 Task: Play online Dominion games in very easy mode.
Action: Mouse moved to (660, 779)
Screenshot: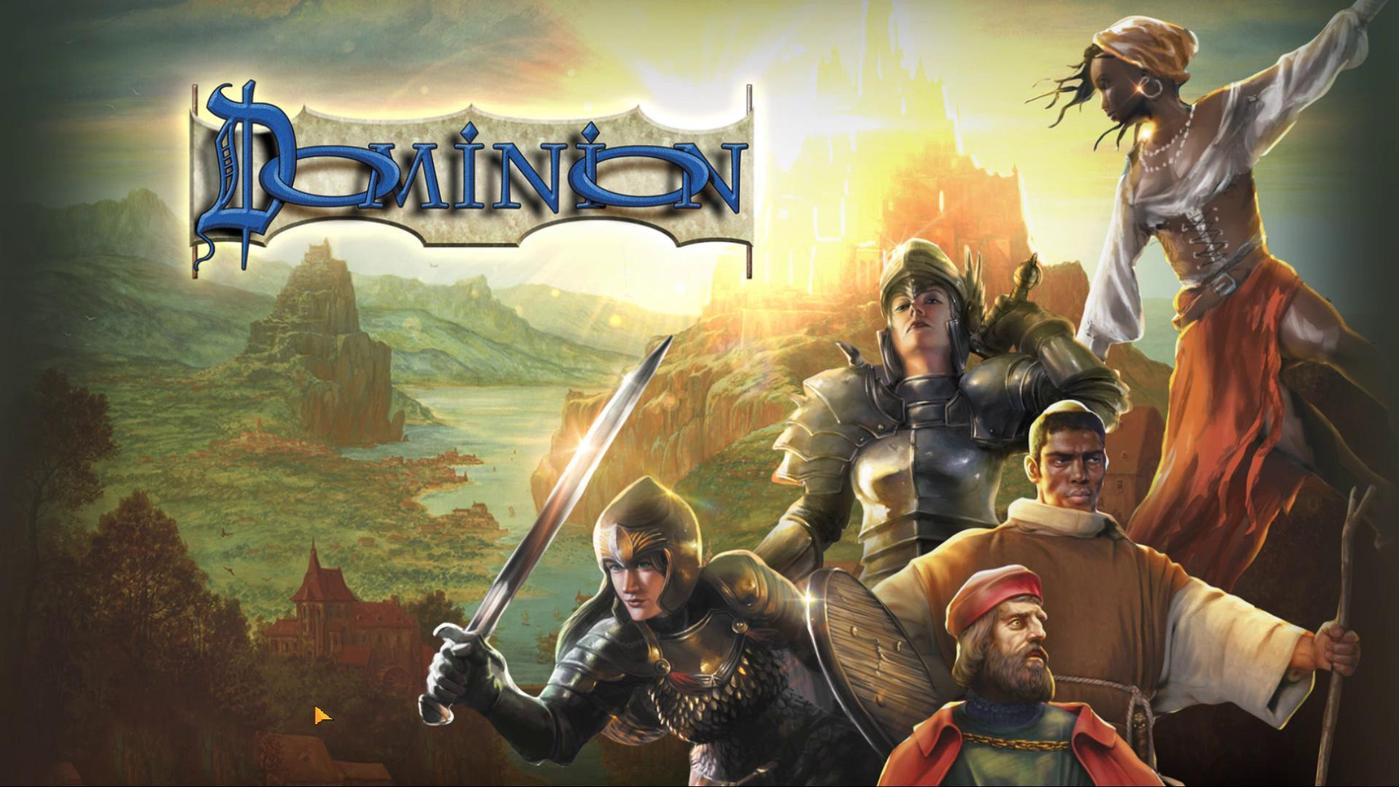 
Action: Mouse pressed left at (660, 779)
Screenshot: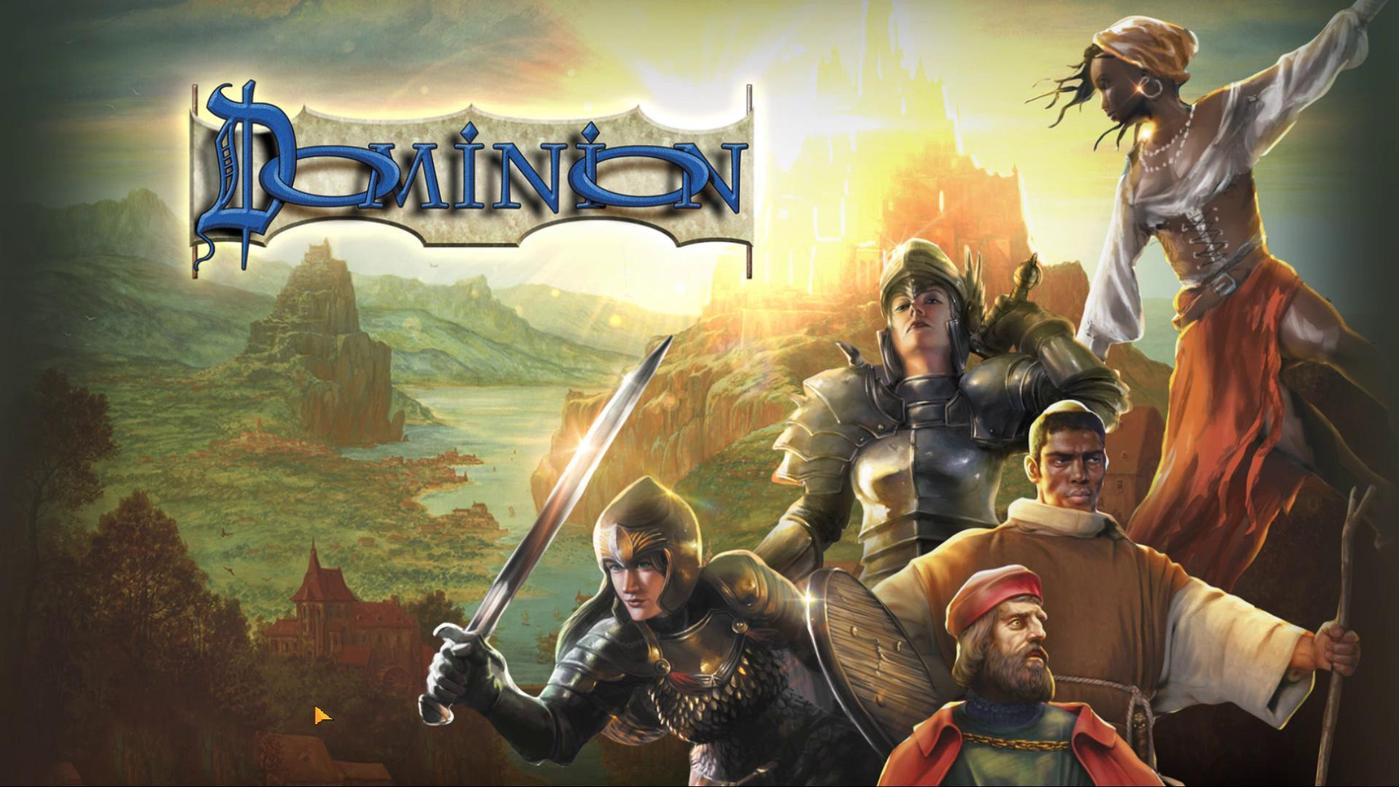 
Action: Mouse moved to (894, 614)
Screenshot: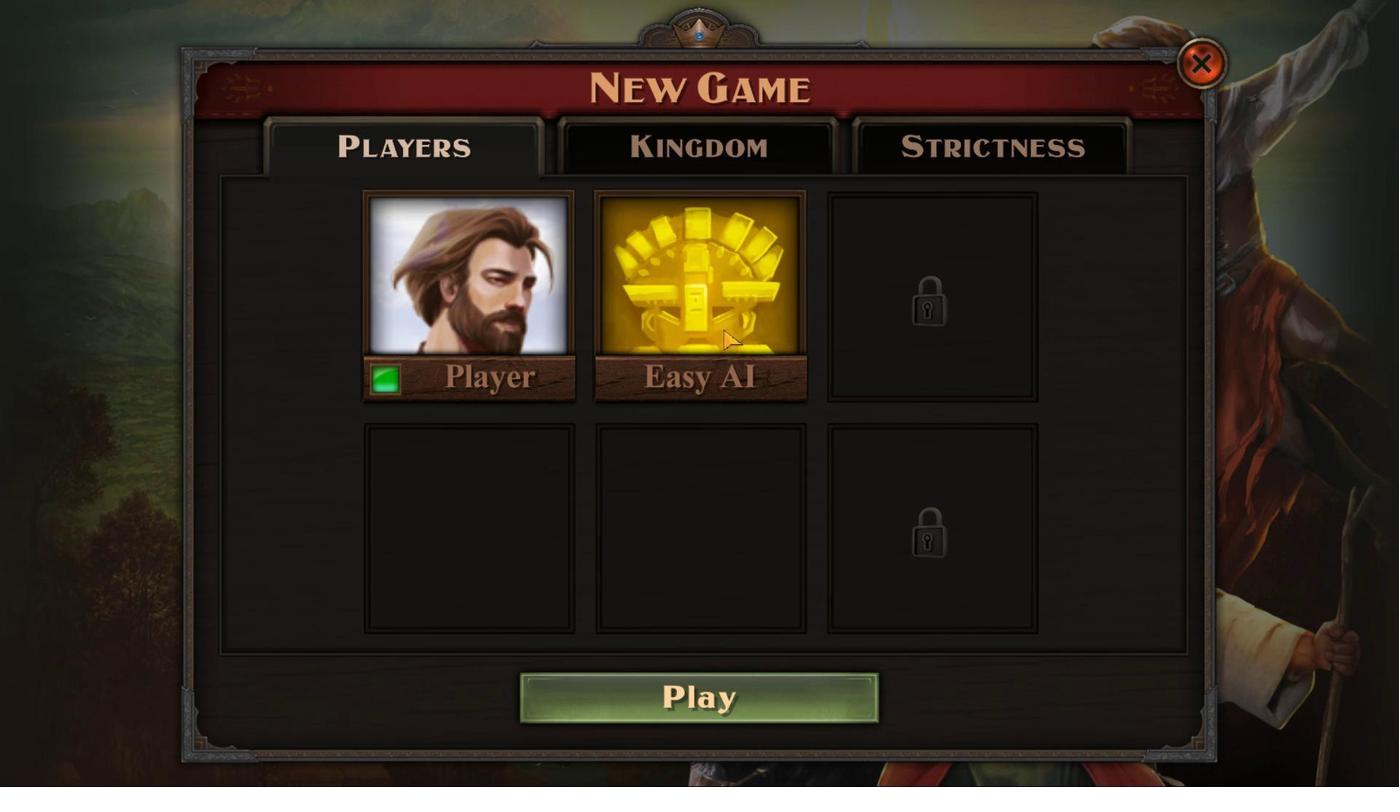 
Action: Mouse pressed left at (894, 614)
Screenshot: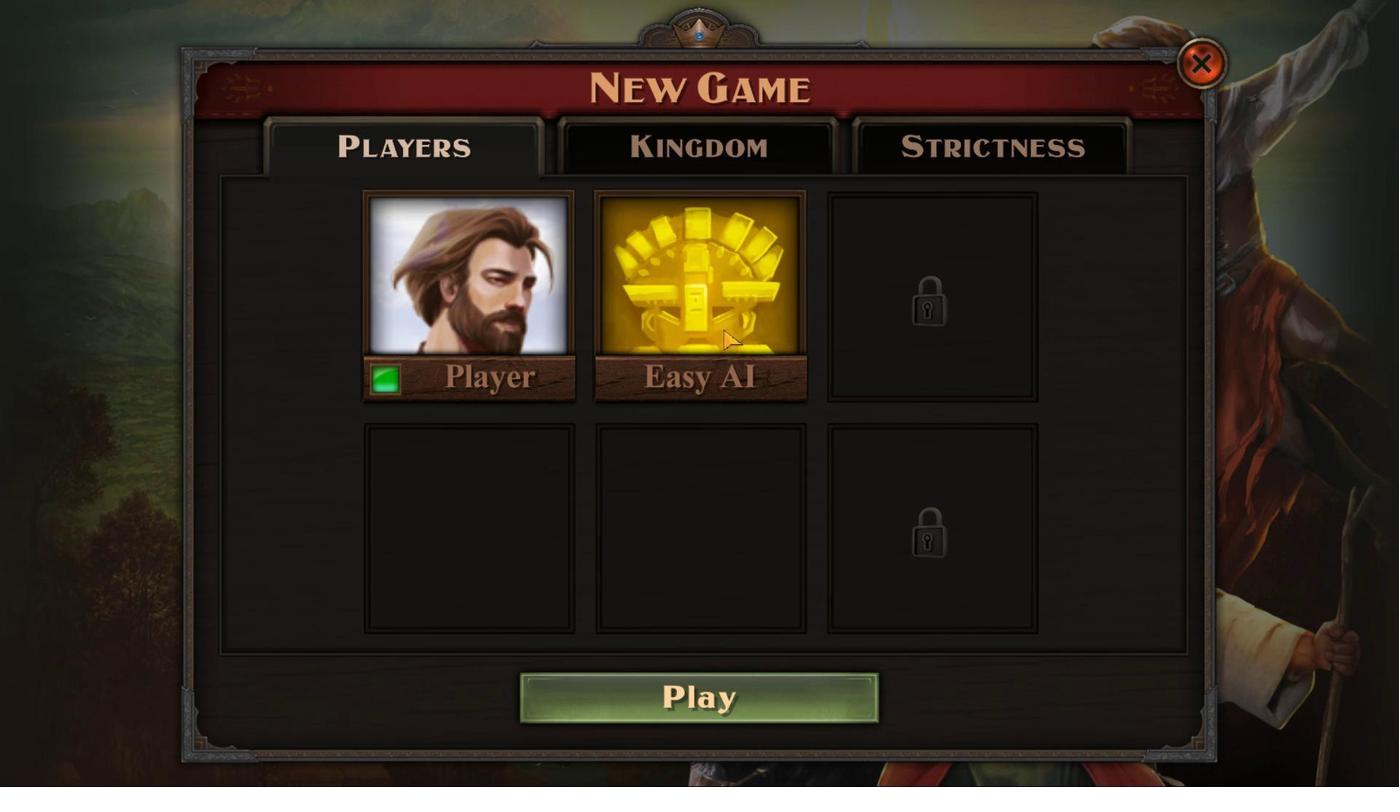 
Action: Mouse moved to (724, 618)
Screenshot: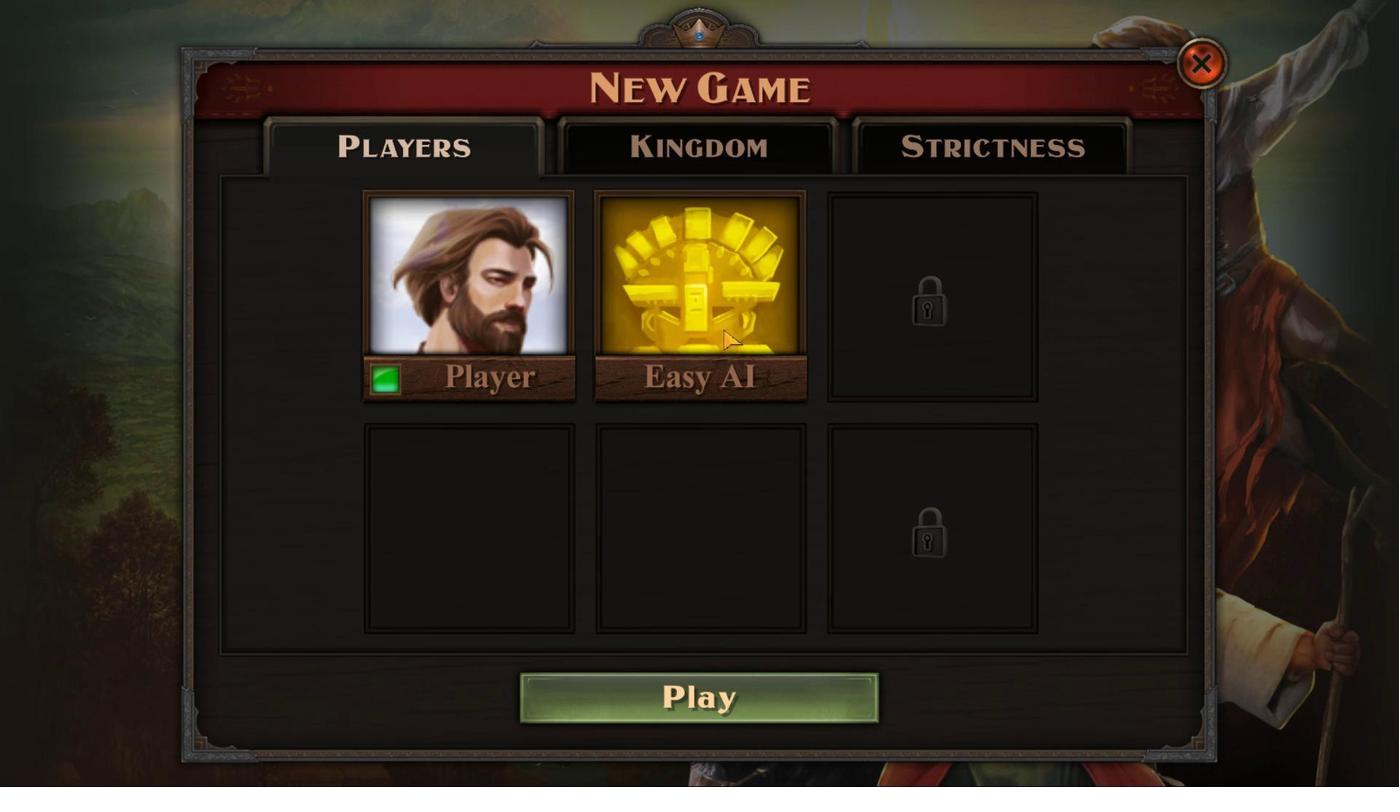 
Action: Mouse pressed left at (724, 618)
Screenshot: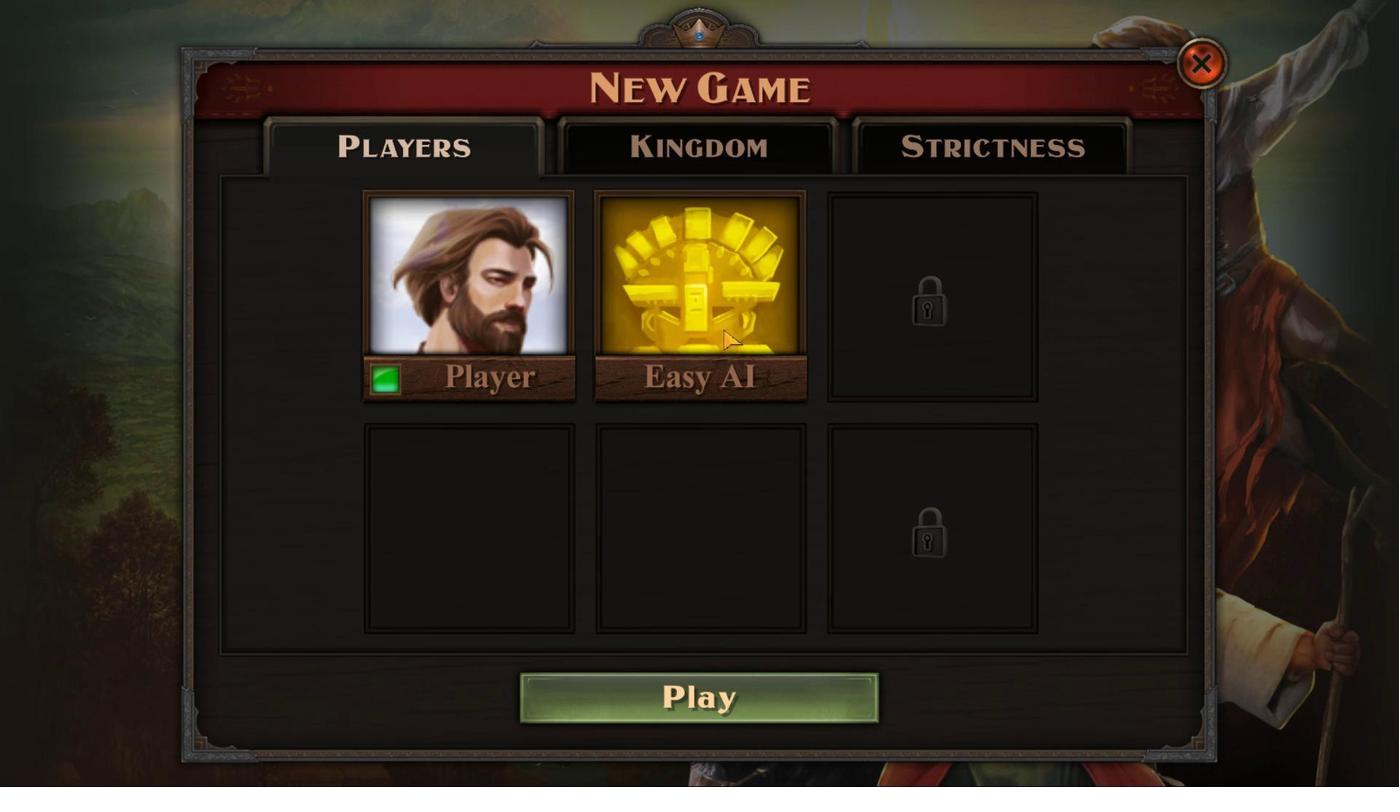 
Action: Mouse moved to (886, 786)
Screenshot: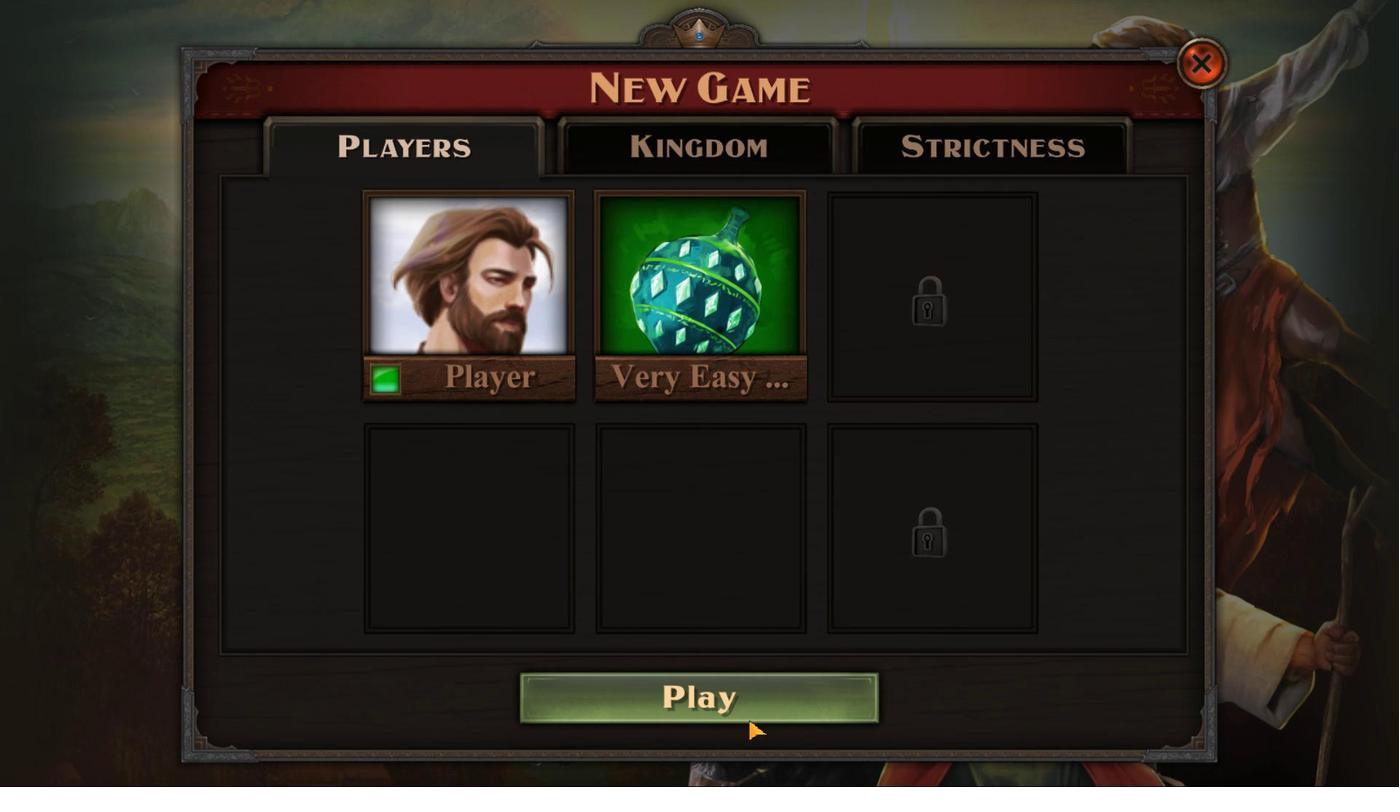 
Action: Mouse pressed left at (886, 786)
Screenshot: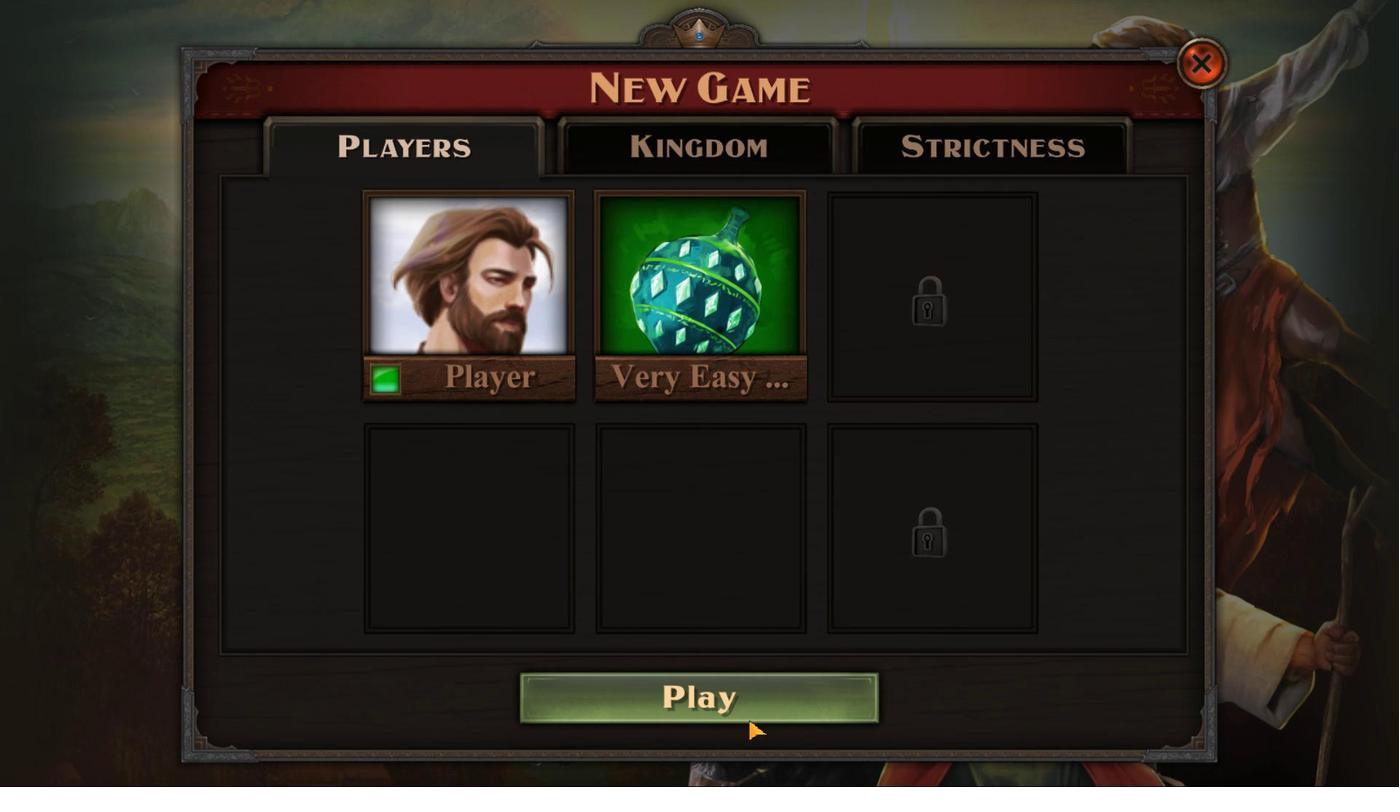 
Action: Mouse moved to (935, 779)
Screenshot: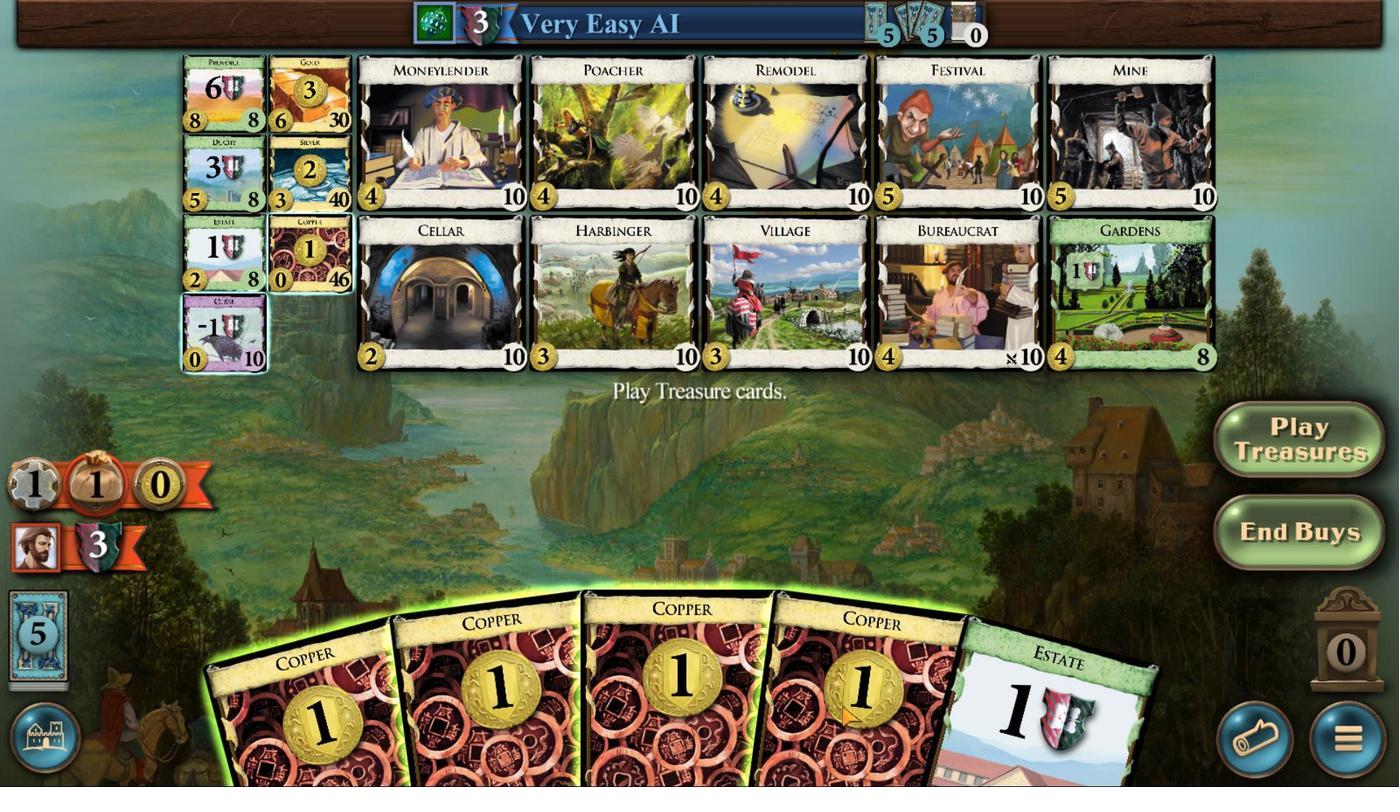 
Action: Mouse scrolled (935, 779) with delta (0, 0)
Screenshot: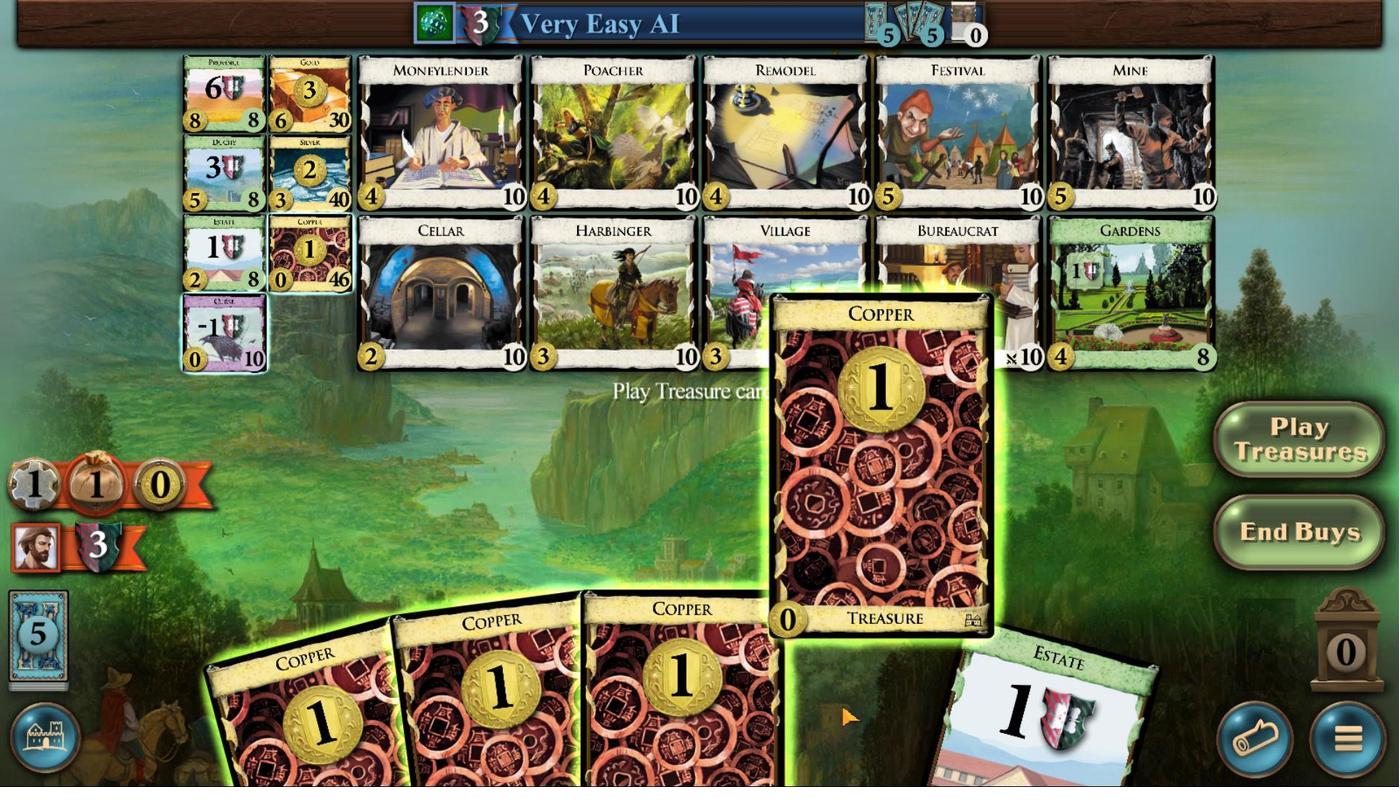 
Action: Mouse scrolled (935, 779) with delta (0, 0)
Screenshot: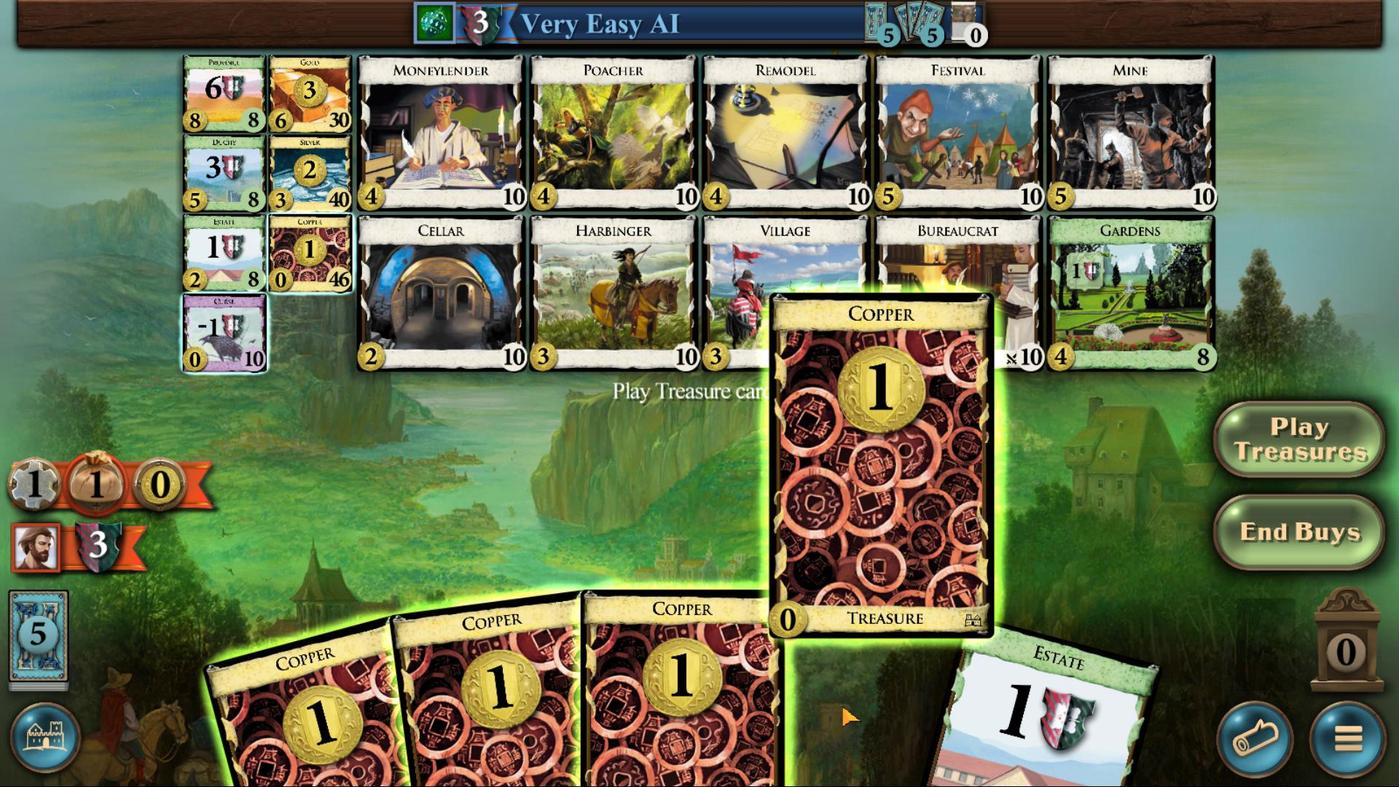 
Action: Mouse scrolled (935, 779) with delta (0, 0)
Screenshot: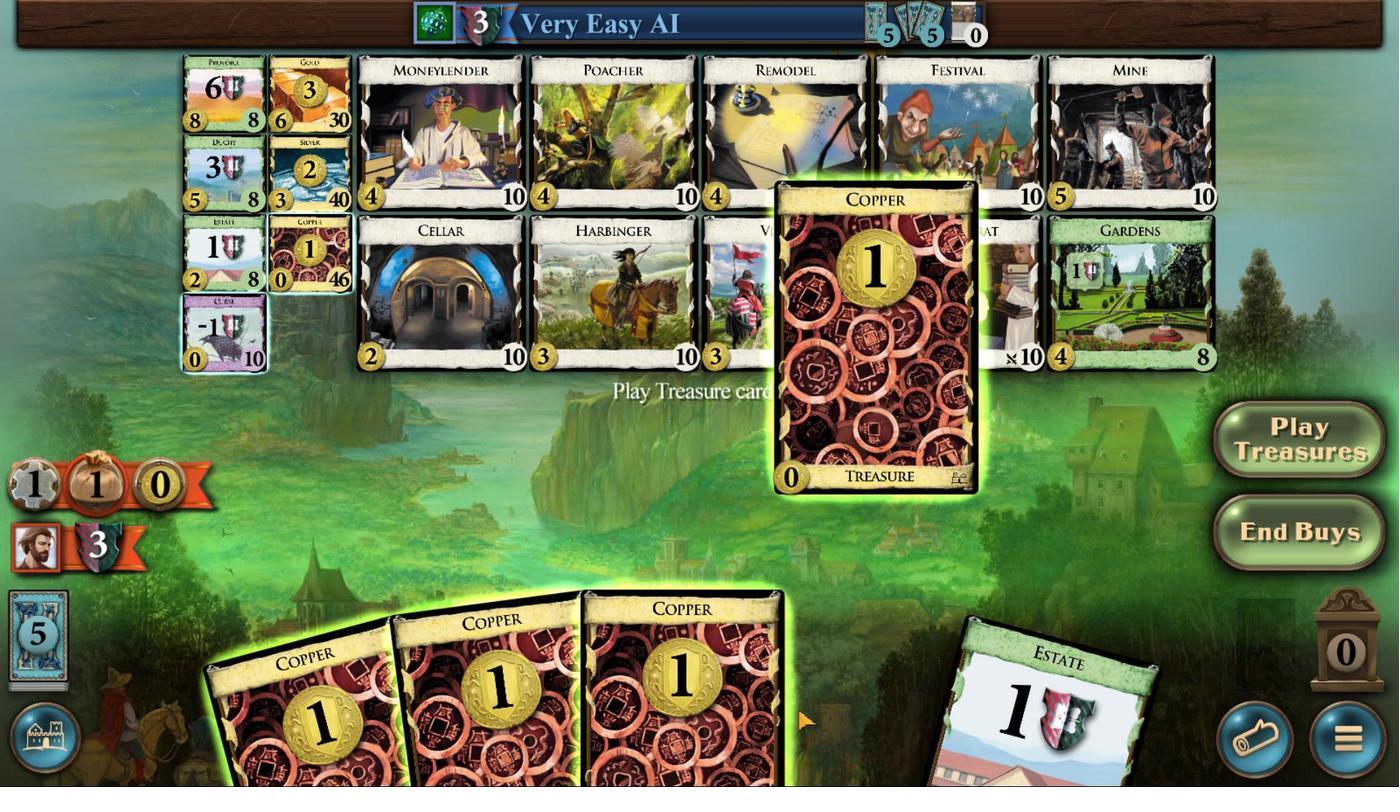 
Action: Mouse moved to (872, 785)
Screenshot: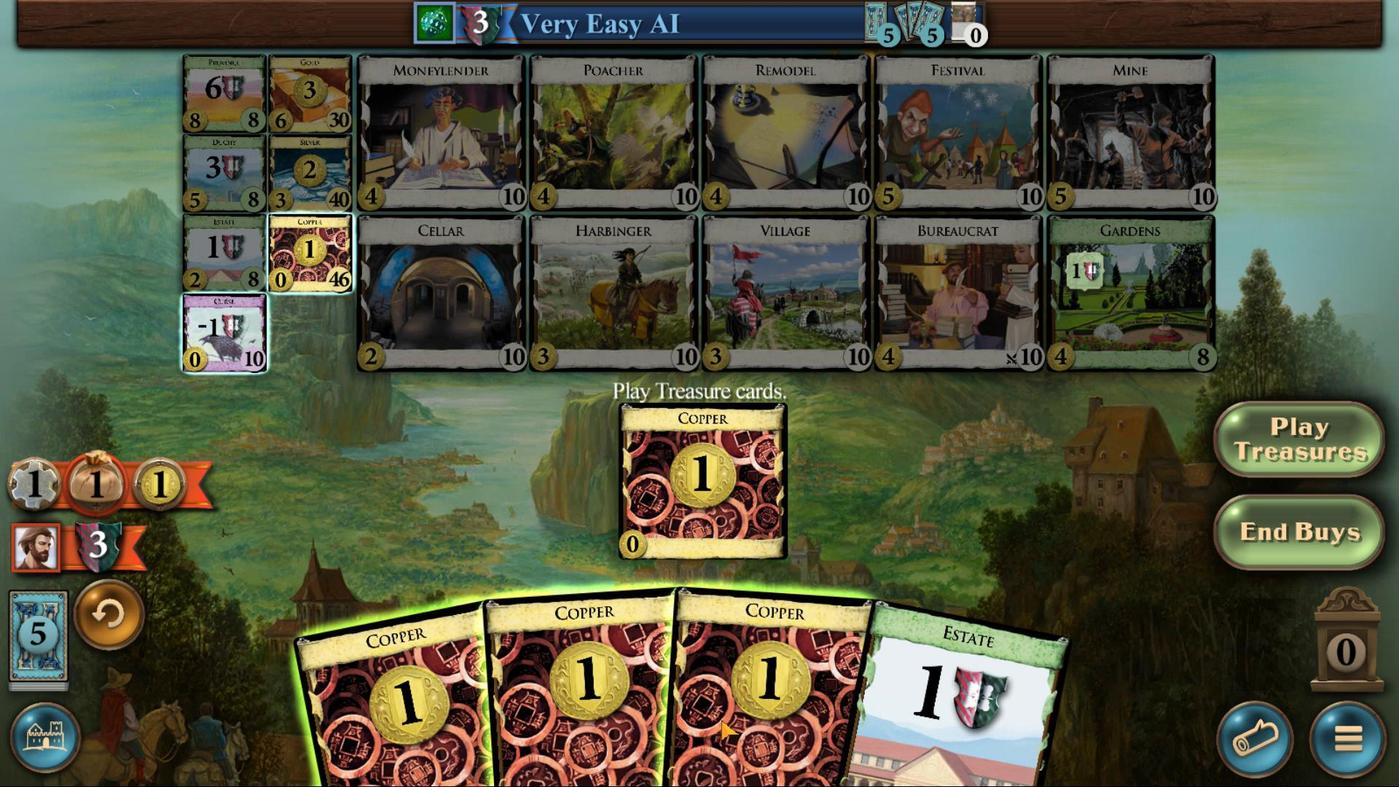 
Action: Mouse scrolled (872, 784) with delta (0, 0)
Screenshot: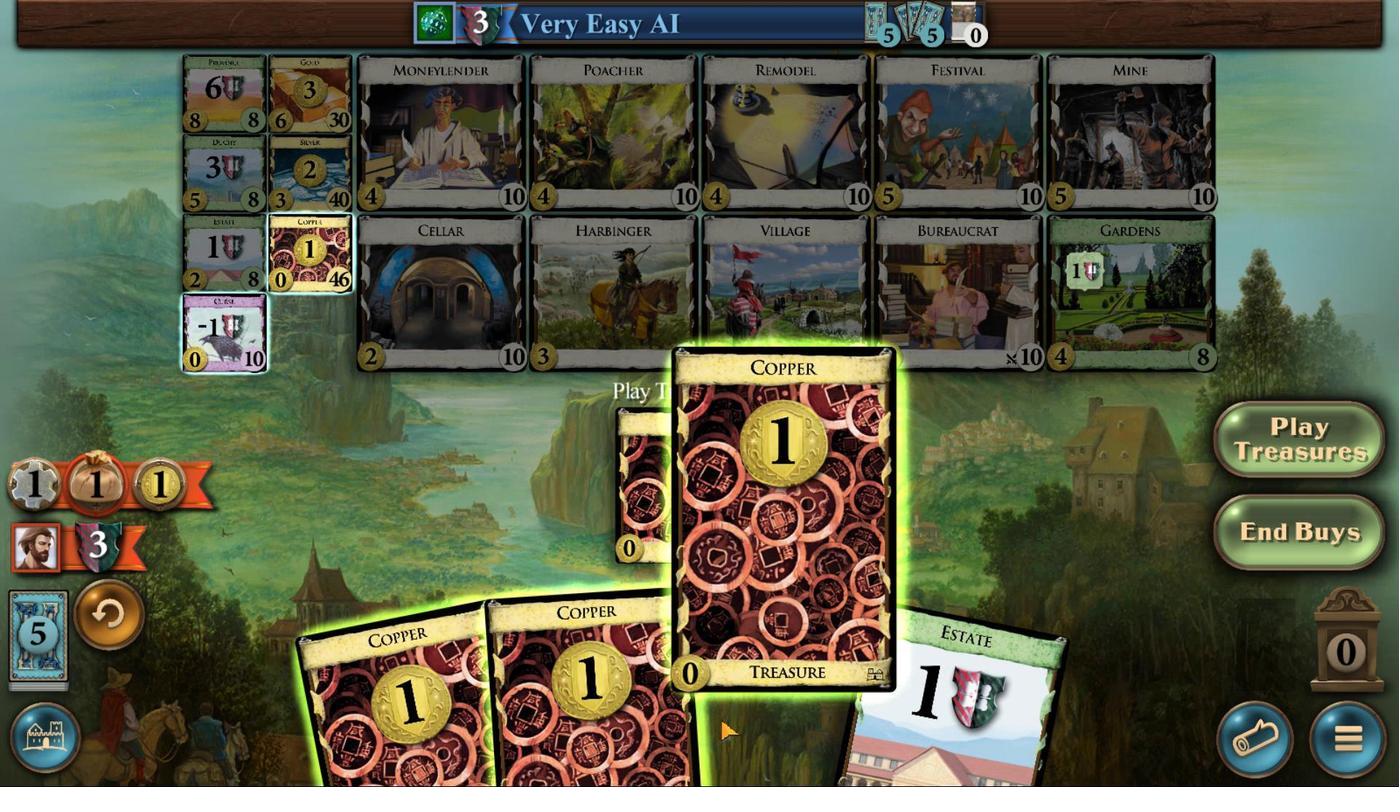 
Action: Mouse scrolled (872, 784) with delta (0, 0)
Screenshot: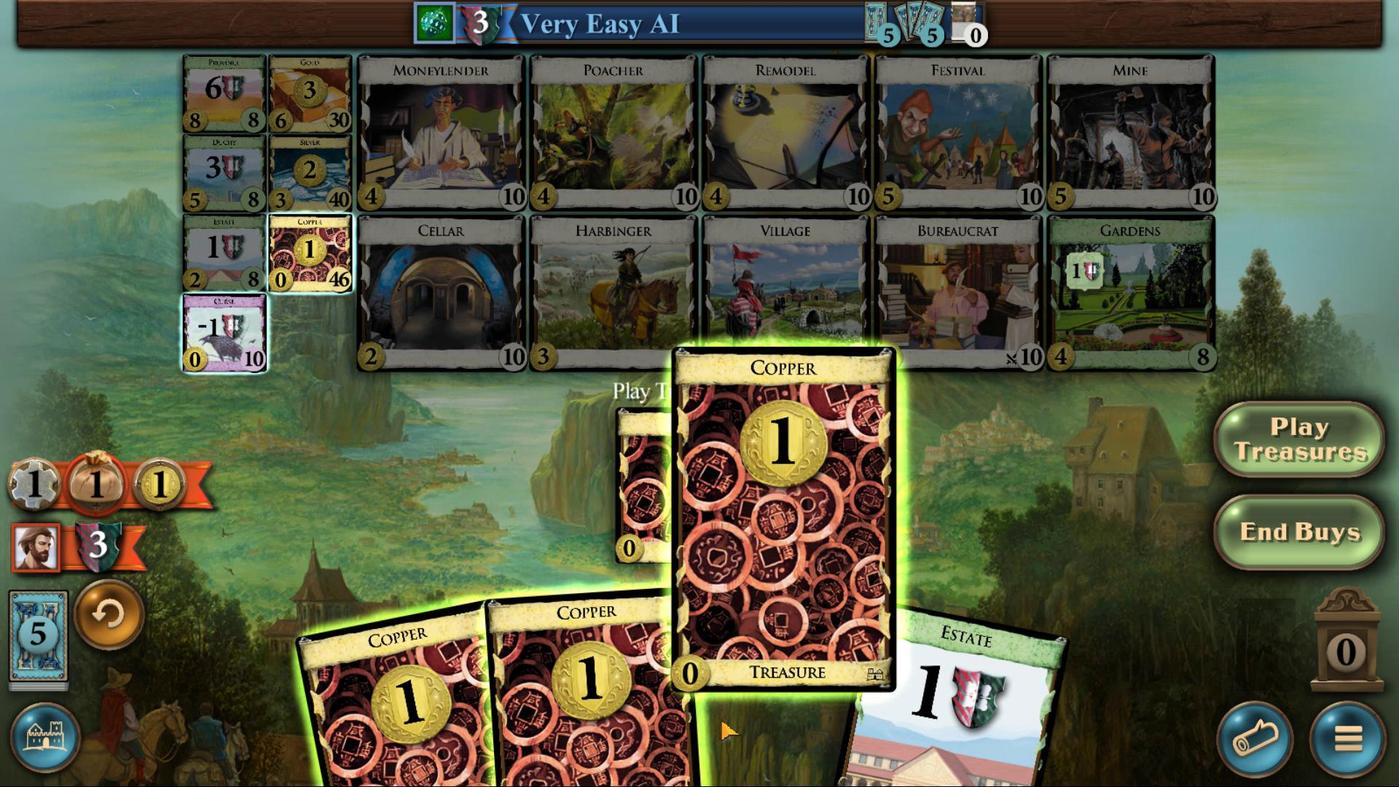 
Action: Mouse scrolled (872, 784) with delta (0, 0)
Screenshot: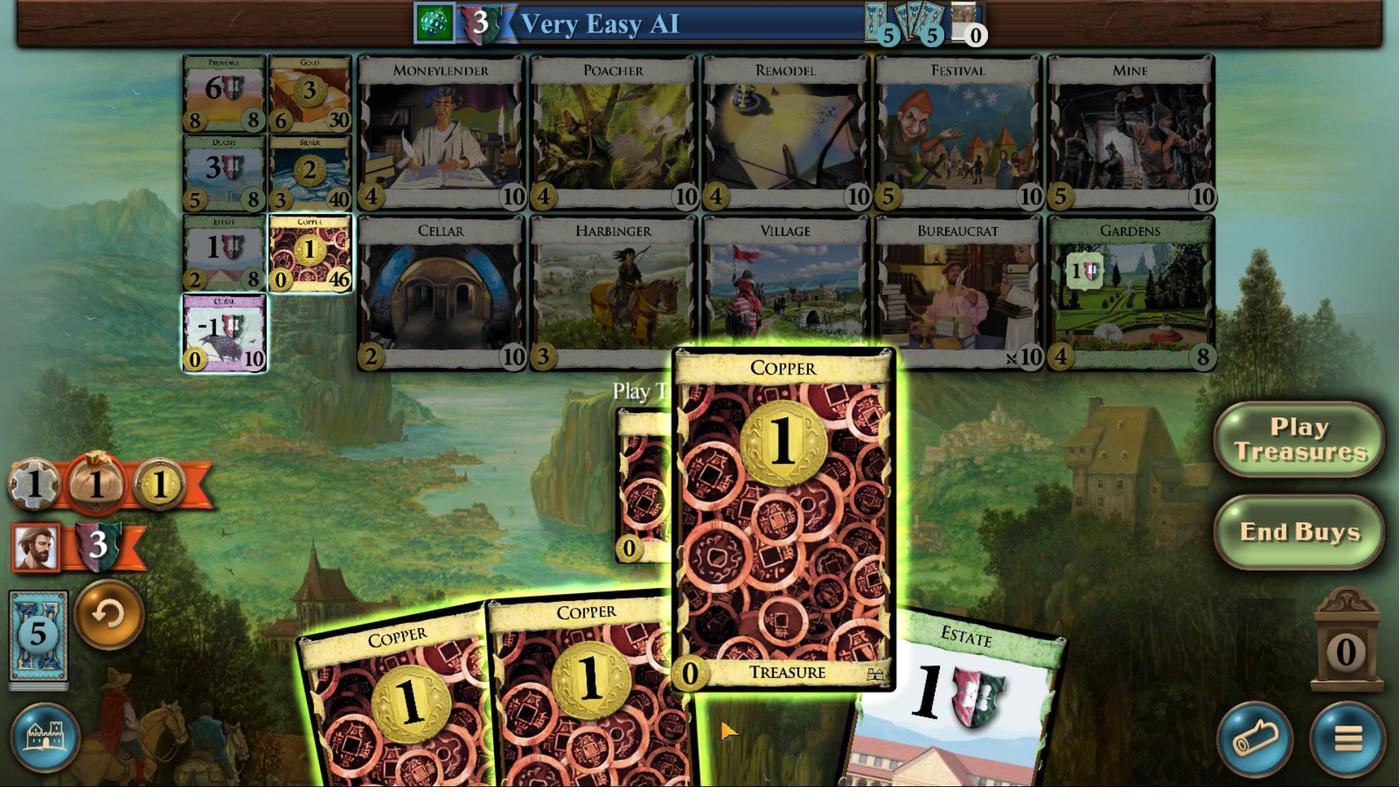 
Action: Mouse moved to (829, 786)
Screenshot: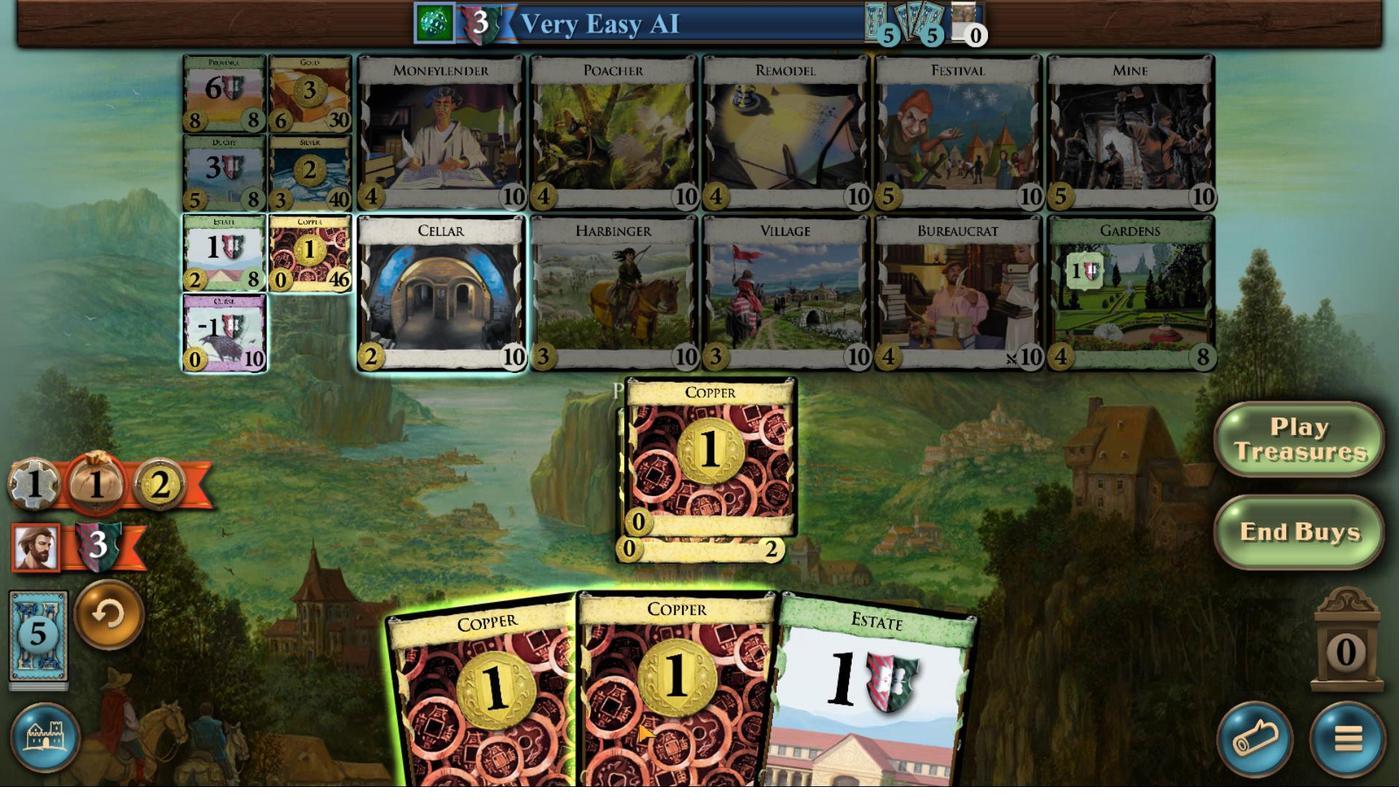 
Action: Mouse scrolled (829, 786) with delta (0, 0)
Screenshot: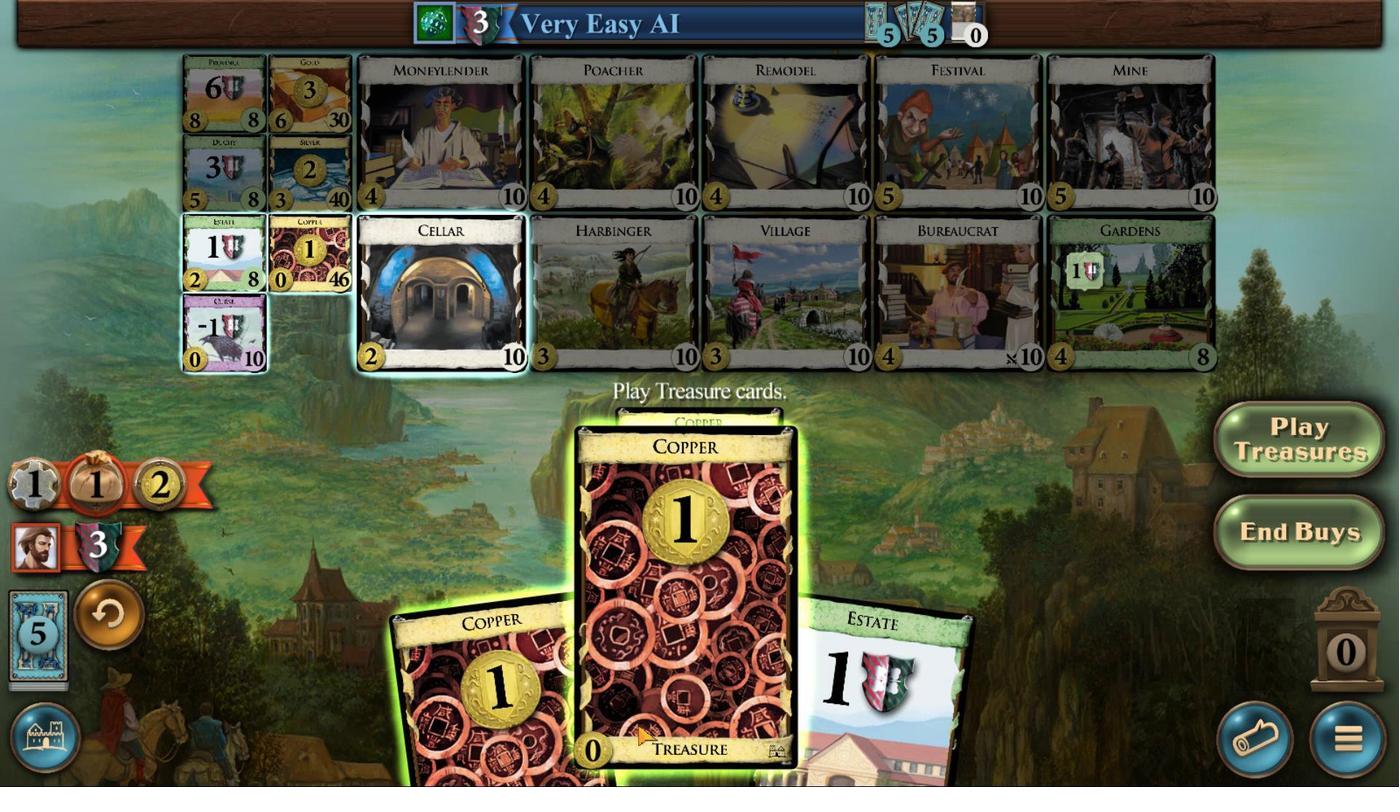 
Action: Mouse moved to (829, 786)
Screenshot: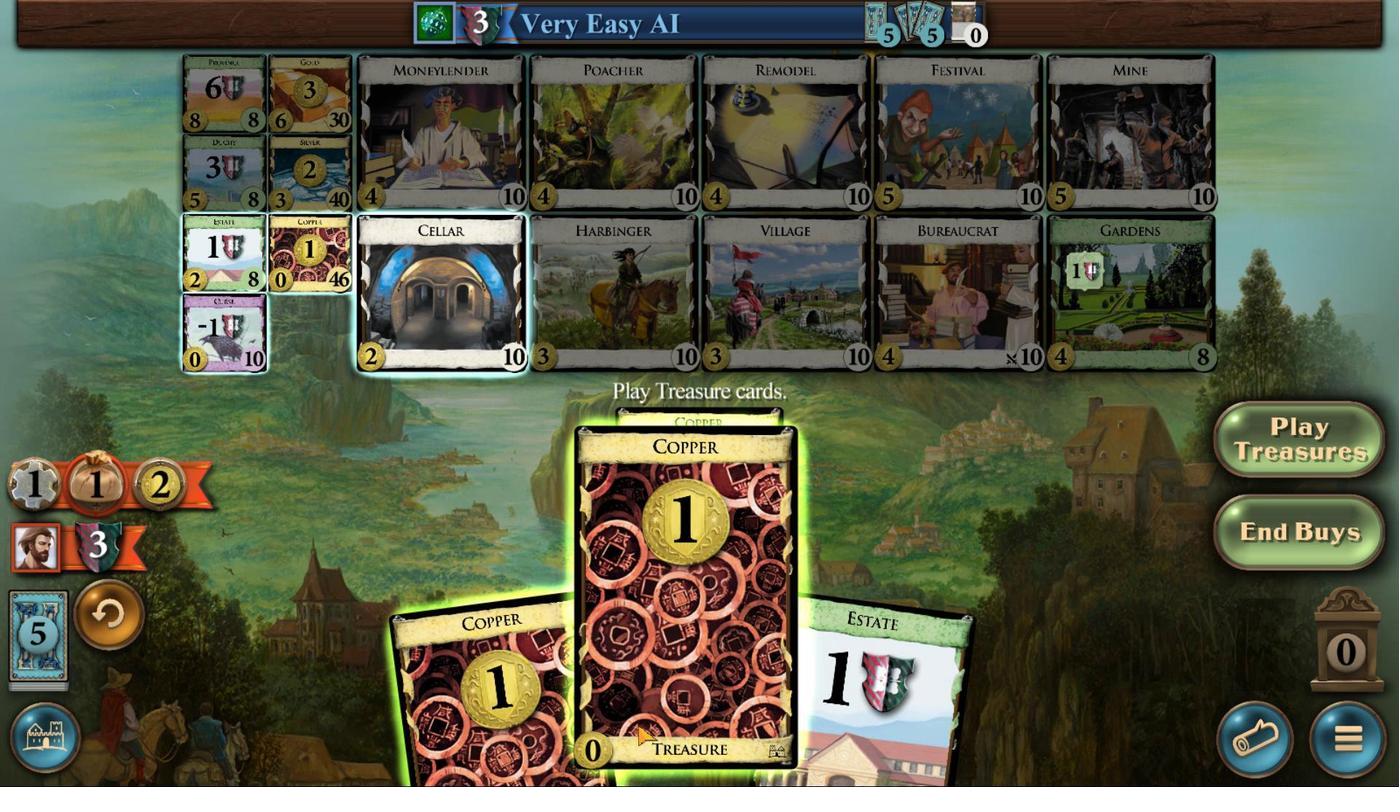 
Action: Mouse scrolled (829, 786) with delta (0, 0)
Screenshot: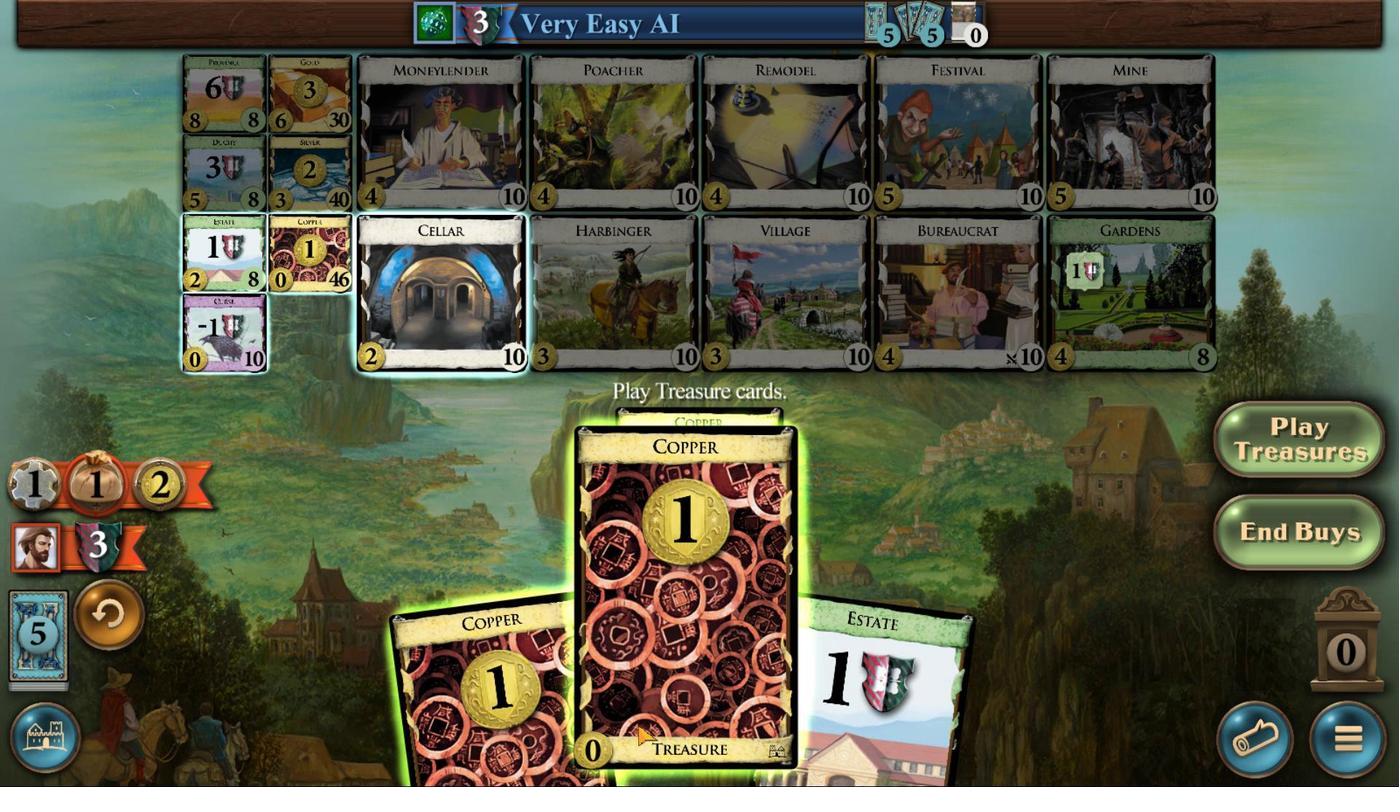 
Action: Mouse moved to (829, 787)
Screenshot: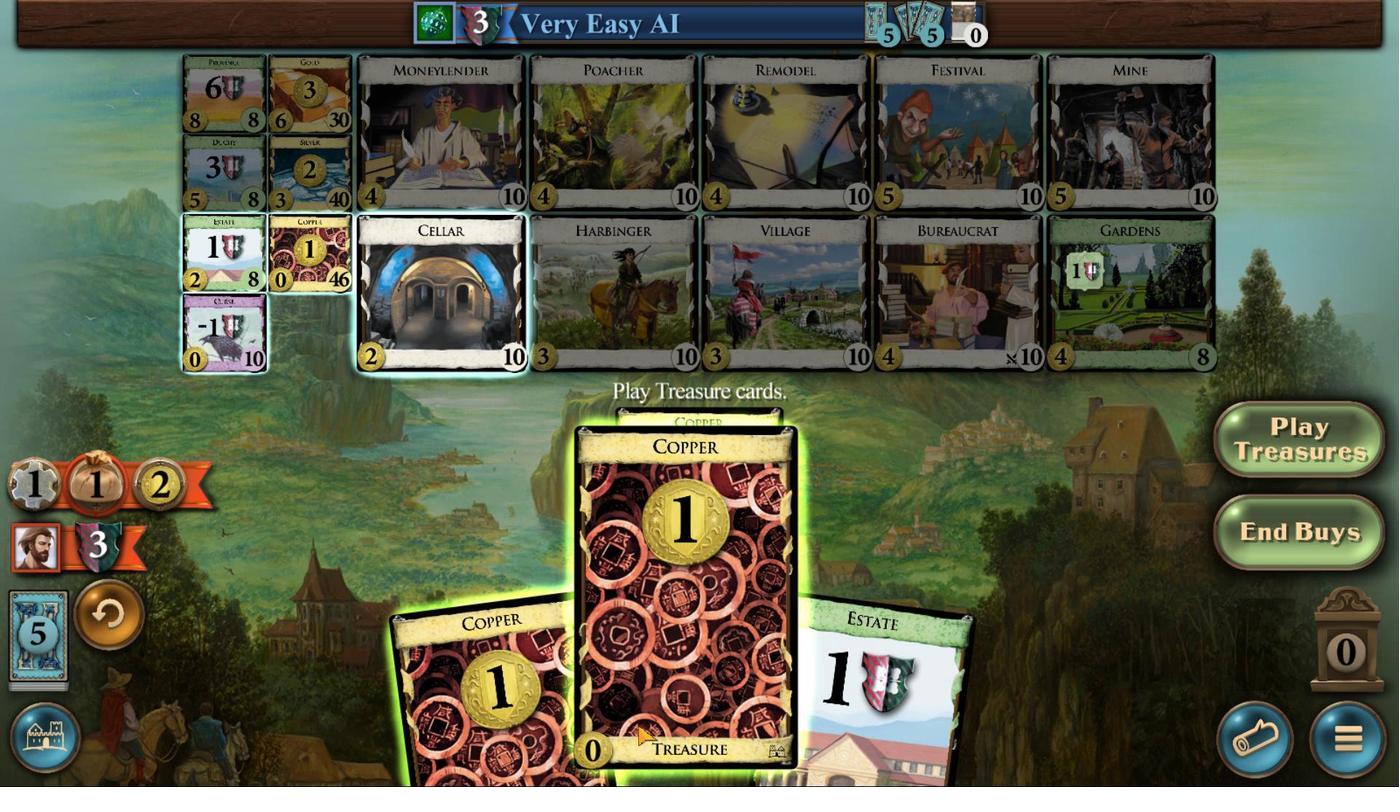 
Action: Mouse scrolled (829, 787) with delta (0, 0)
Screenshot: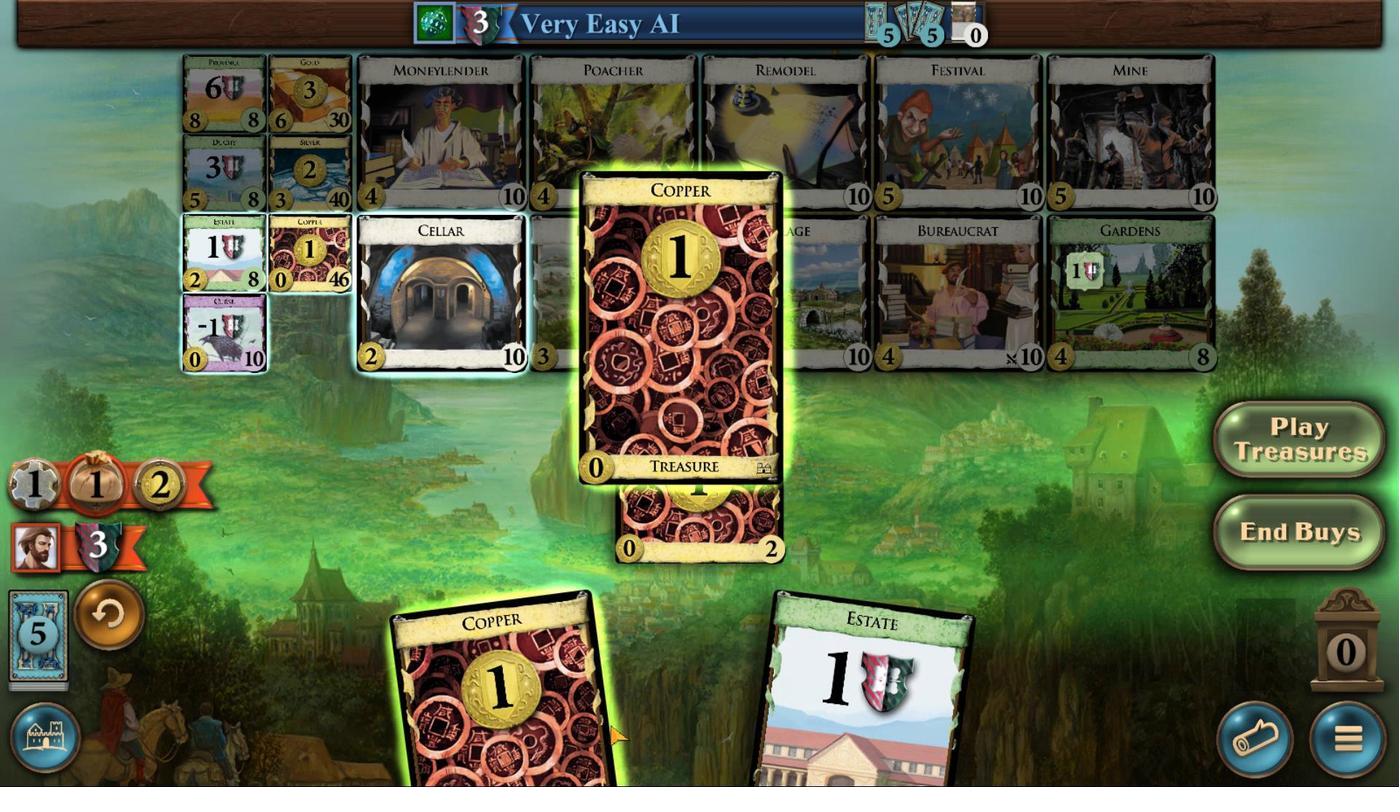 
Action: Mouse moved to (806, 604)
Screenshot: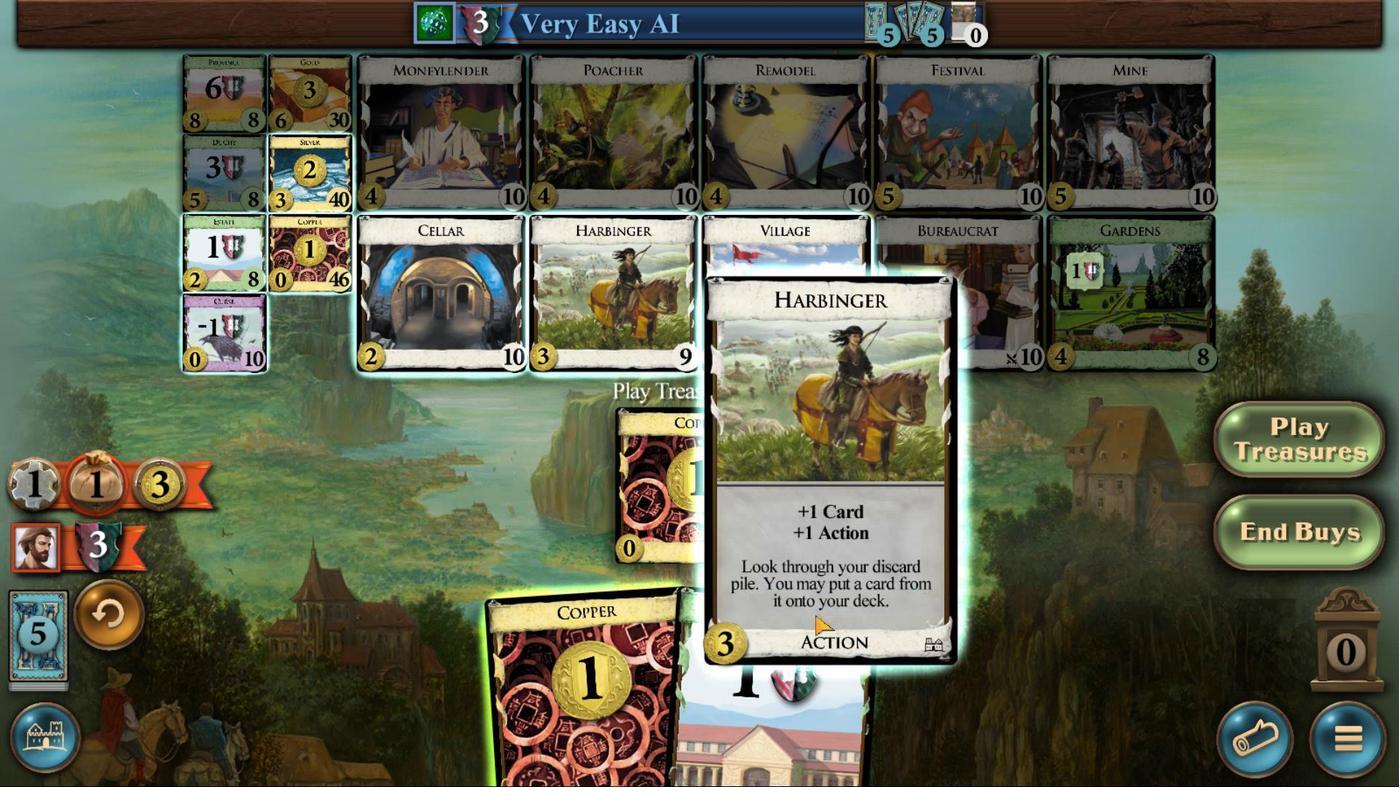 
Action: Mouse pressed left at (806, 604)
Screenshot: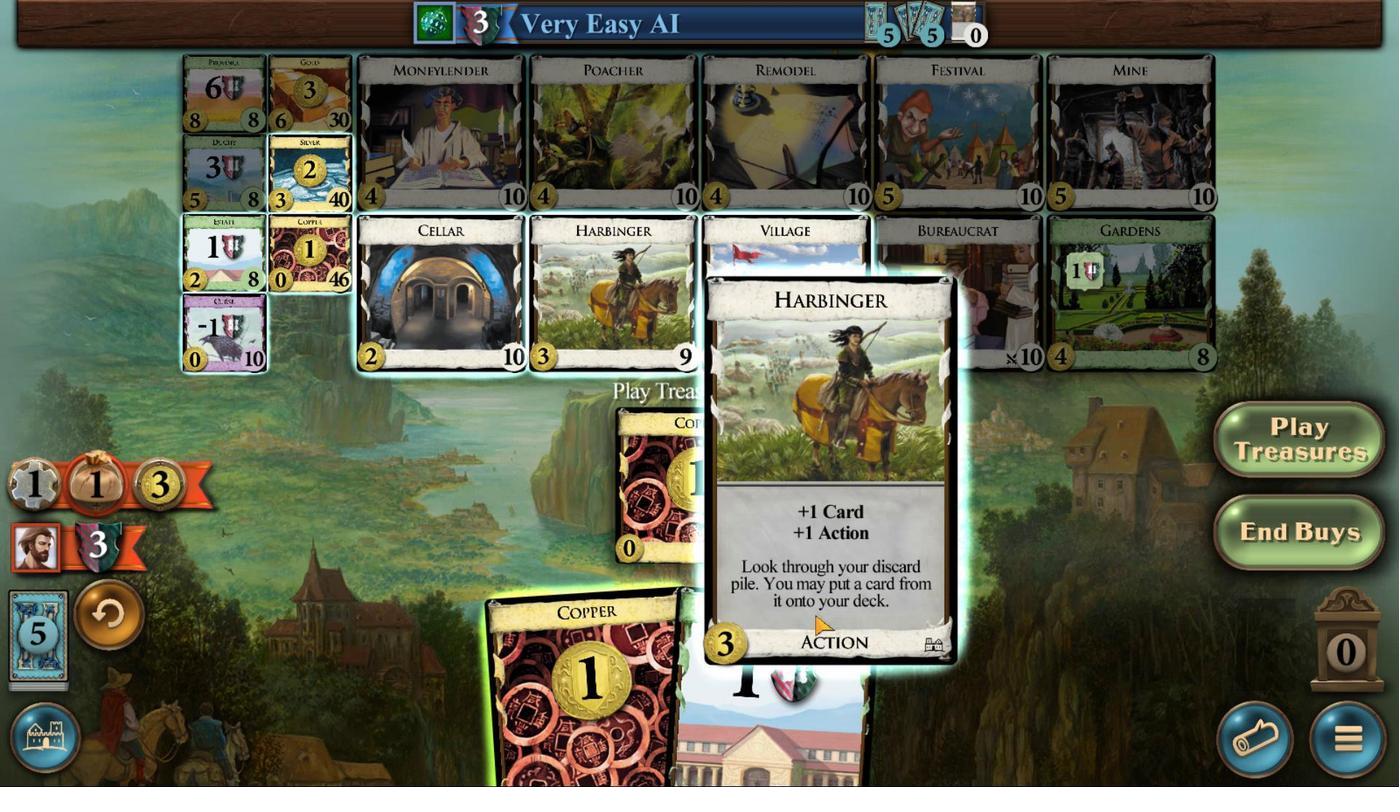 
Action: Mouse moved to (835, 799)
Screenshot: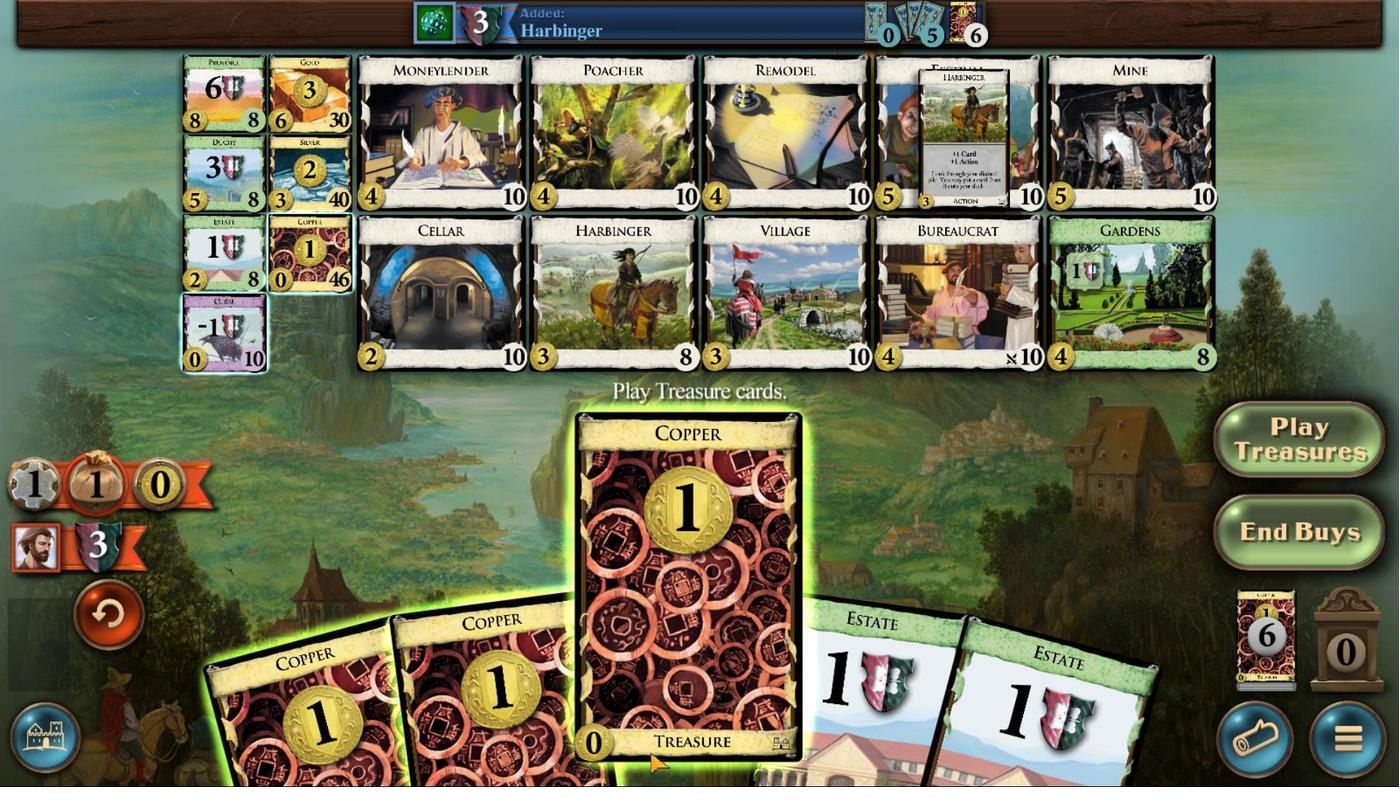 
Action: Mouse scrolled (835, 798) with delta (0, 0)
Screenshot: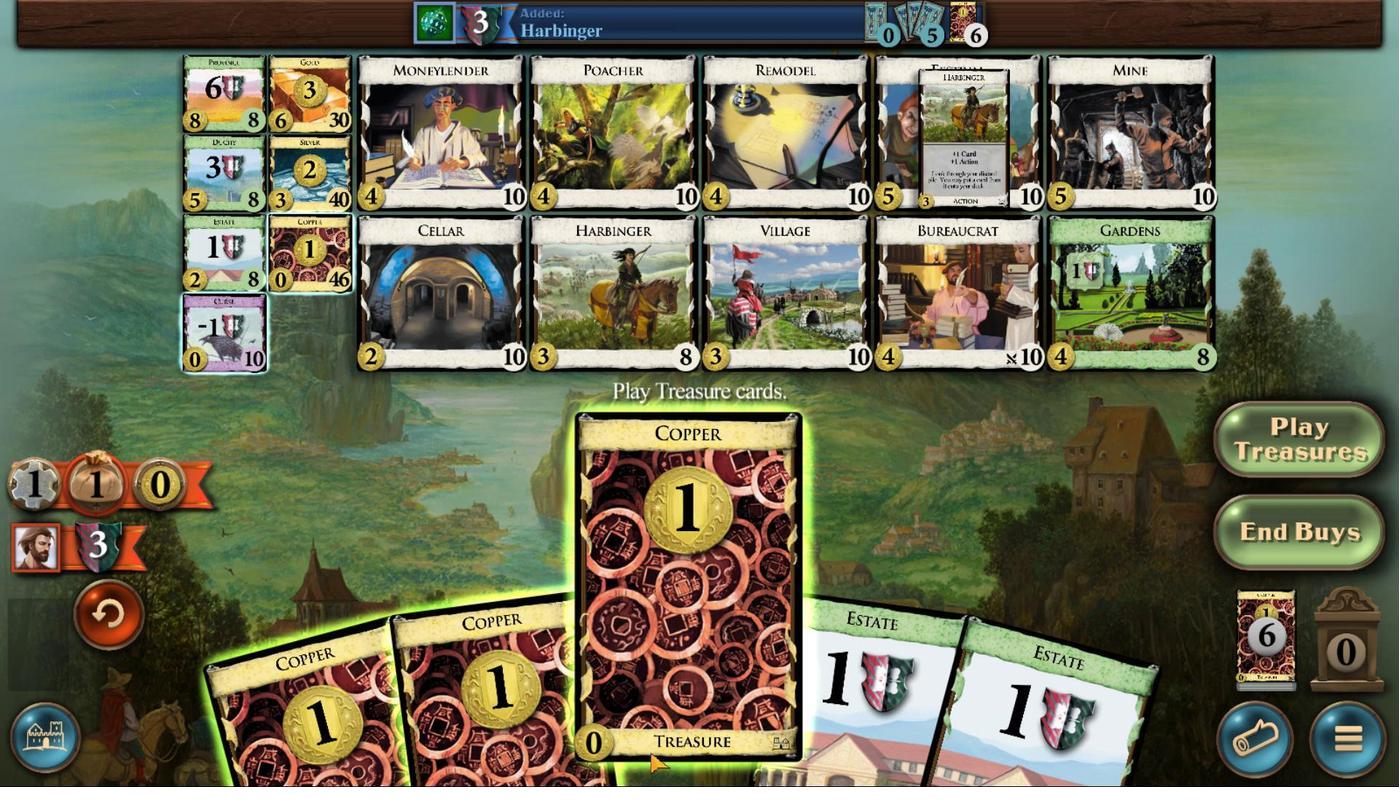 
Action: Mouse scrolled (835, 798) with delta (0, 0)
Screenshot: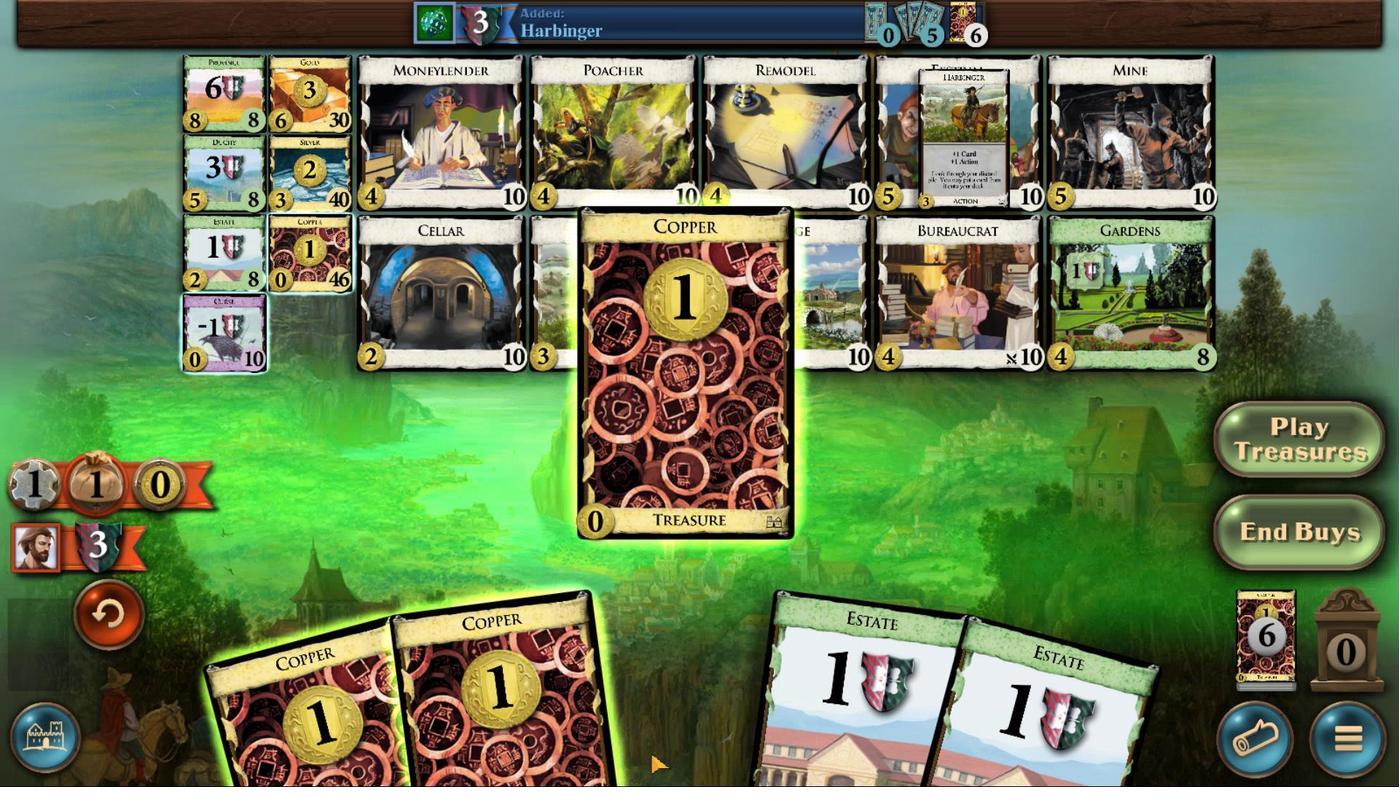 
Action: Mouse moved to (755, 791)
Screenshot: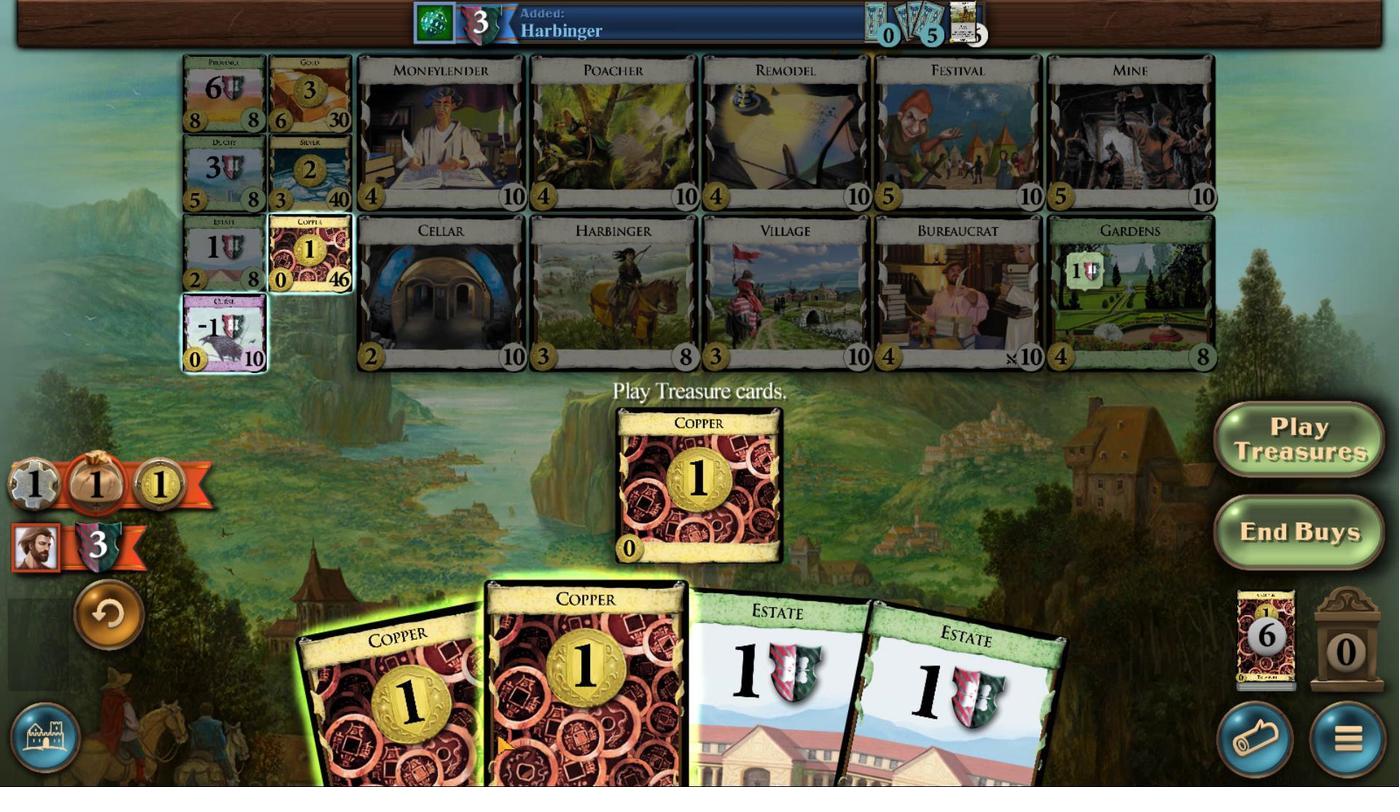 
Action: Mouse scrolled (755, 791) with delta (0, 0)
Screenshot: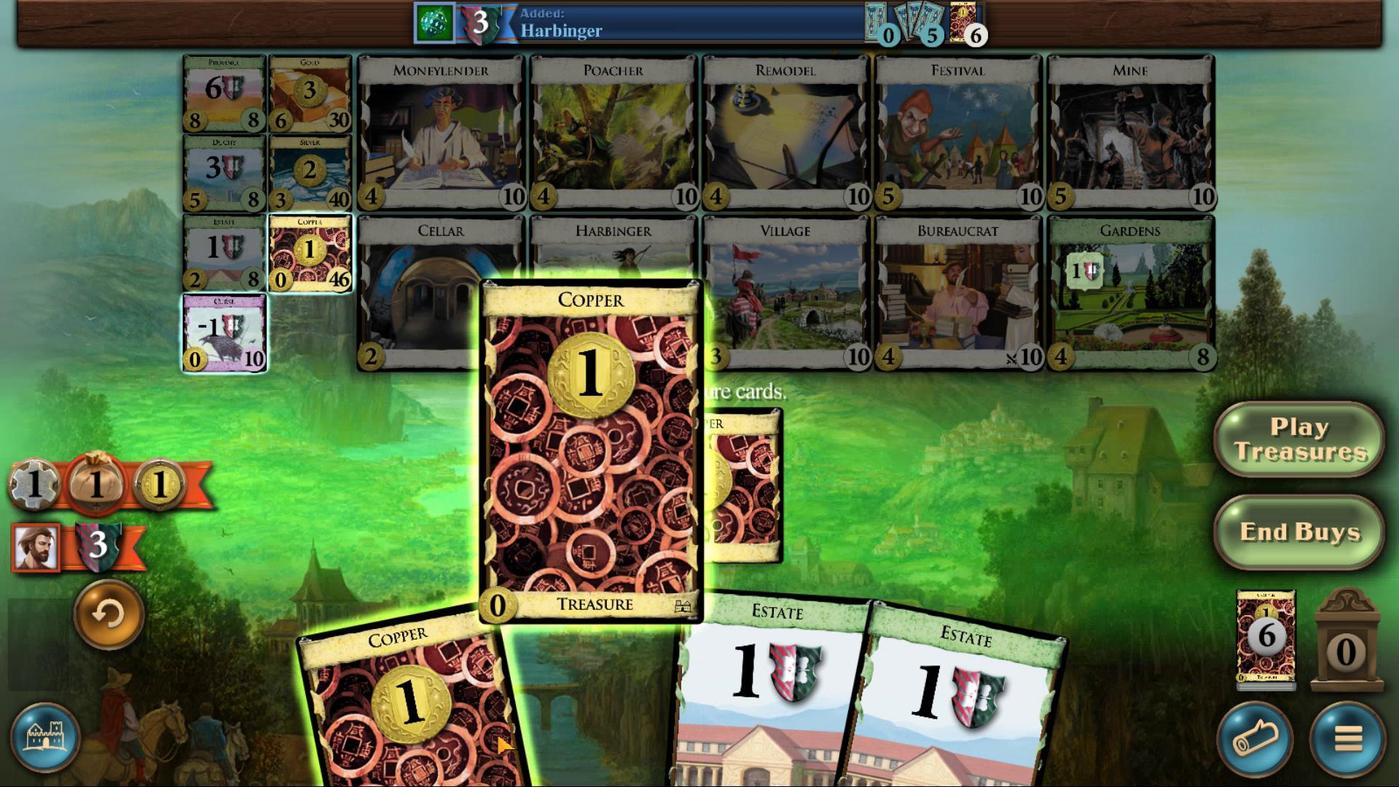 
Action: Mouse scrolled (755, 791) with delta (0, 0)
Screenshot: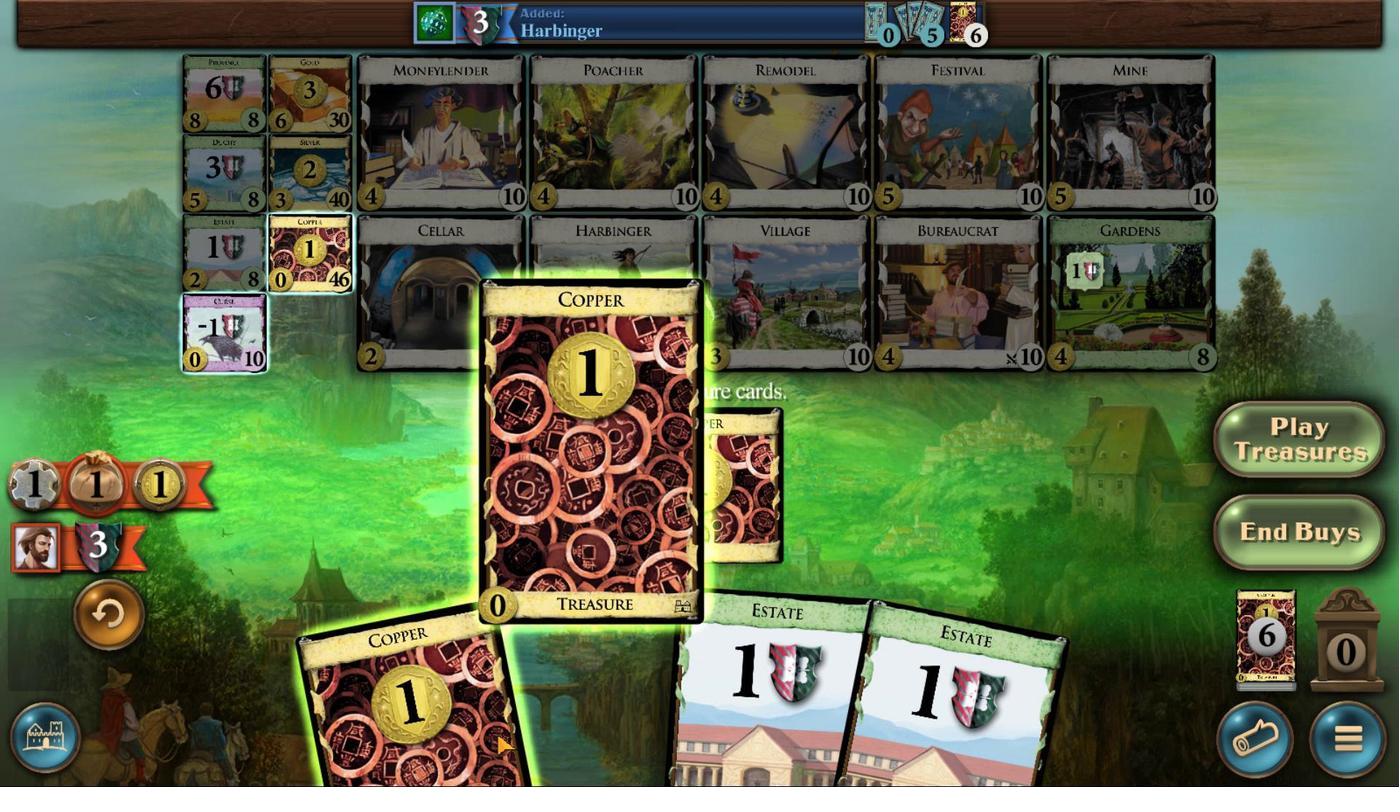 
Action: Mouse moved to (726, 794)
Screenshot: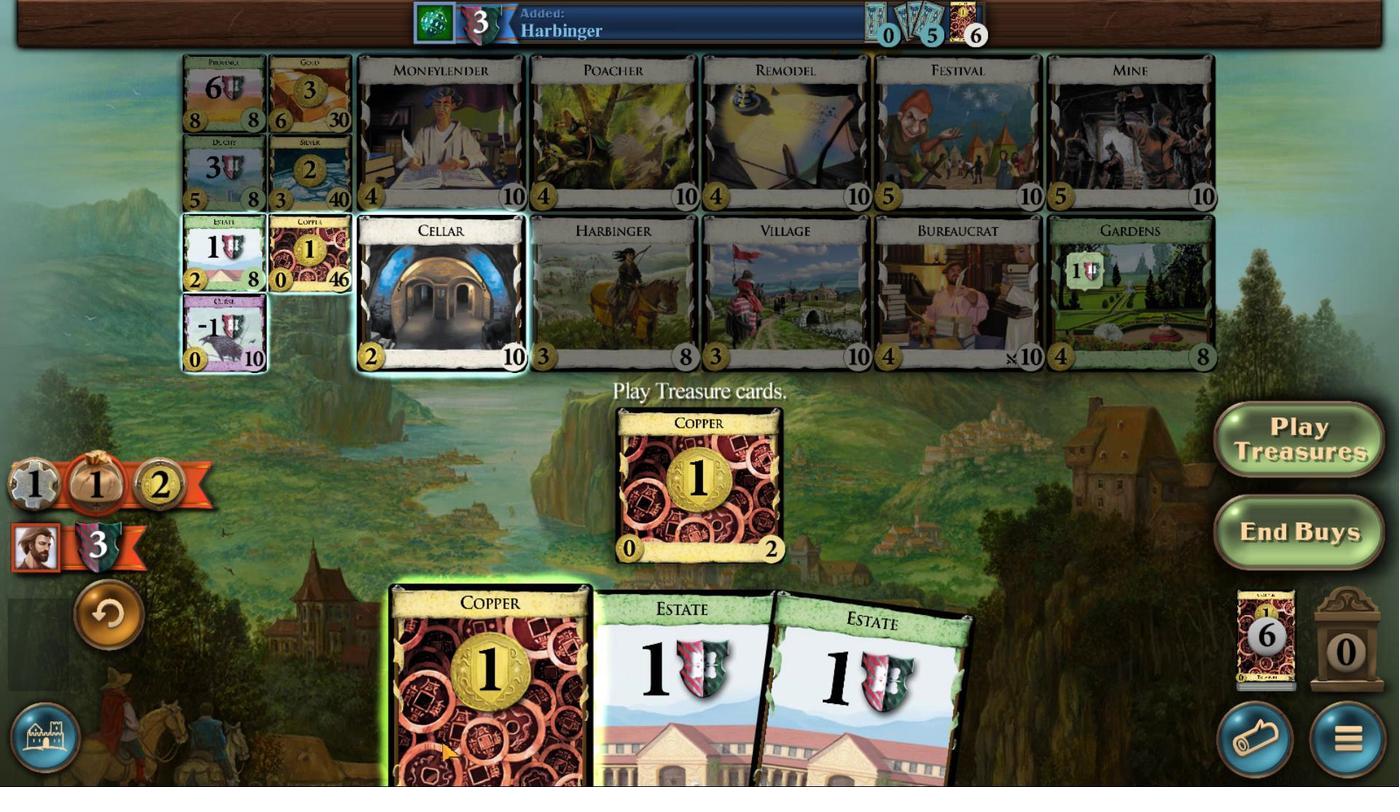 
Action: Mouse scrolled (726, 794) with delta (0, 0)
Screenshot: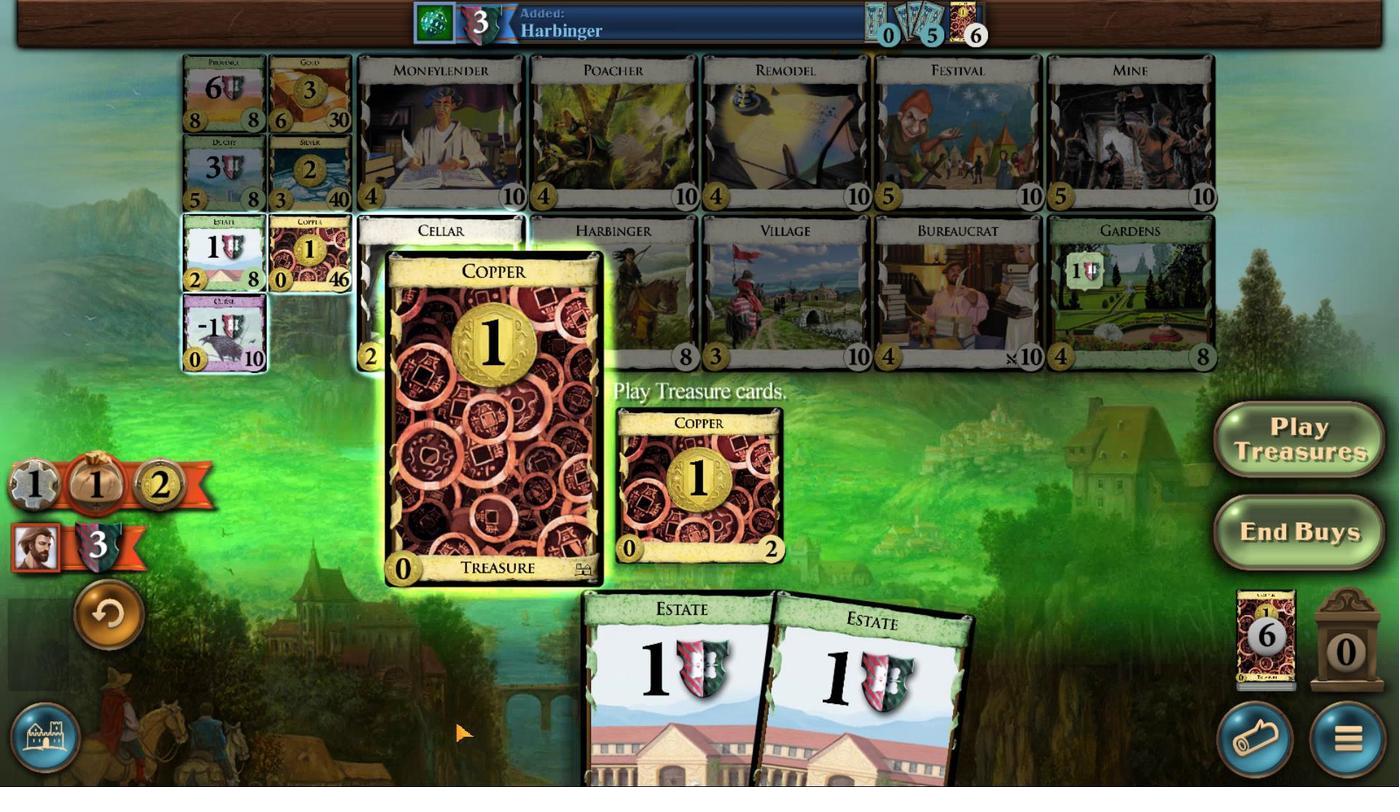 
Action: Mouse scrolled (726, 794) with delta (0, 0)
Screenshot: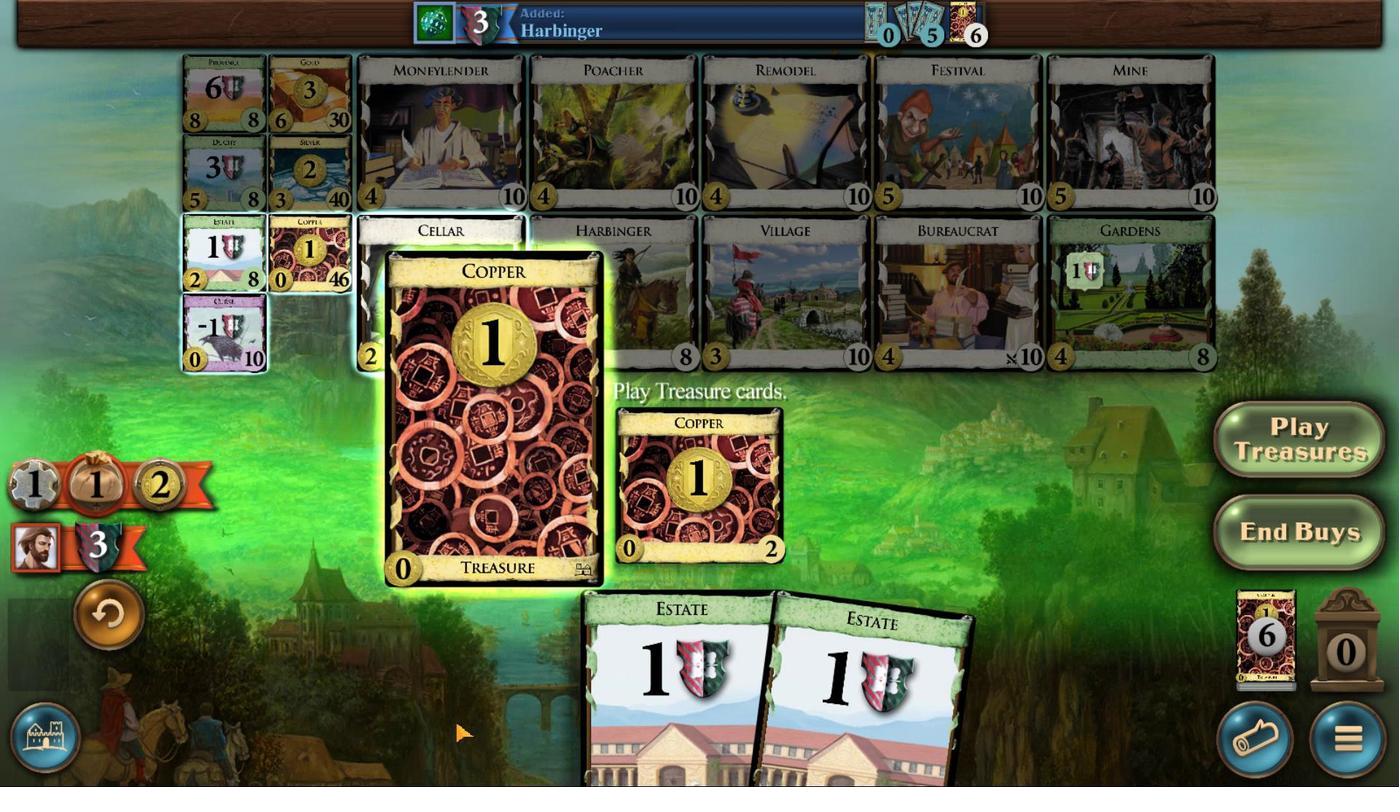 
Action: Mouse moved to (916, 619)
Screenshot: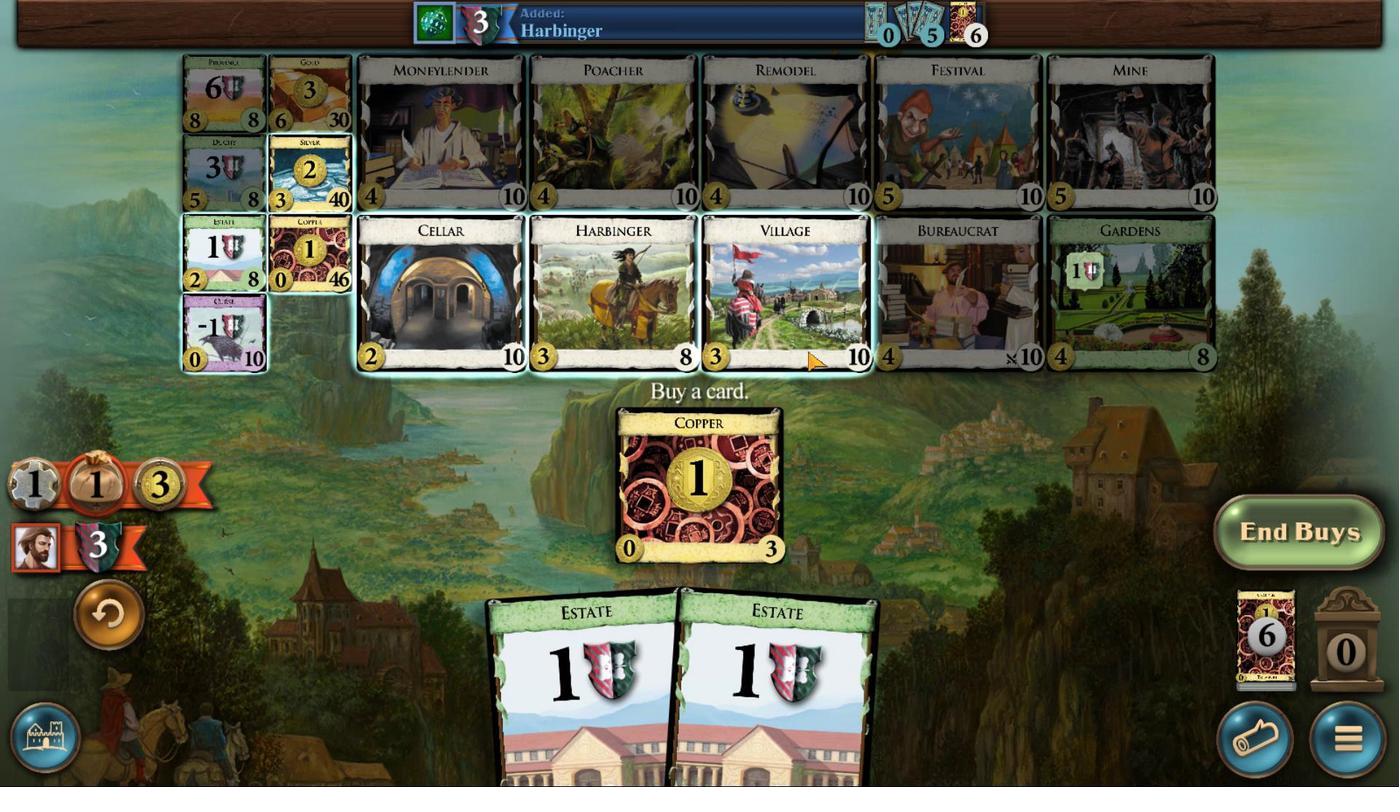 
Action: Mouse pressed left at (916, 619)
Screenshot: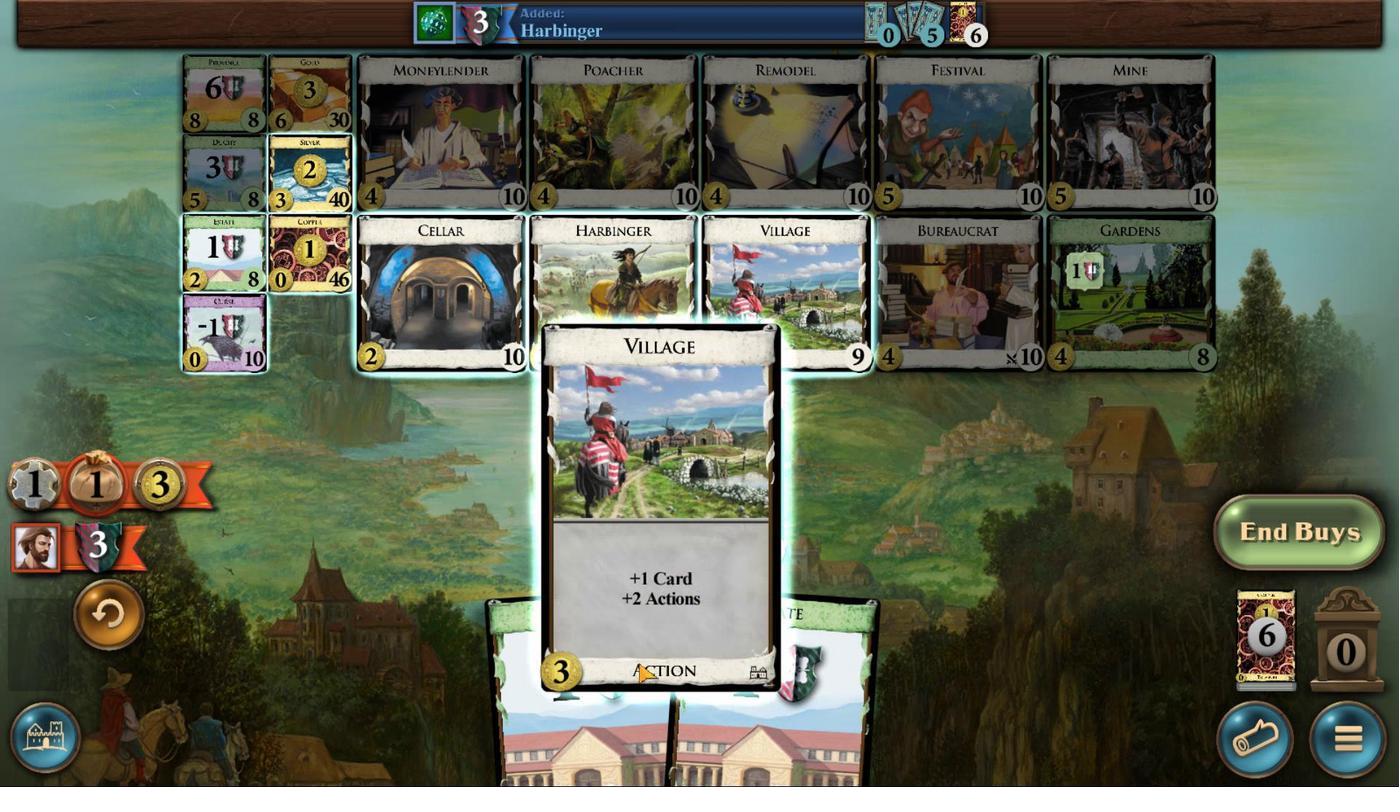 
Action: Mouse moved to (647, 795)
Screenshot: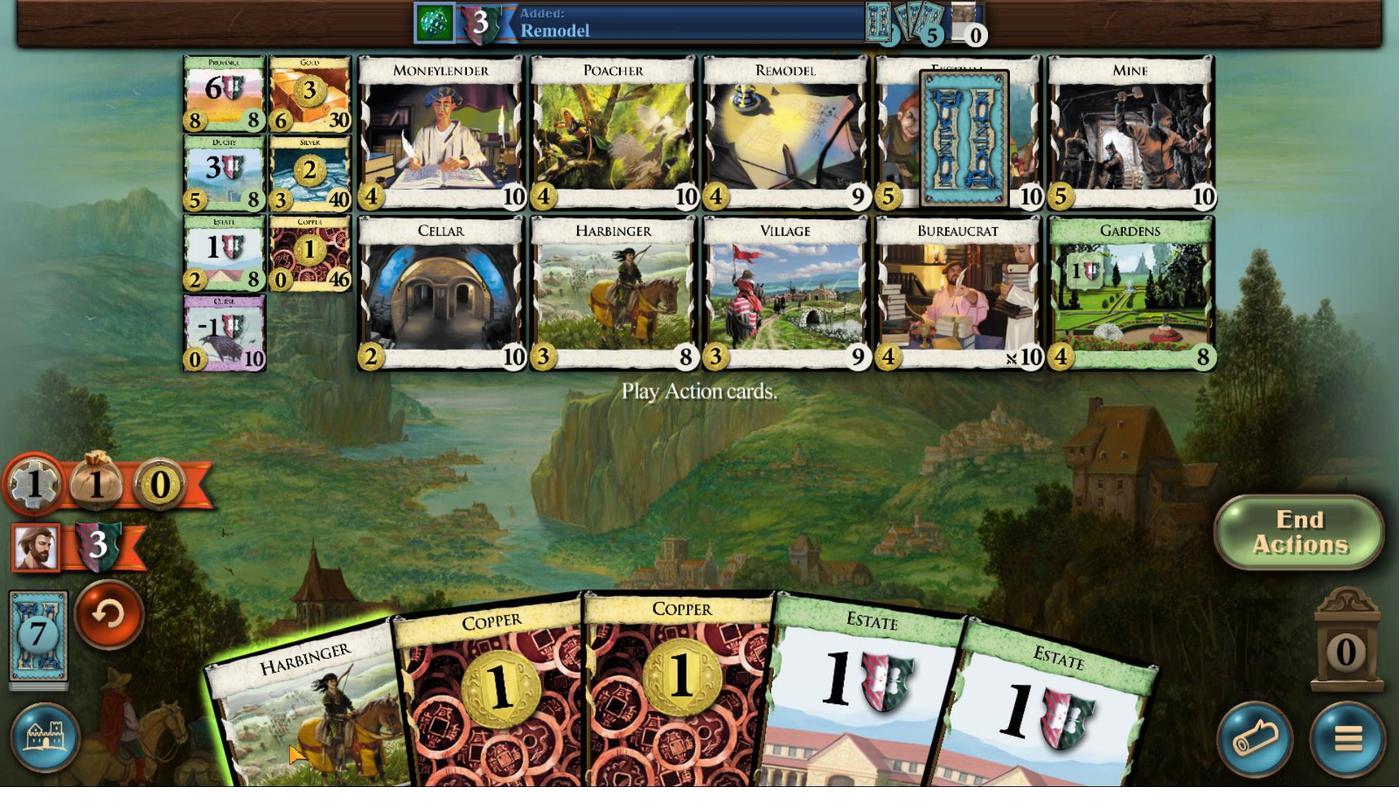 
Action: Mouse scrolled (647, 795) with delta (0, 0)
Screenshot: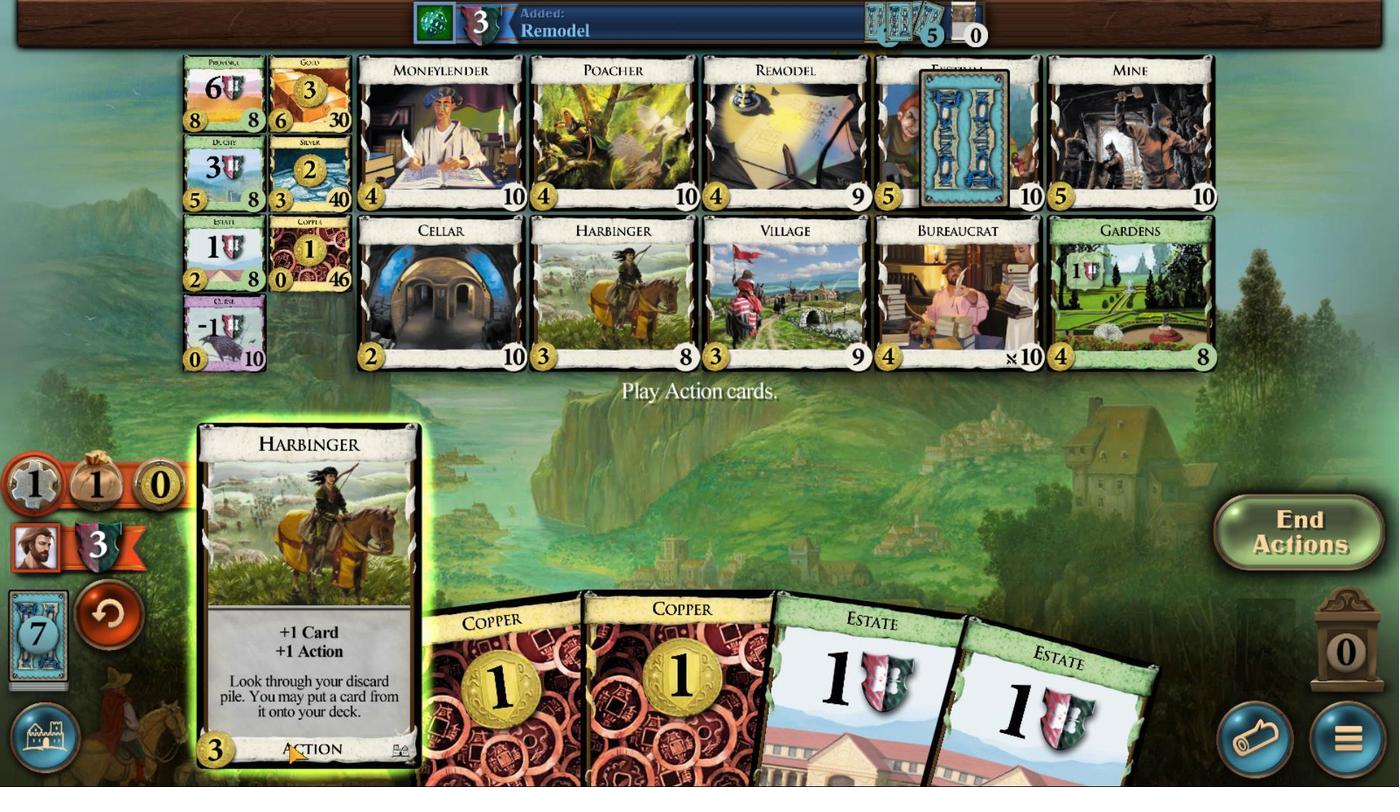 
Action: Mouse scrolled (647, 795) with delta (0, 0)
Screenshot: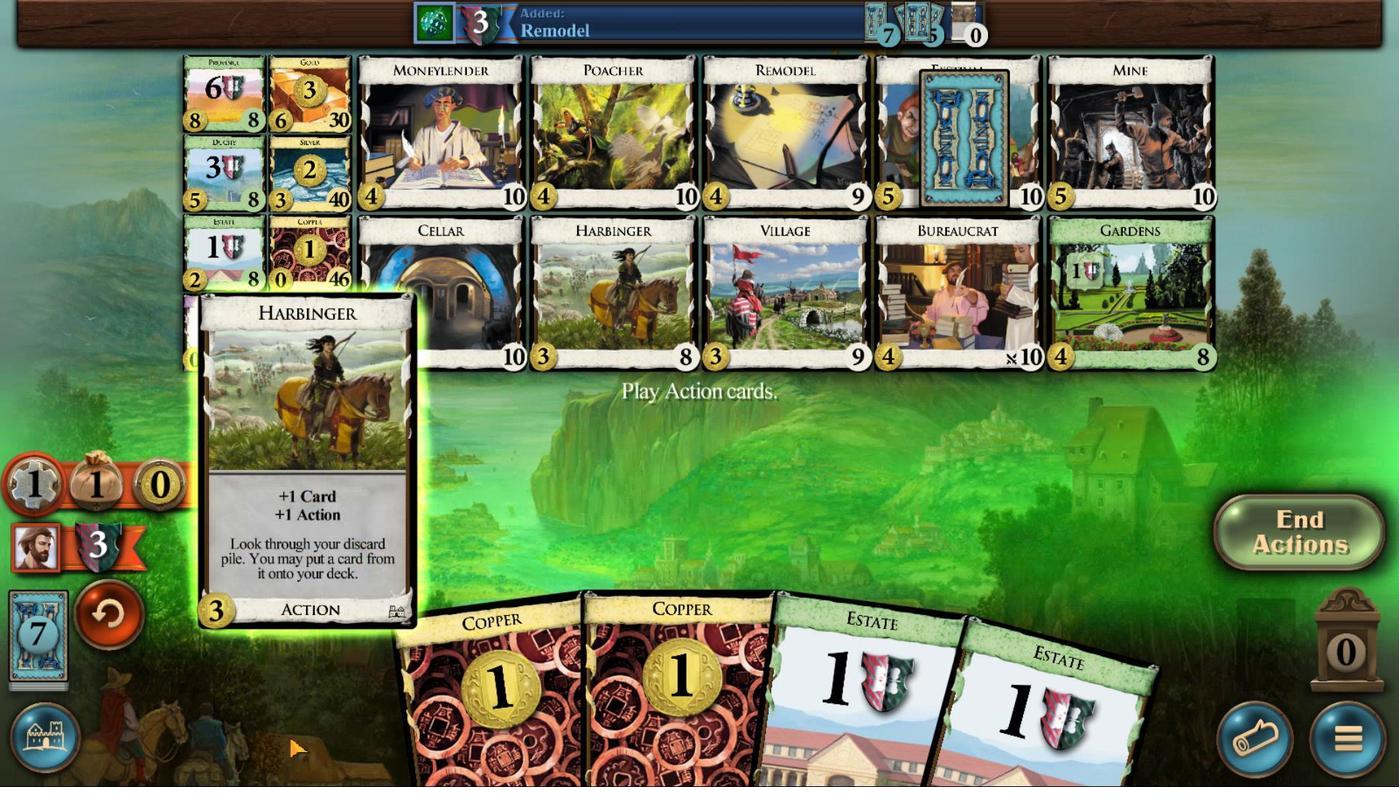 
Action: Mouse moved to (836, 782)
Screenshot: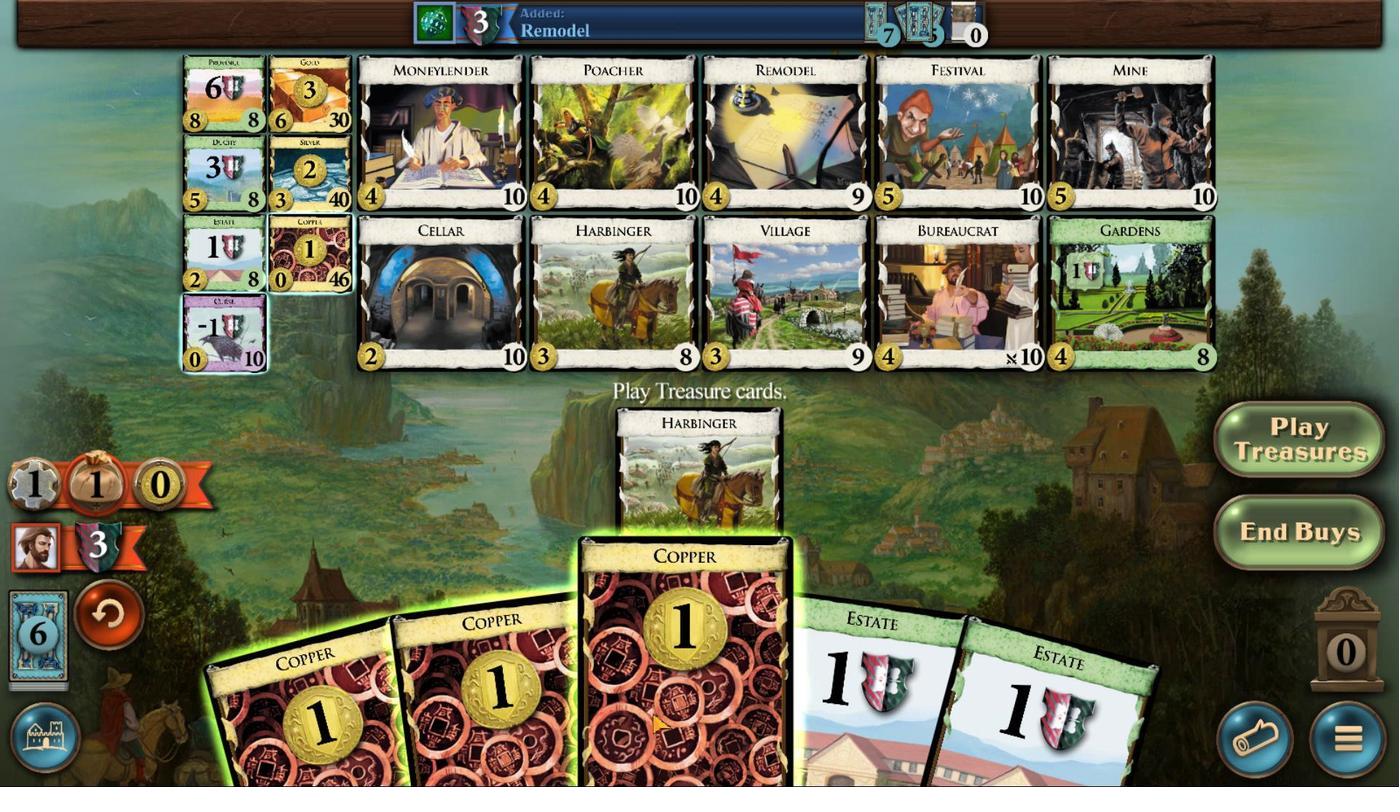 
Action: Mouse scrolled (836, 782) with delta (0, 0)
Screenshot: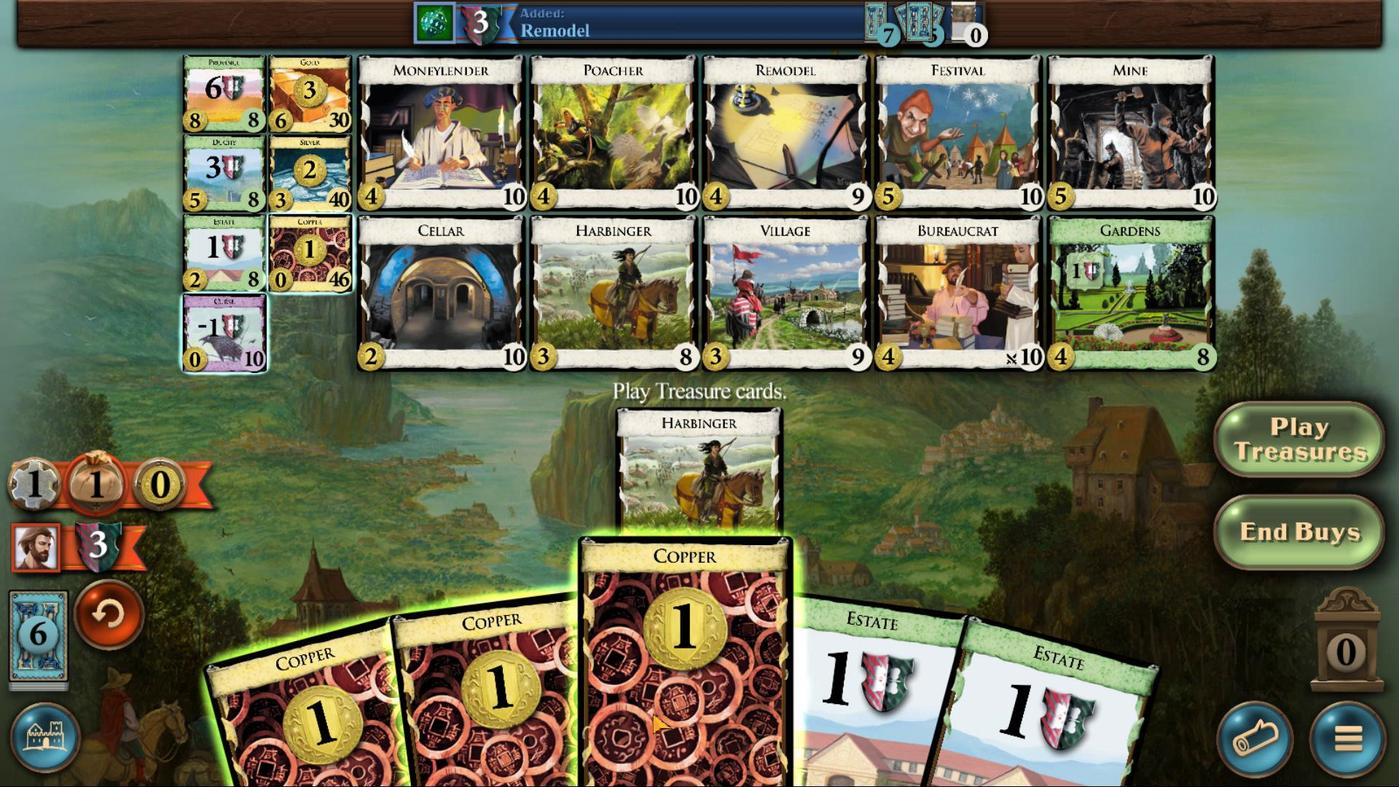 
Action: Mouse scrolled (836, 782) with delta (0, 0)
Screenshot: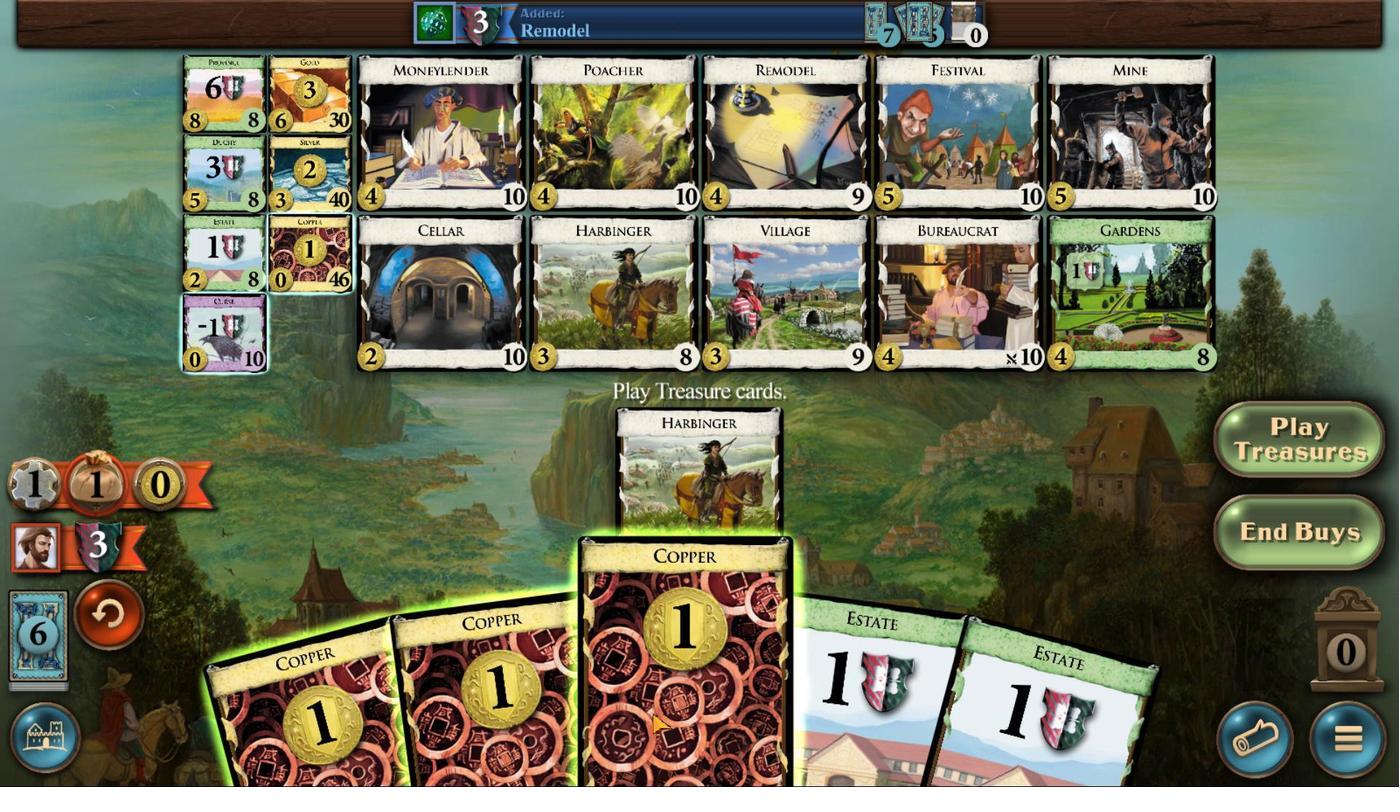 
Action: Mouse scrolled (836, 782) with delta (0, 0)
Screenshot: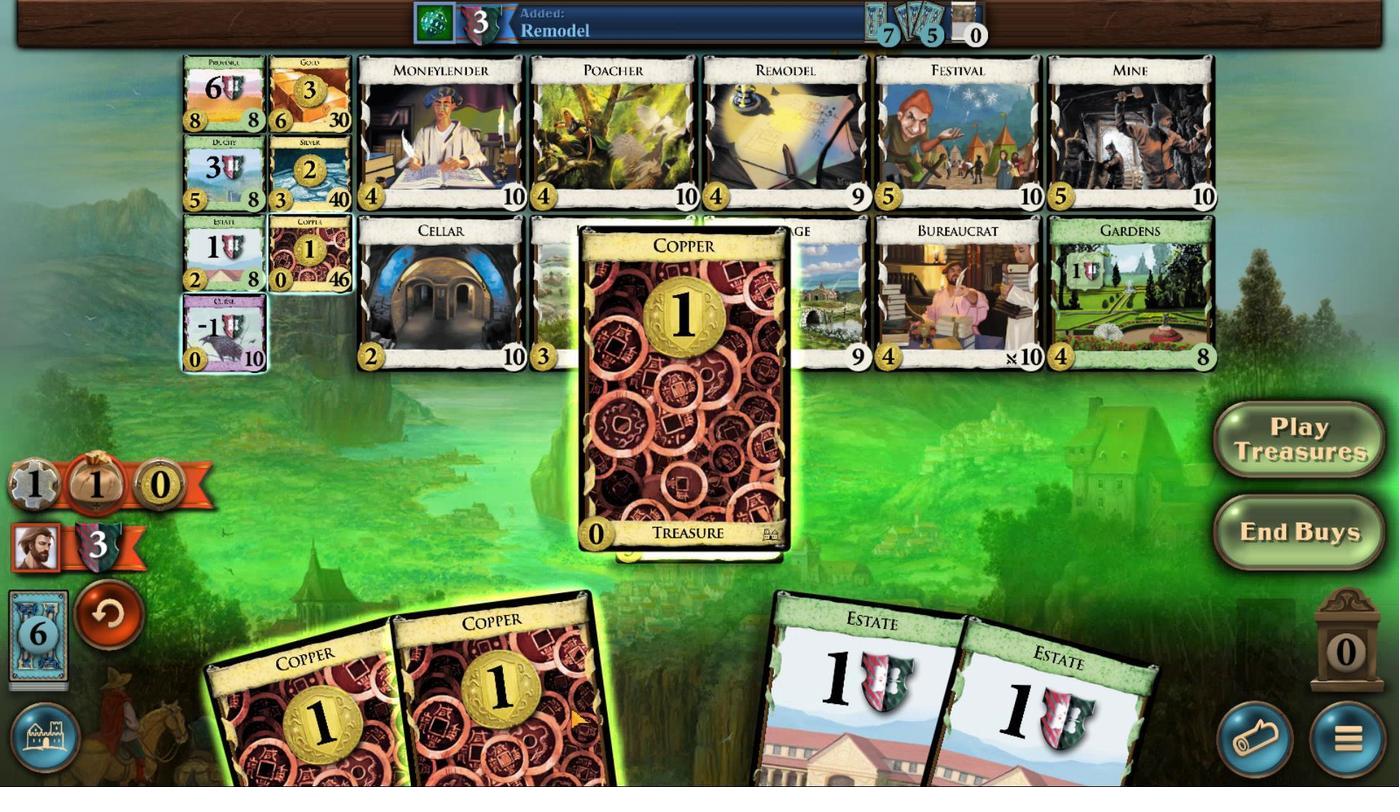 
Action: Mouse scrolled (836, 782) with delta (0, 0)
Screenshot: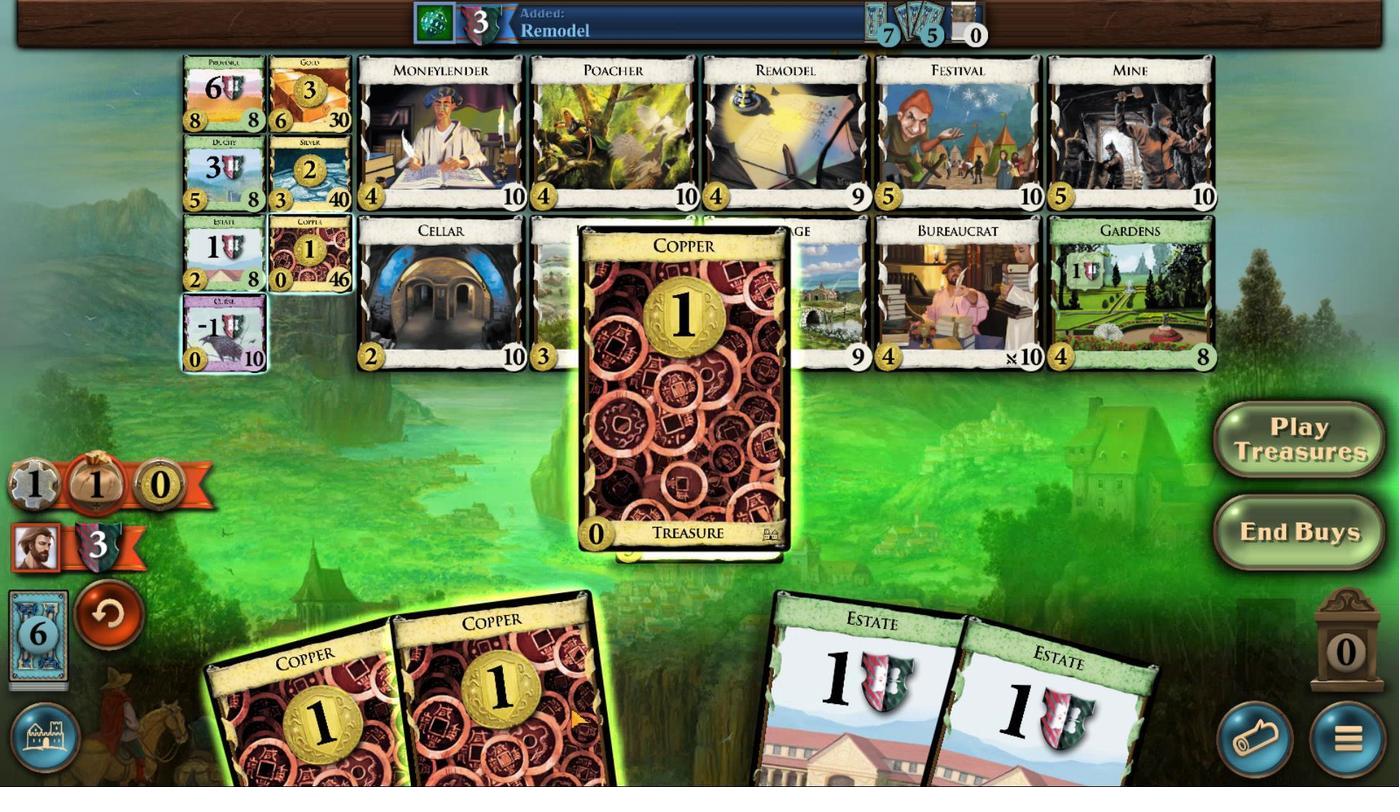 
Action: Mouse scrolled (836, 782) with delta (0, 0)
Screenshot: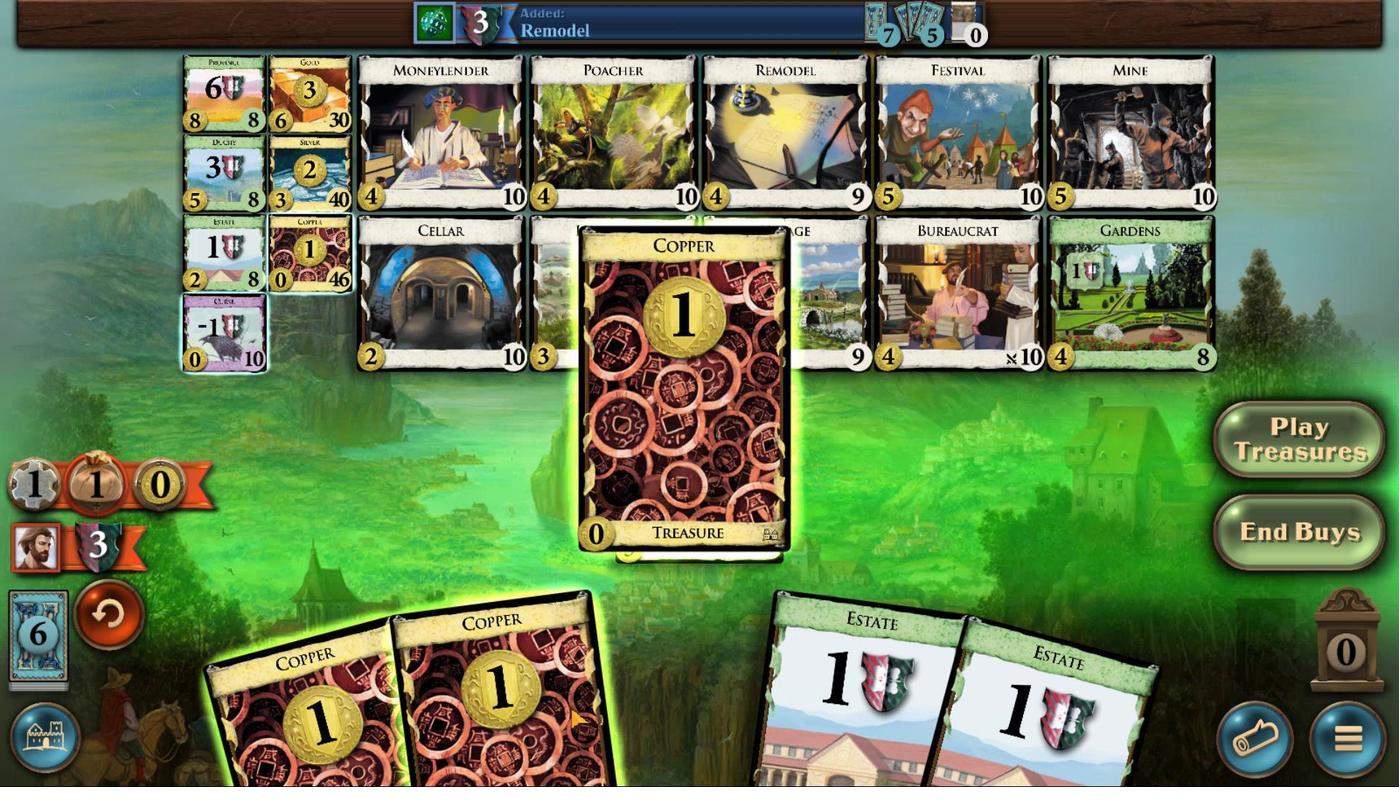 
Action: Mouse moved to (836, 782)
Screenshot: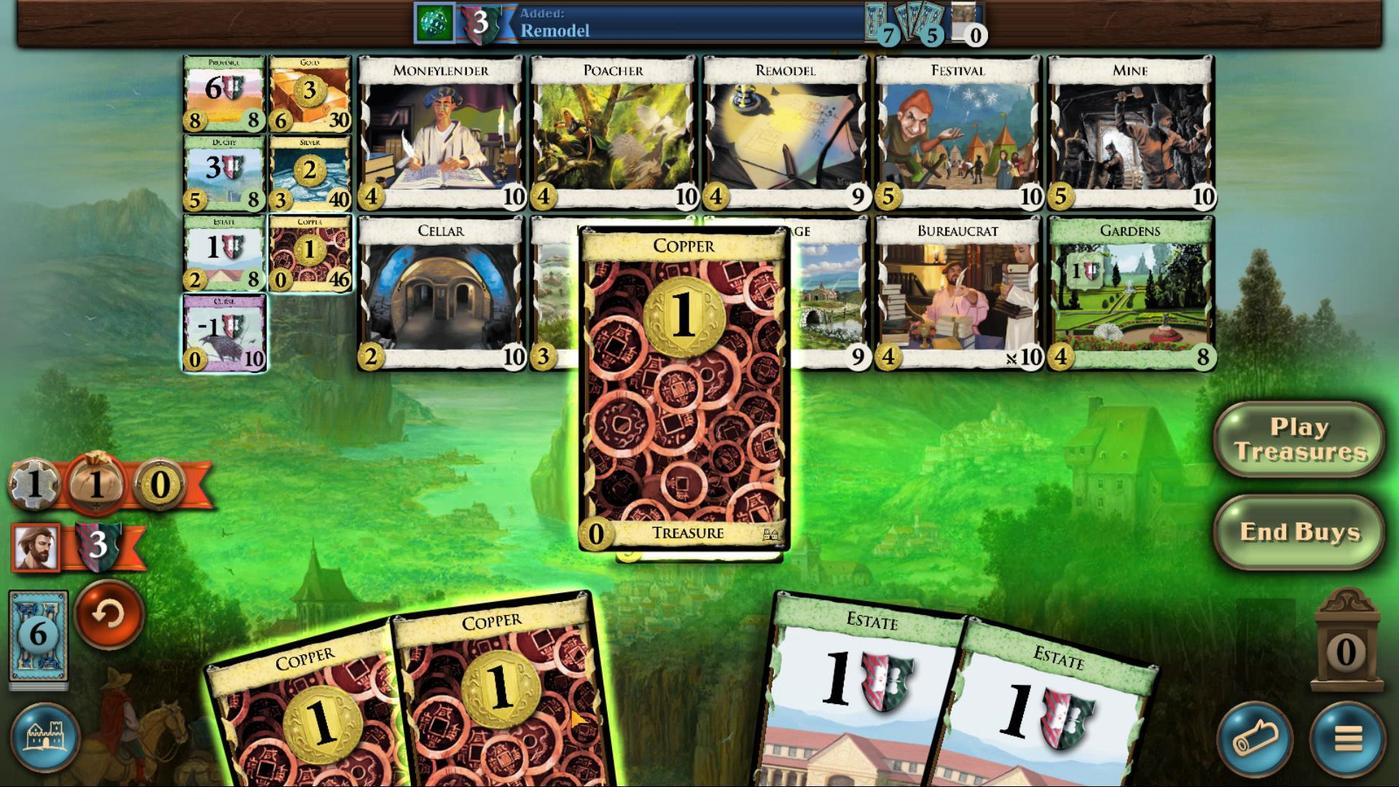 
Action: Mouse scrolled (836, 782) with delta (0, 0)
Screenshot: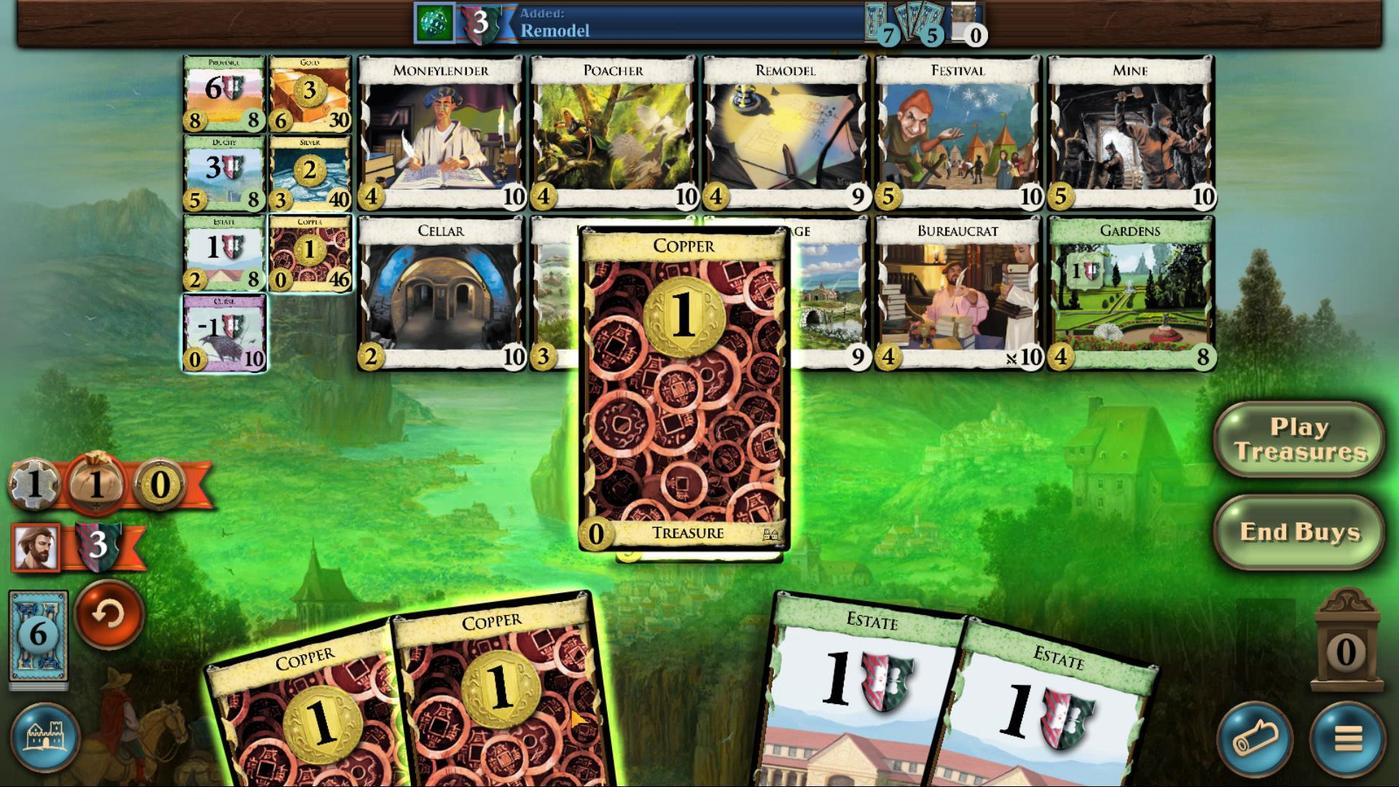 
Action: Mouse moved to (803, 780)
Screenshot: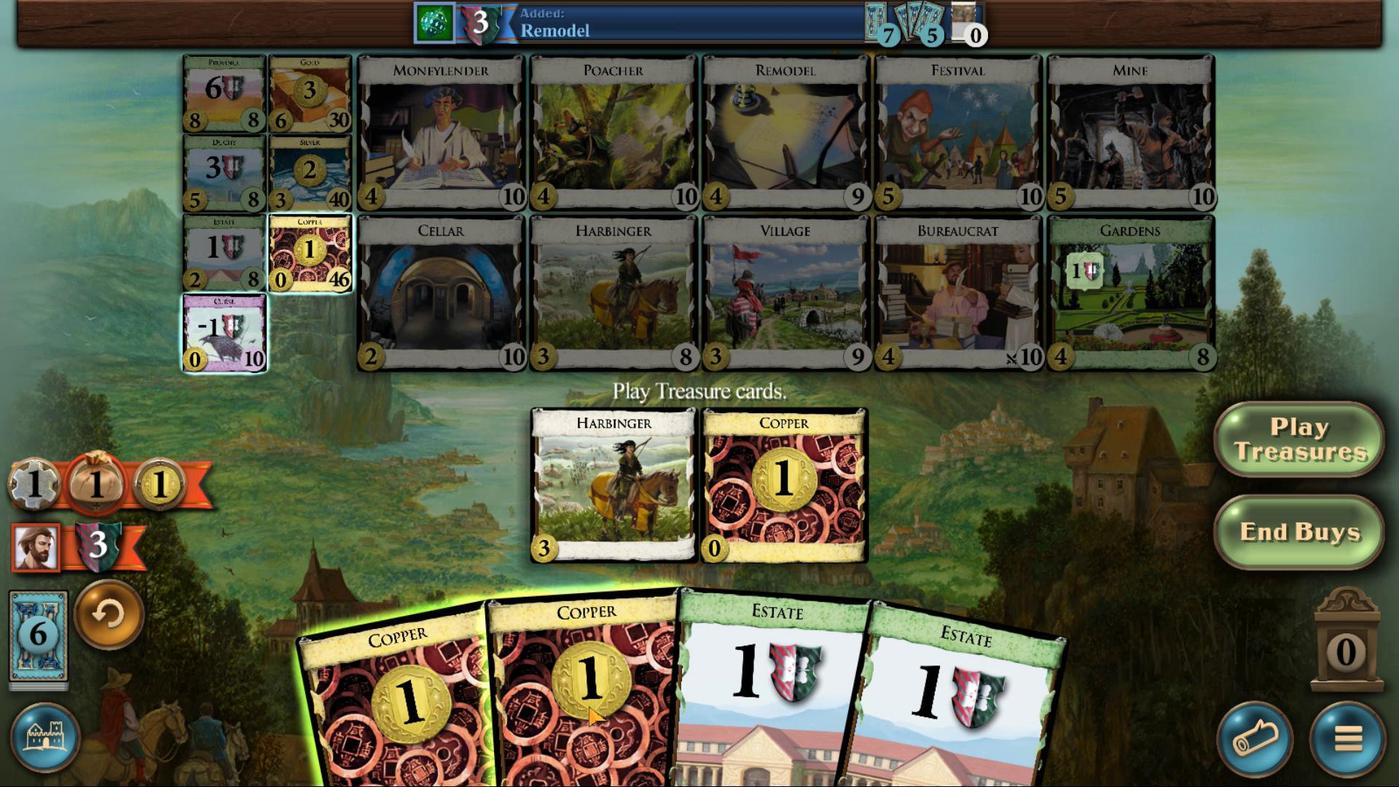 
Action: Mouse scrolled (803, 779) with delta (0, 0)
Screenshot: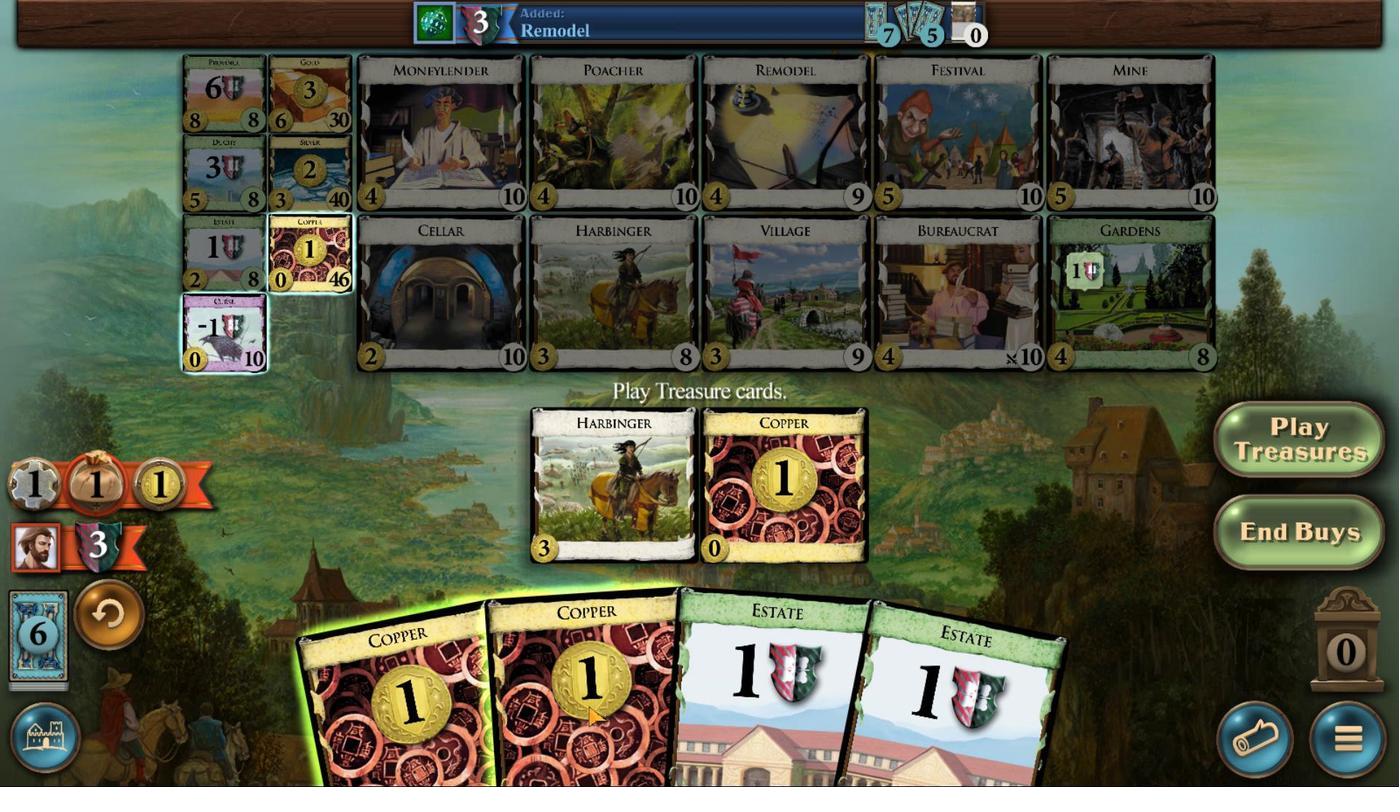 
Action: Mouse scrolled (803, 779) with delta (0, 0)
Screenshot: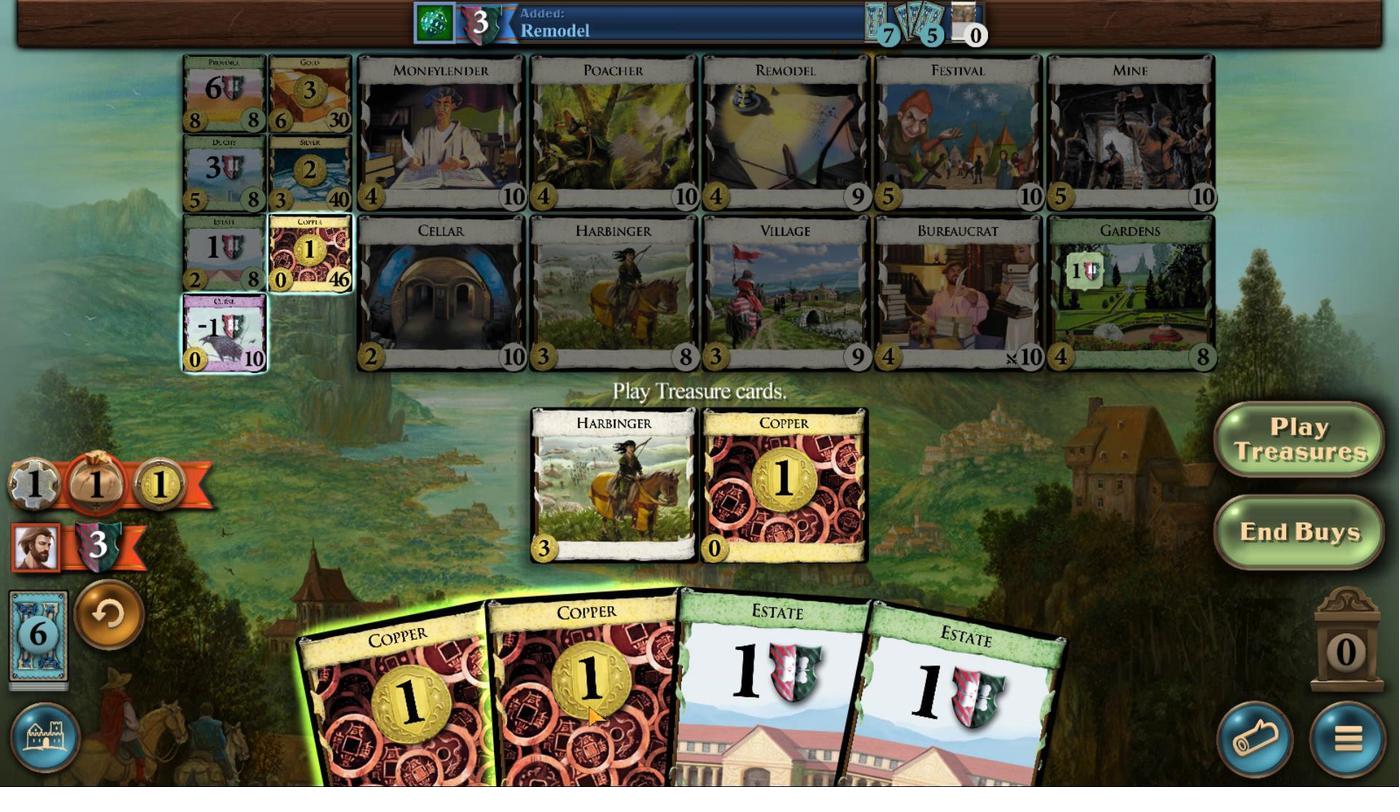 
Action: Mouse scrolled (803, 779) with delta (0, 0)
Screenshot: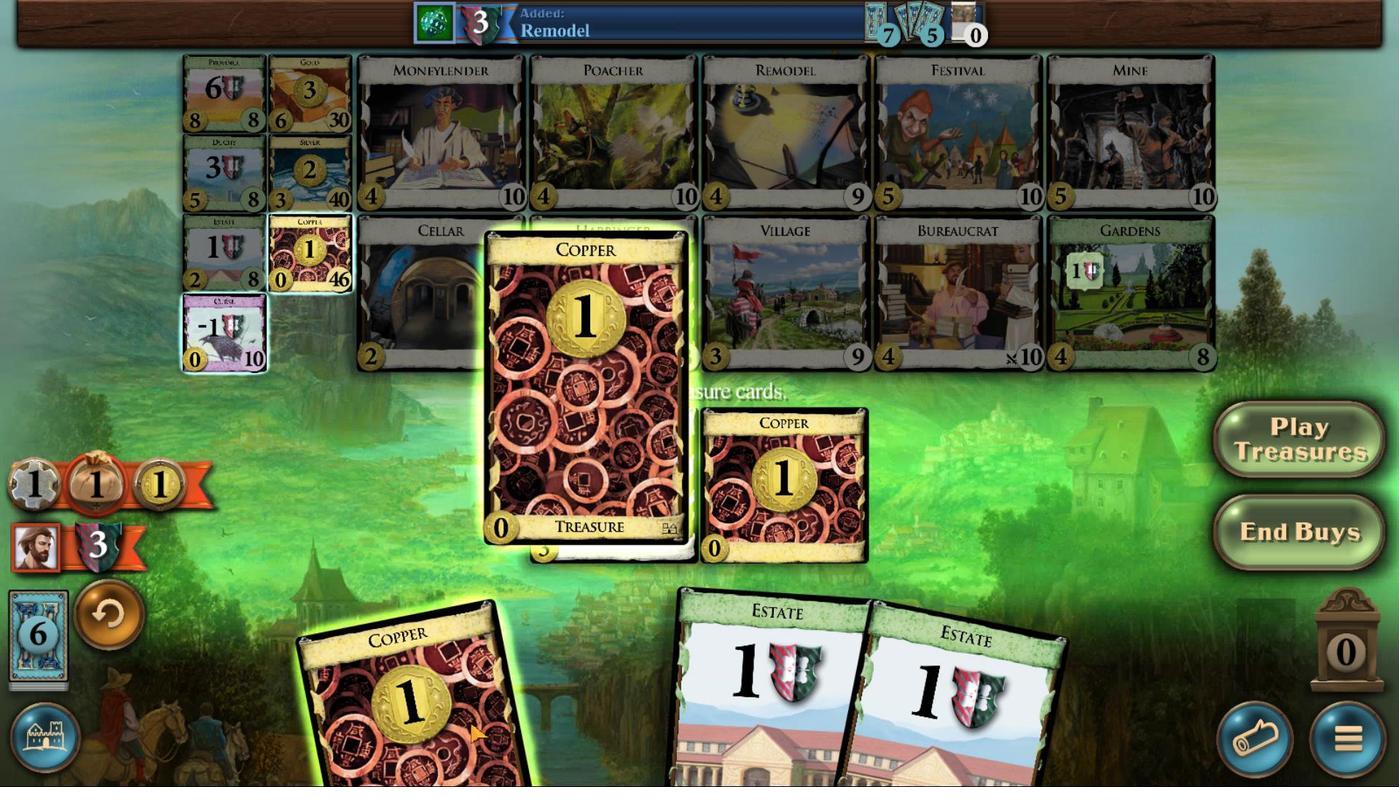 
Action: Mouse moved to (803, 780)
Screenshot: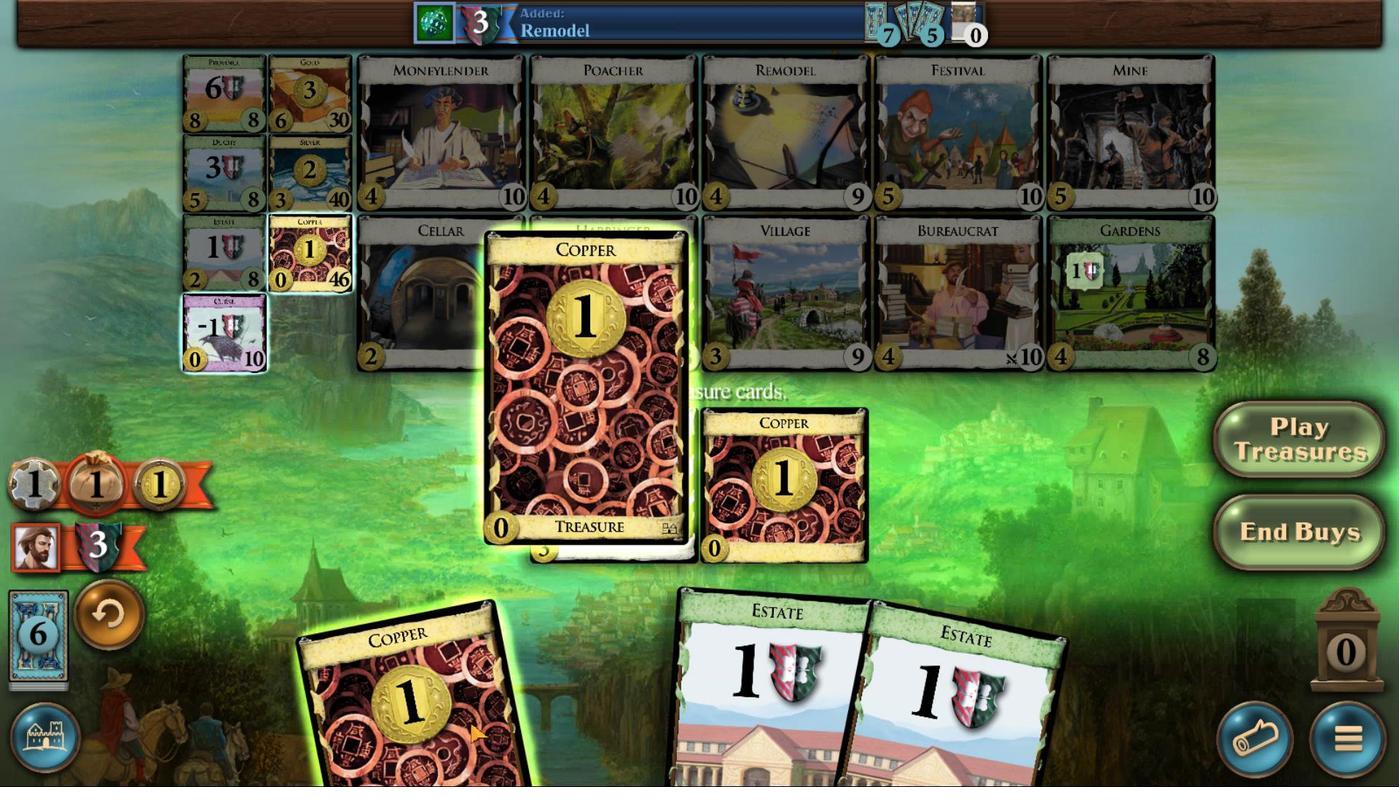 
Action: Mouse scrolled (803, 779) with delta (0, 0)
Screenshot: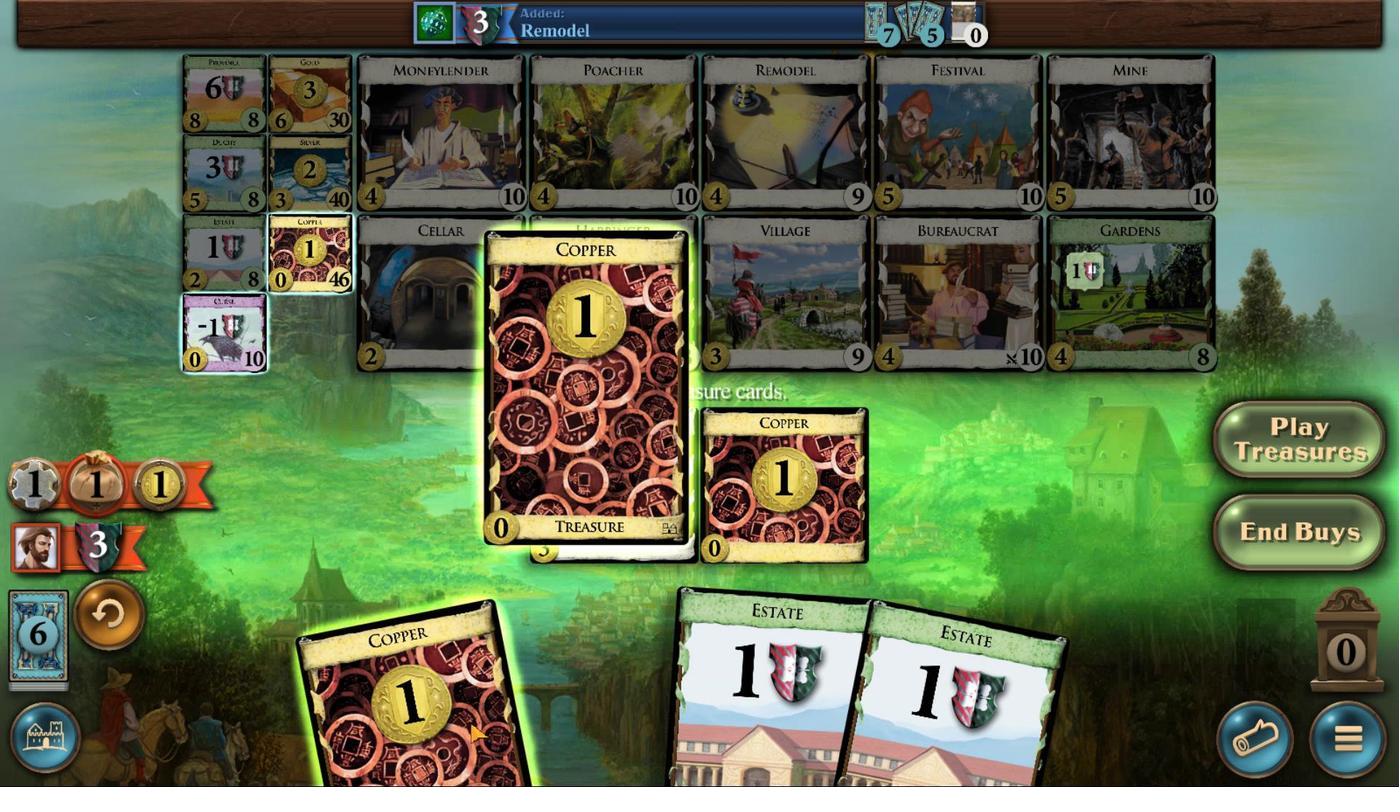 
Action: Mouse moved to (803, 779)
Screenshot: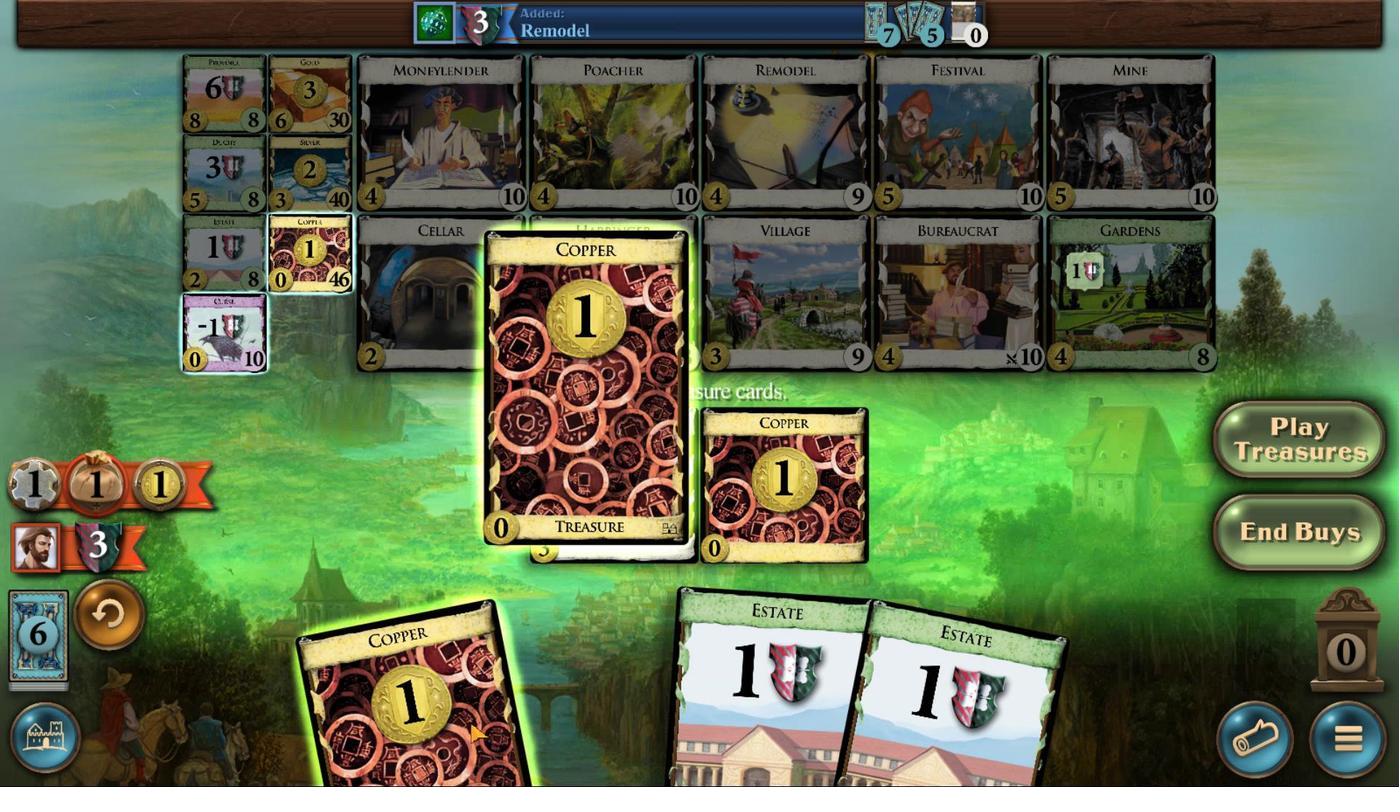 
Action: Mouse scrolled (803, 779) with delta (0, 0)
Screenshot: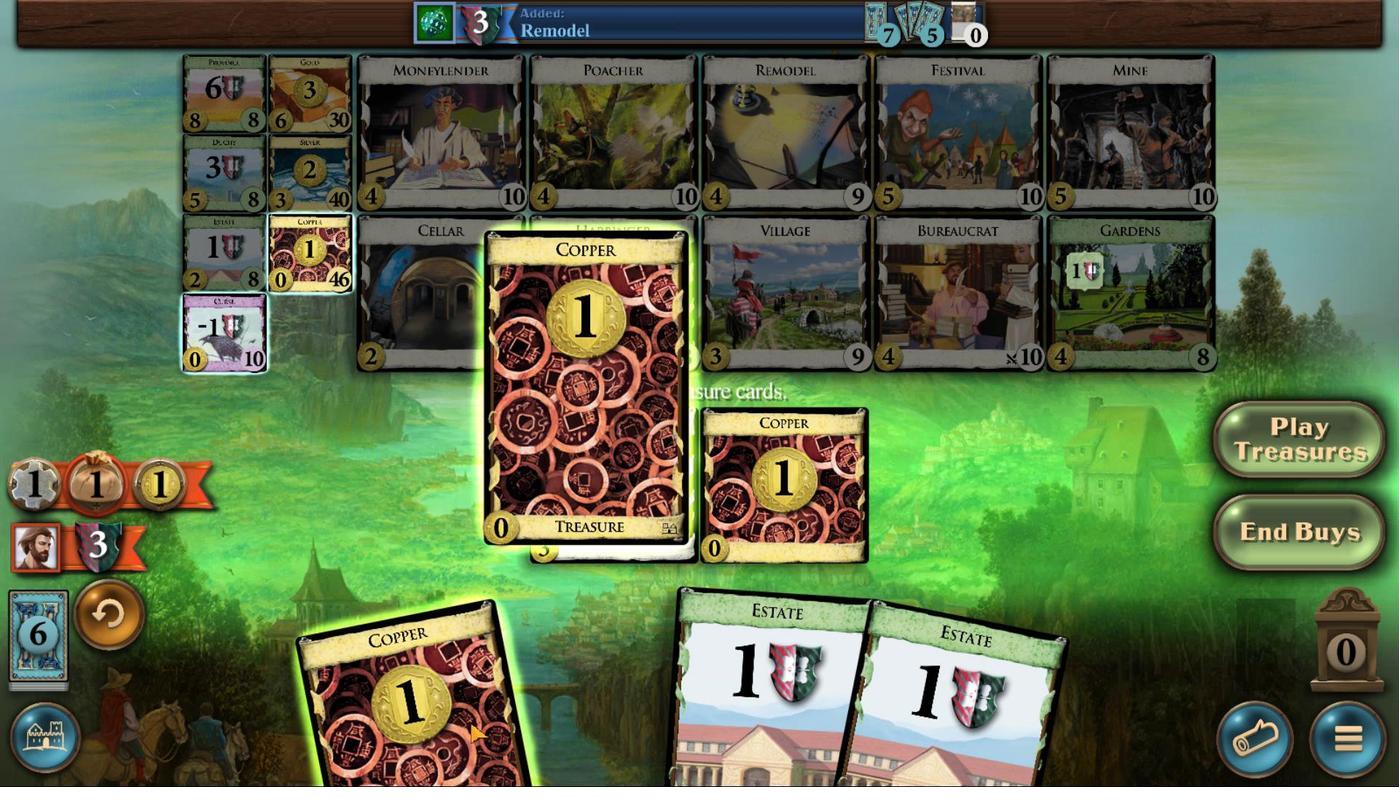 
Action: Mouse moved to (739, 791)
Screenshot: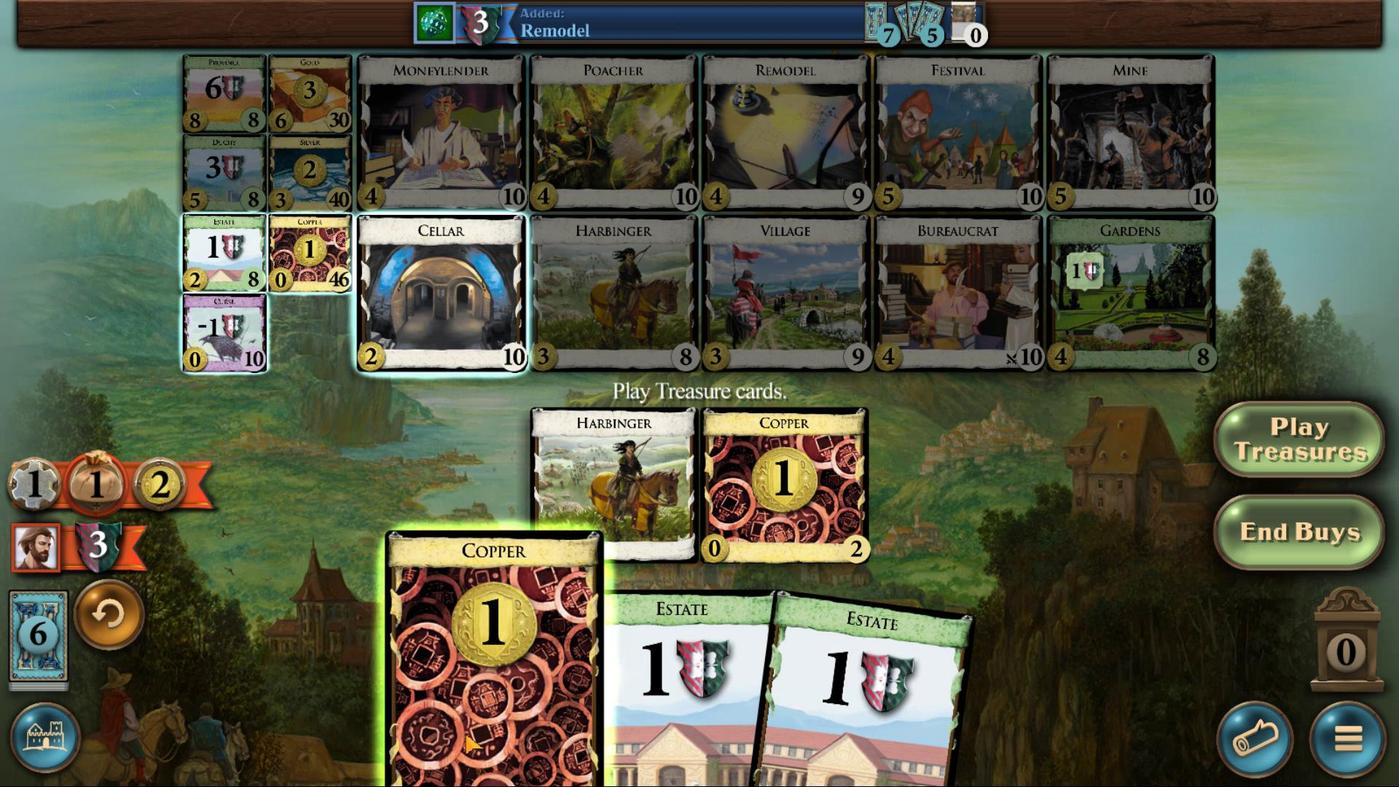 
Action: Mouse scrolled (739, 790) with delta (0, 0)
Screenshot: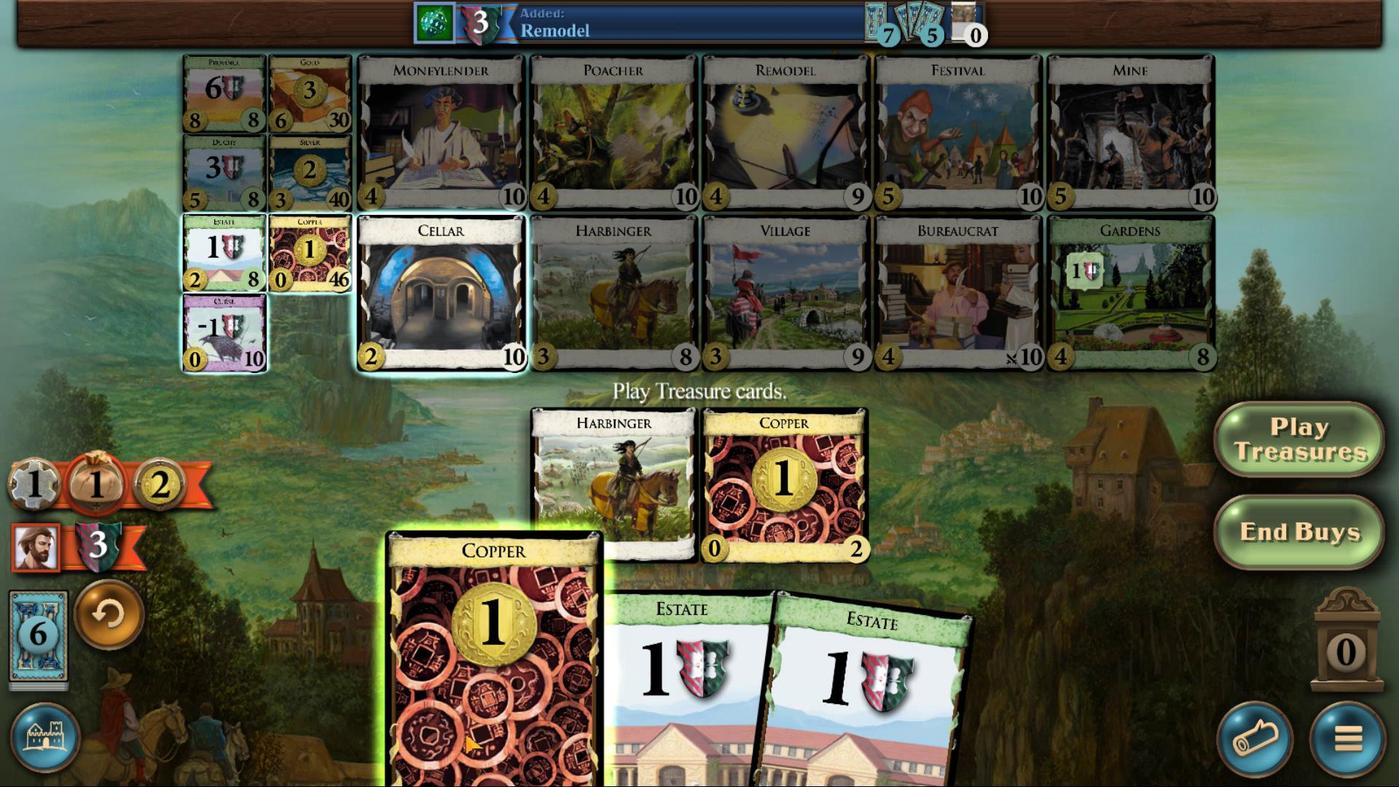 
Action: Mouse scrolled (739, 790) with delta (0, 0)
Screenshot: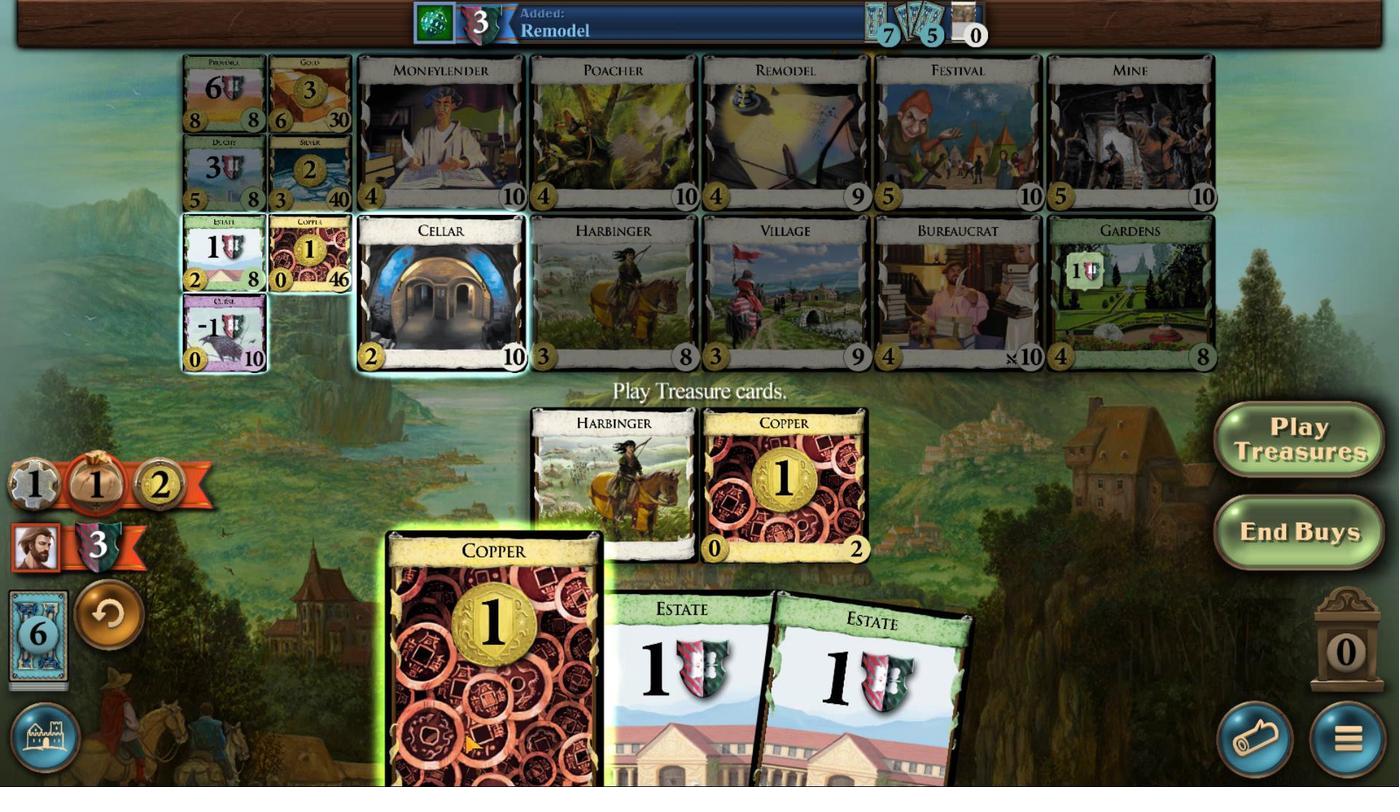 
Action: Mouse scrolled (739, 790) with delta (0, 0)
Screenshot: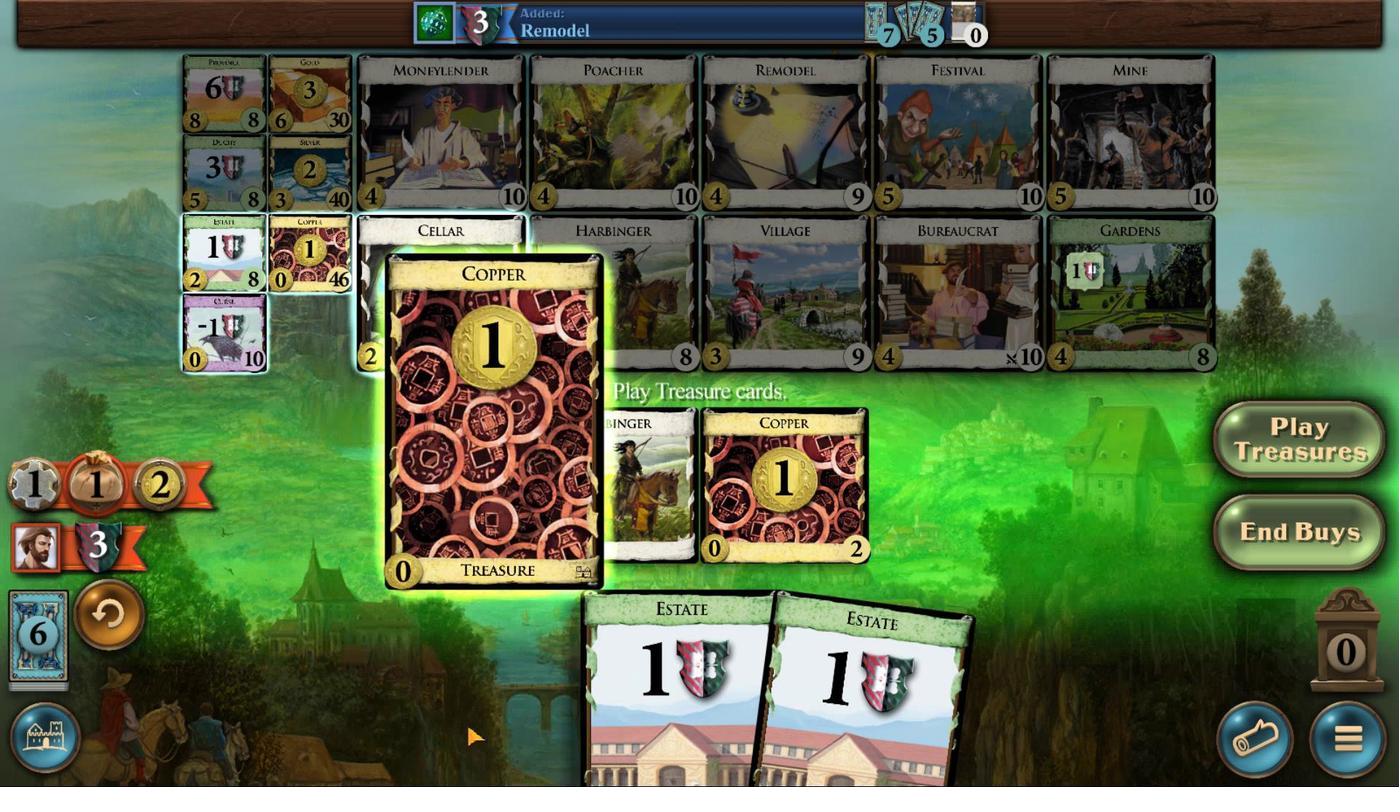 
Action: Mouse scrolled (739, 790) with delta (0, 0)
Screenshot: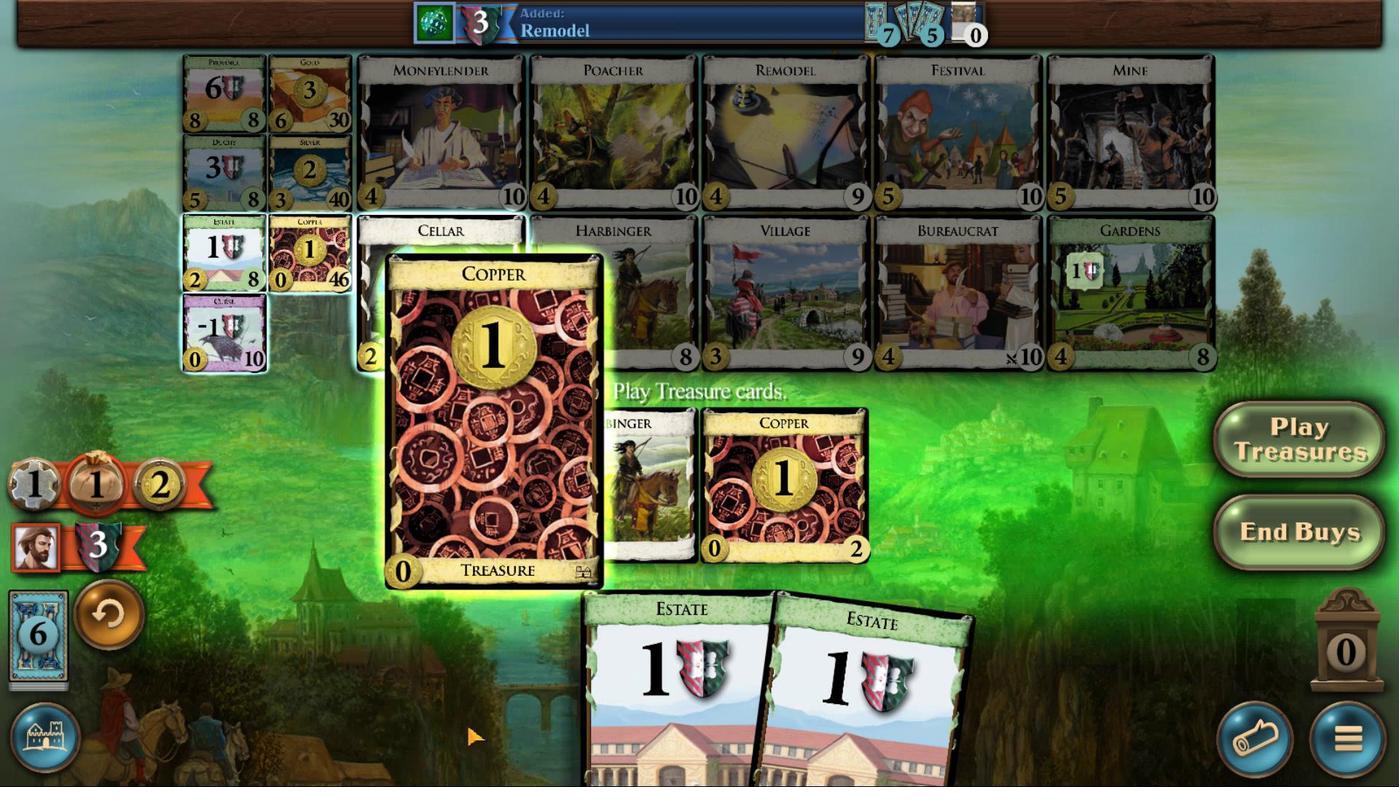 
Action: Mouse moved to (915, 601)
Screenshot: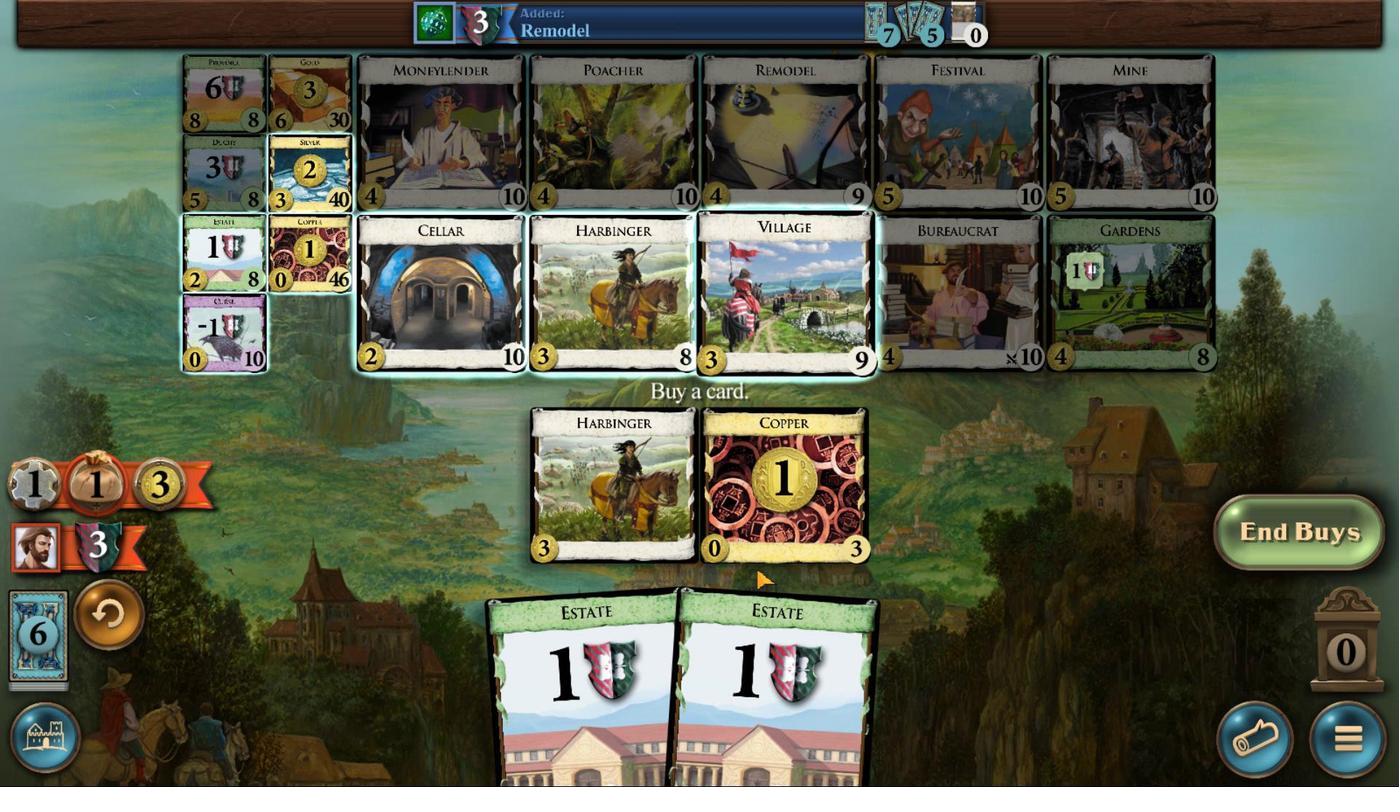 
Action: Mouse pressed left at (915, 601)
Screenshot: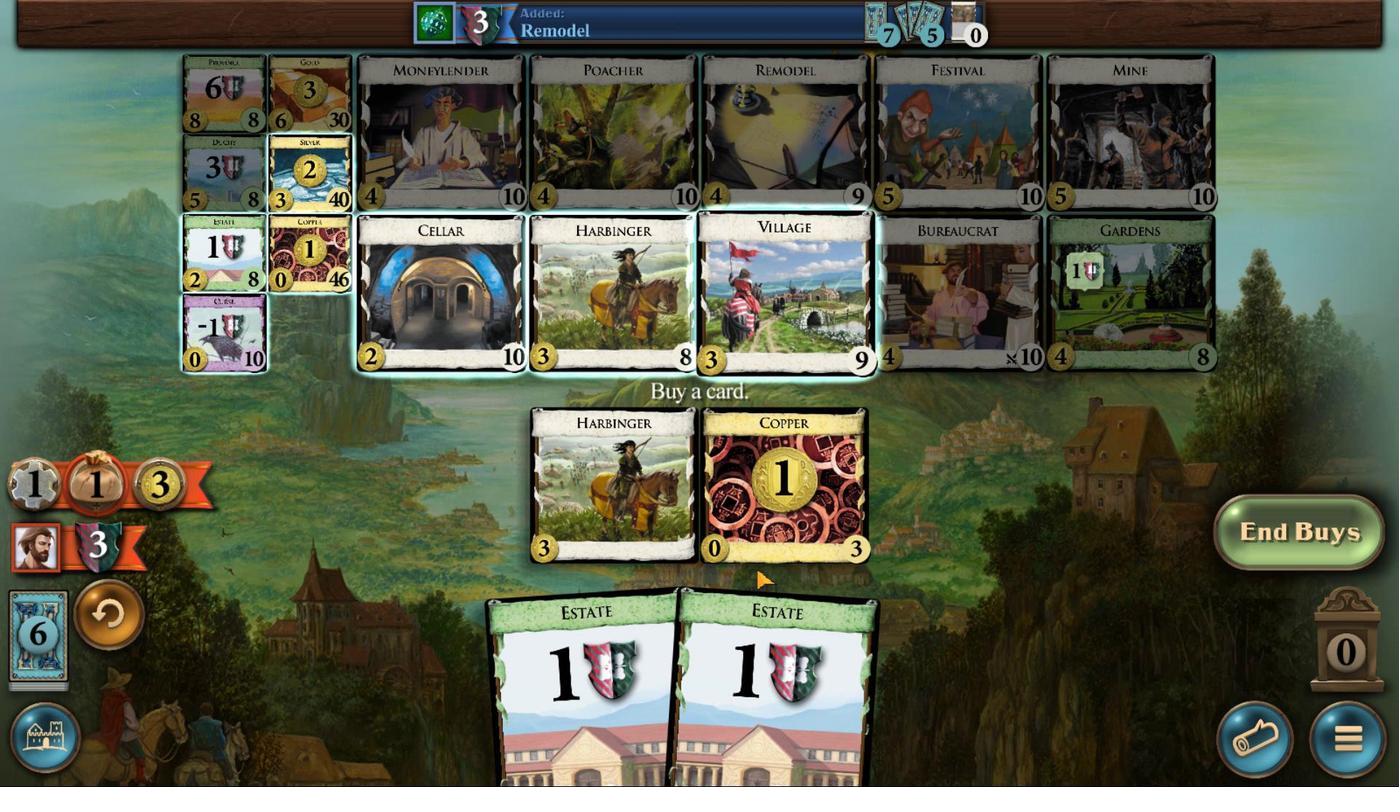 
Action: Mouse moved to (664, 781)
Screenshot: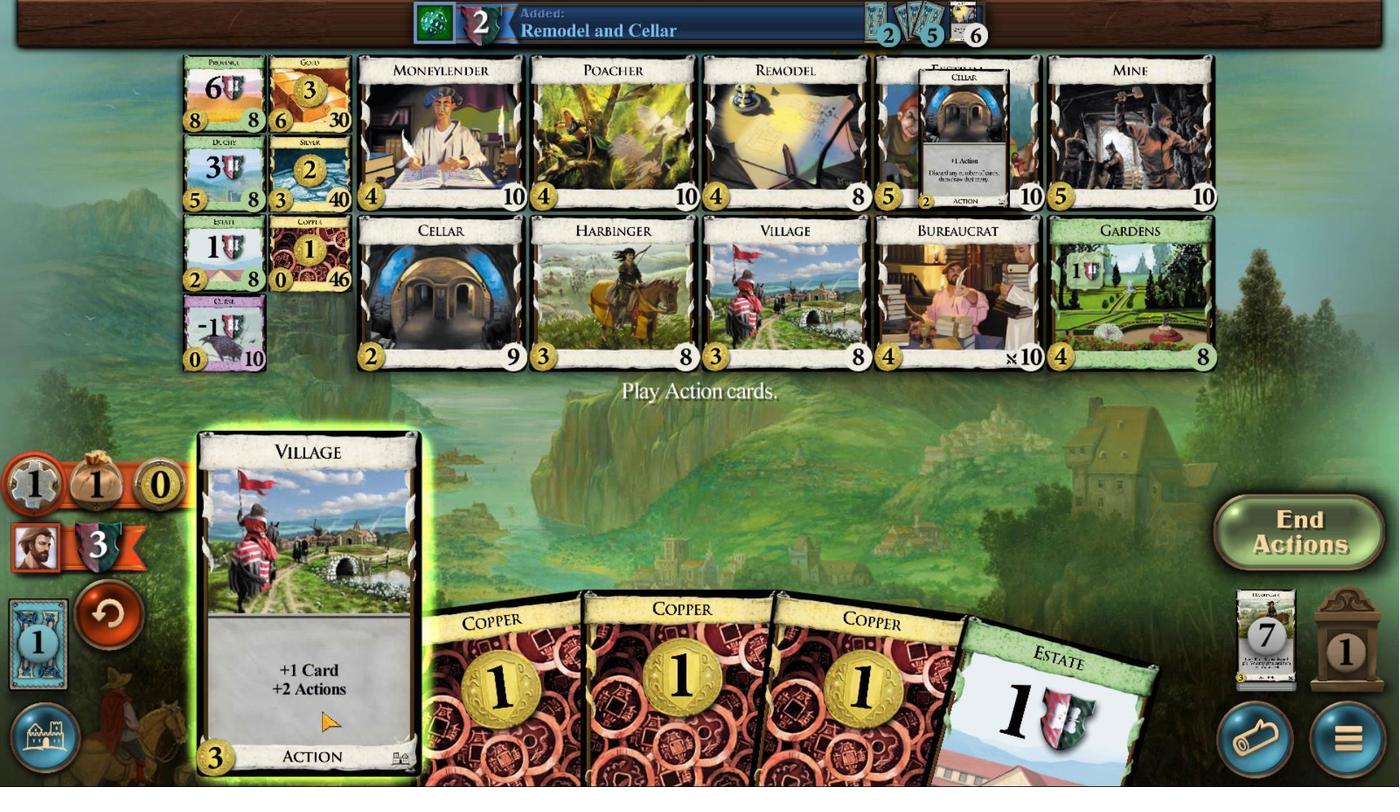 
Action: Mouse scrolled (664, 781) with delta (0, 0)
Screenshot: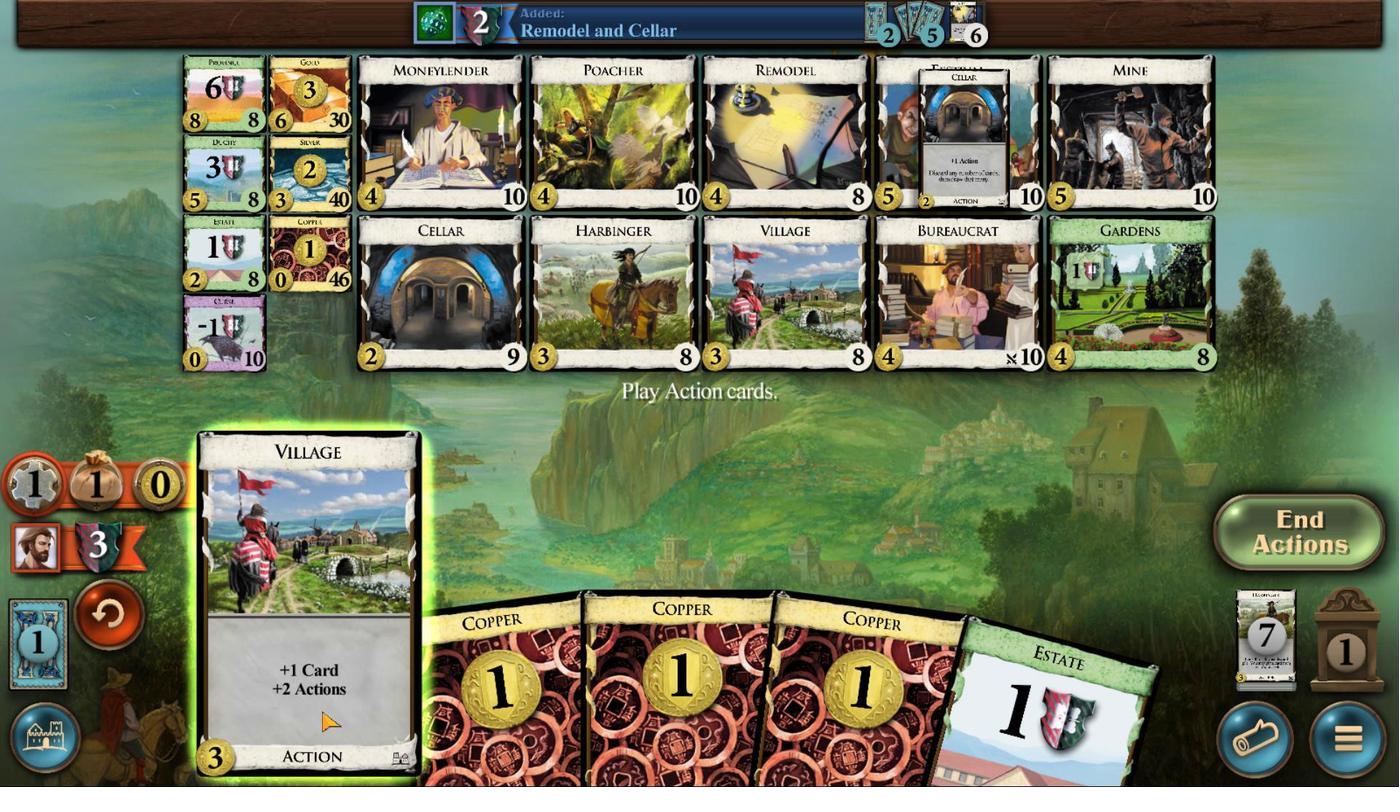 
Action: Mouse scrolled (664, 781) with delta (0, 0)
Screenshot: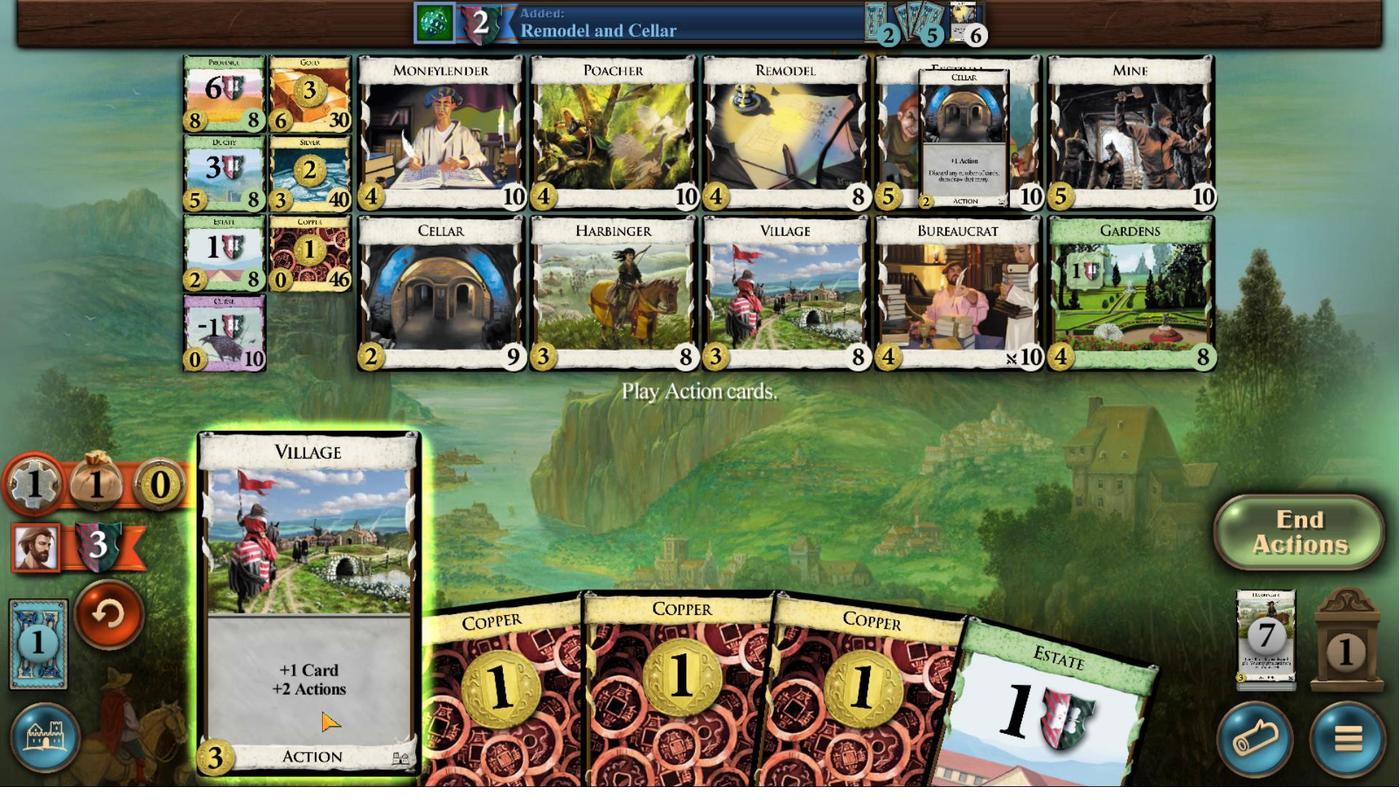 
Action: Mouse scrolled (664, 781) with delta (0, 0)
Screenshot: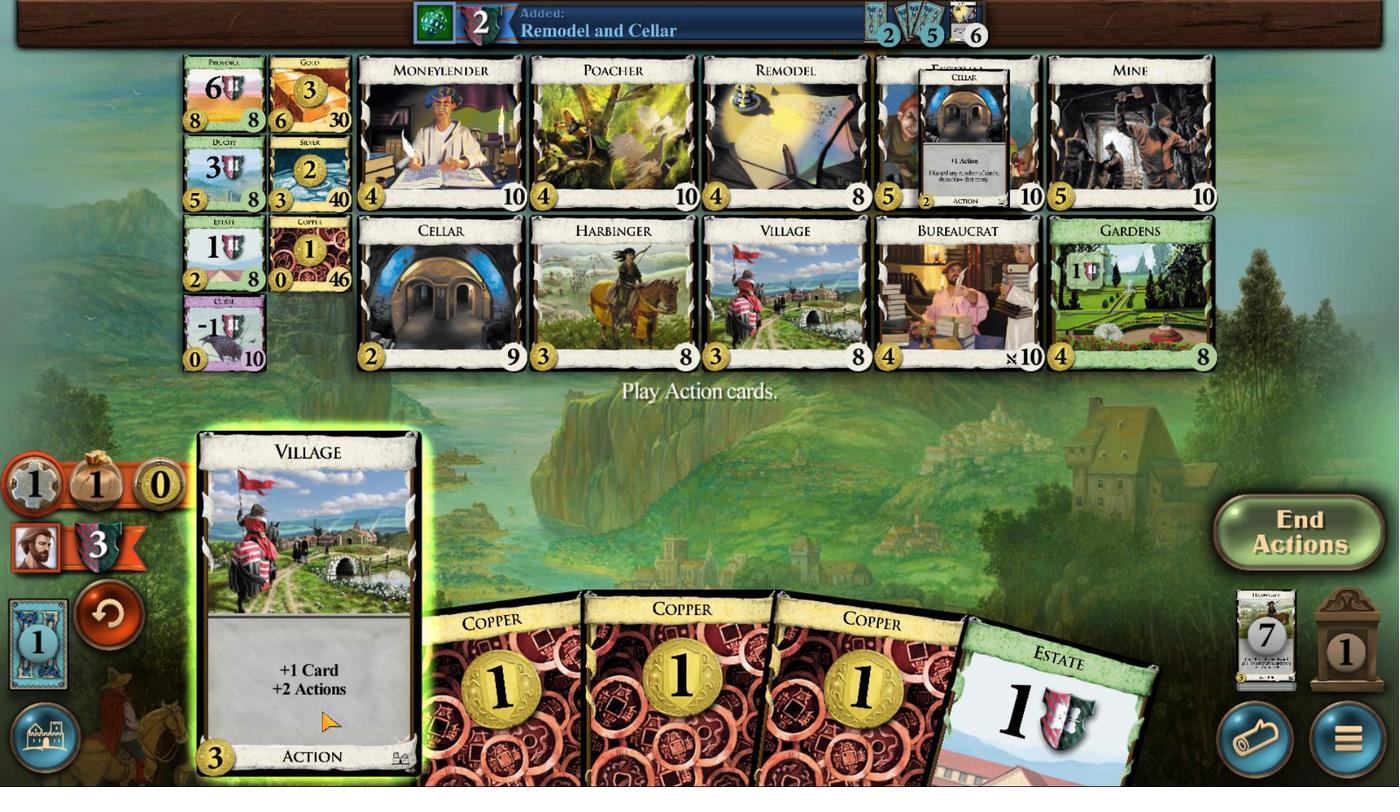 
Action: Mouse scrolled (664, 781) with delta (0, 0)
Screenshot: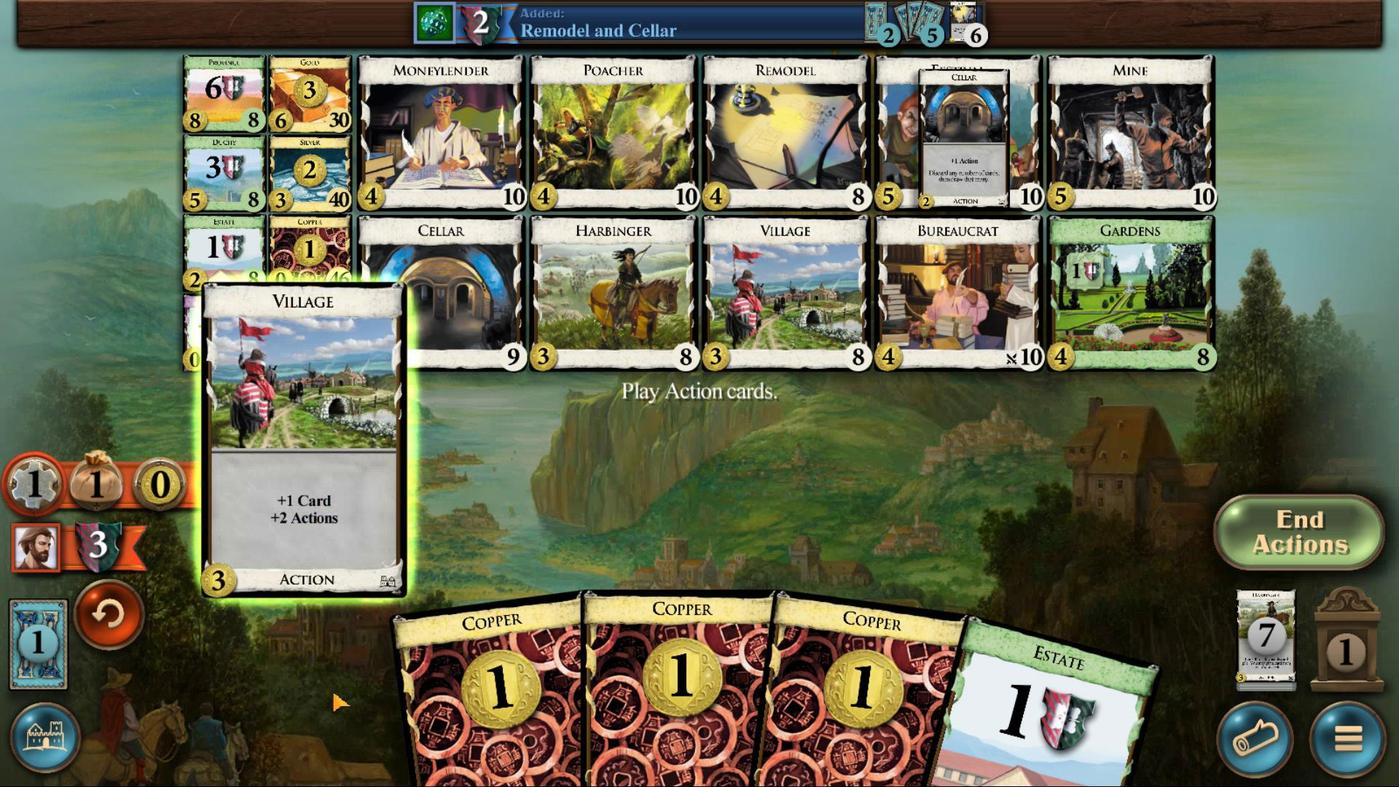 
Action: Mouse moved to (924, 778)
Screenshot: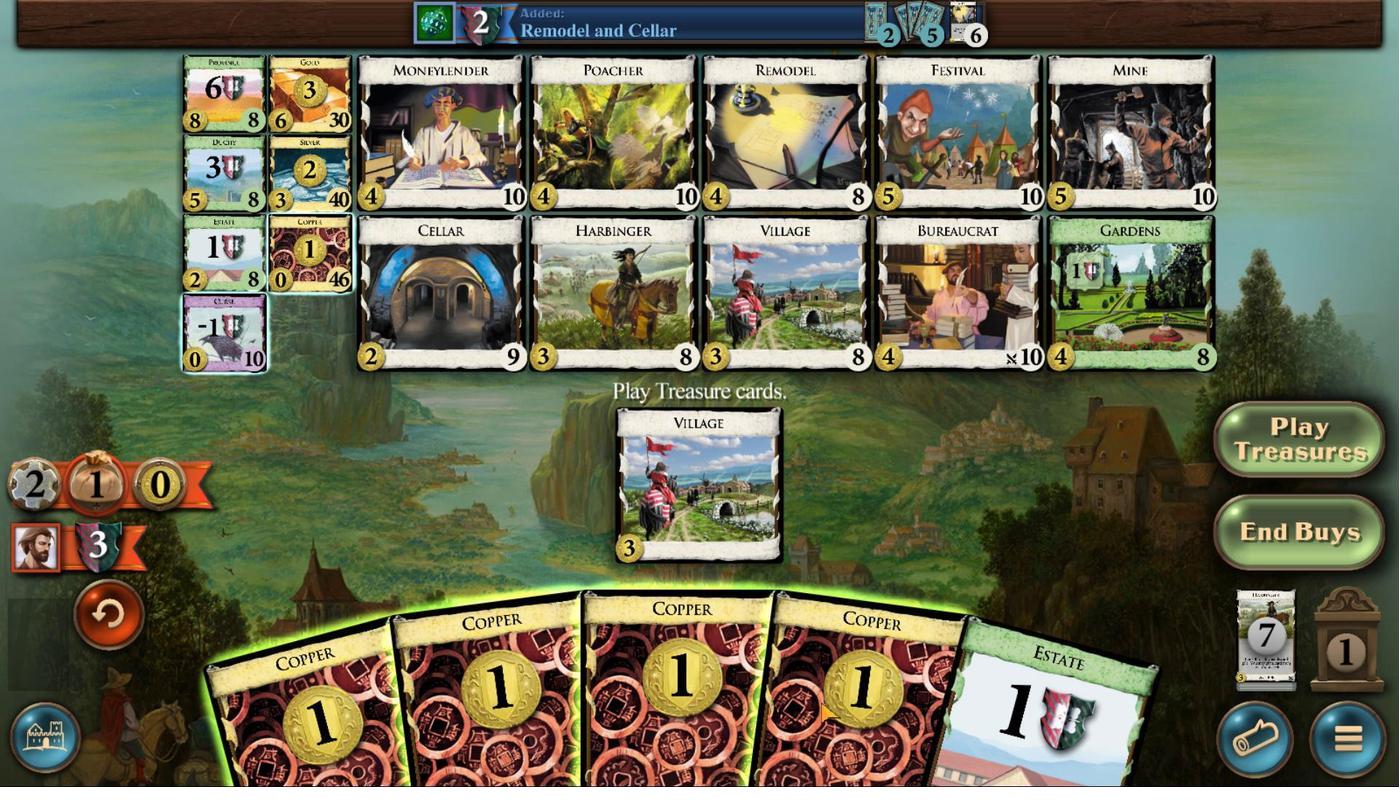 
Action: Mouse scrolled (924, 777) with delta (0, 0)
Screenshot: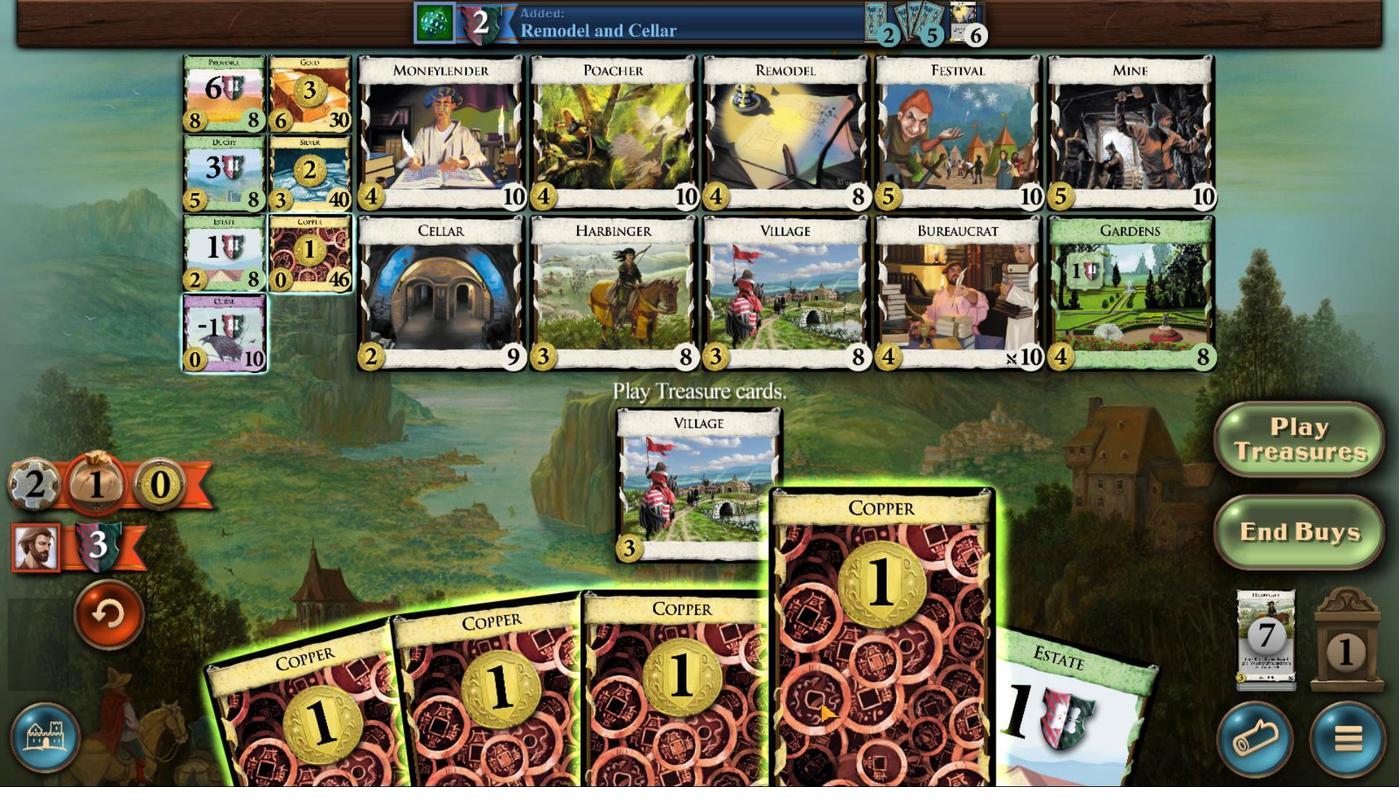 
Action: Mouse moved to (924, 778)
Screenshot: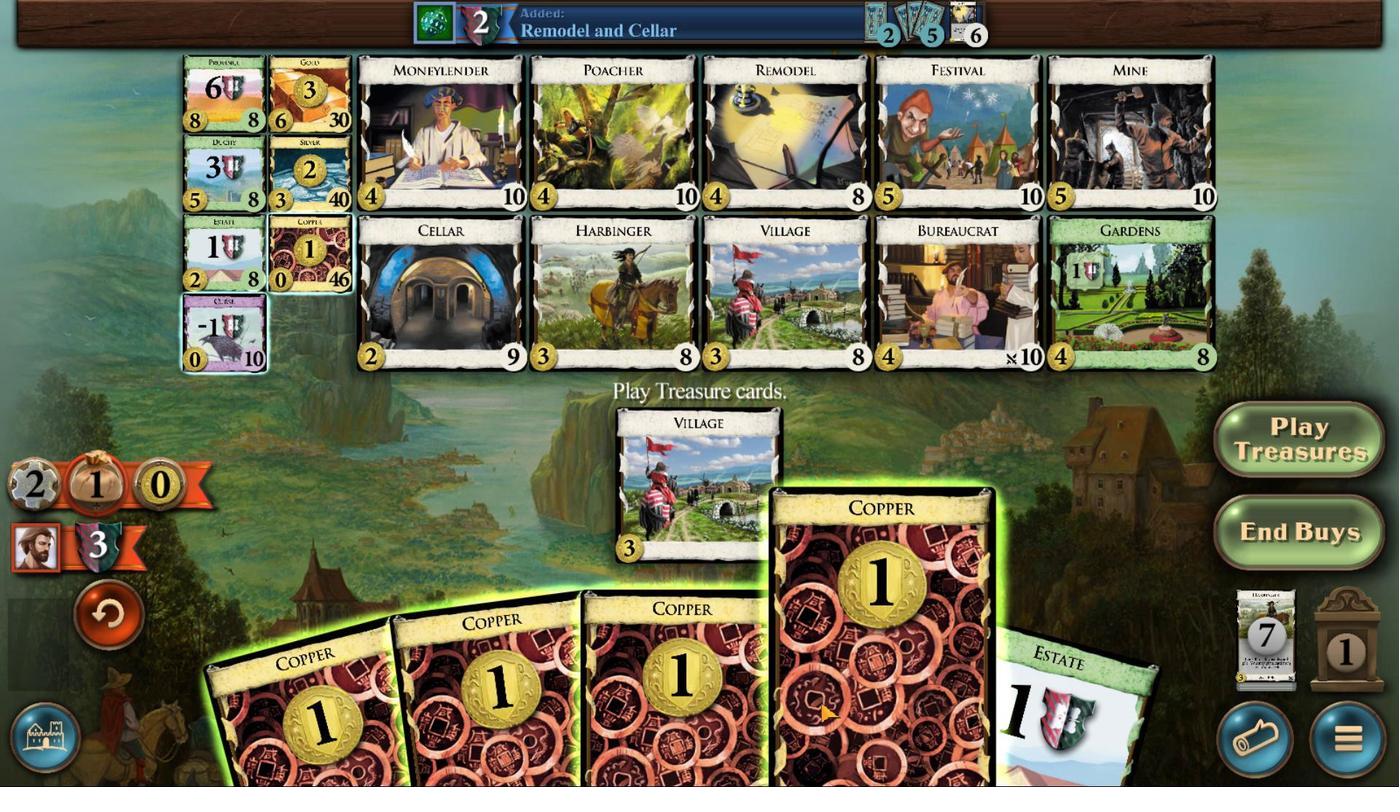 
Action: Mouse scrolled (924, 777) with delta (0, 0)
Screenshot: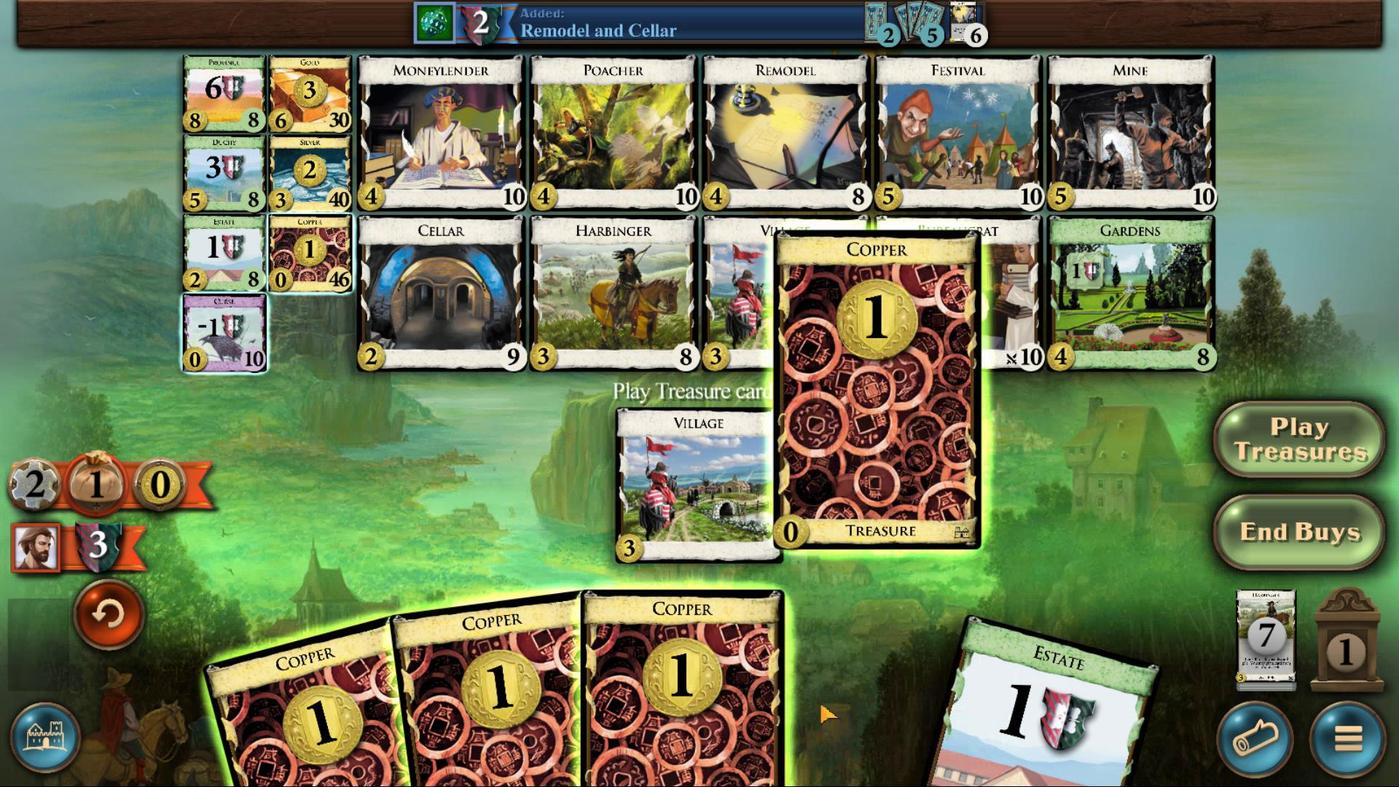 
Action: Mouse moved to (924, 778)
Screenshot: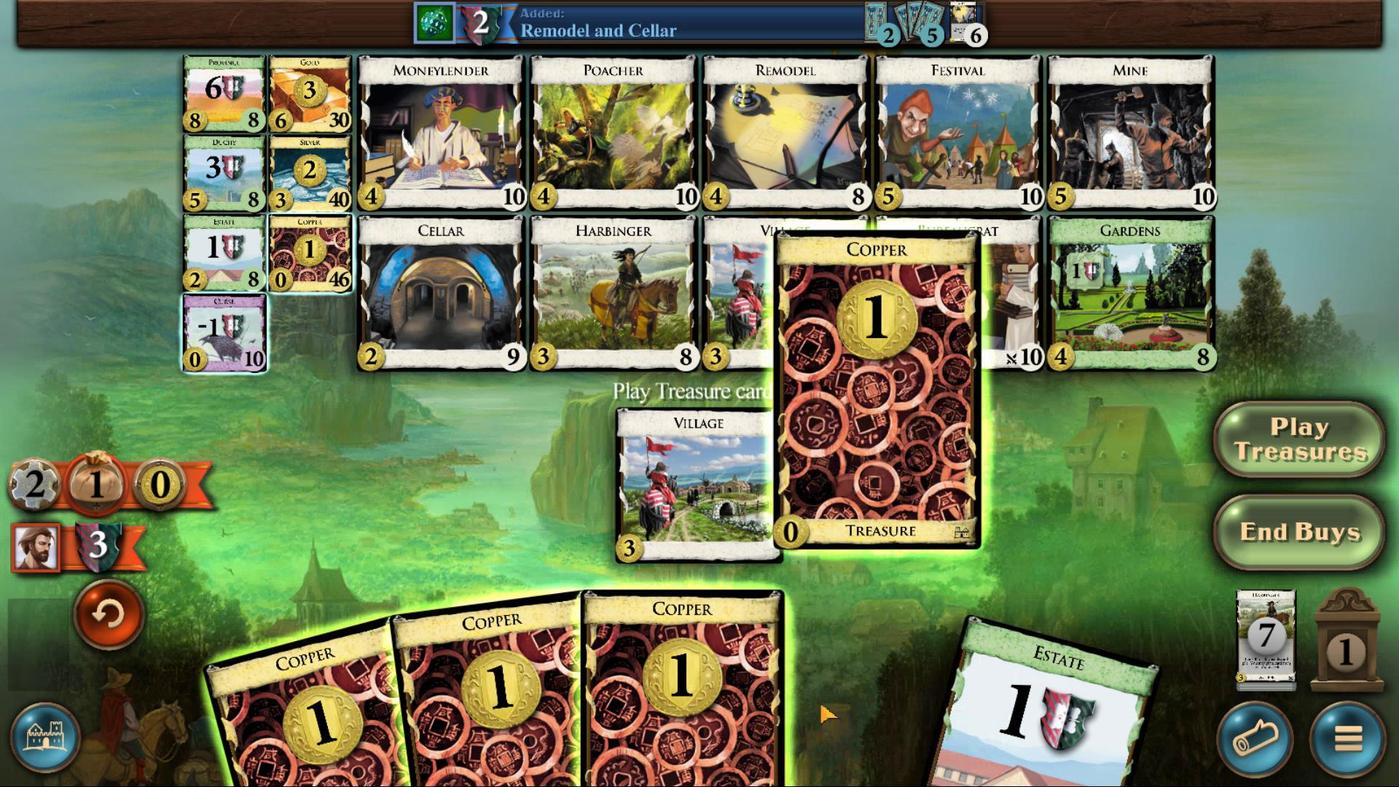 
Action: Mouse scrolled (924, 777) with delta (0, 0)
Screenshot: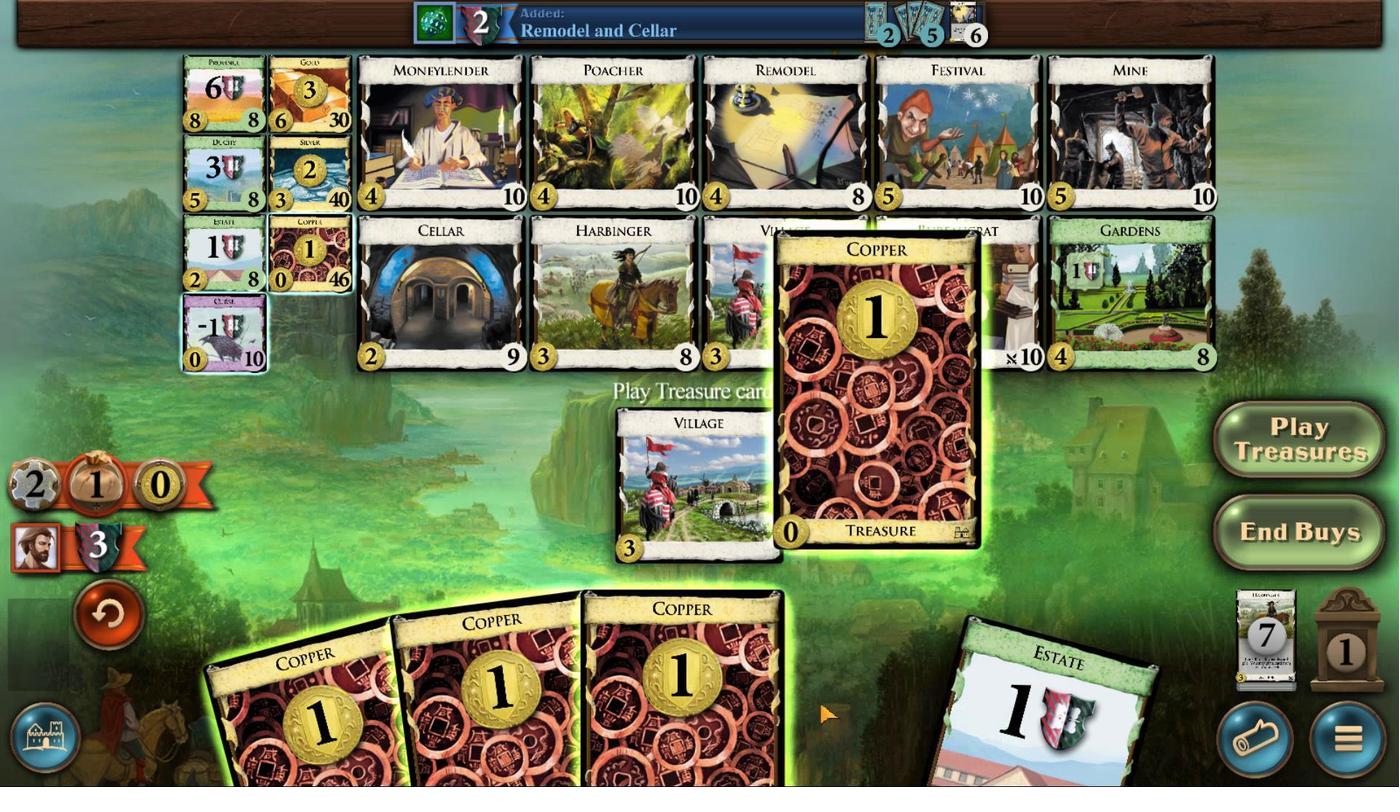 
Action: Mouse moved to (876, 786)
Screenshot: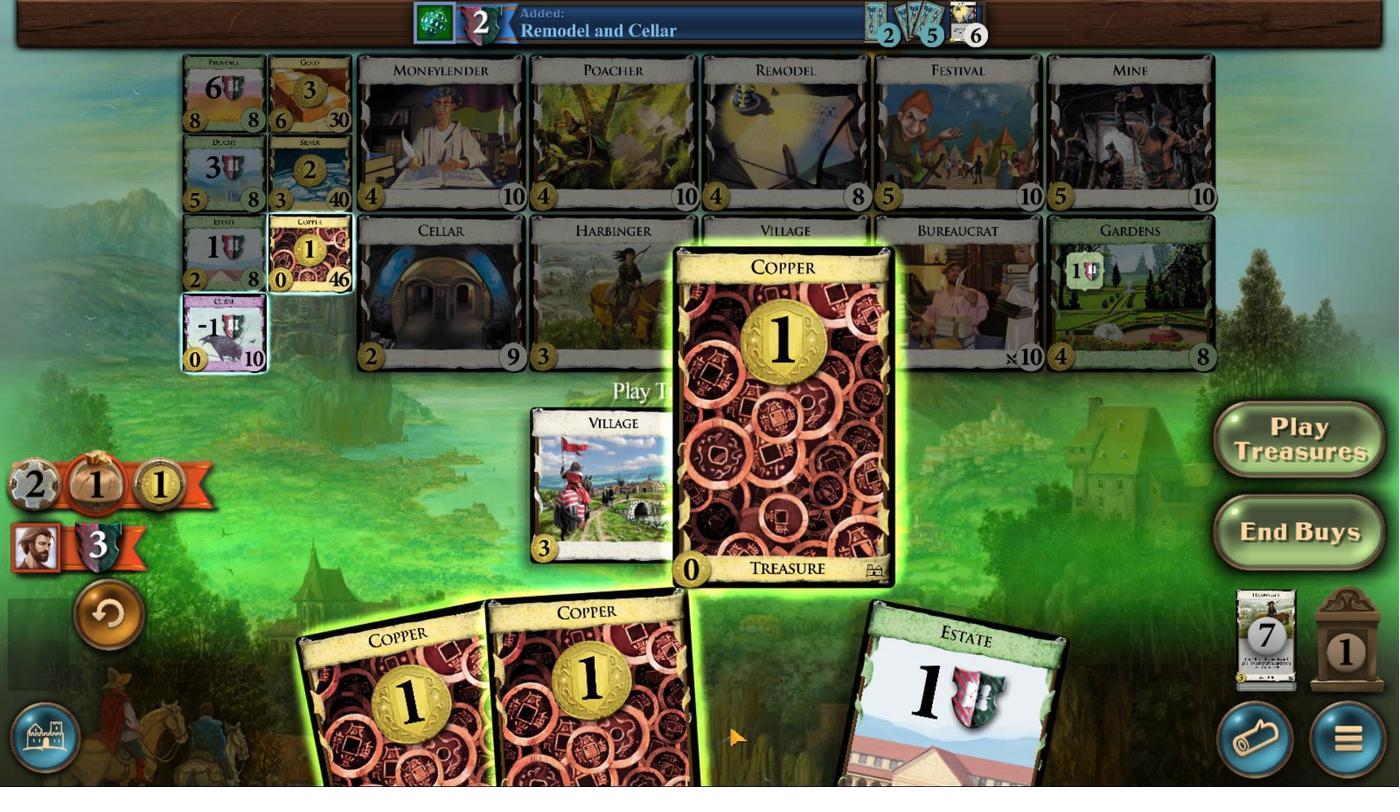 
Action: Mouse scrolled (876, 786) with delta (0, 0)
Screenshot: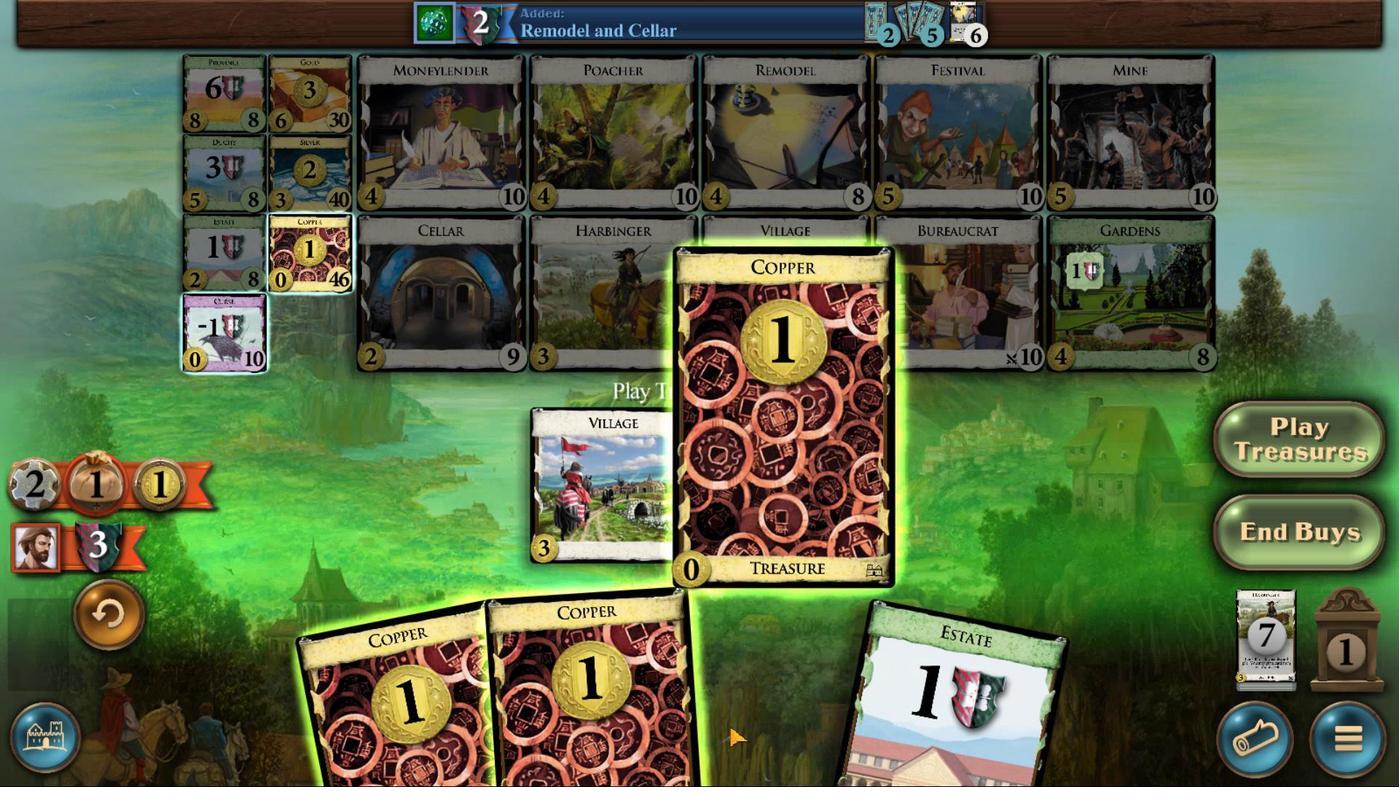 
Action: Mouse moved to (876, 787)
Screenshot: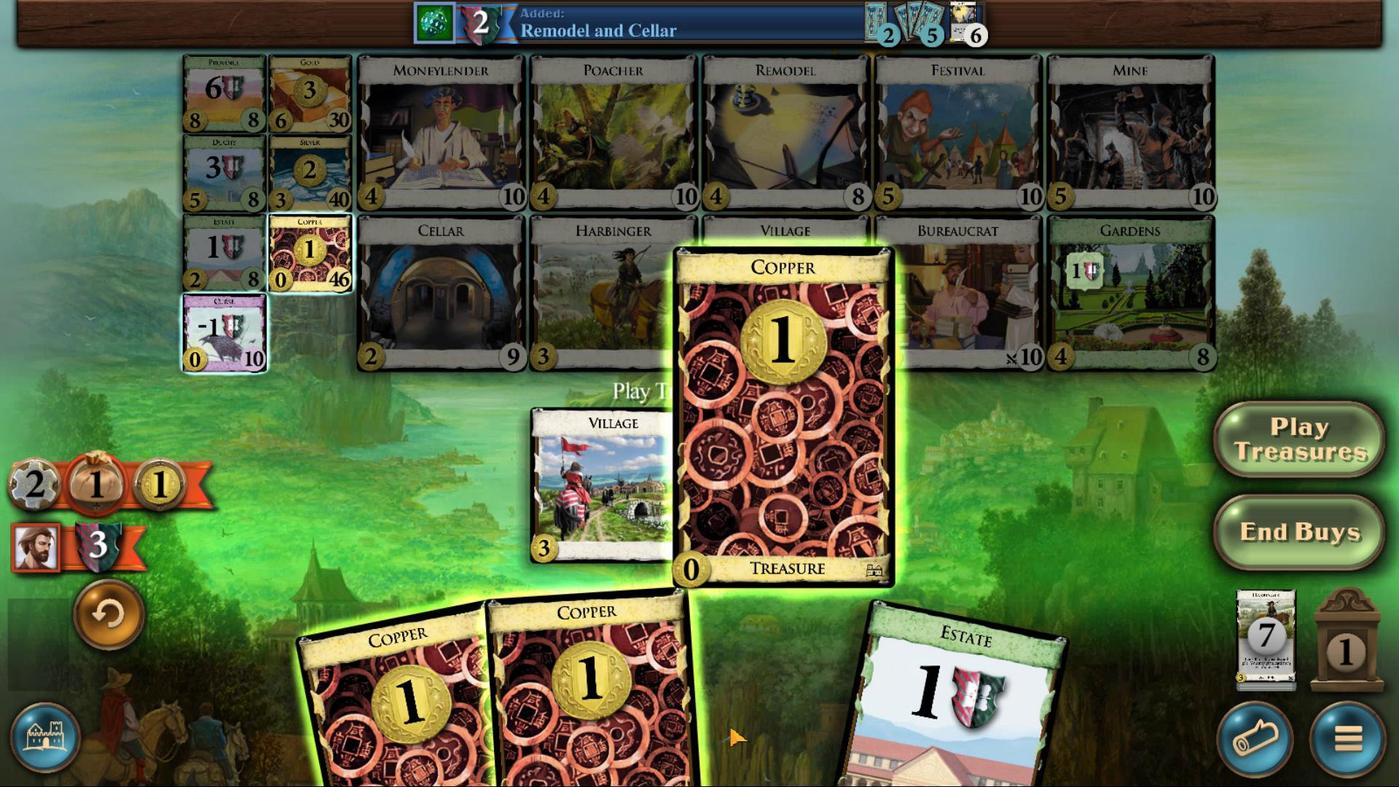 
Action: Mouse scrolled (876, 787) with delta (0, 0)
Screenshot: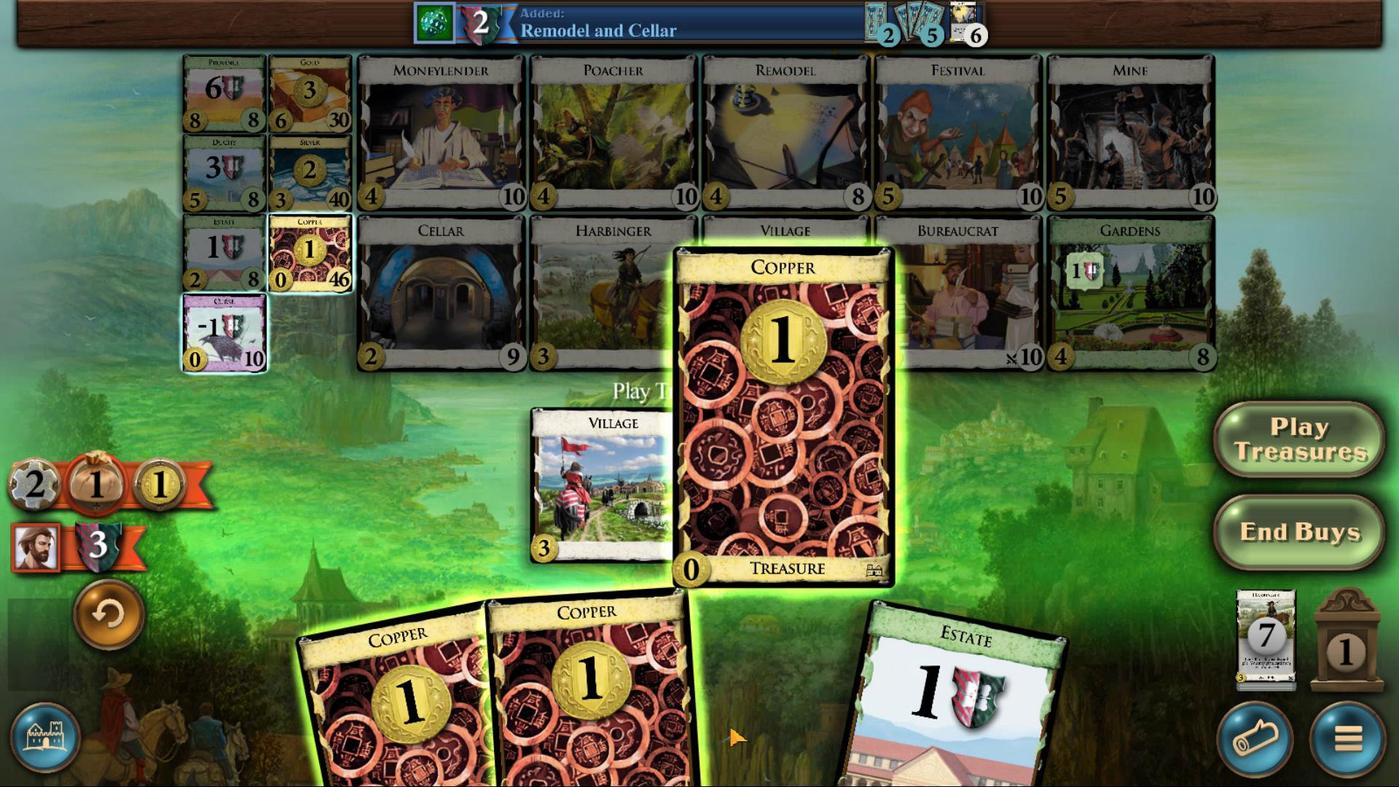 
Action: Mouse moved to (876, 787)
Screenshot: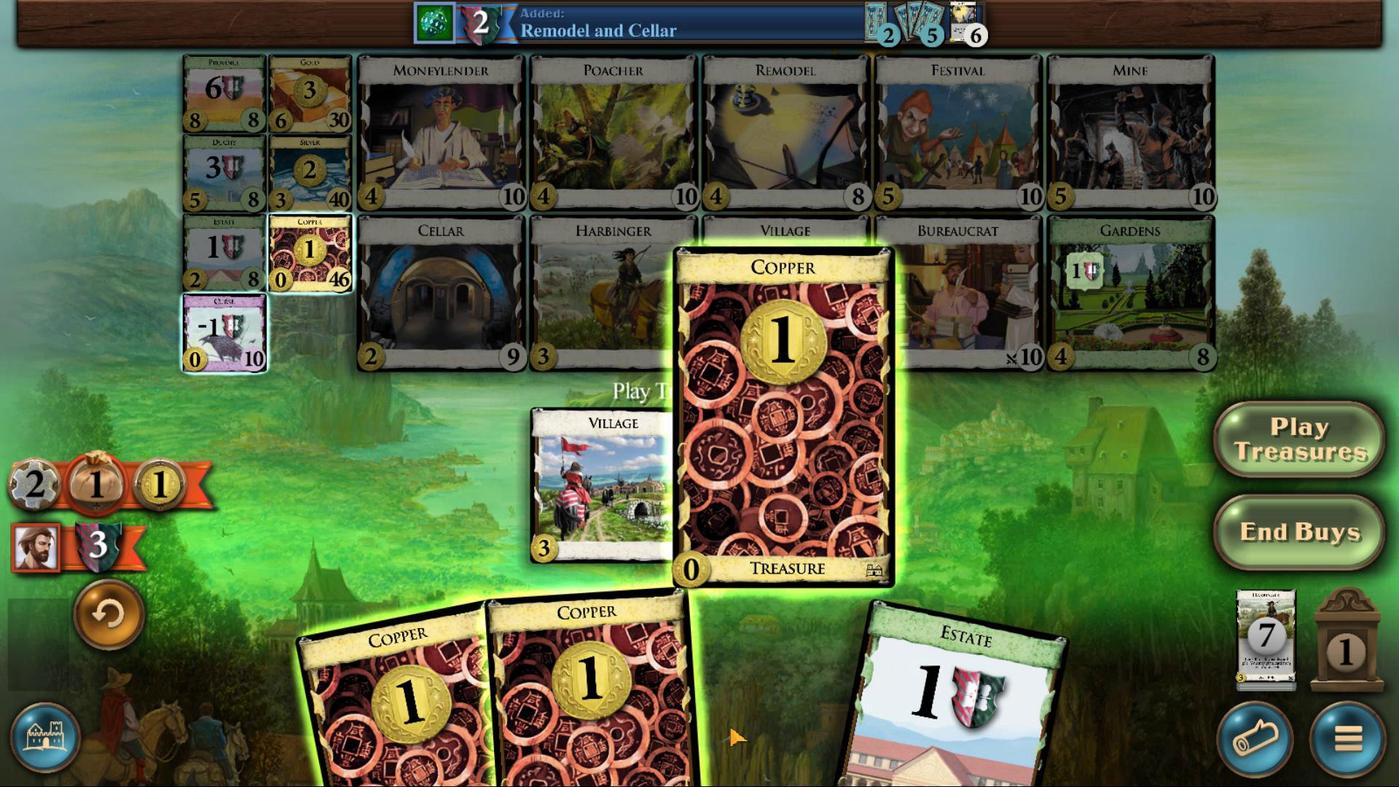 
Action: Mouse scrolled (876, 787) with delta (0, 0)
Screenshot: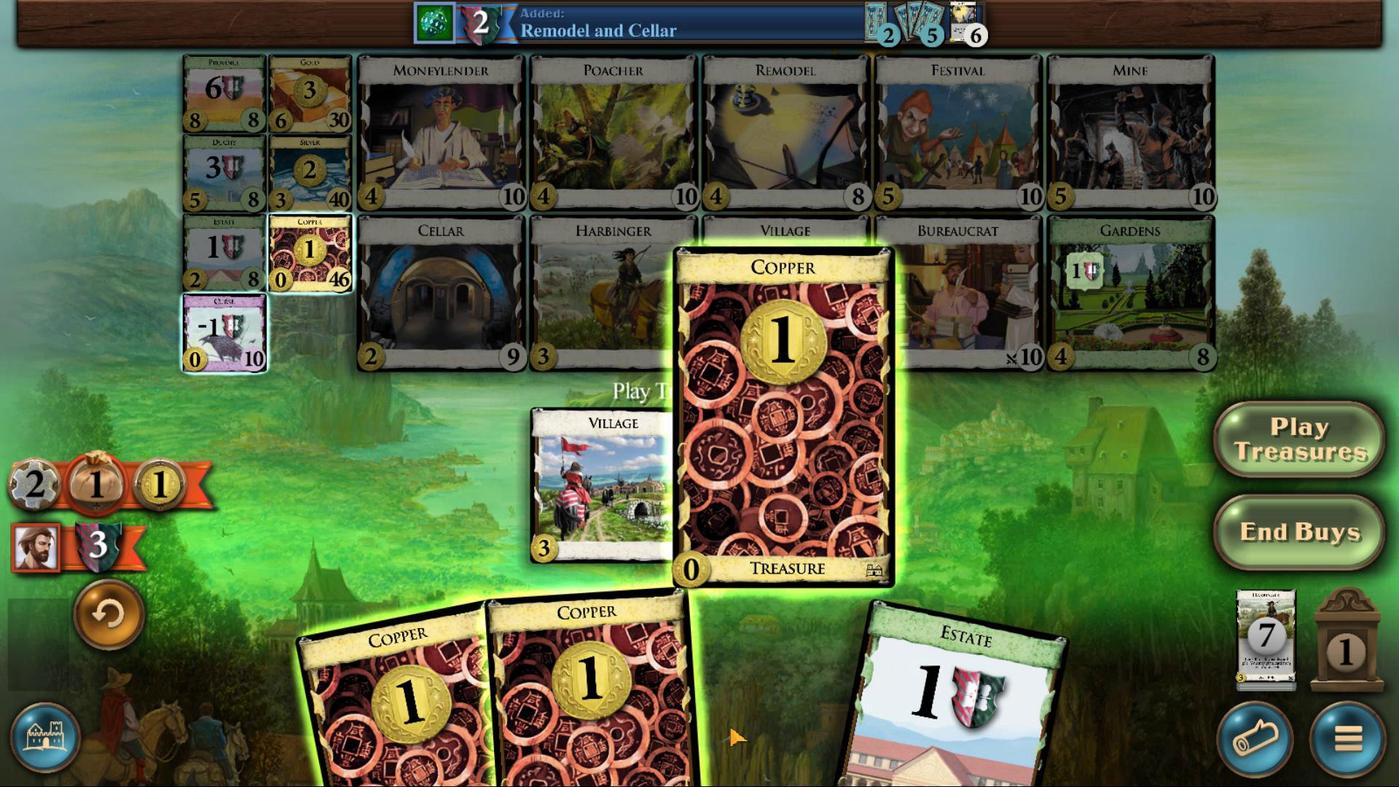 
Action: Mouse moved to (822, 778)
Screenshot: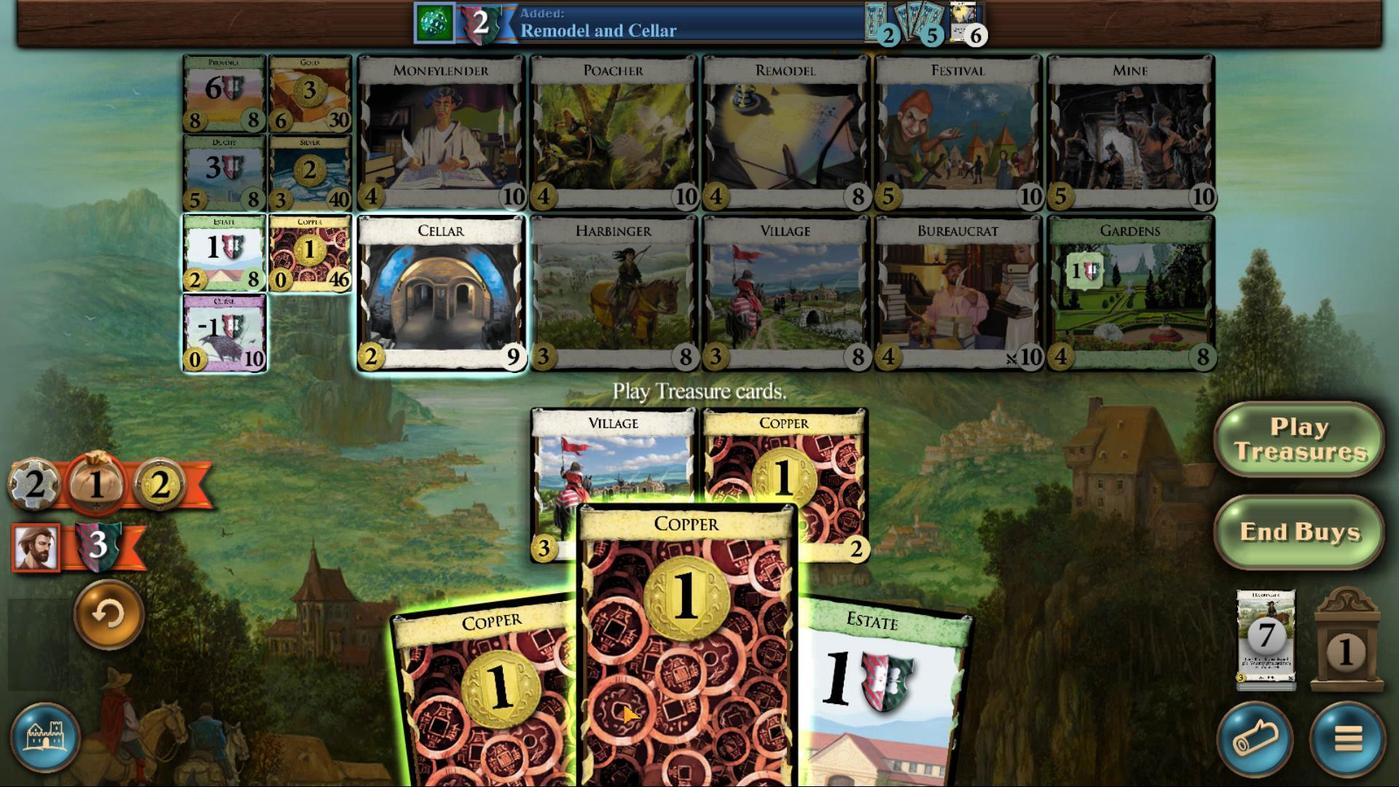 
Action: Mouse scrolled (822, 778) with delta (0, 0)
Screenshot: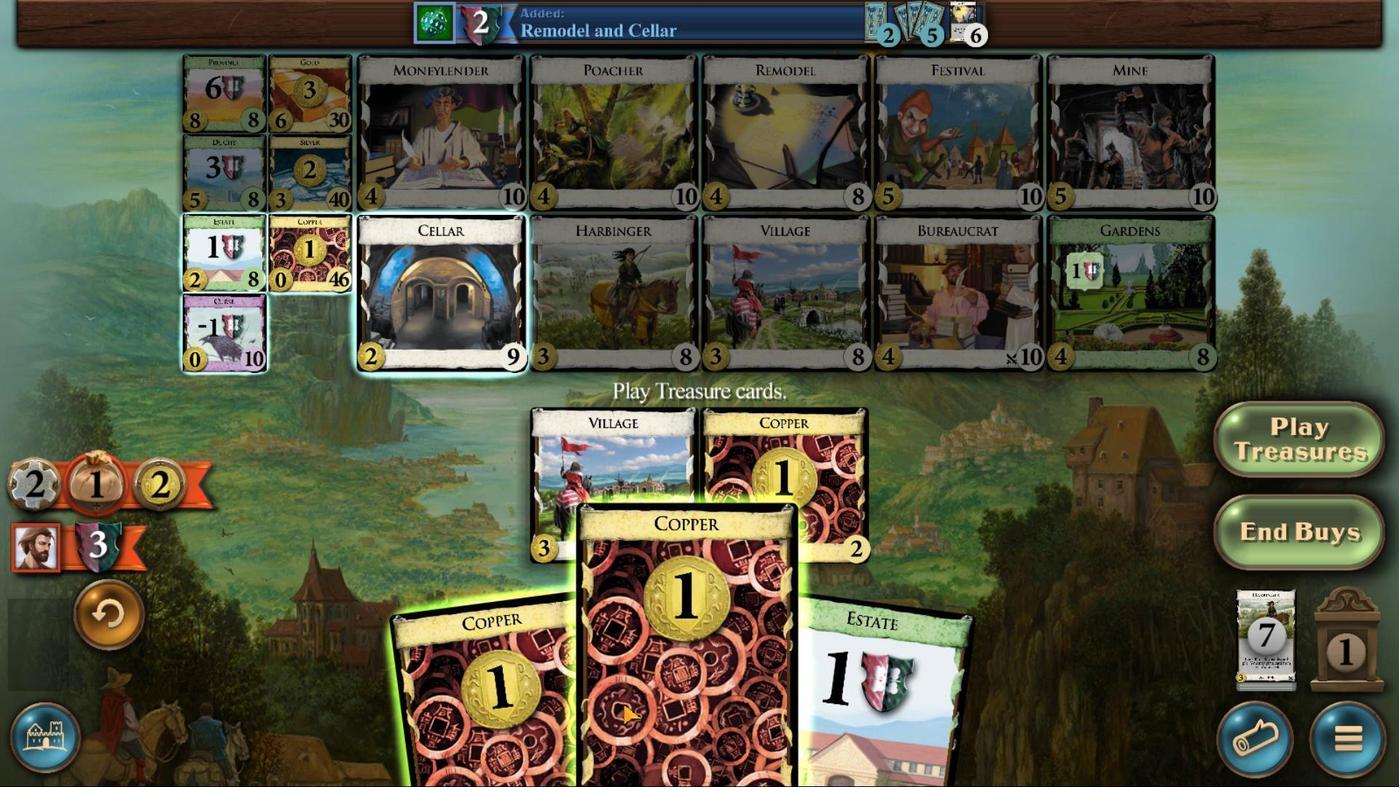 
Action: Mouse moved to (821, 778)
Screenshot: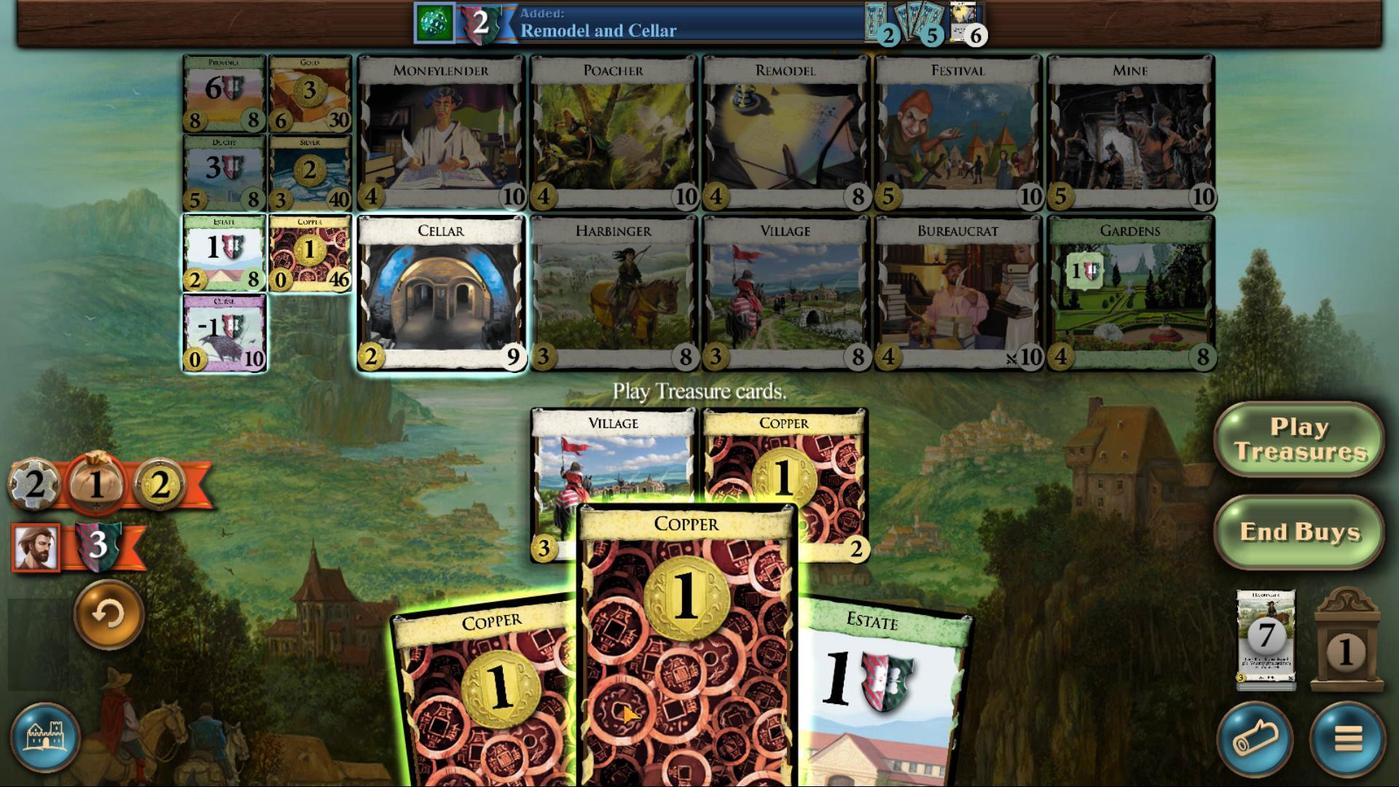 
Action: Mouse scrolled (821, 778) with delta (0, 0)
Screenshot: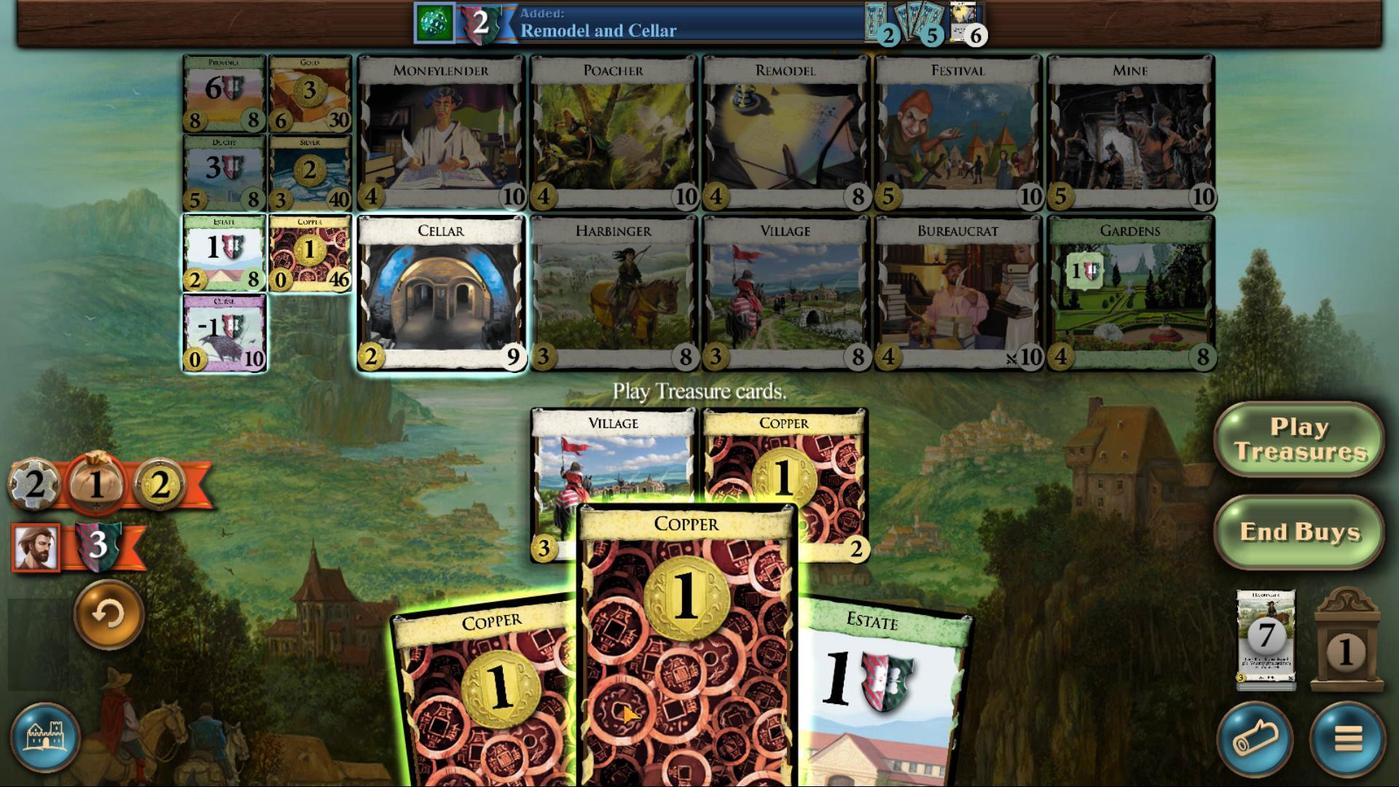 
Action: Mouse moved to (821, 778)
Screenshot: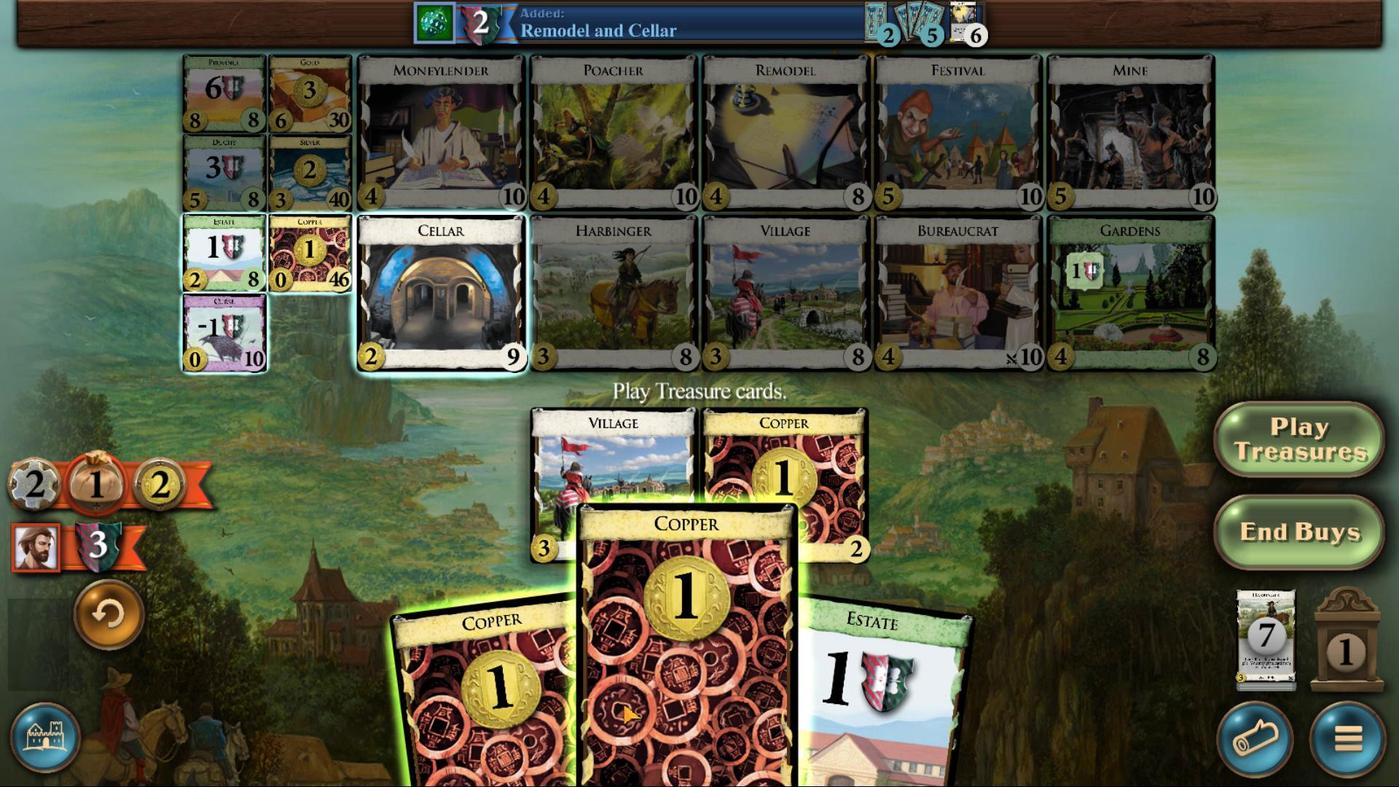 
Action: Mouse scrolled (821, 778) with delta (0, 0)
Screenshot: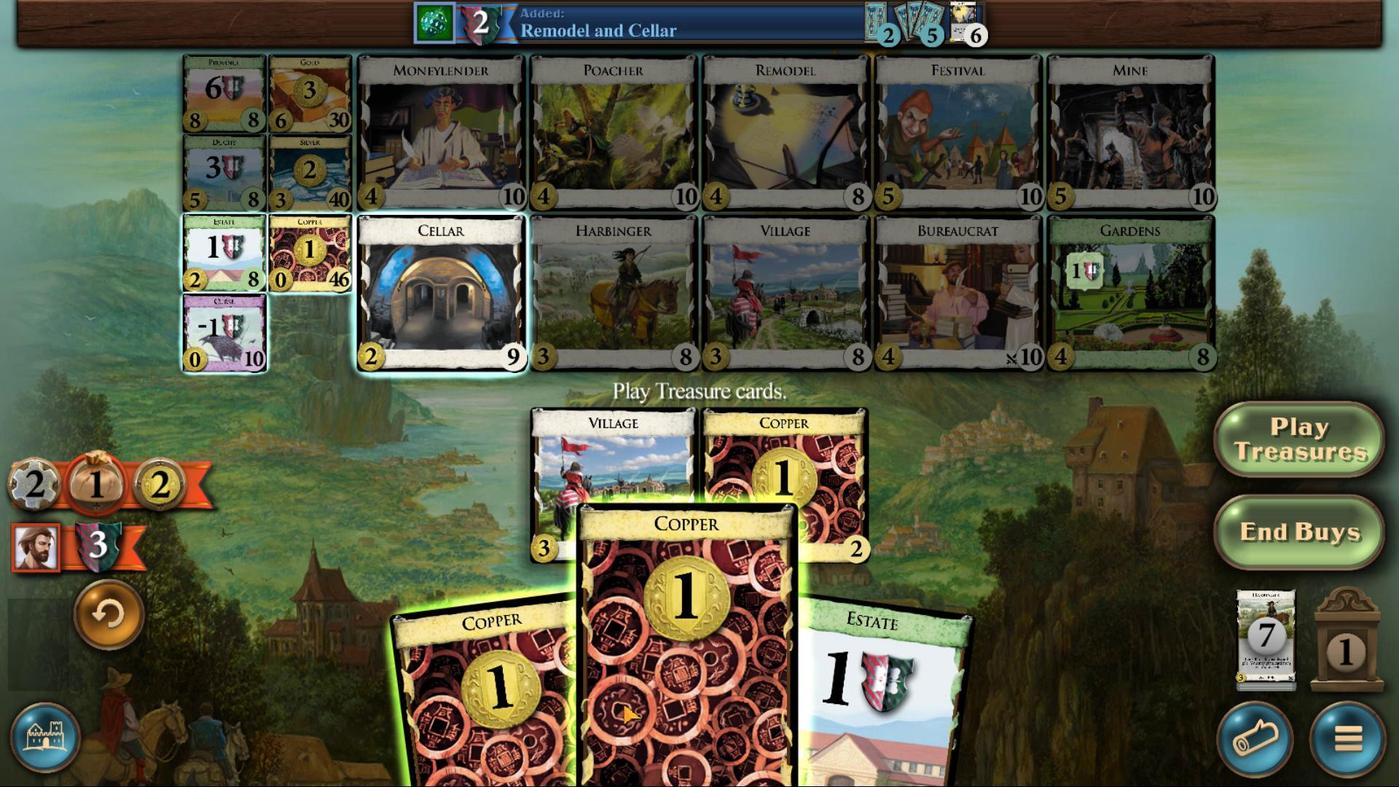 
Action: Mouse scrolled (821, 778) with delta (0, 0)
Screenshot: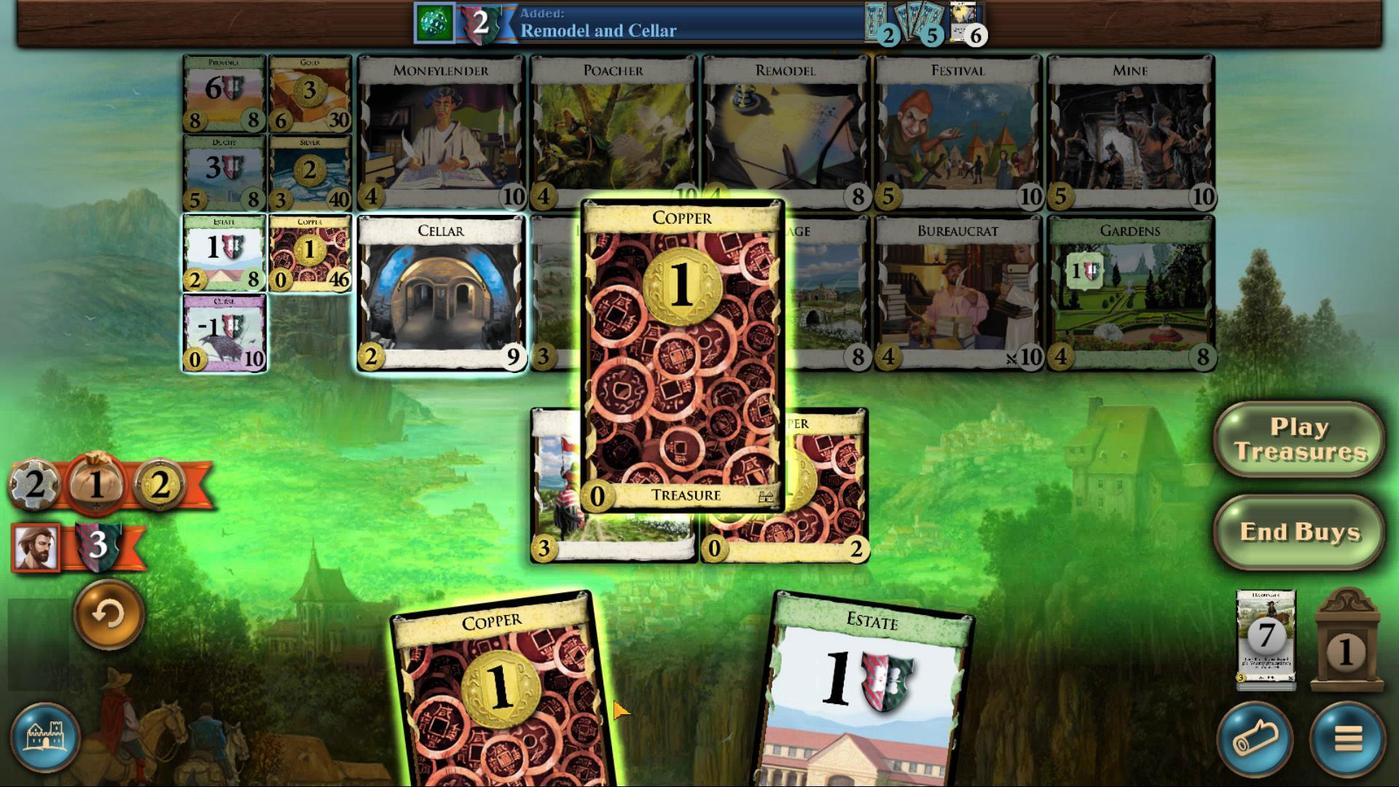
Action: Mouse moved to (661, 554)
Screenshot: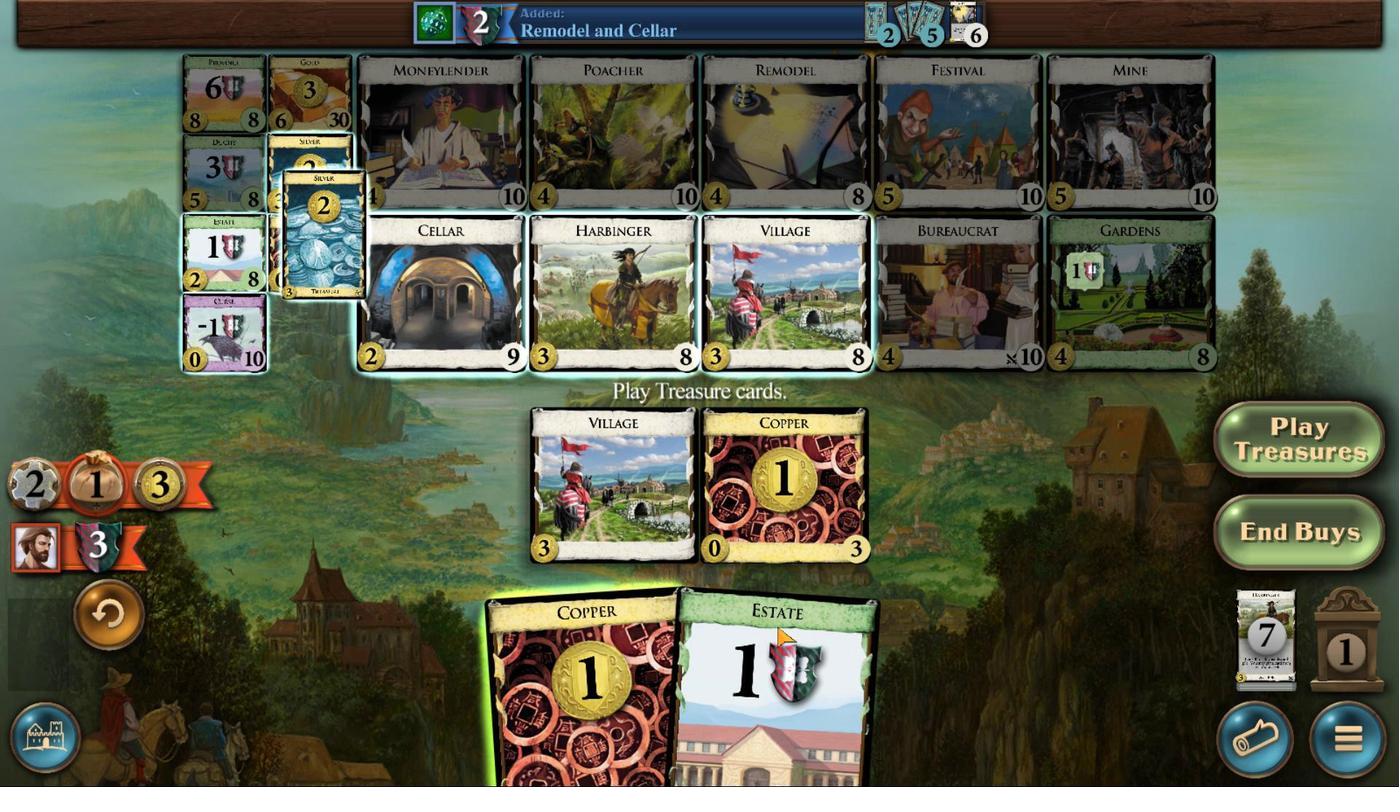 
Action: Mouse pressed left at (661, 554)
Screenshot: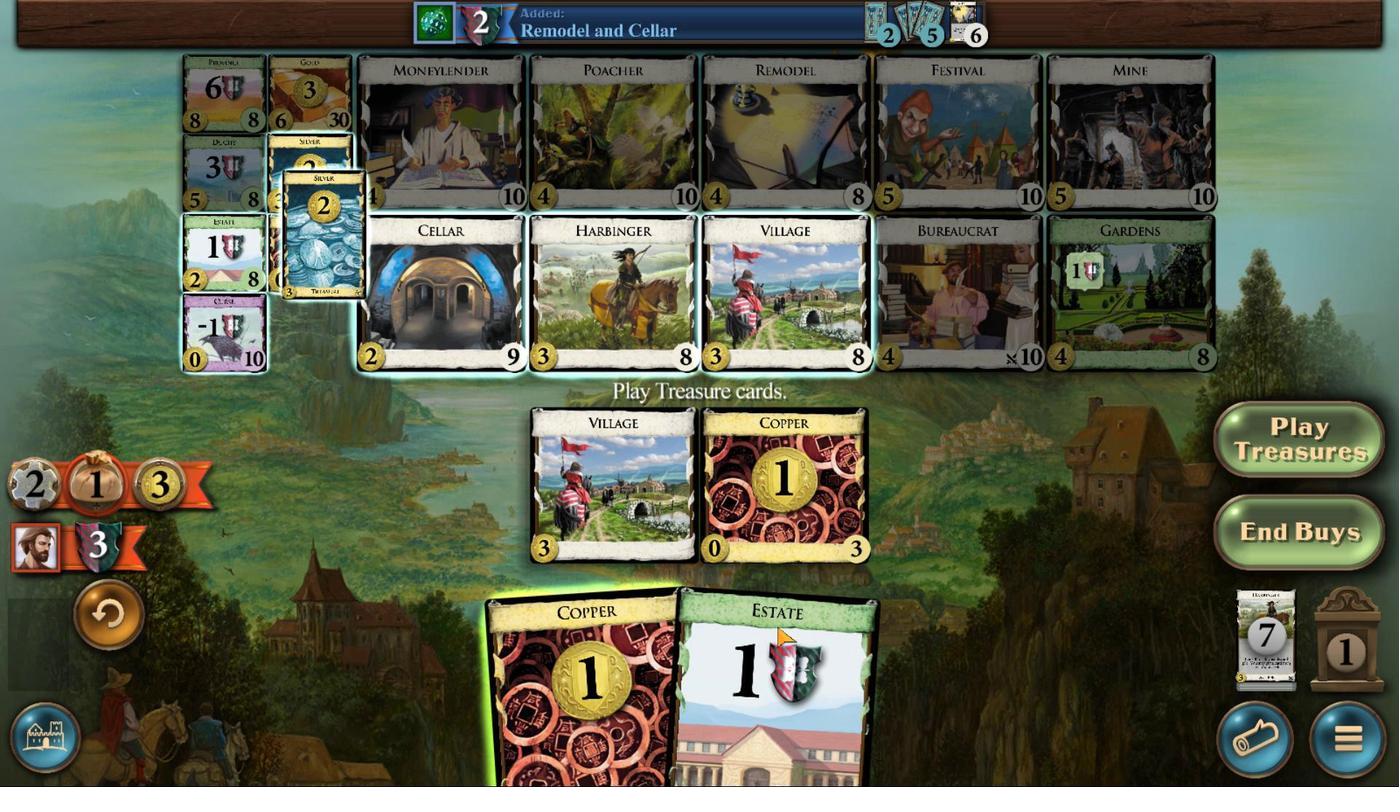 
Action: Mouse moved to (675, 790)
Screenshot: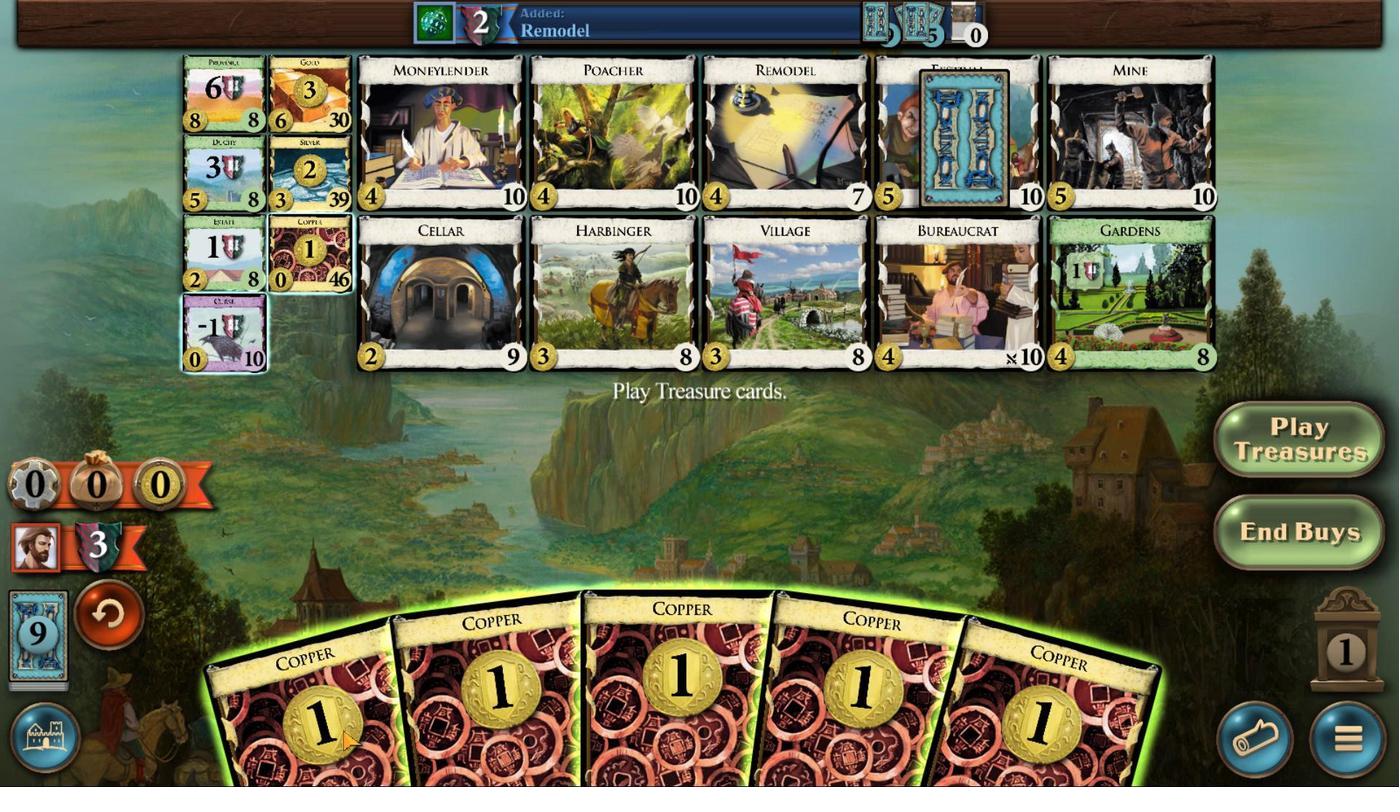 
Action: Mouse scrolled (675, 789) with delta (0, 0)
Screenshot: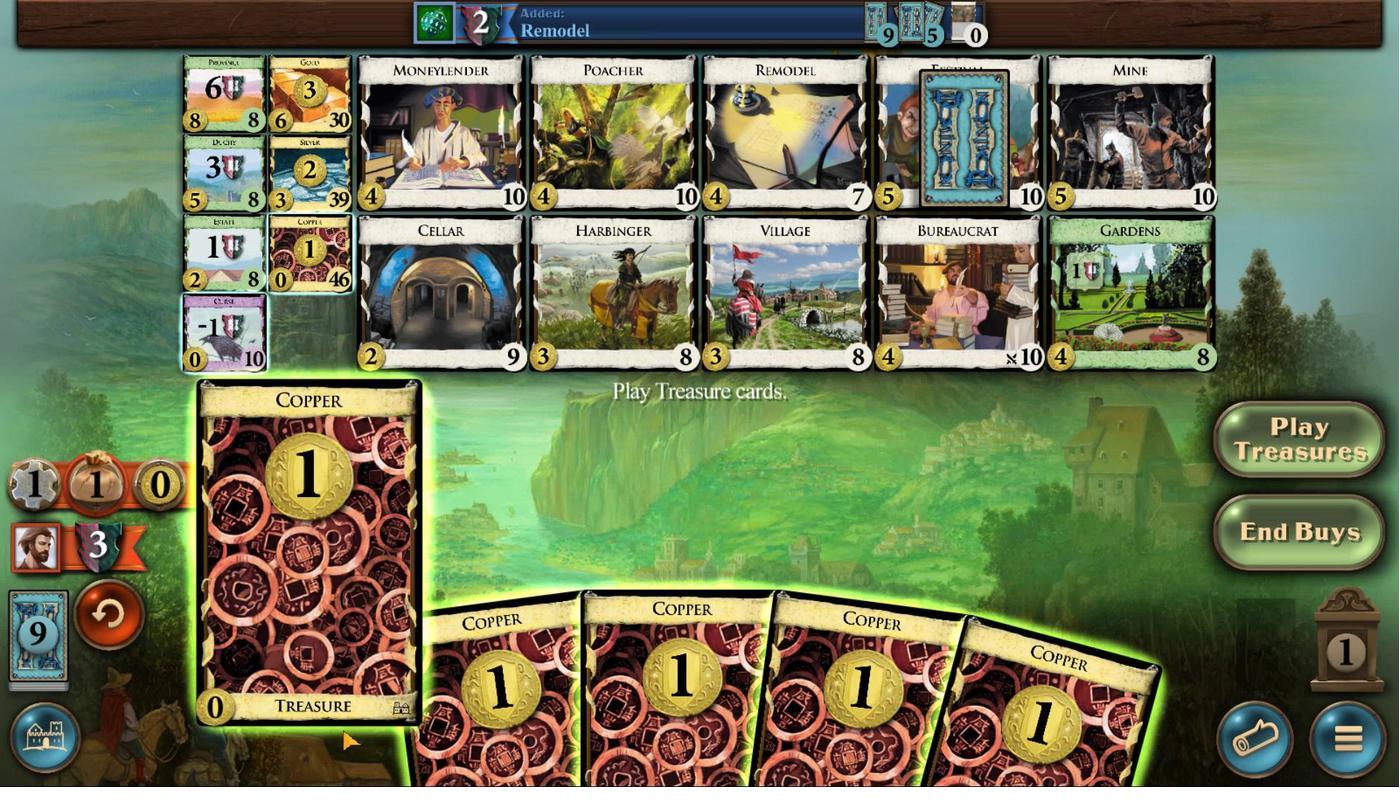 
Action: Mouse scrolled (675, 789) with delta (0, 0)
Screenshot: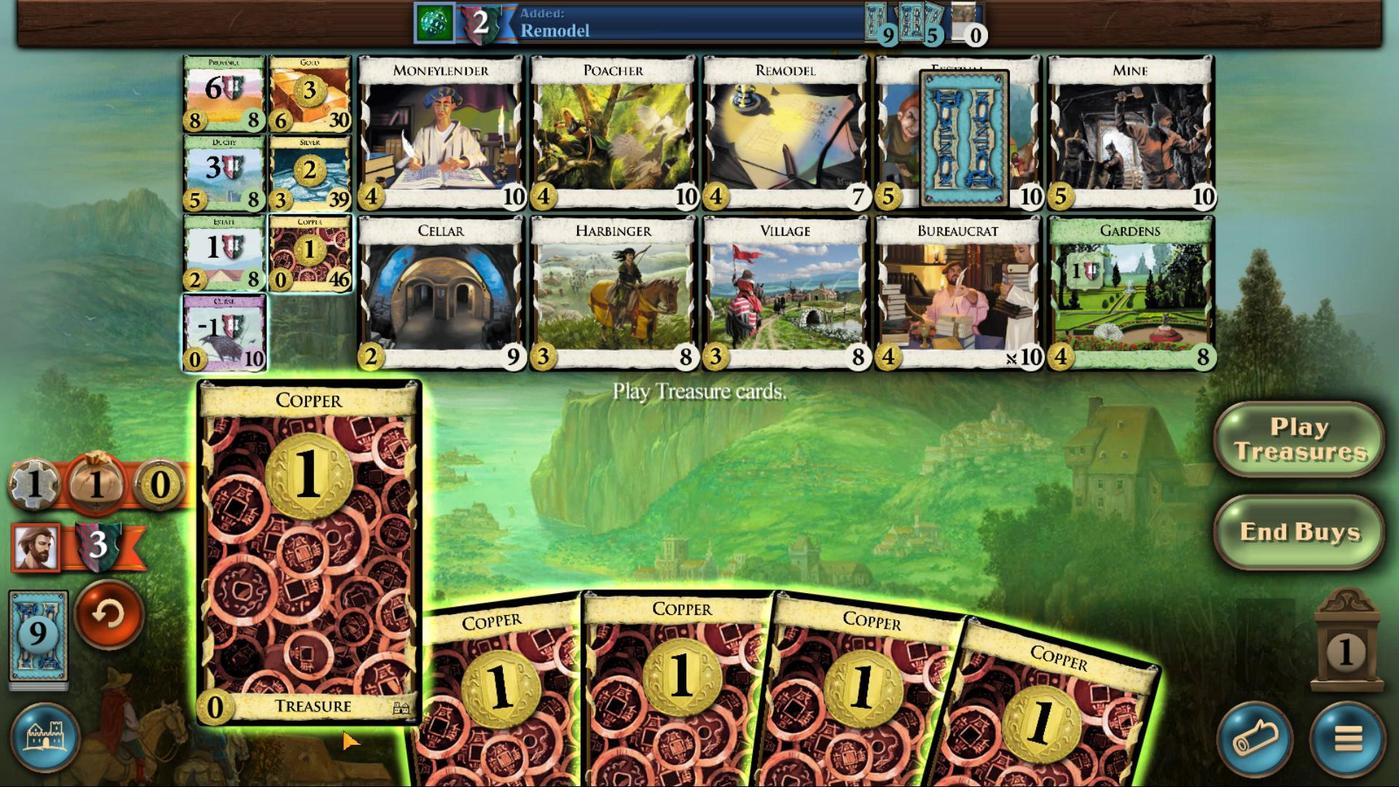 
Action: Mouse moved to (724, 790)
Screenshot: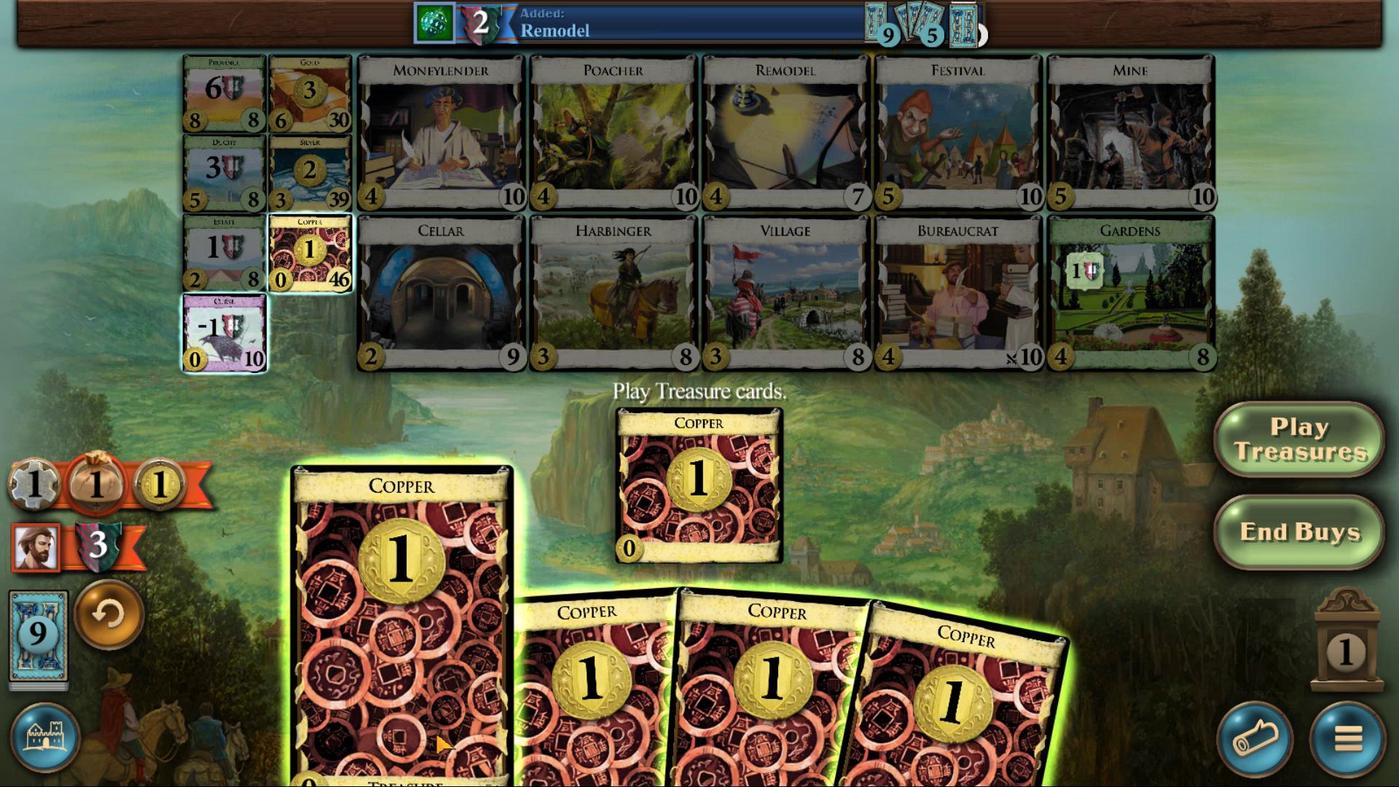 
Action: Mouse scrolled (724, 790) with delta (0, 0)
Screenshot: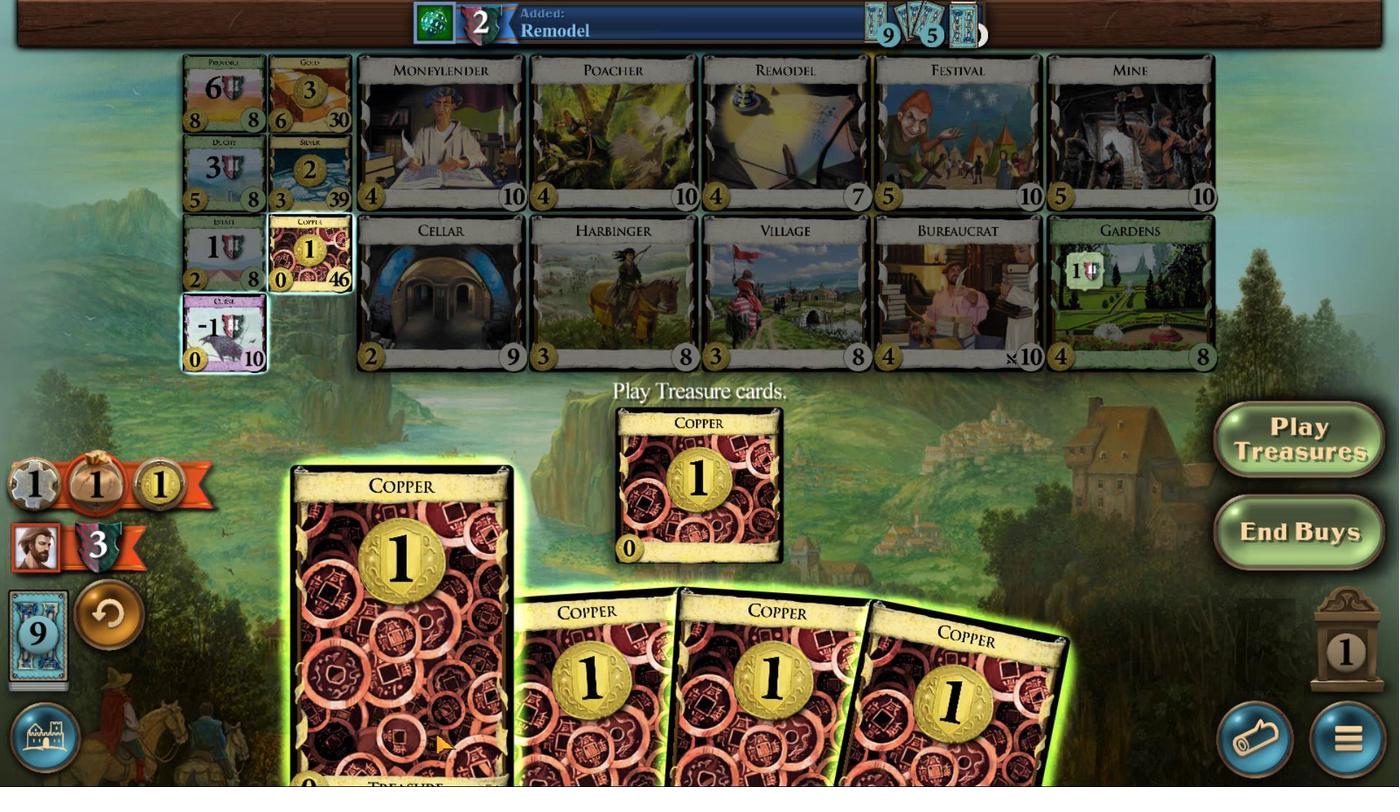 
Action: Mouse moved to (724, 791)
Screenshot: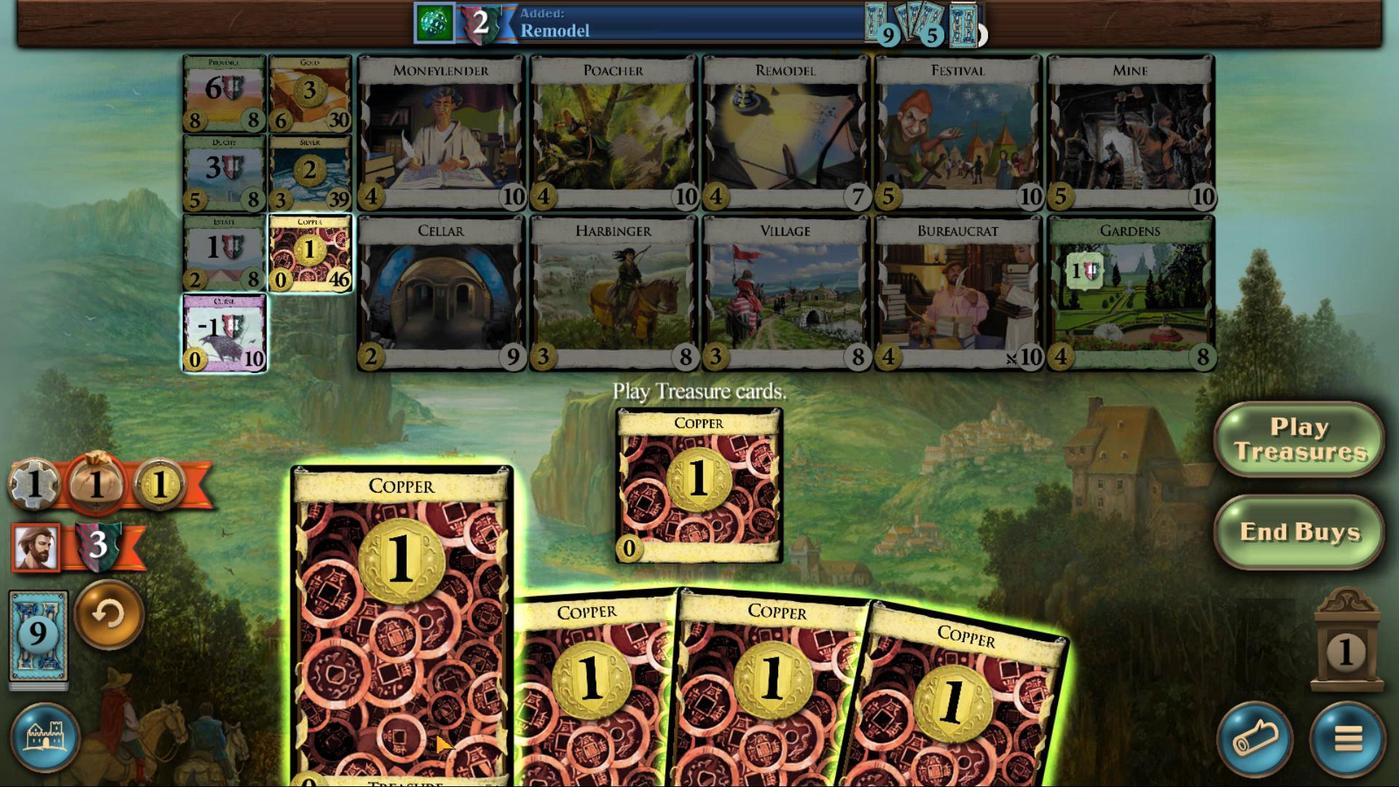 
Action: Mouse scrolled (724, 790) with delta (0, 0)
Screenshot: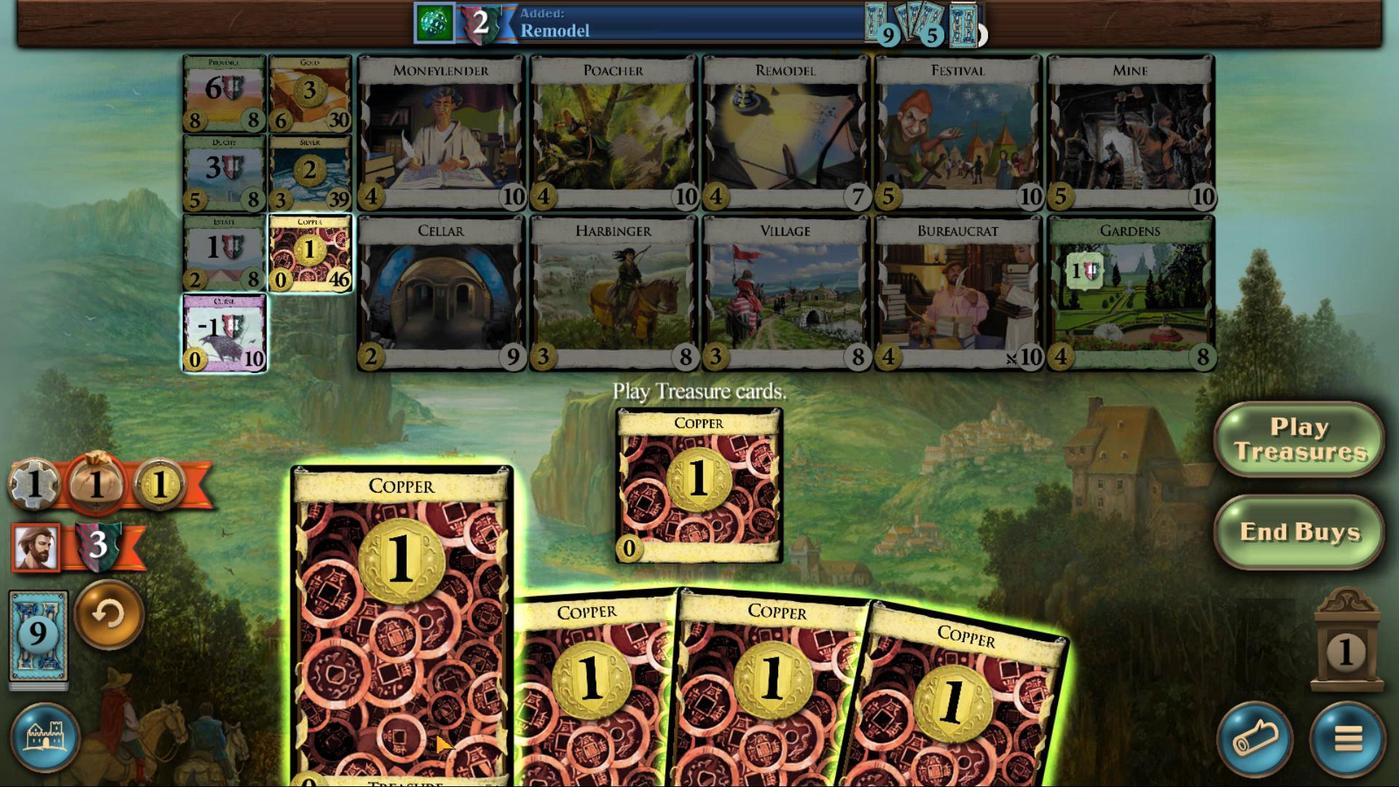 
Action: Mouse scrolled (724, 790) with delta (0, 0)
Screenshot: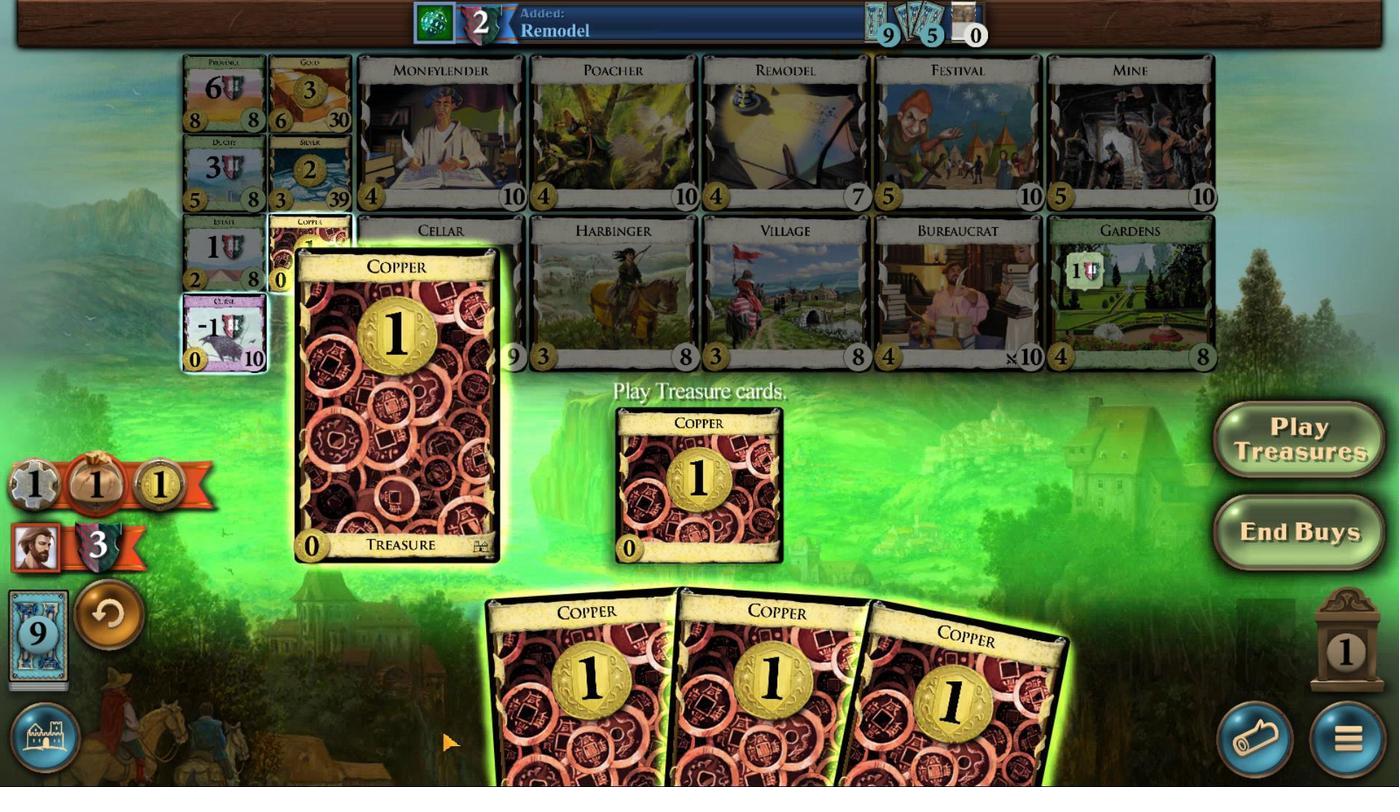 
Action: Mouse moved to (744, 773)
Screenshot: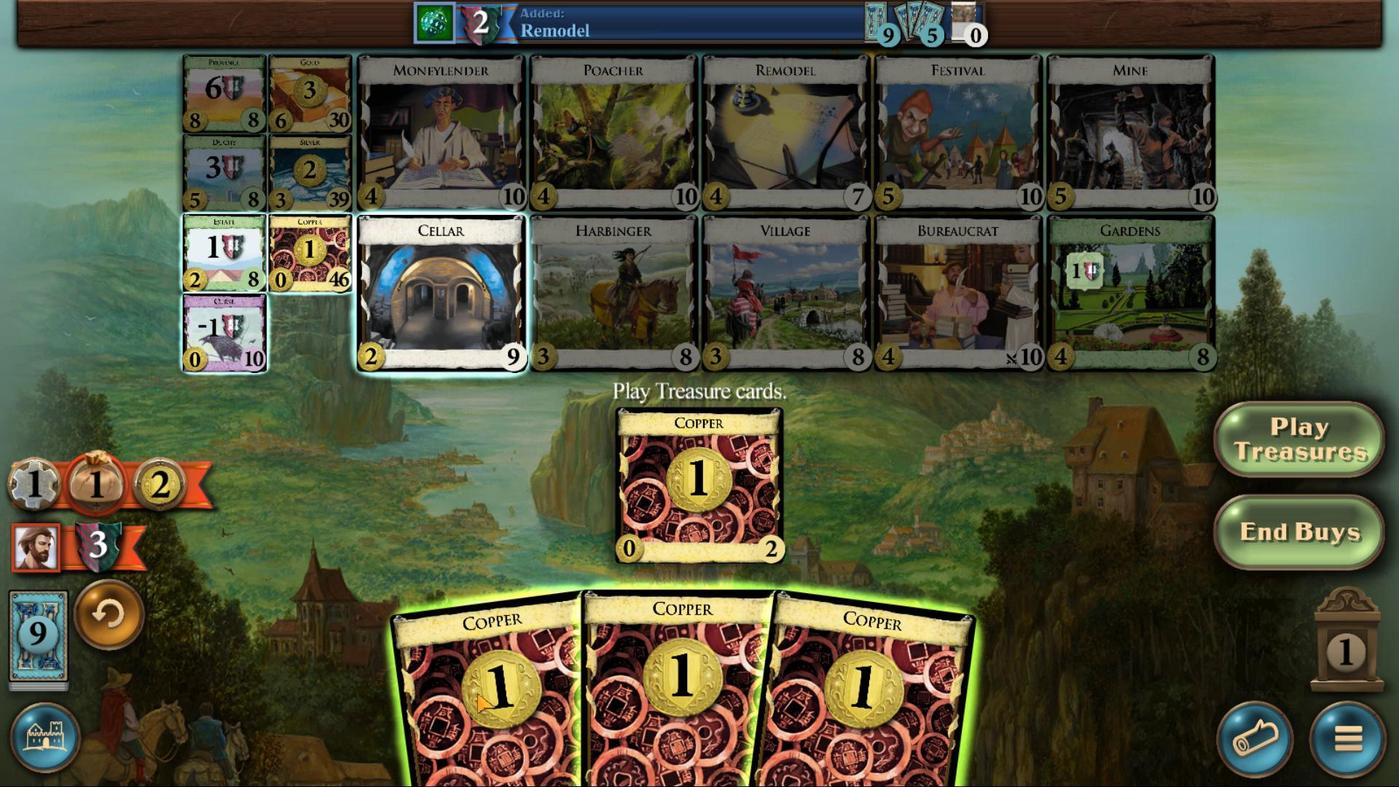 
Action: Mouse scrolled (744, 772) with delta (0, 0)
Screenshot: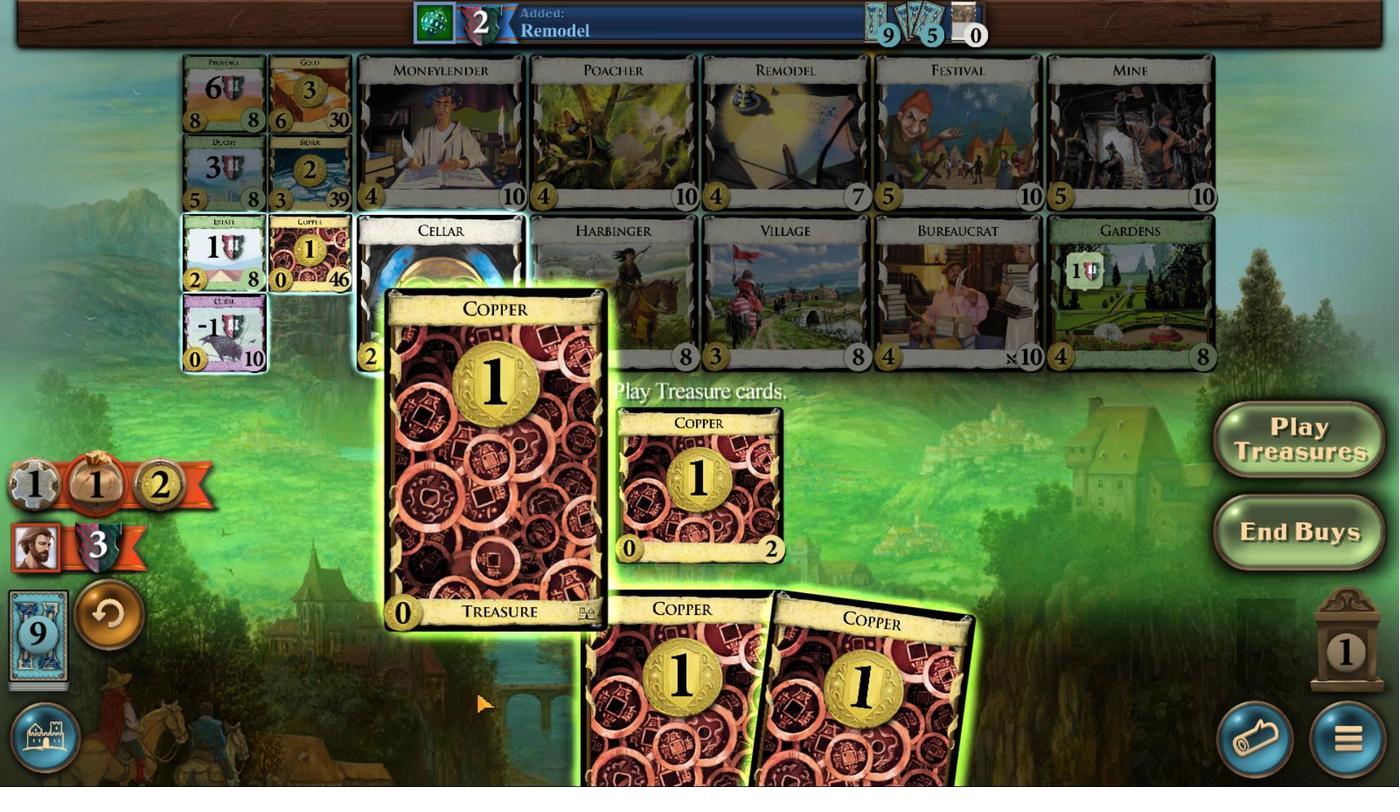 
Action: Mouse moved to (744, 773)
Screenshot: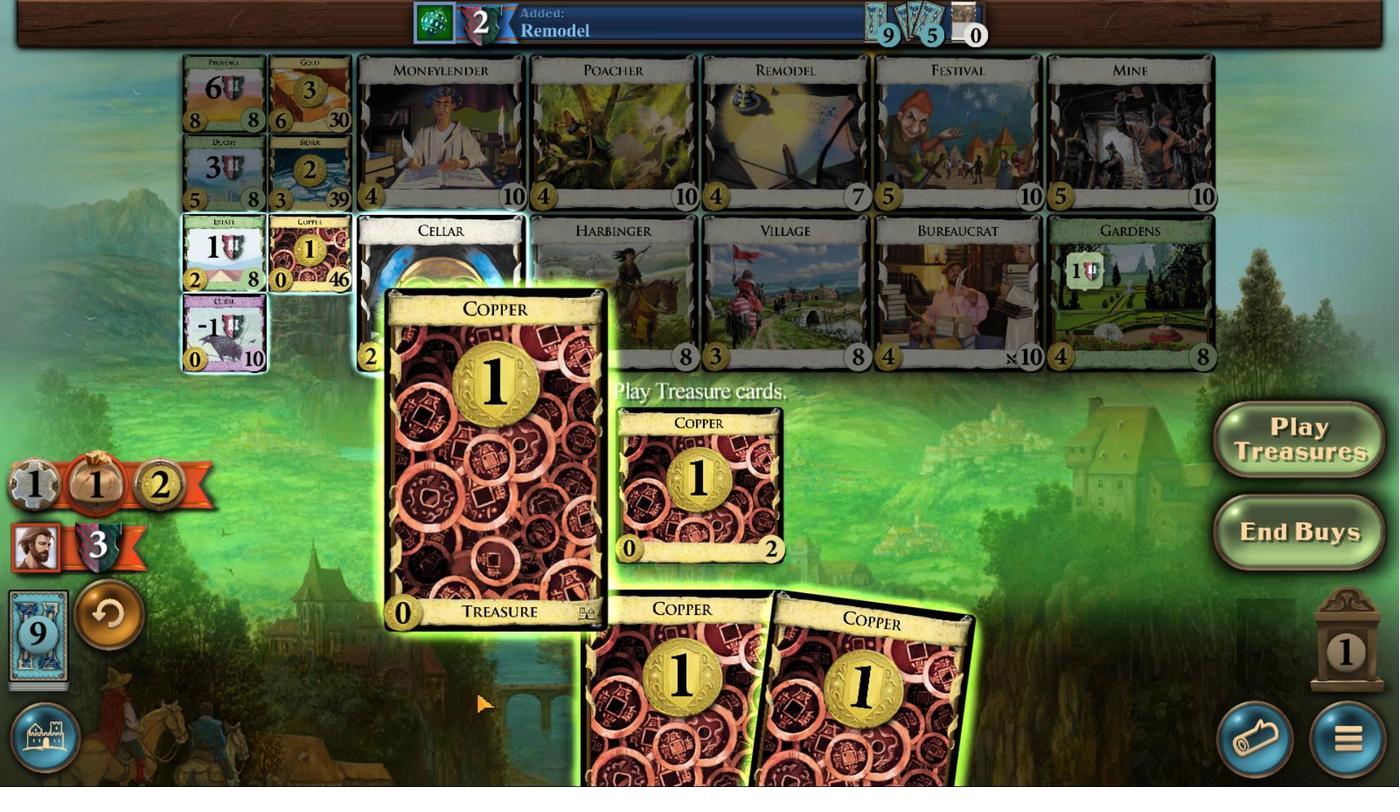 
Action: Mouse scrolled (744, 773) with delta (0, 0)
Screenshot: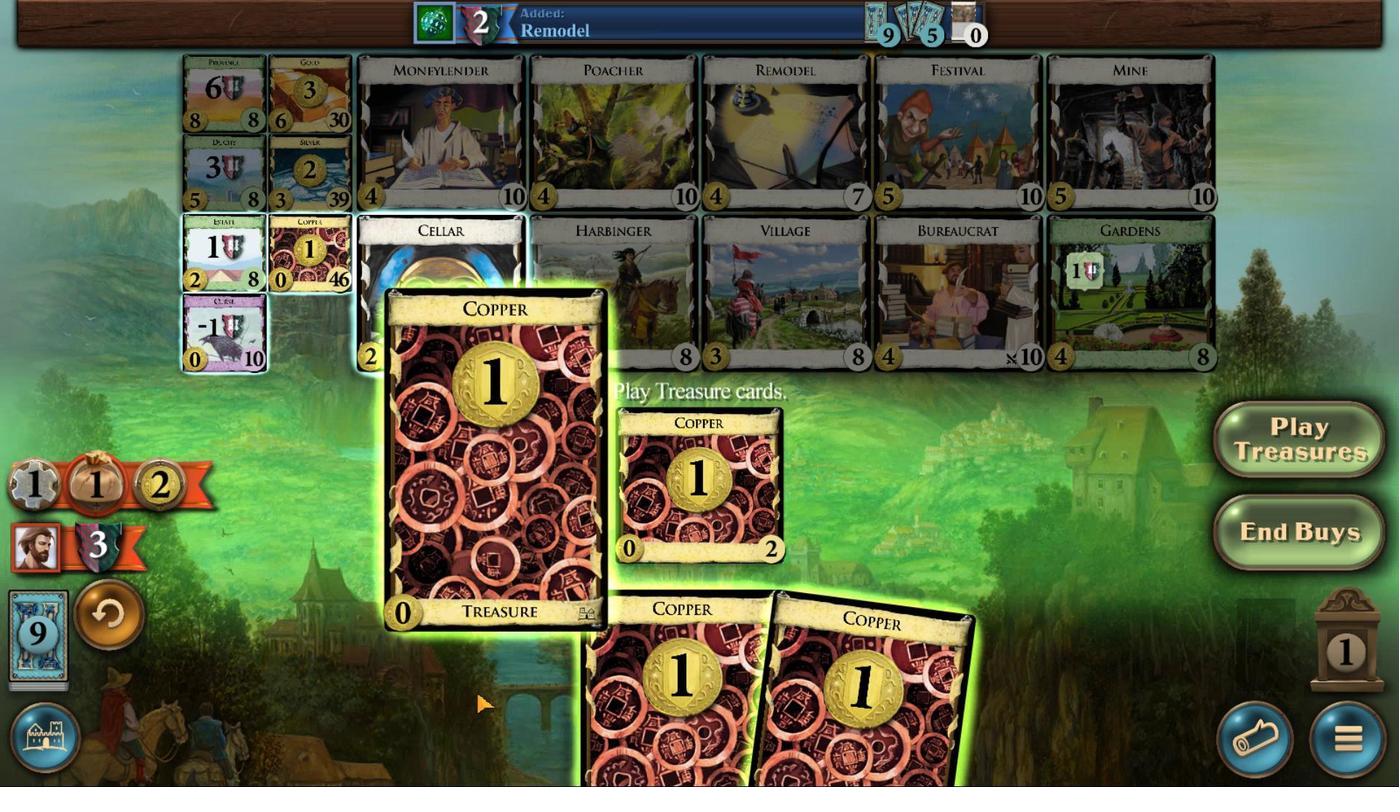 
Action: Mouse moved to (744, 773)
Screenshot: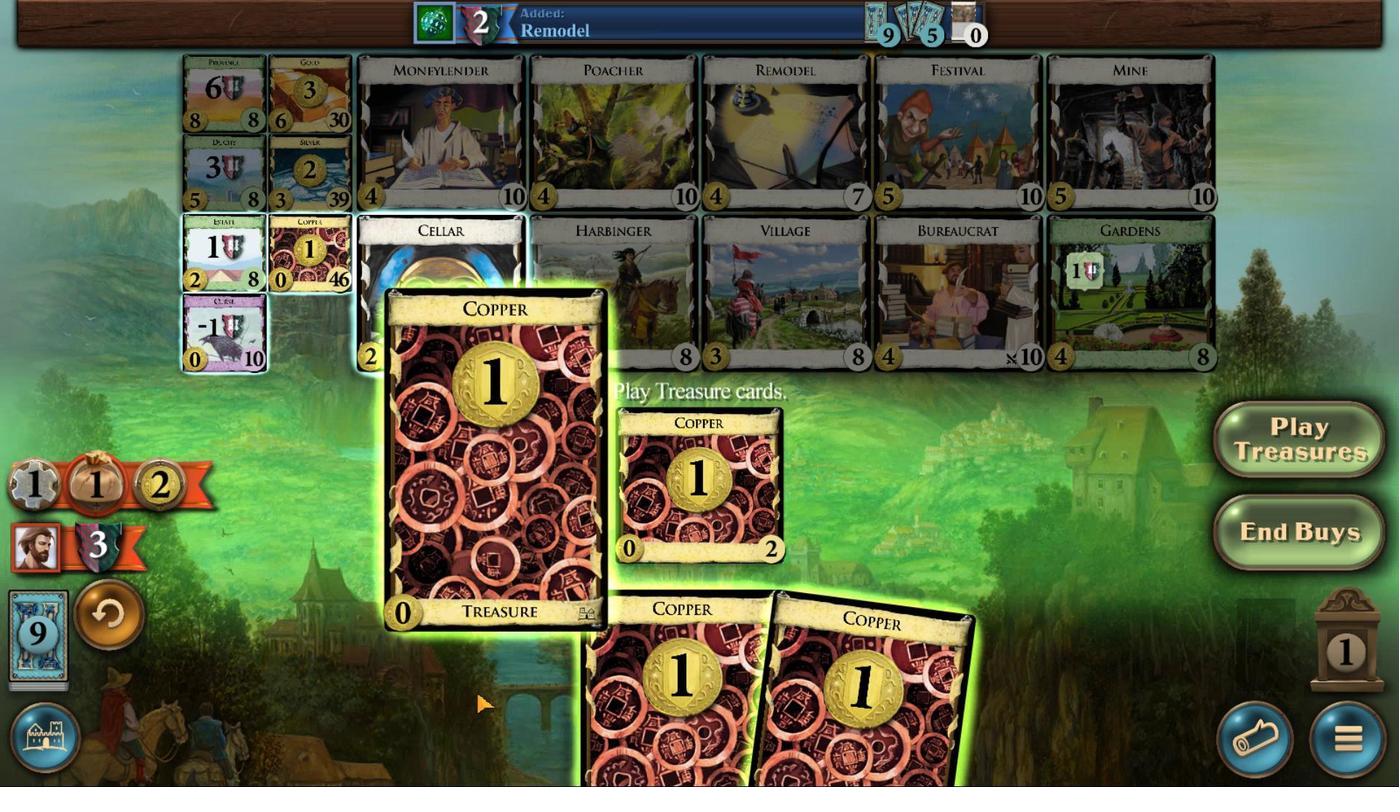 
Action: Mouse scrolled (744, 773) with delta (0, 0)
Screenshot: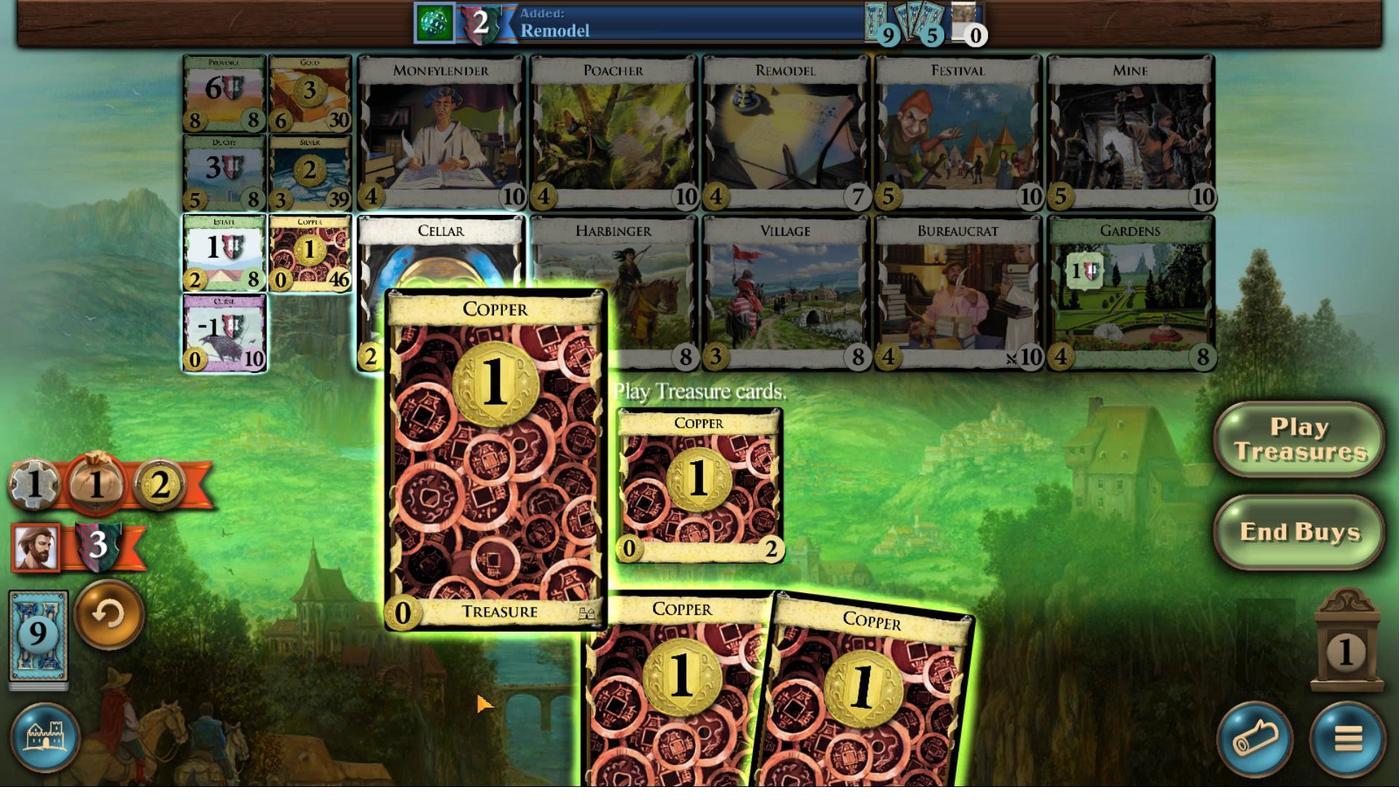 
Action: Mouse moved to (744, 773)
Screenshot: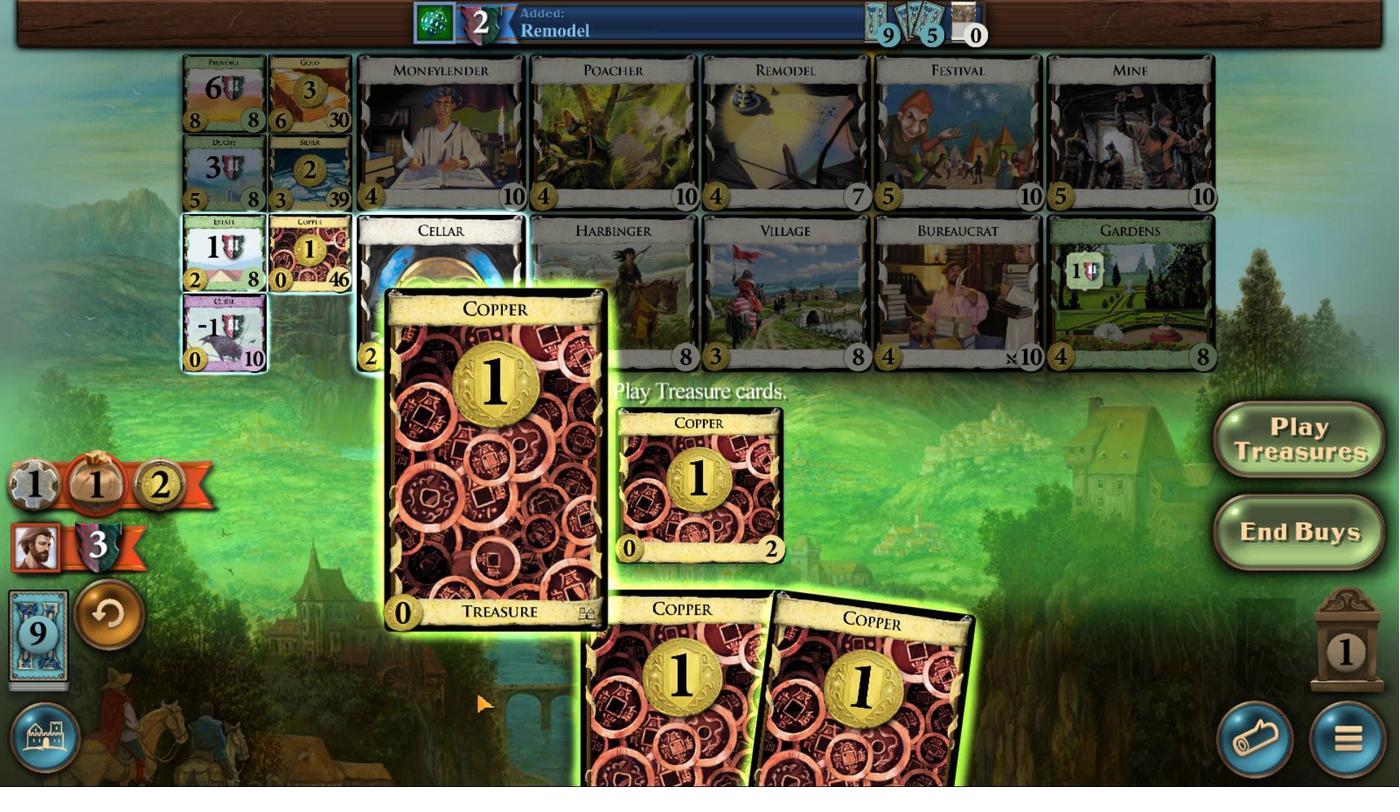 
Action: Mouse scrolled (744, 773) with delta (0, 0)
Screenshot: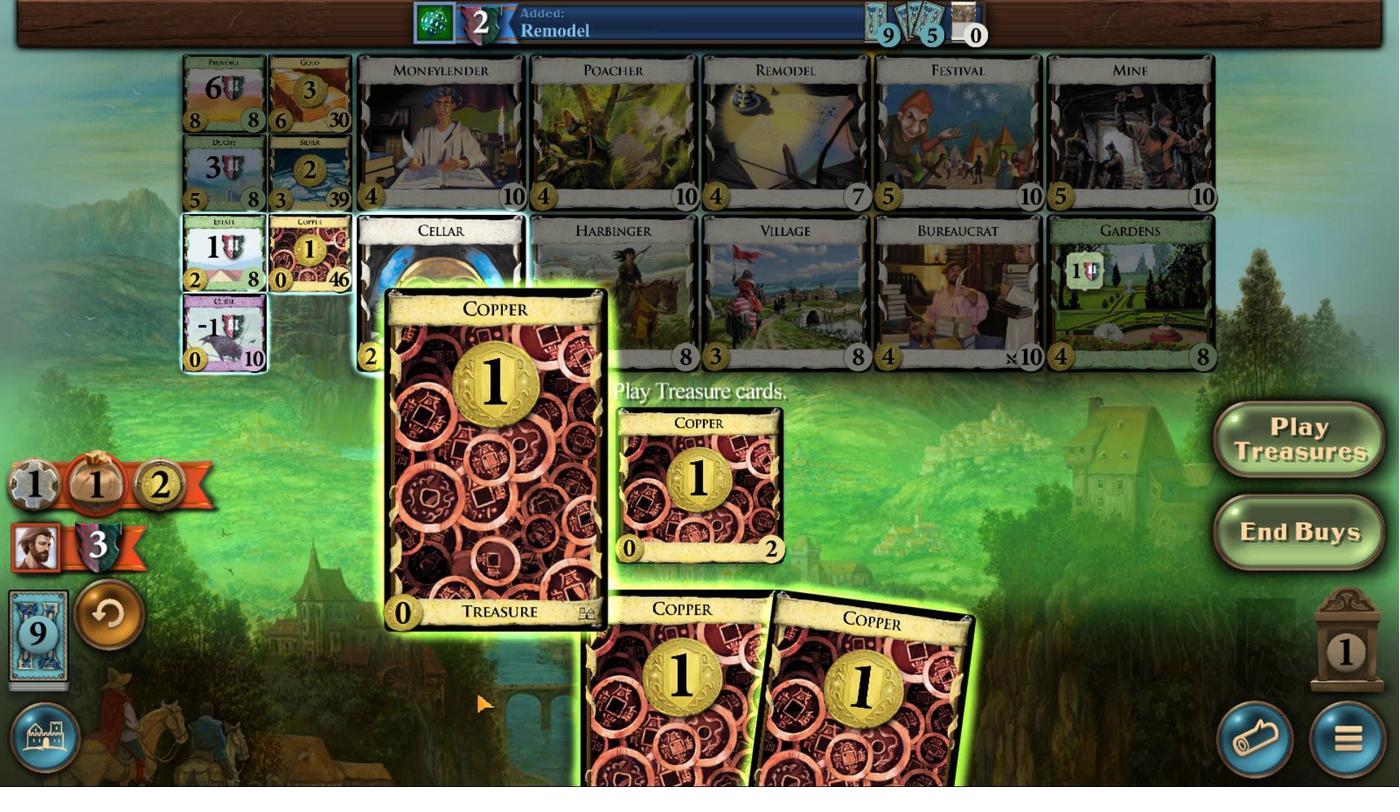 
Action: Mouse moved to (792, 772)
Screenshot: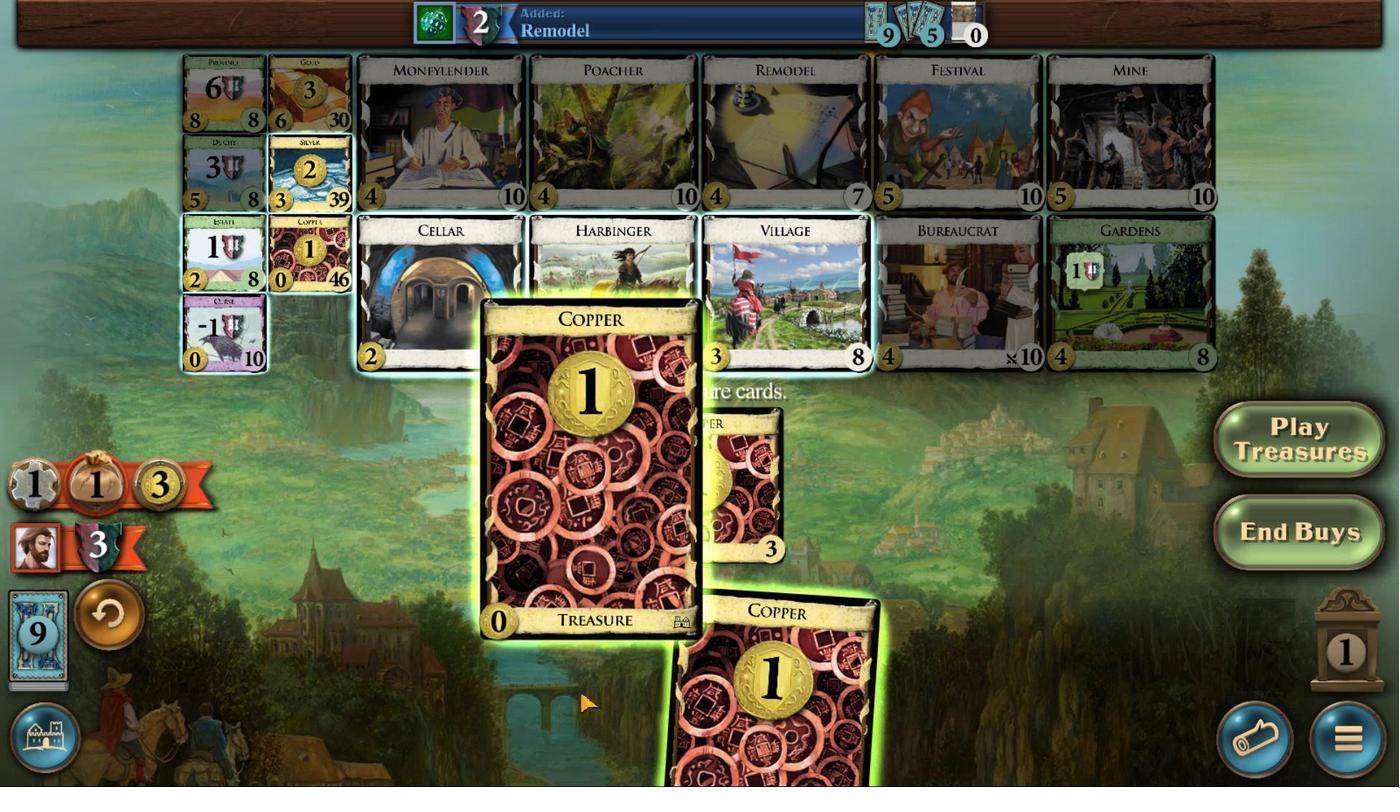
Action: Mouse scrolled (792, 772) with delta (0, 0)
Screenshot: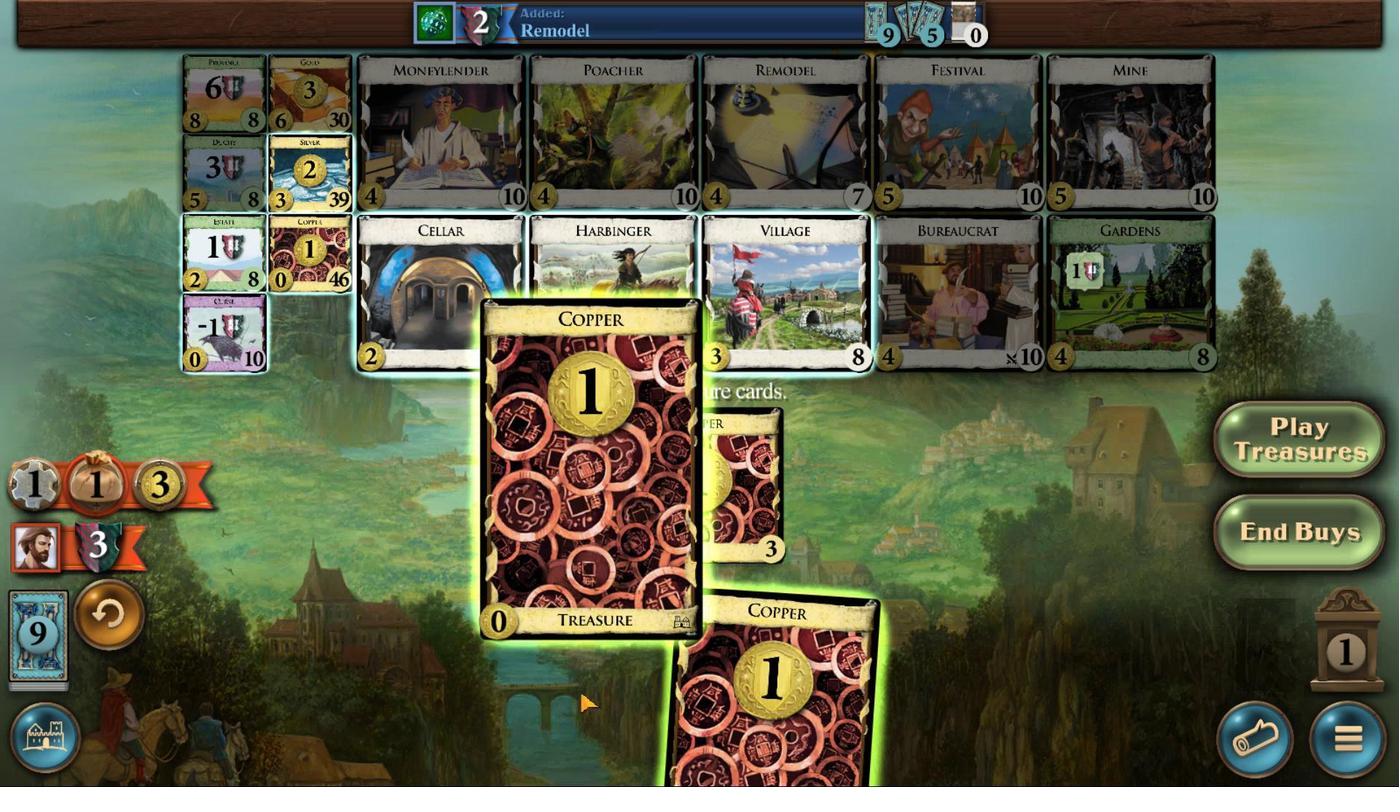 
Action: Mouse moved to (792, 772)
Screenshot: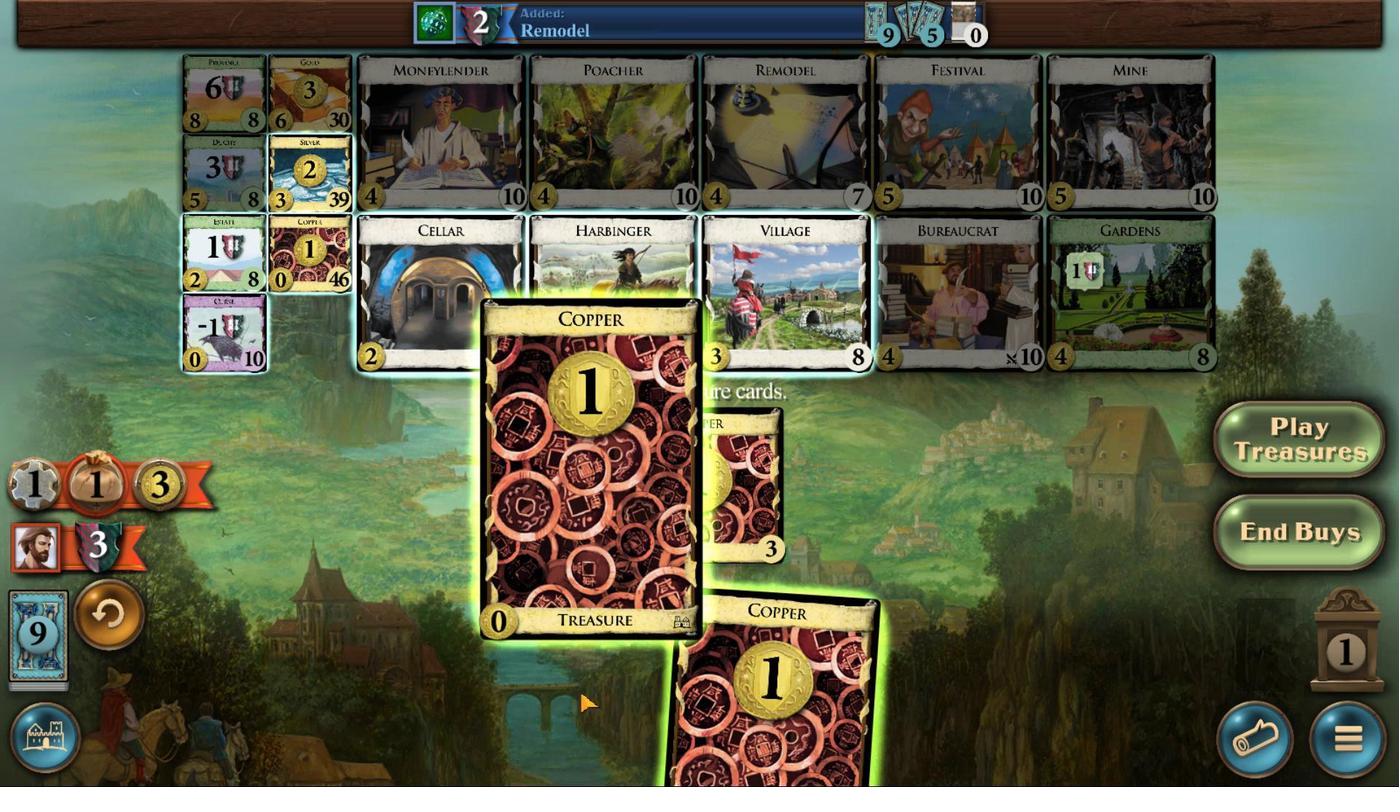 
Action: Mouse scrolled (792, 772) with delta (0, 0)
Screenshot: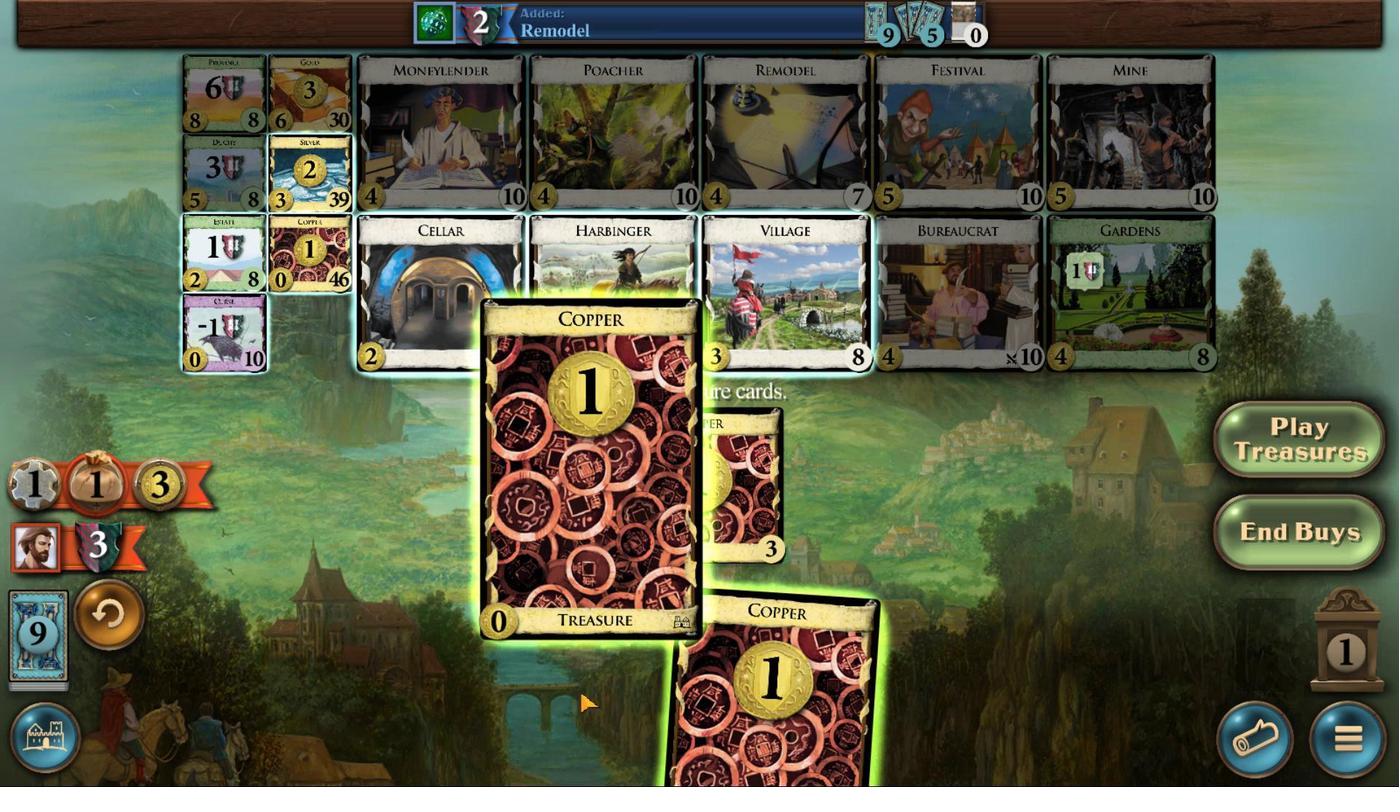
Action: Mouse scrolled (792, 772) with delta (0, 0)
Screenshot: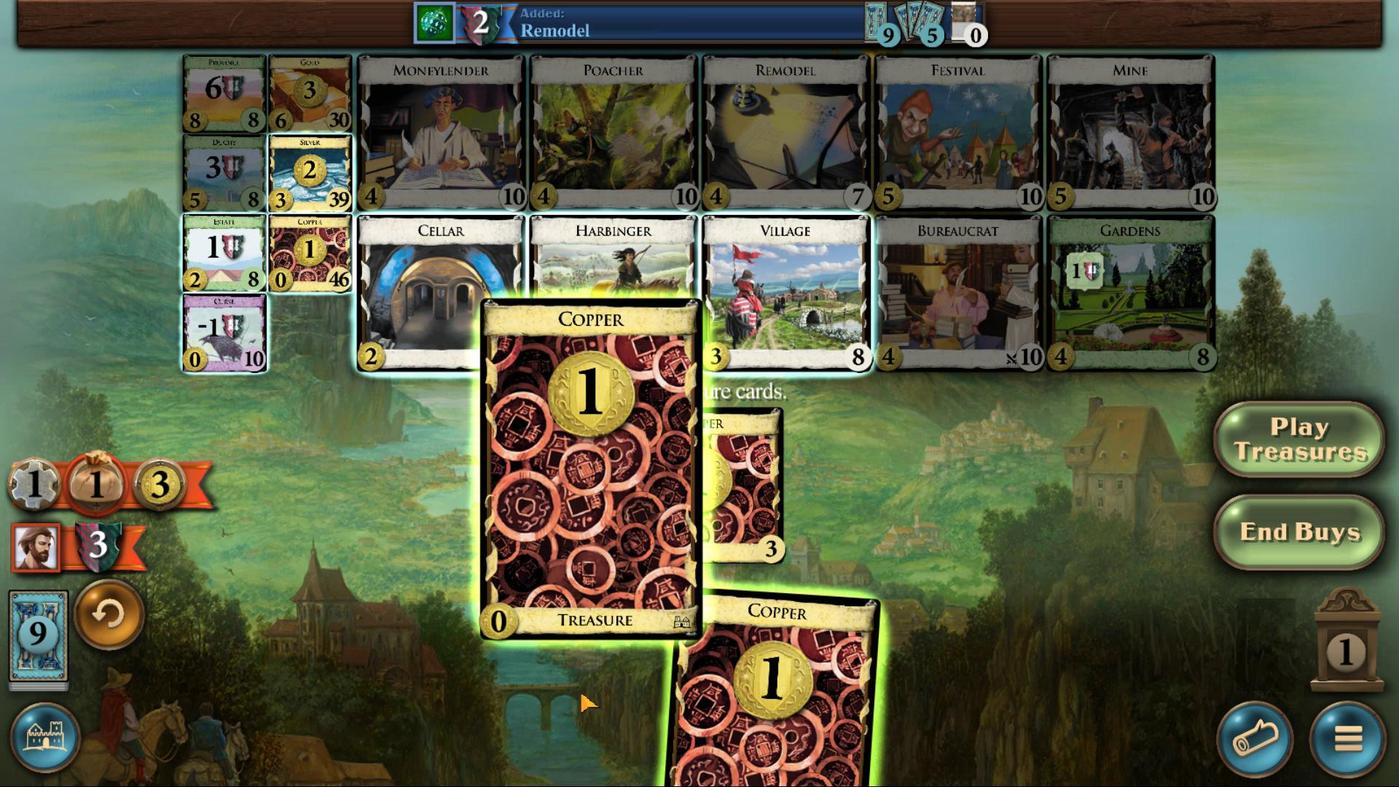 
Action: Mouse scrolled (792, 772) with delta (0, 0)
Screenshot: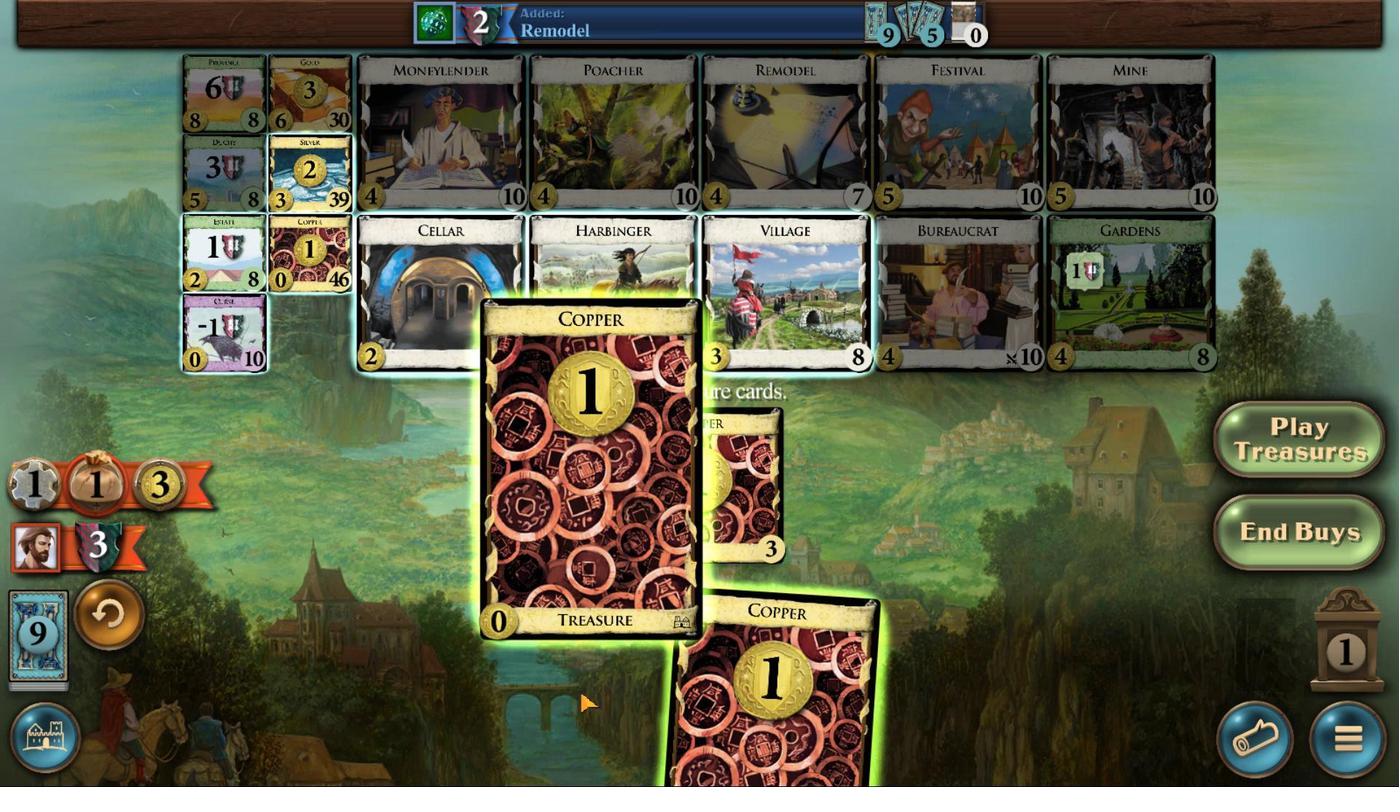 
Action: Mouse moved to (860, 777)
Screenshot: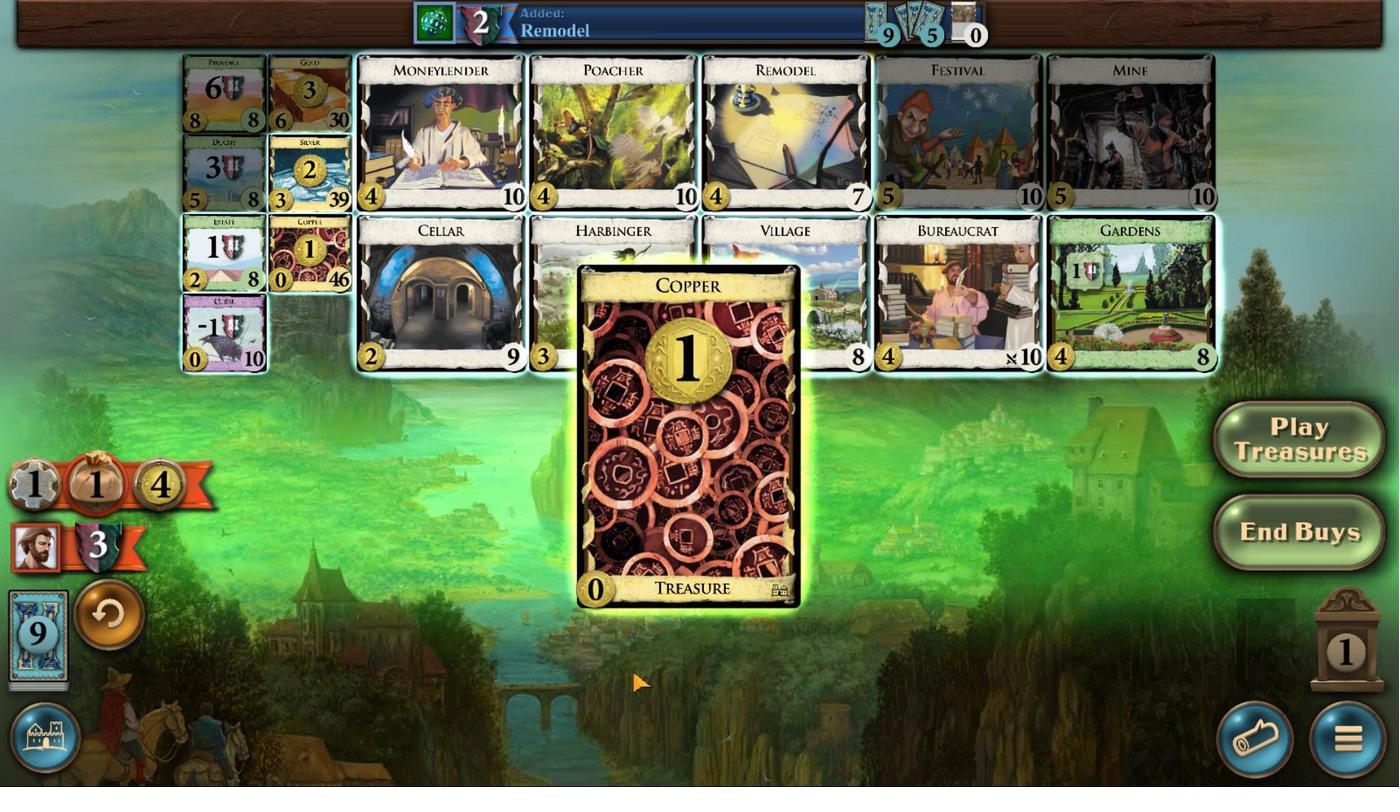 
Action: Mouse scrolled (860, 777) with delta (0, 0)
Screenshot: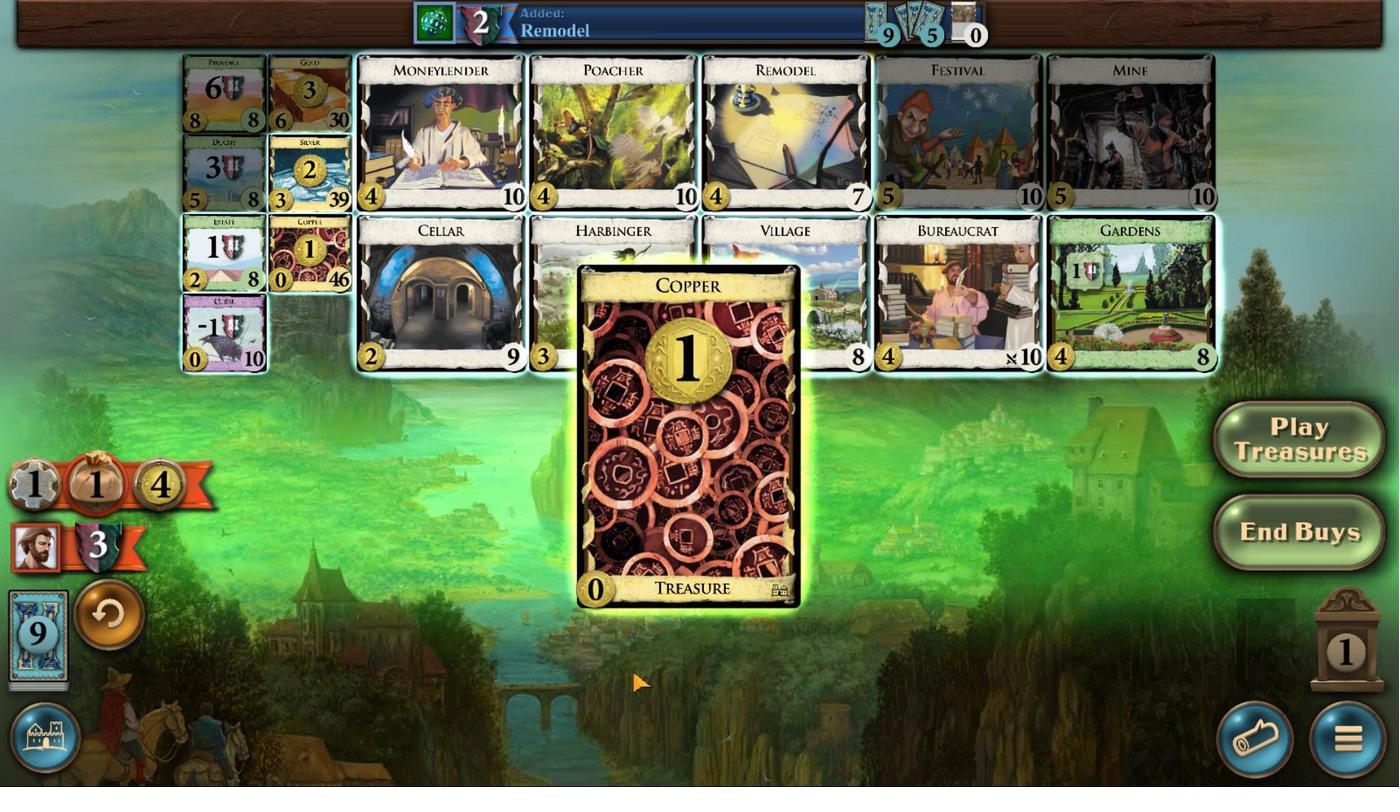 
Action: Mouse moved to (859, 778)
Screenshot: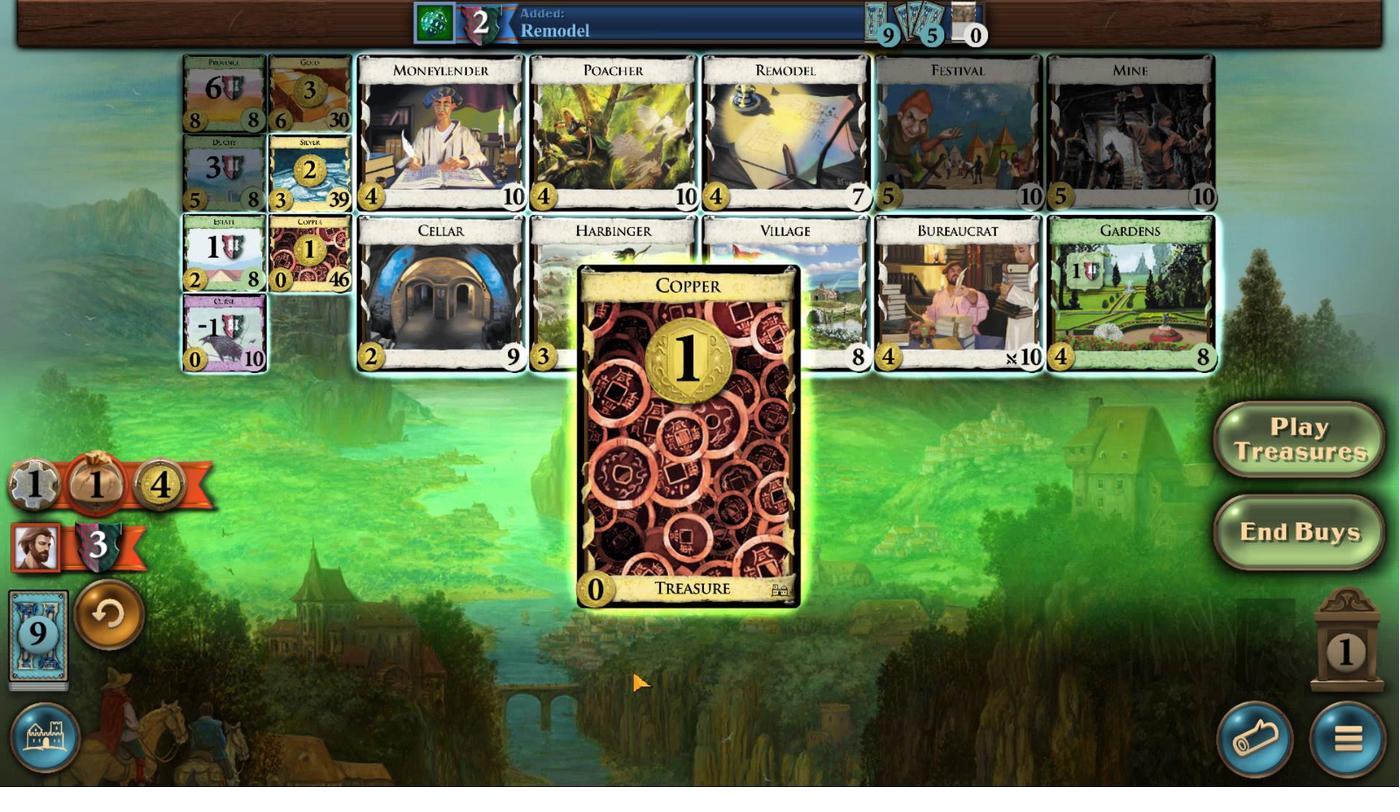 
Action: Mouse scrolled (859, 777) with delta (0, 0)
Screenshot: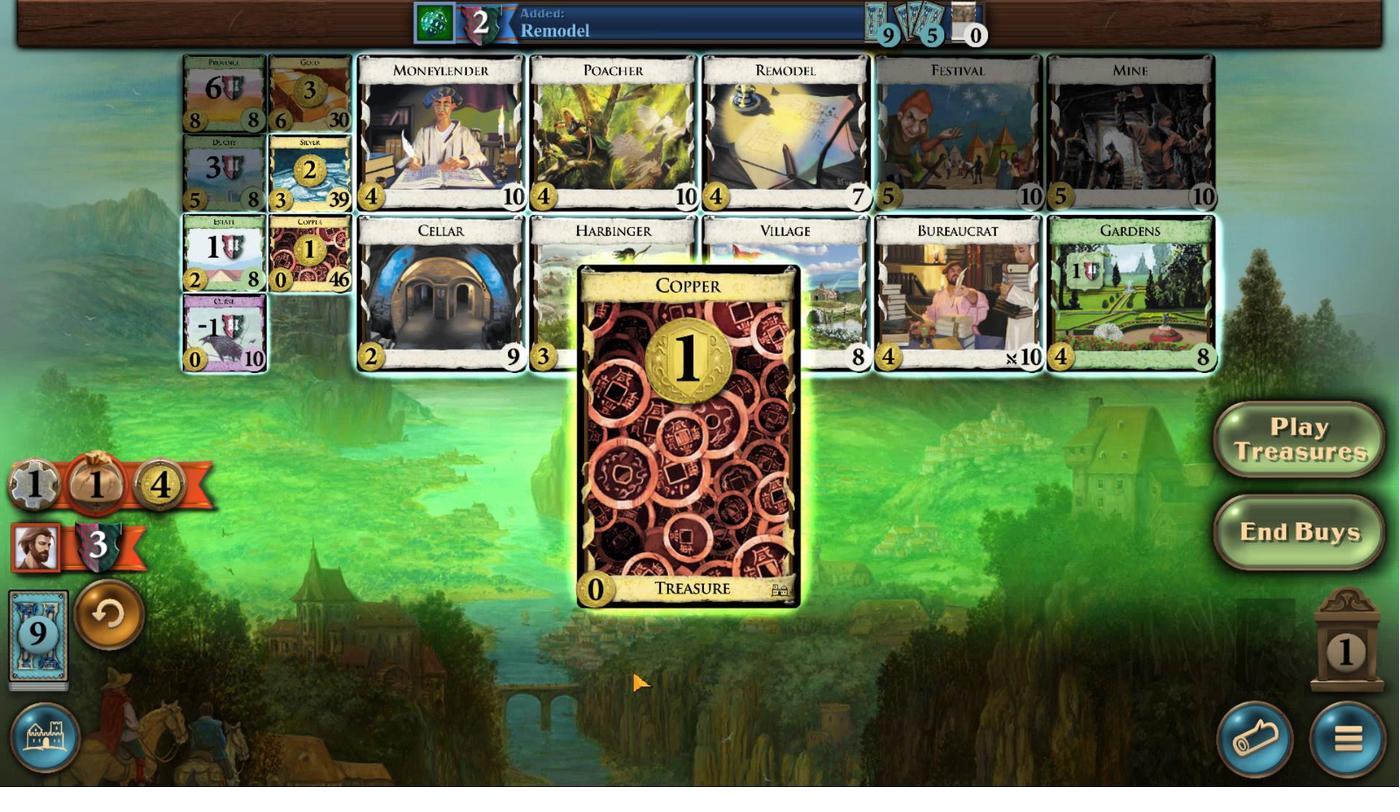 
Action: Mouse scrolled (859, 777) with delta (0, 0)
Screenshot: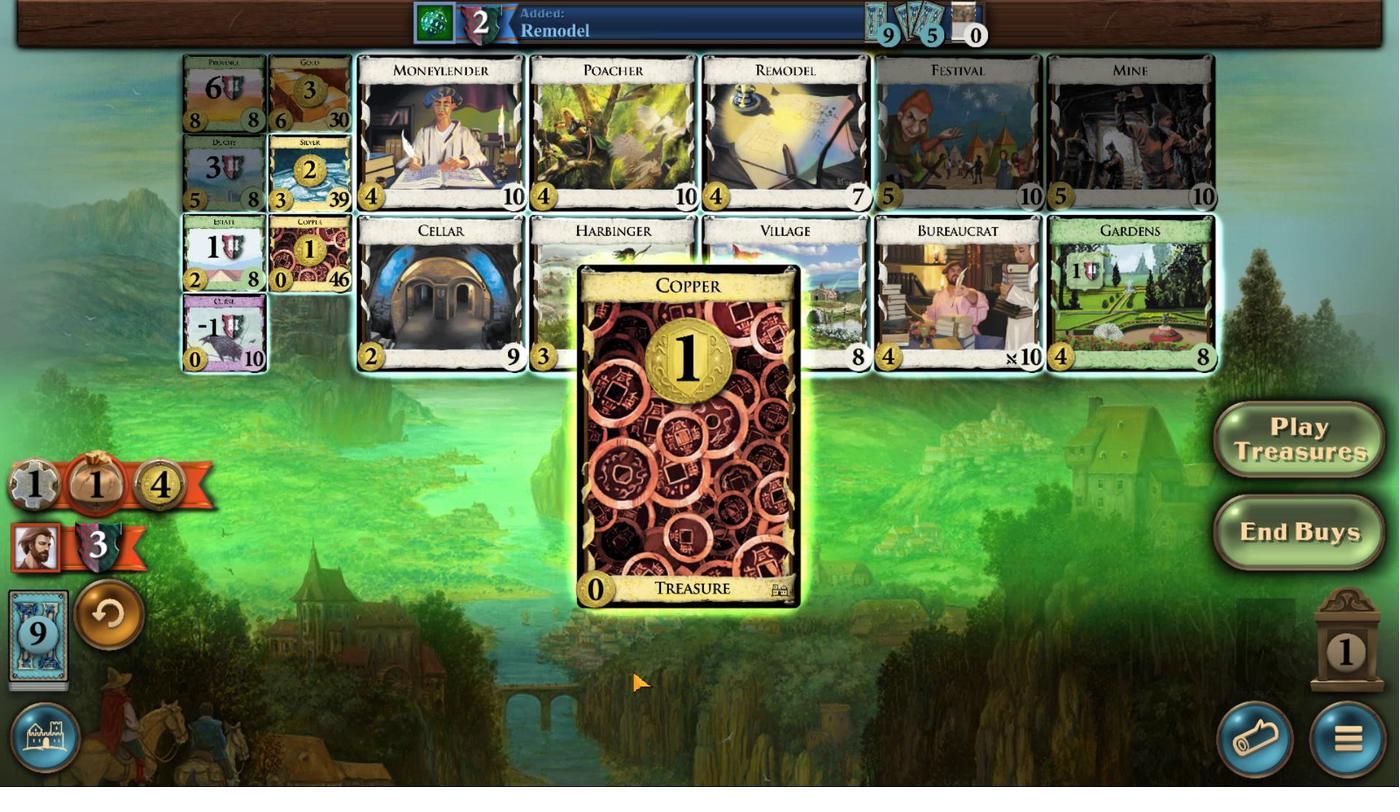 
Action: Mouse scrolled (859, 777) with delta (0, 0)
Screenshot: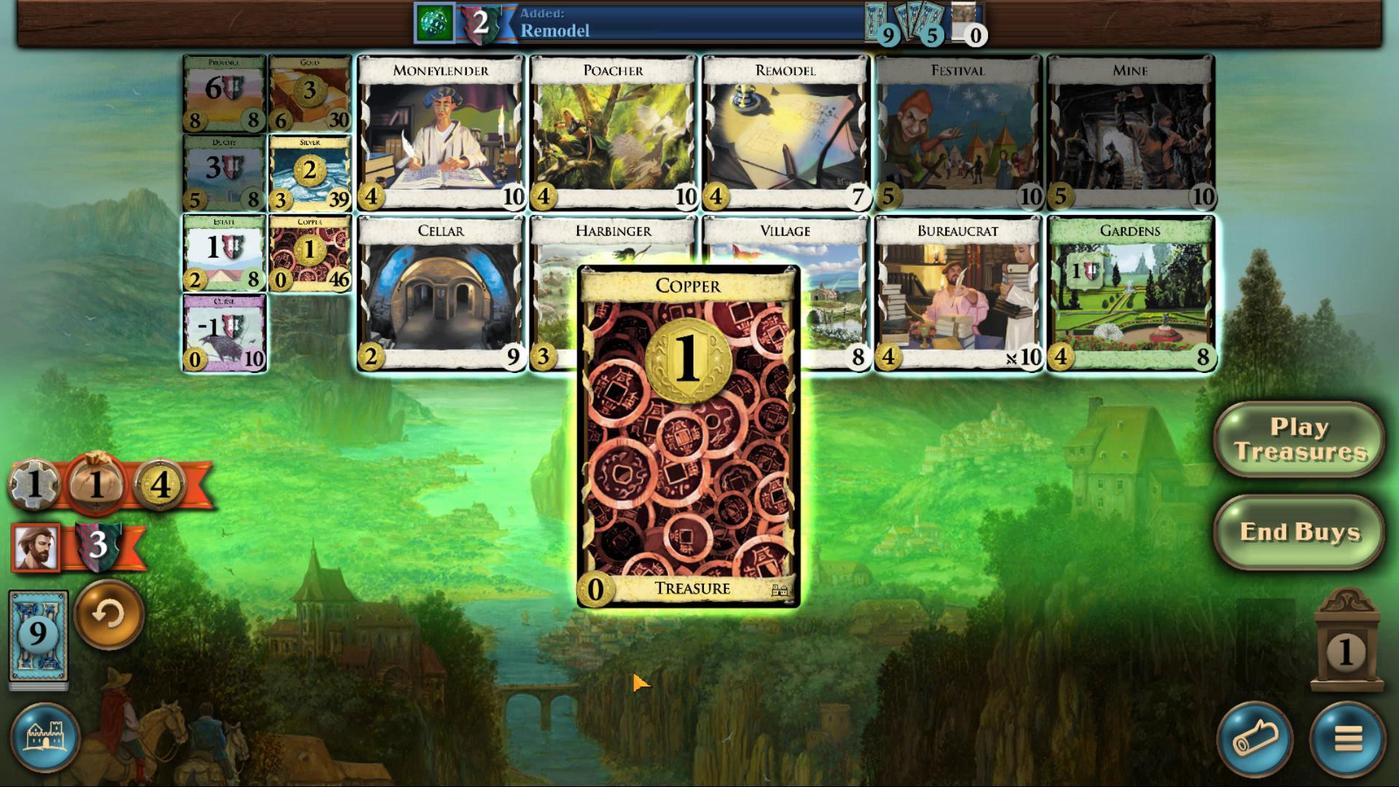 
Action: Mouse moved to (607, 553)
Screenshot: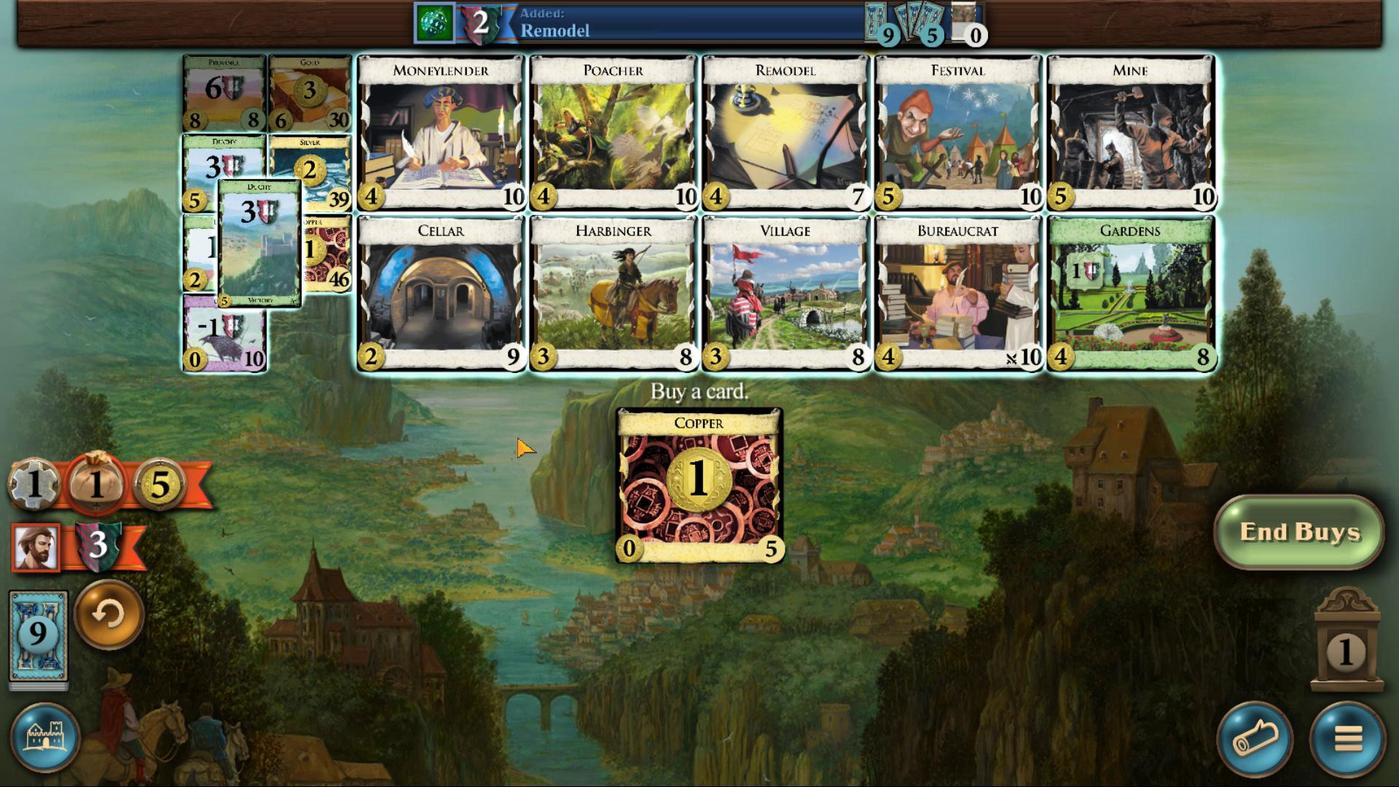 
Action: Mouse pressed left at (607, 553)
Screenshot: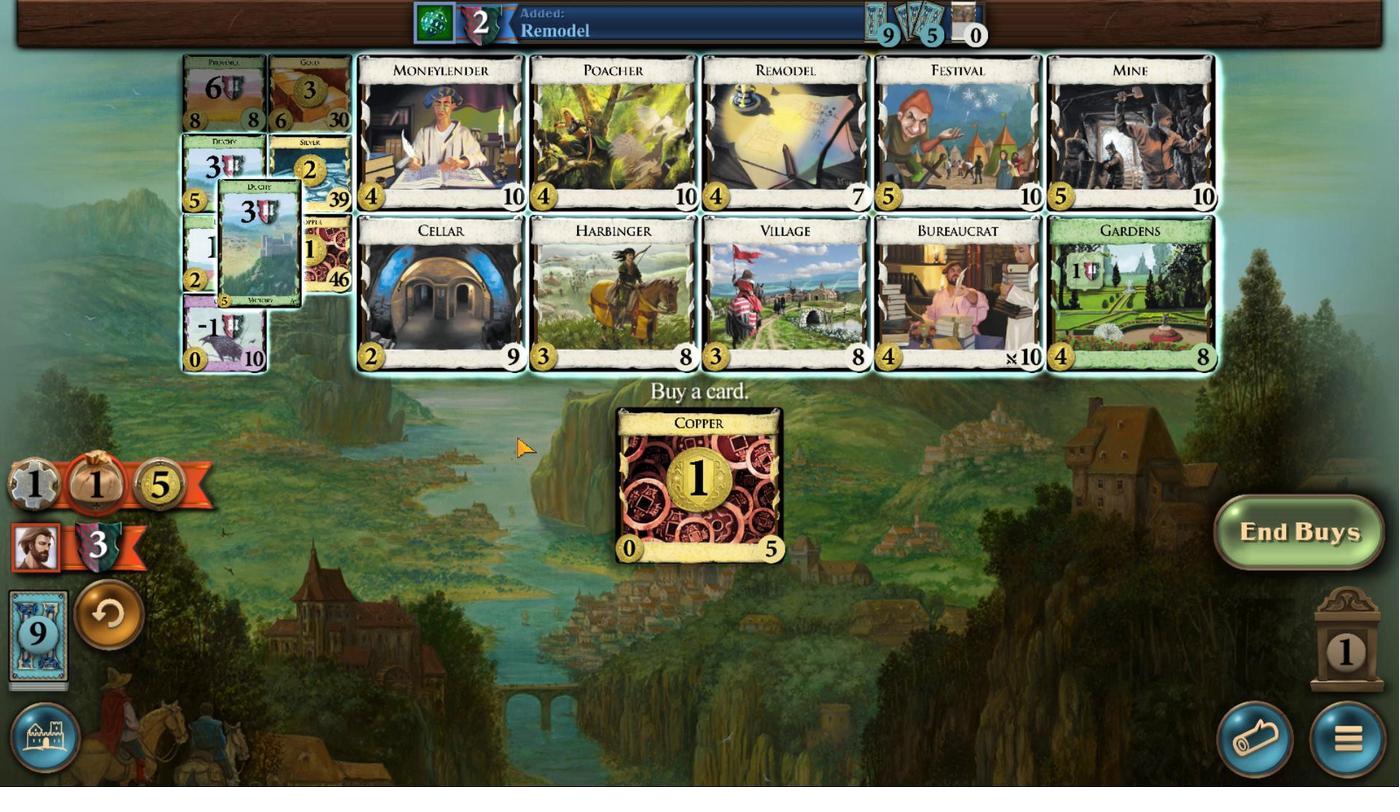 
Action: Mouse moved to (647, 783)
Screenshot: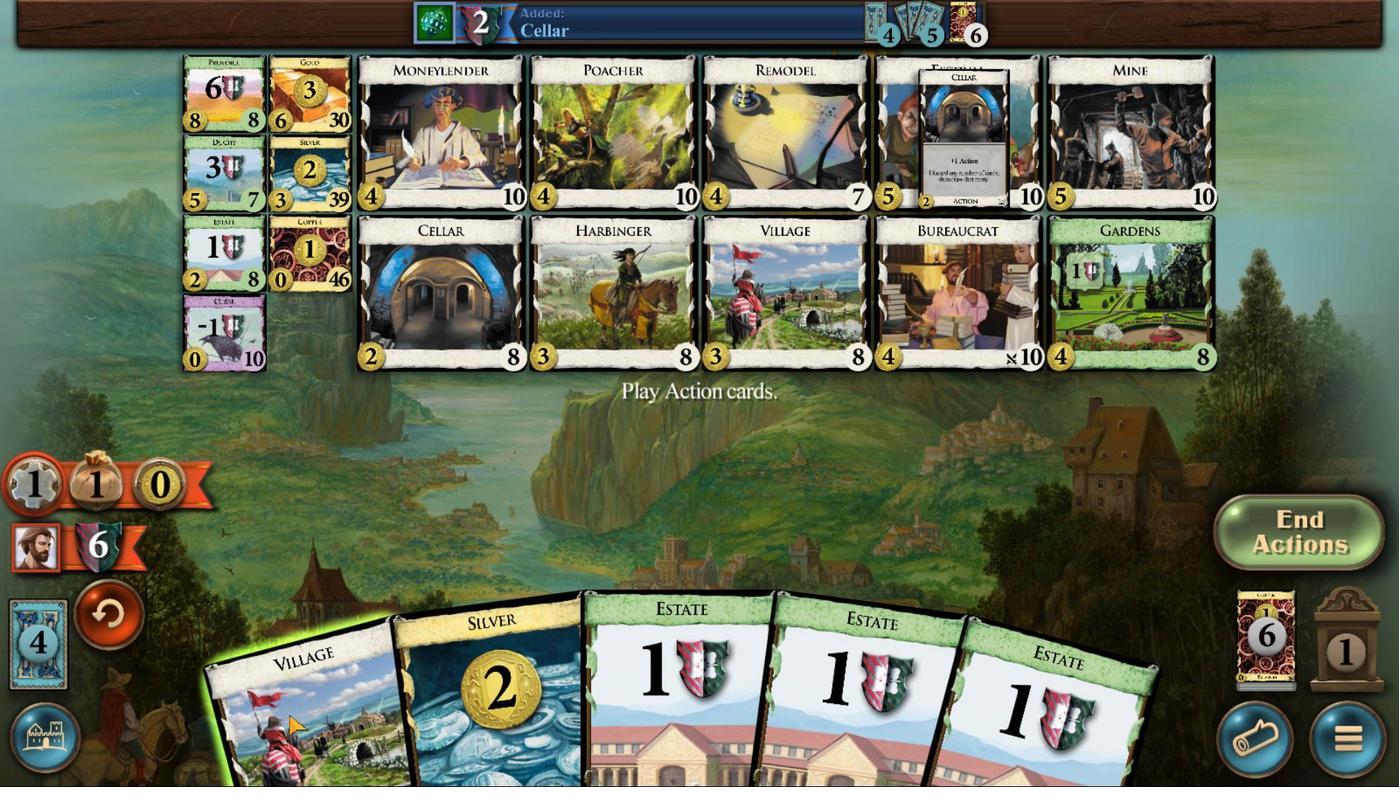 
Action: Mouse scrolled (647, 782) with delta (0, 0)
Screenshot: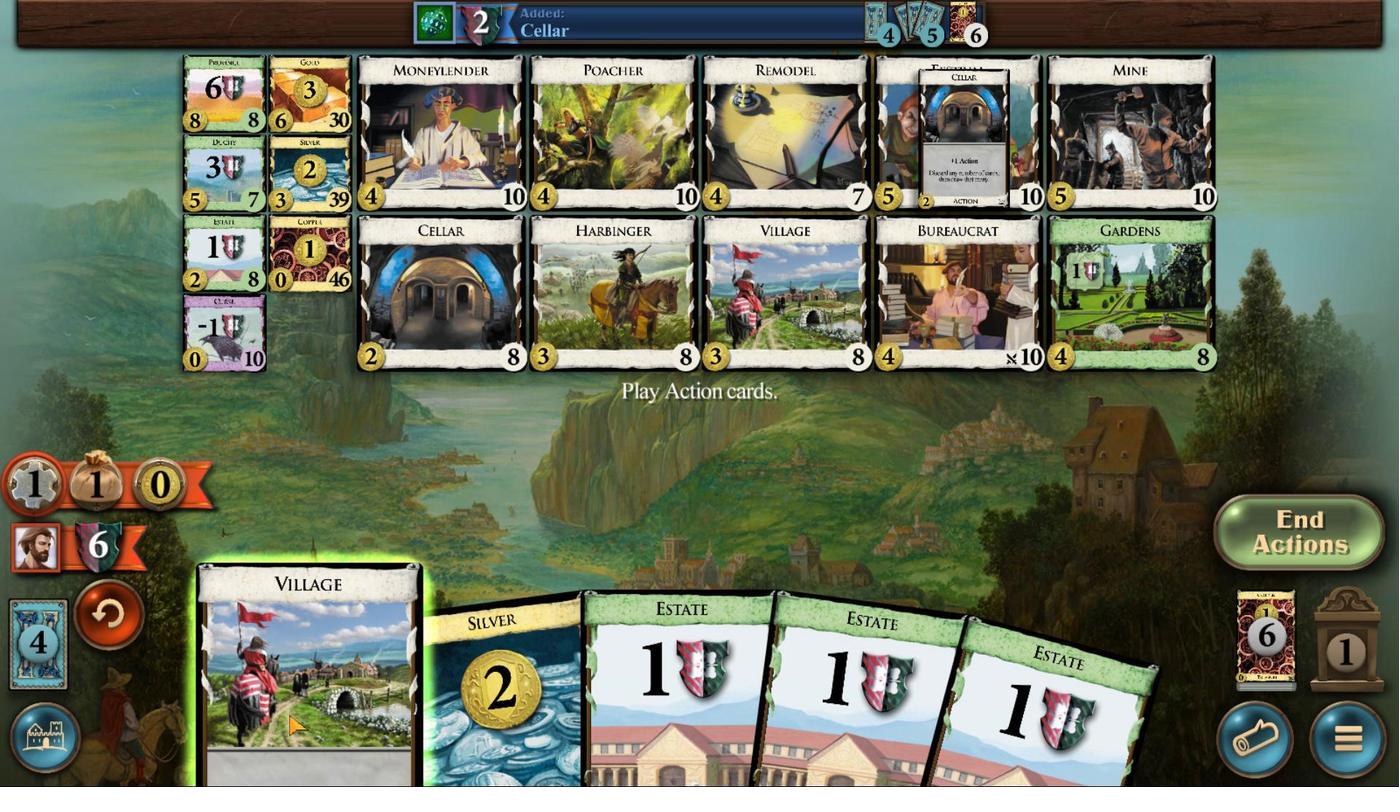 
Action: Mouse scrolled (647, 782) with delta (0, 0)
Screenshot: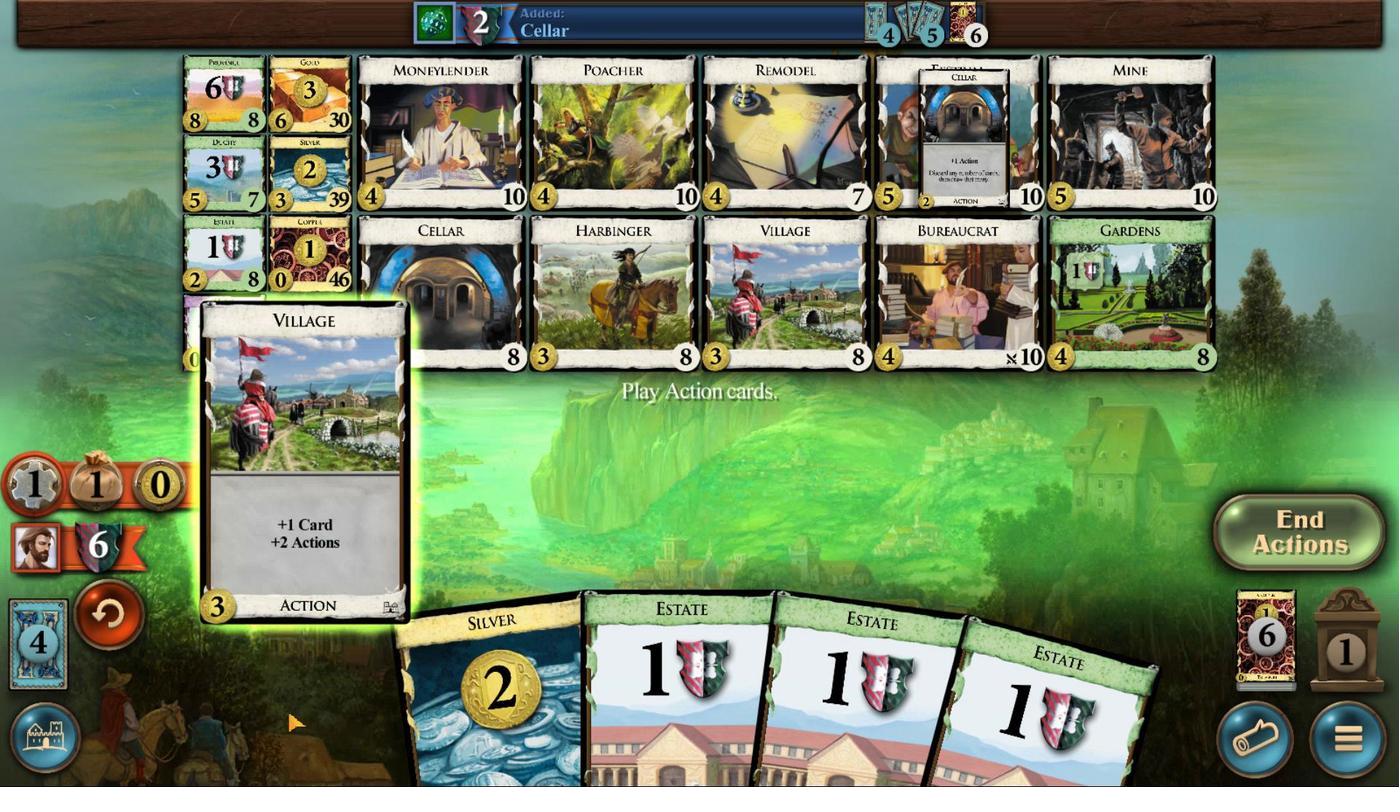 
Action: Mouse moved to (671, 781)
Screenshot: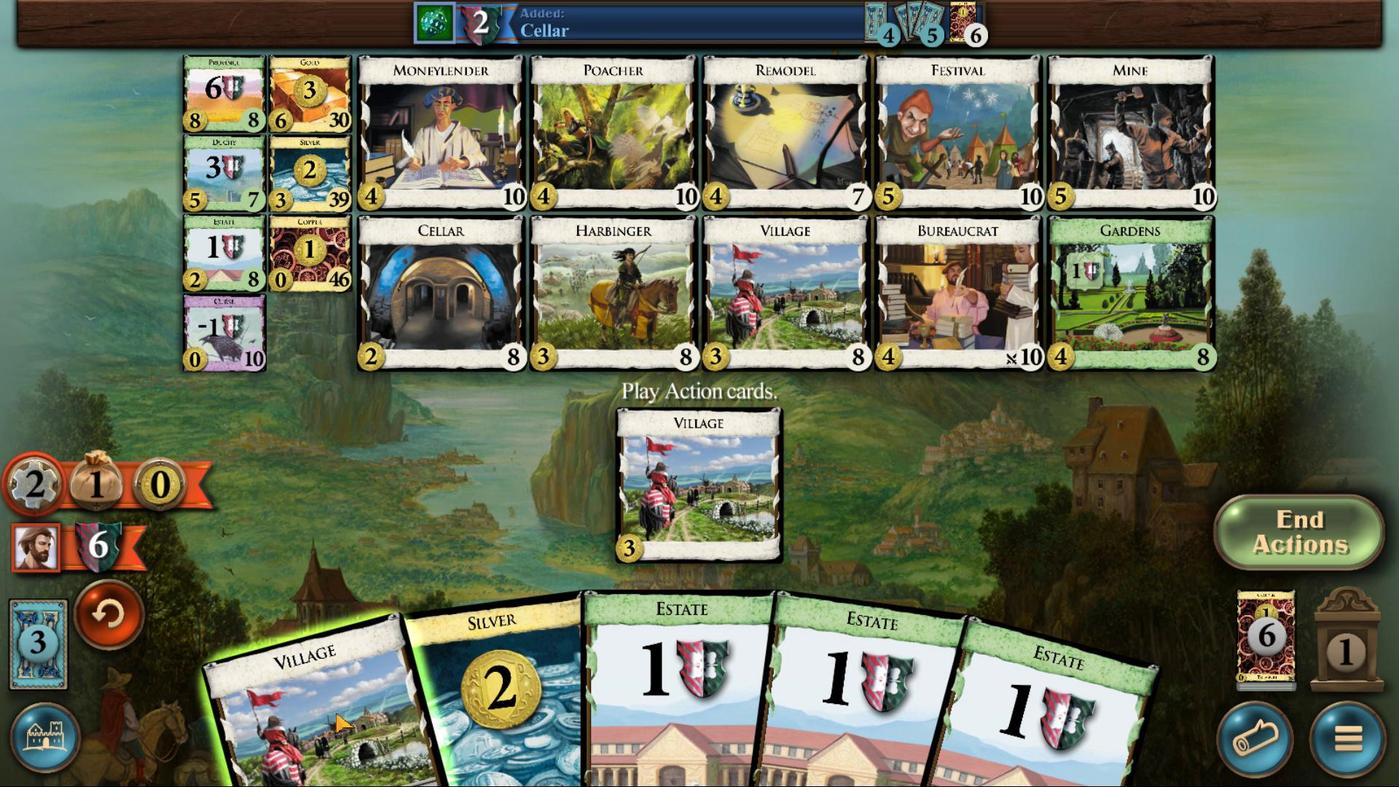 
Action: Mouse scrolled (671, 781) with delta (0, 0)
Screenshot: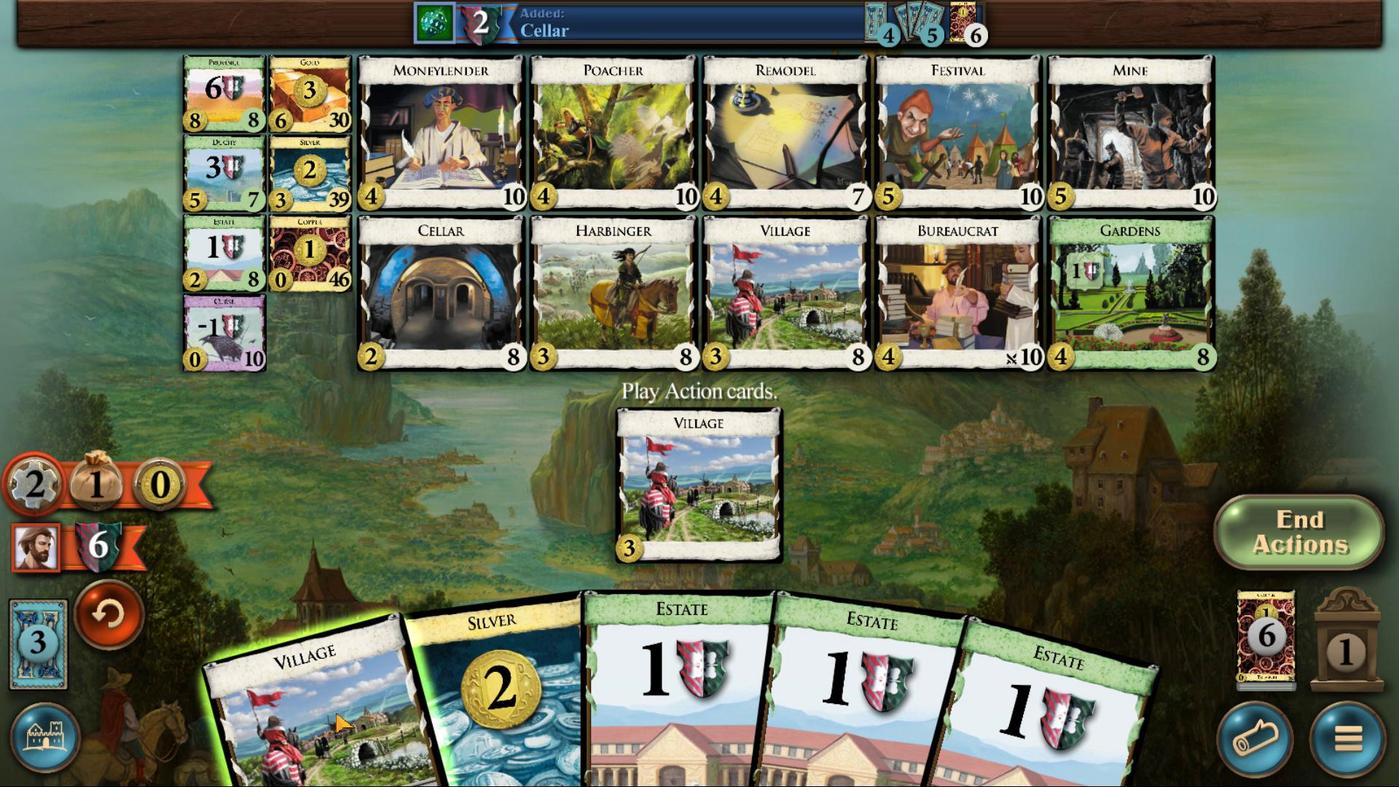 
Action: Mouse moved to (671, 782)
Screenshot: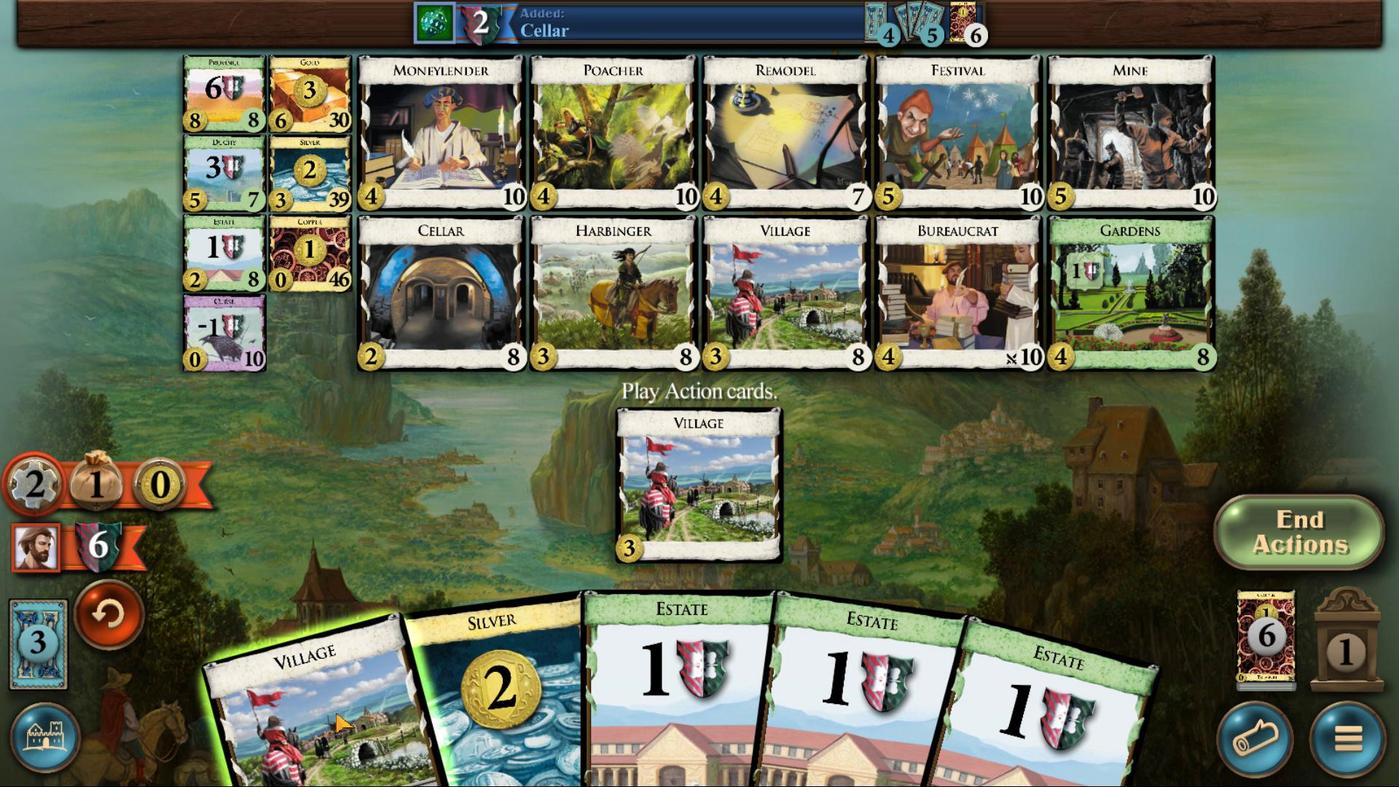 
Action: Mouse scrolled (671, 781) with delta (0, 0)
Screenshot: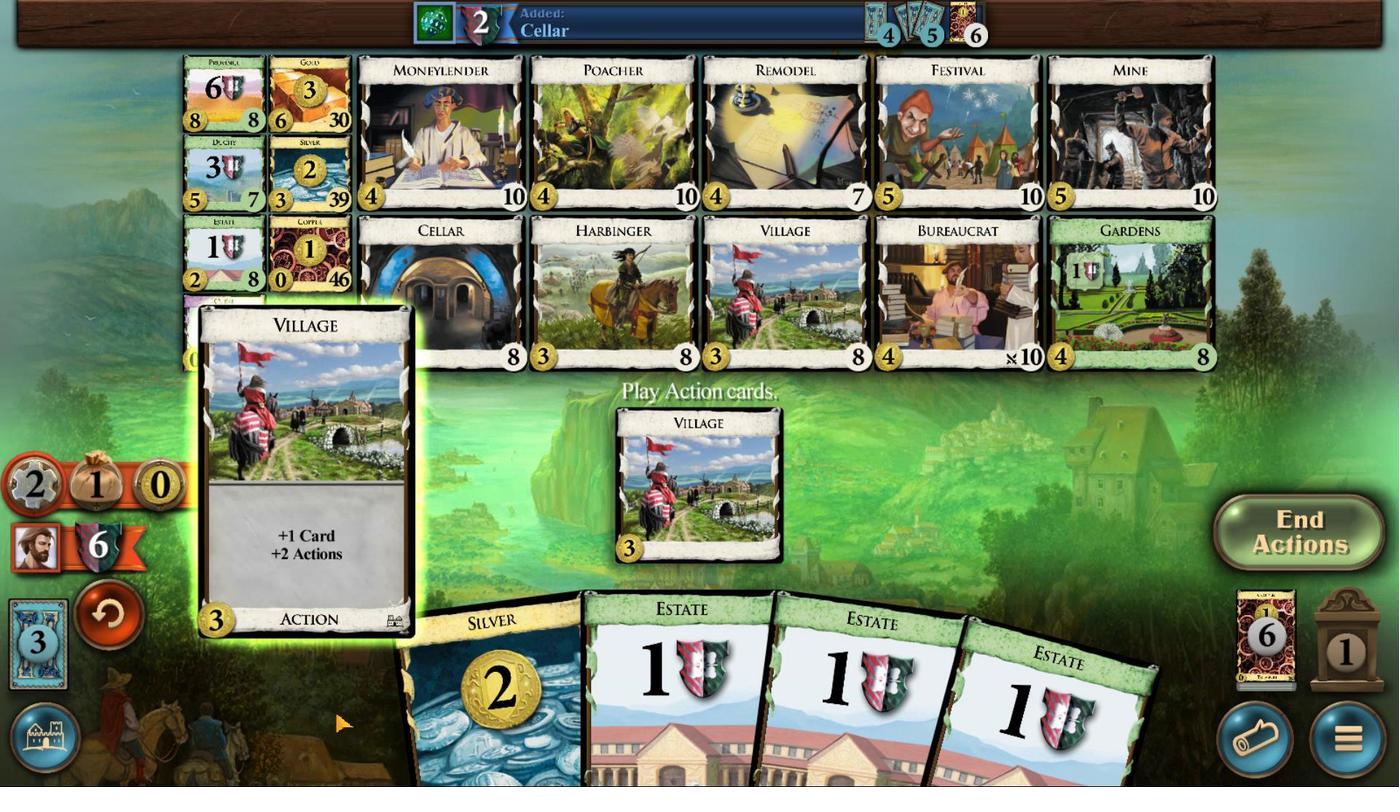 
Action: Mouse moved to (659, 788)
Screenshot: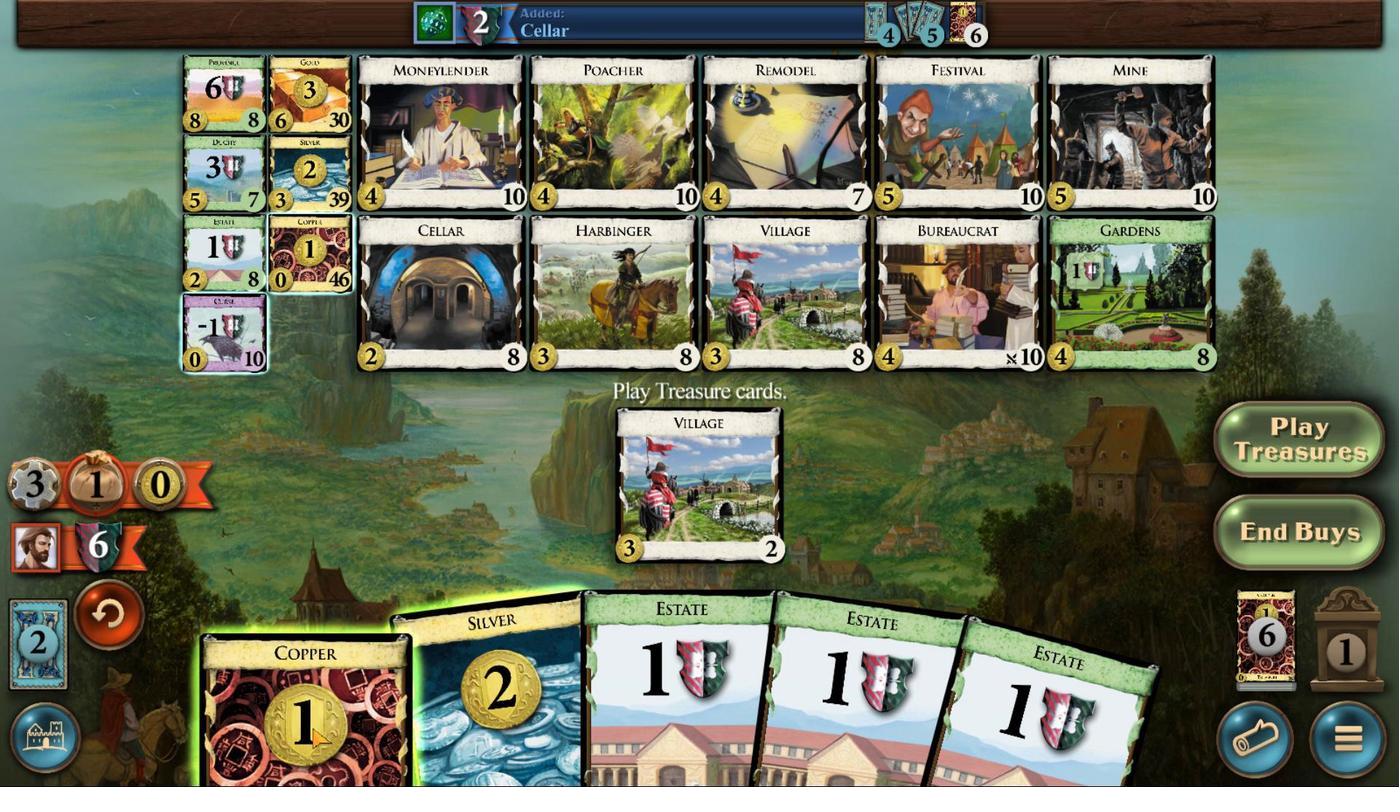 
Action: Mouse scrolled (659, 788) with delta (0, 0)
Screenshot: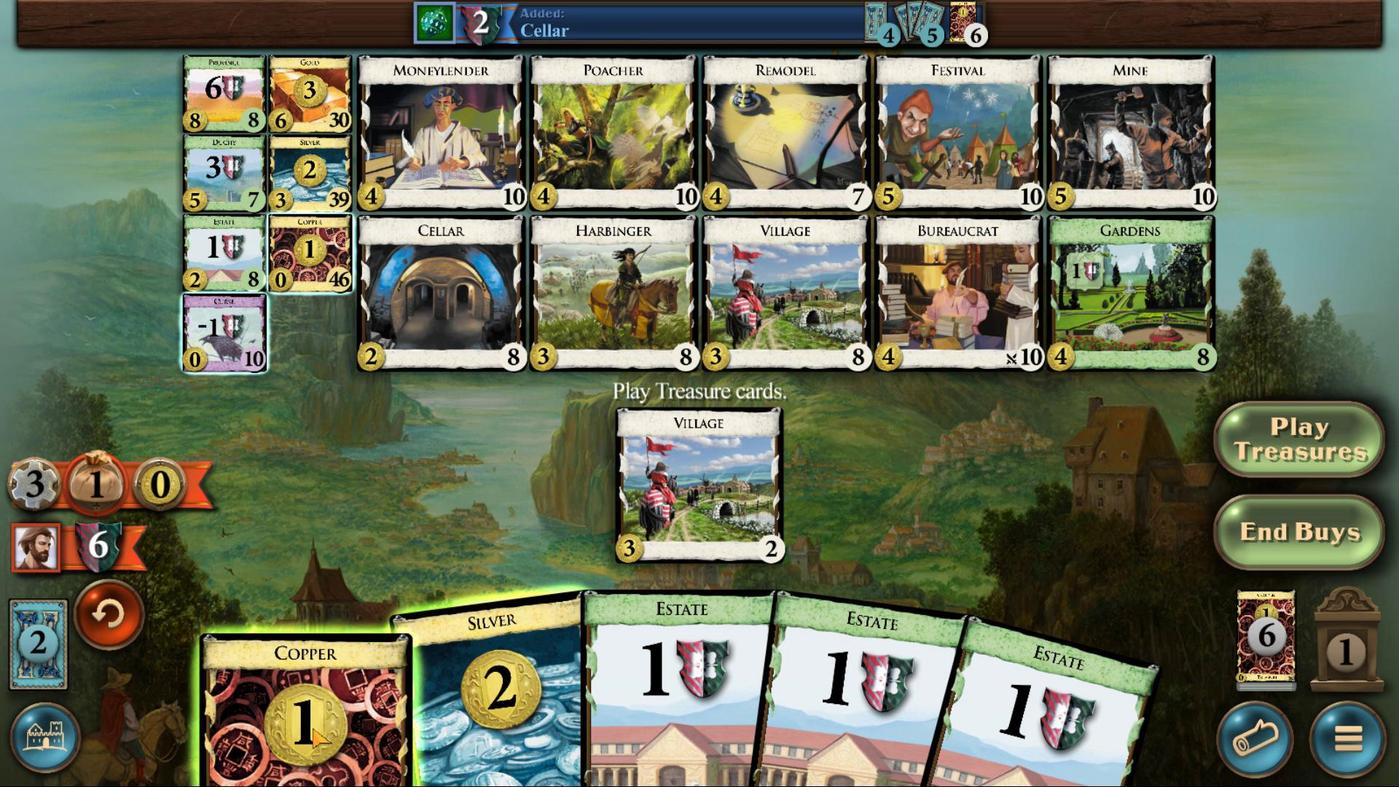
Action: Mouse moved to (707, 779)
Screenshot: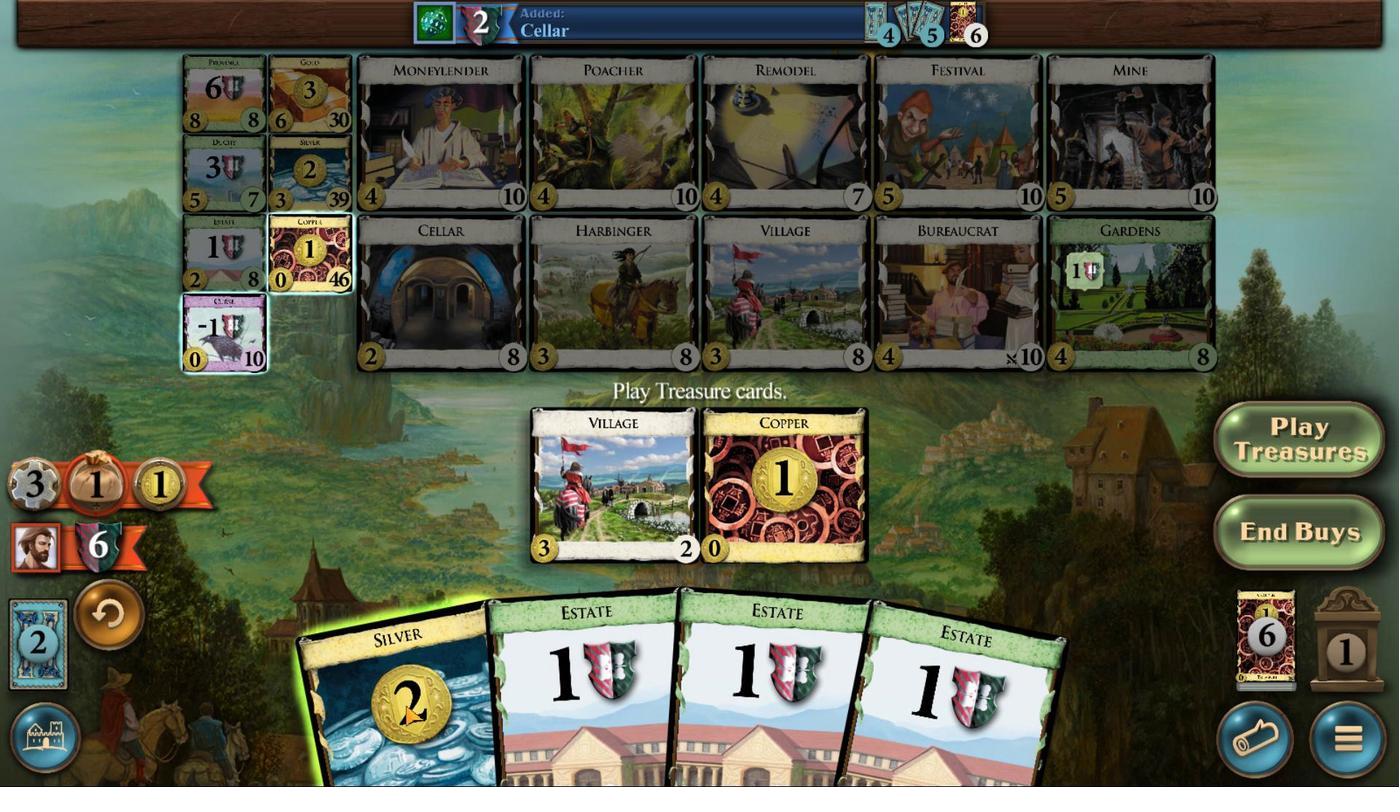 
Action: Mouse scrolled (707, 779) with delta (0, 0)
Screenshot: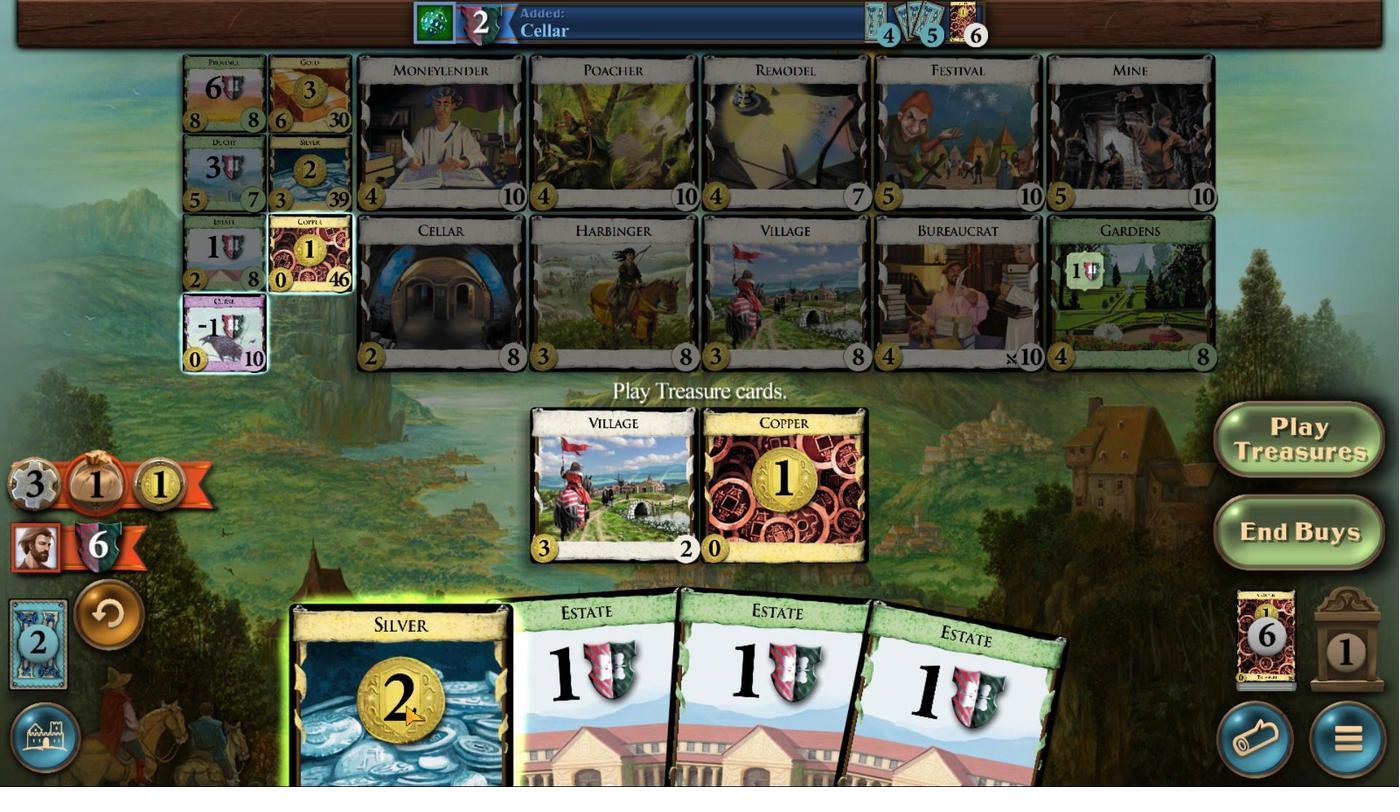 
Action: Mouse scrolled (707, 779) with delta (0, 0)
Screenshot: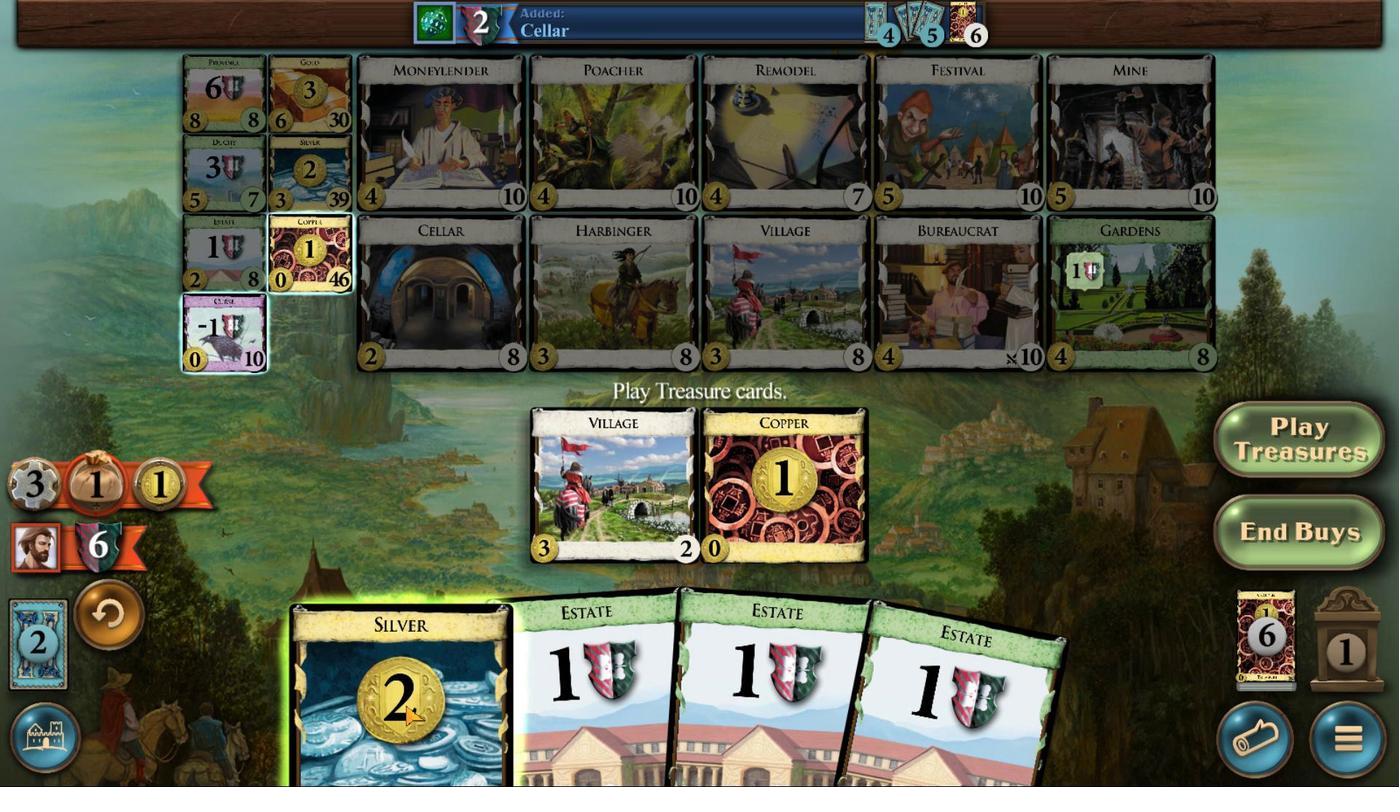 
Action: Mouse moved to (707, 779)
Screenshot: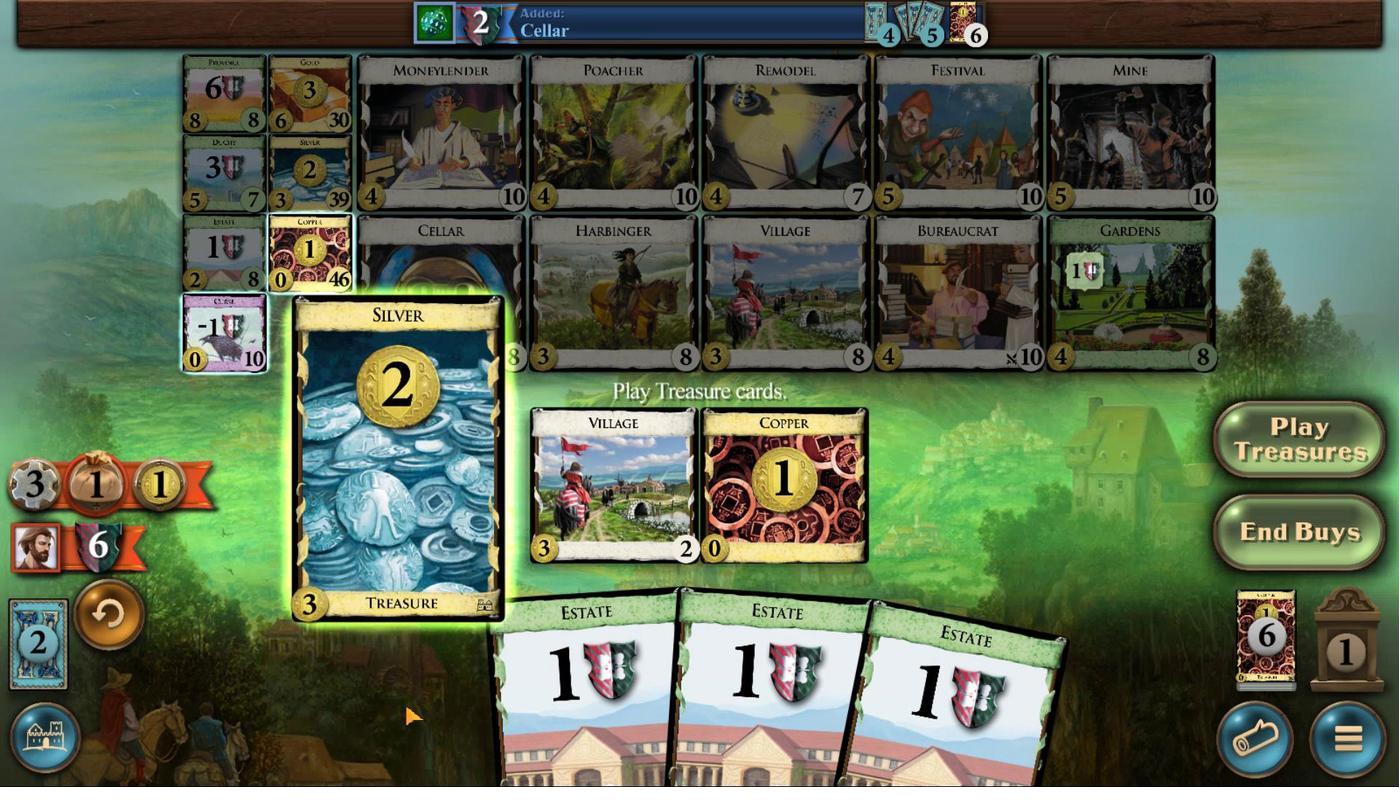 
Action: Mouse scrolled (707, 779) with delta (0, 0)
Screenshot: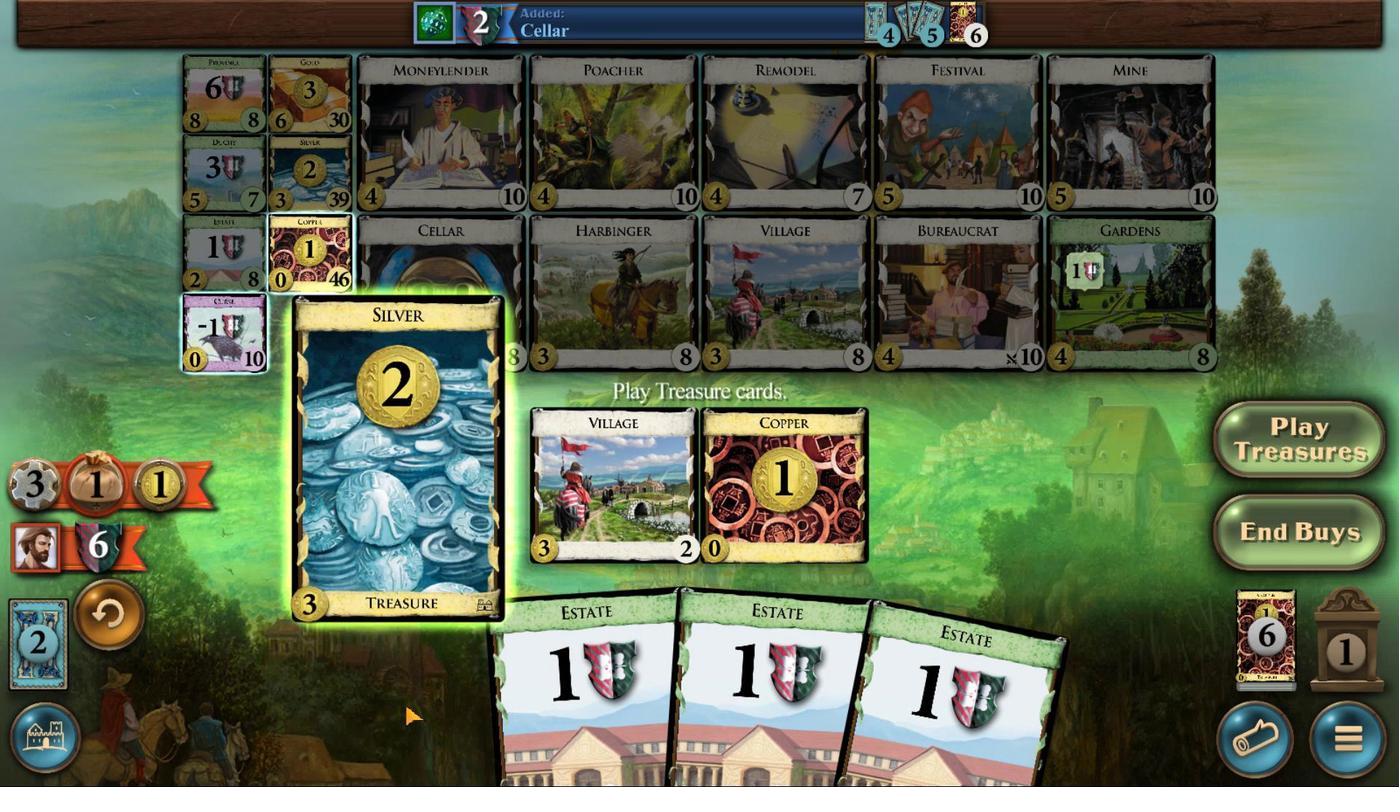 
Action: Mouse scrolled (707, 779) with delta (0, 0)
Screenshot: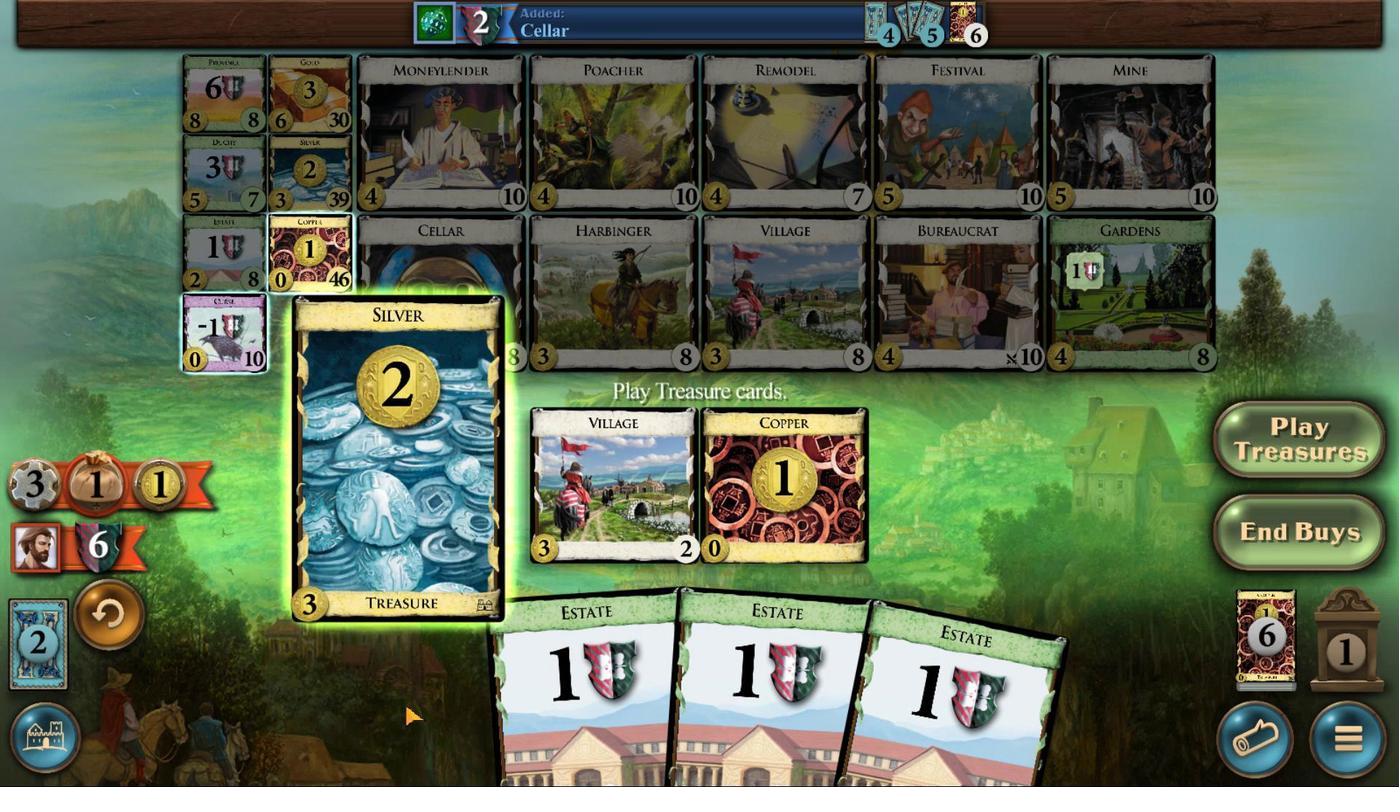 
Action: Mouse moved to (608, 589)
Screenshot: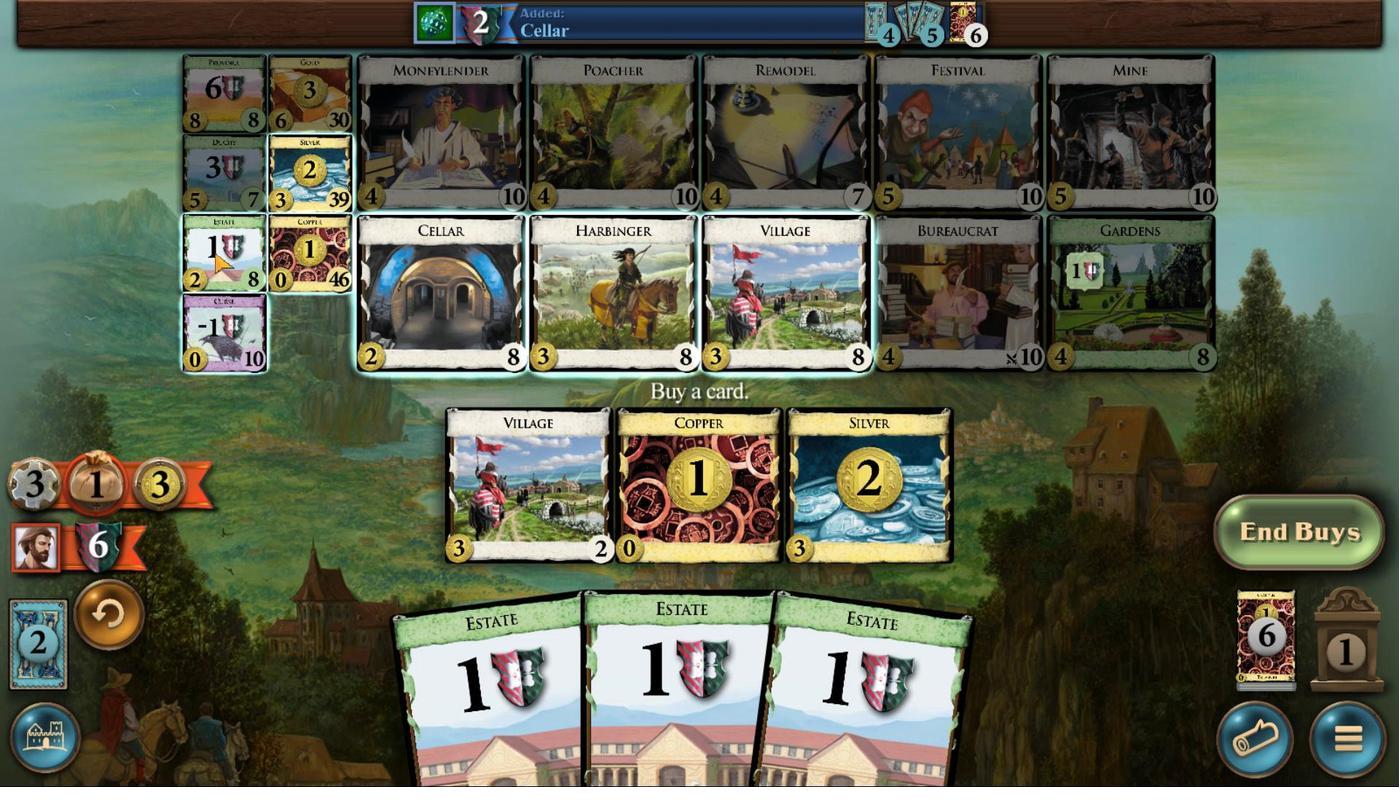 
Action: Mouse pressed left at (608, 589)
Screenshot: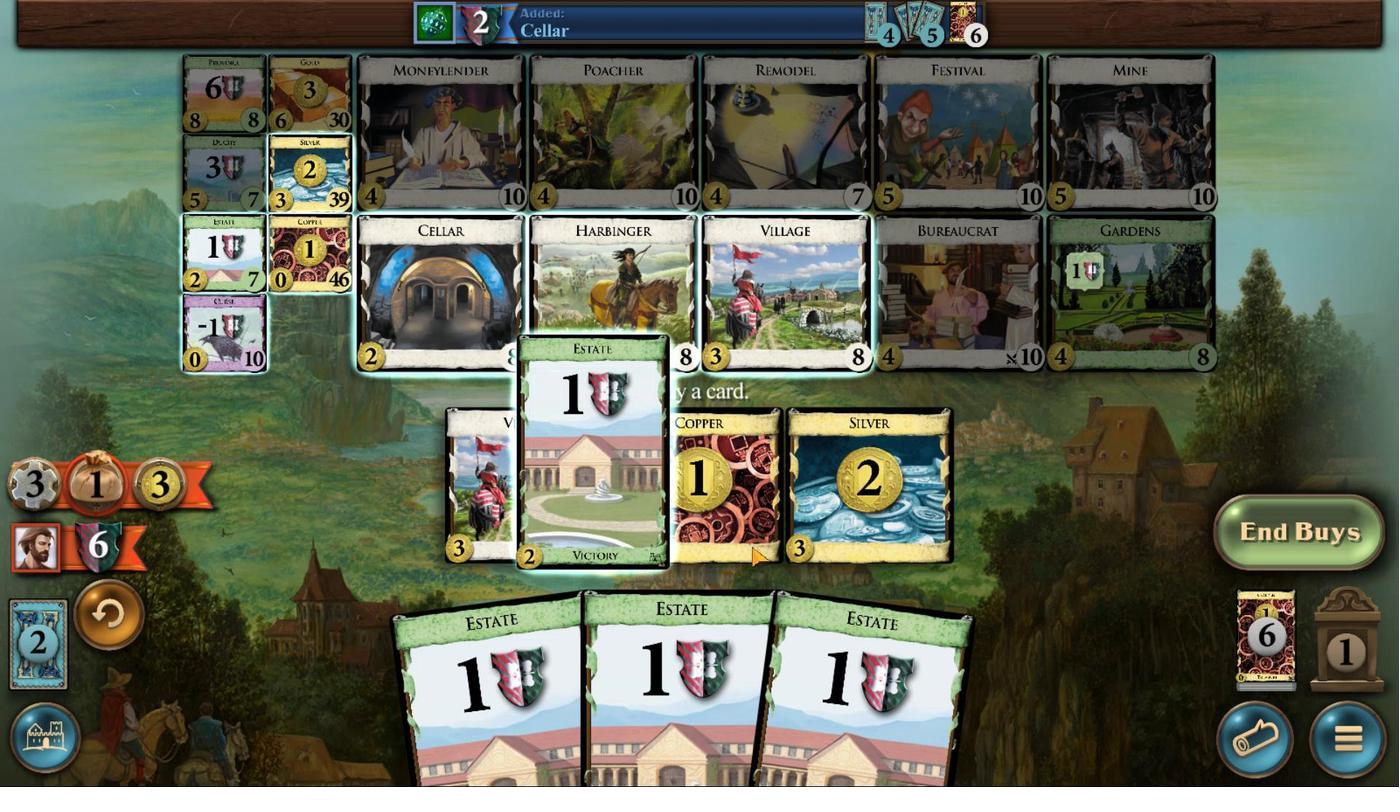 
Action: Mouse moved to (702, 773)
Screenshot: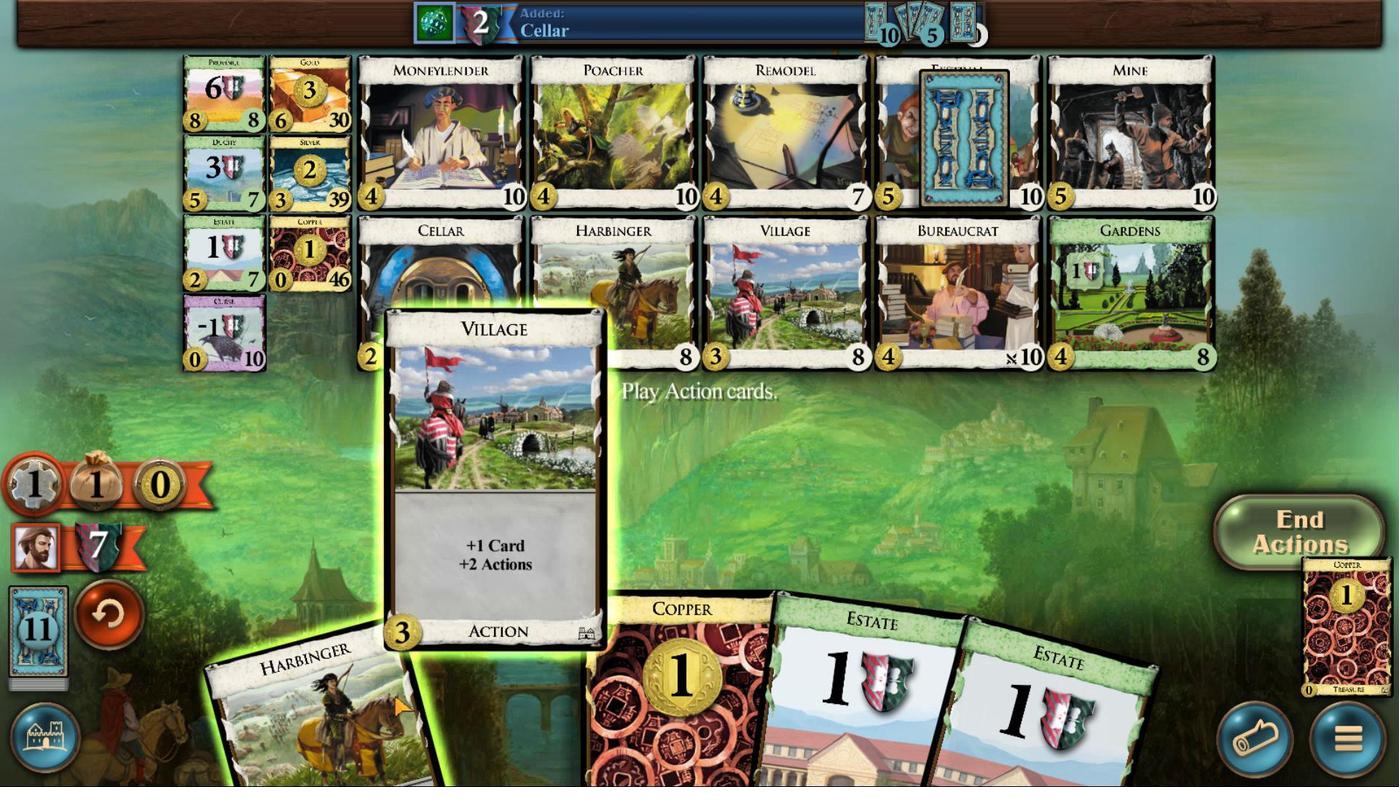 
Action: Mouse scrolled (702, 773) with delta (0, 0)
Screenshot: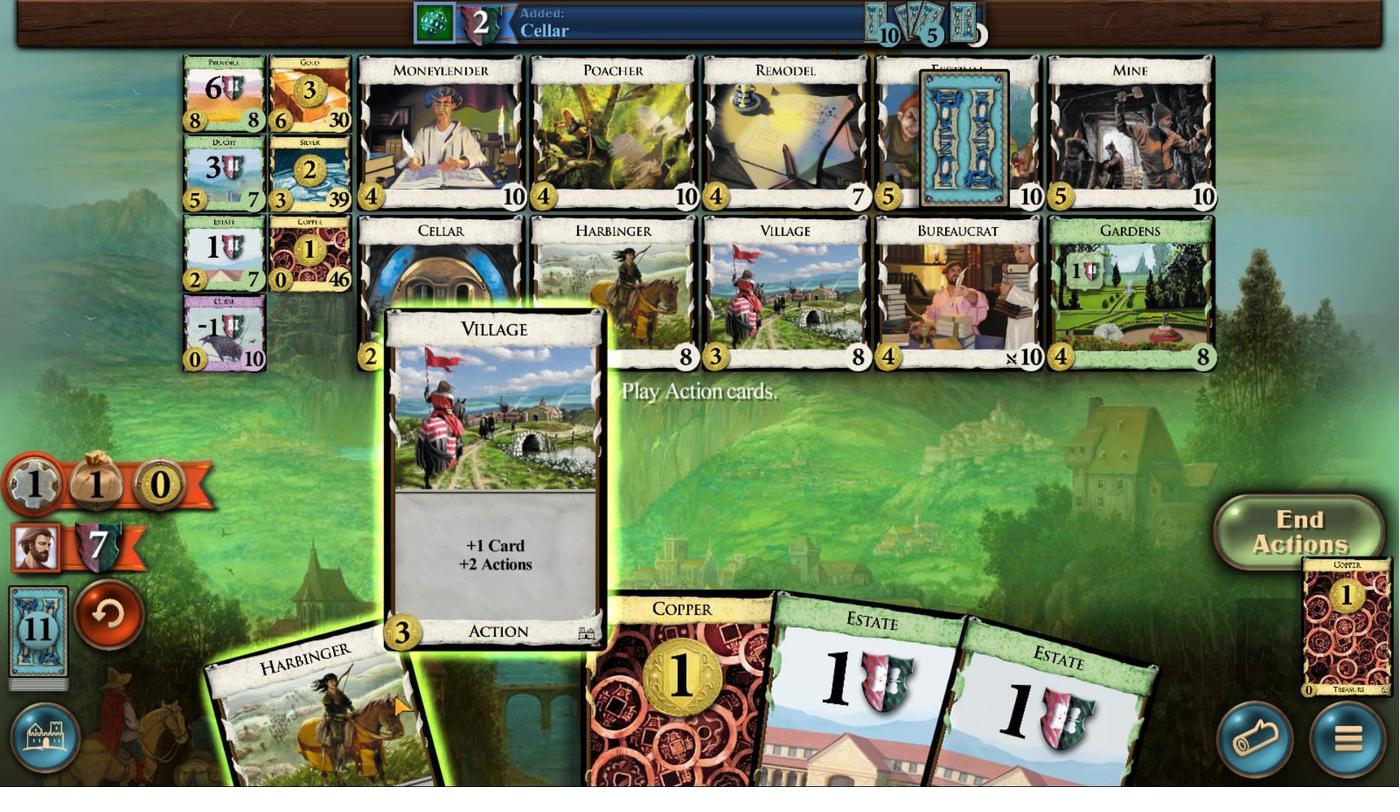 
Action: Mouse scrolled (702, 773) with delta (0, 0)
Screenshot: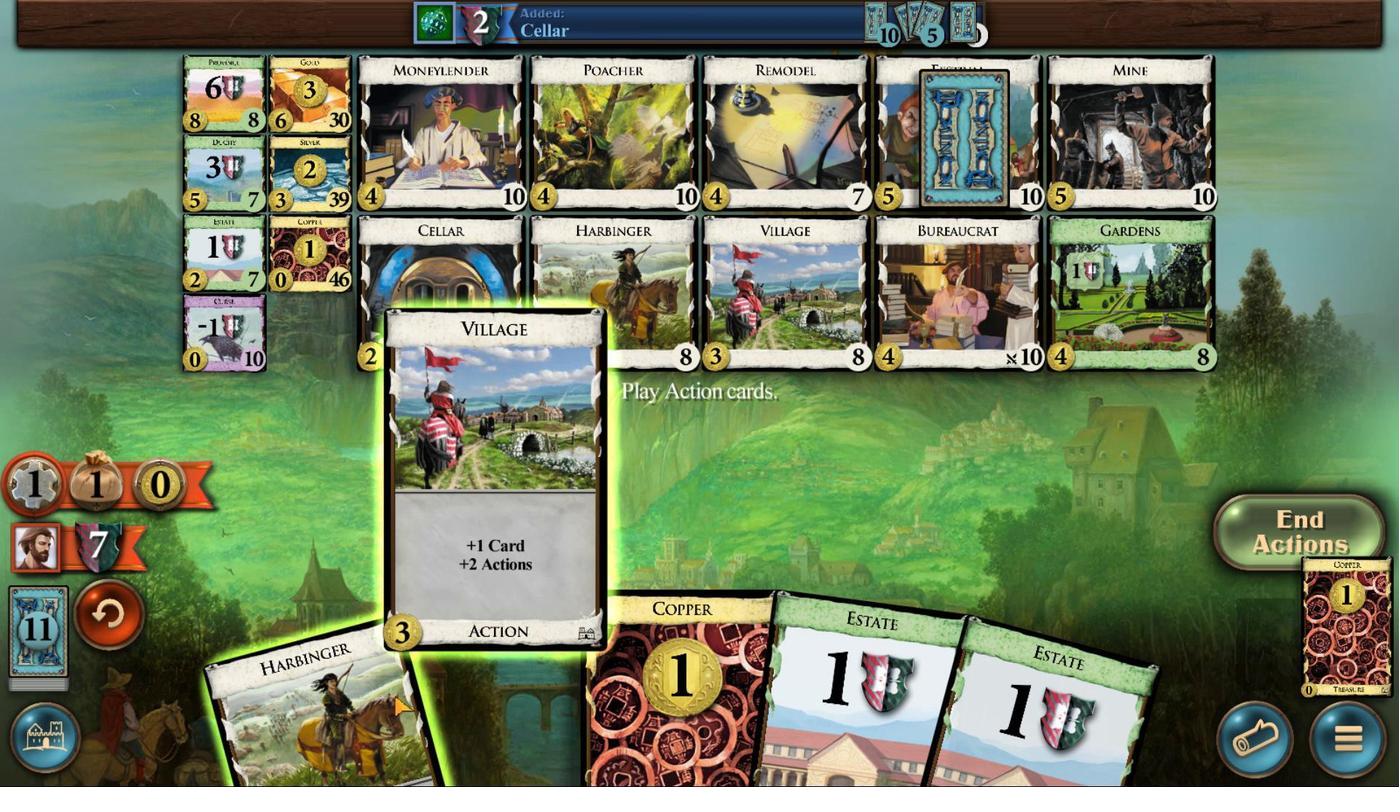 
Action: Mouse scrolled (702, 773) with delta (0, 0)
Screenshot: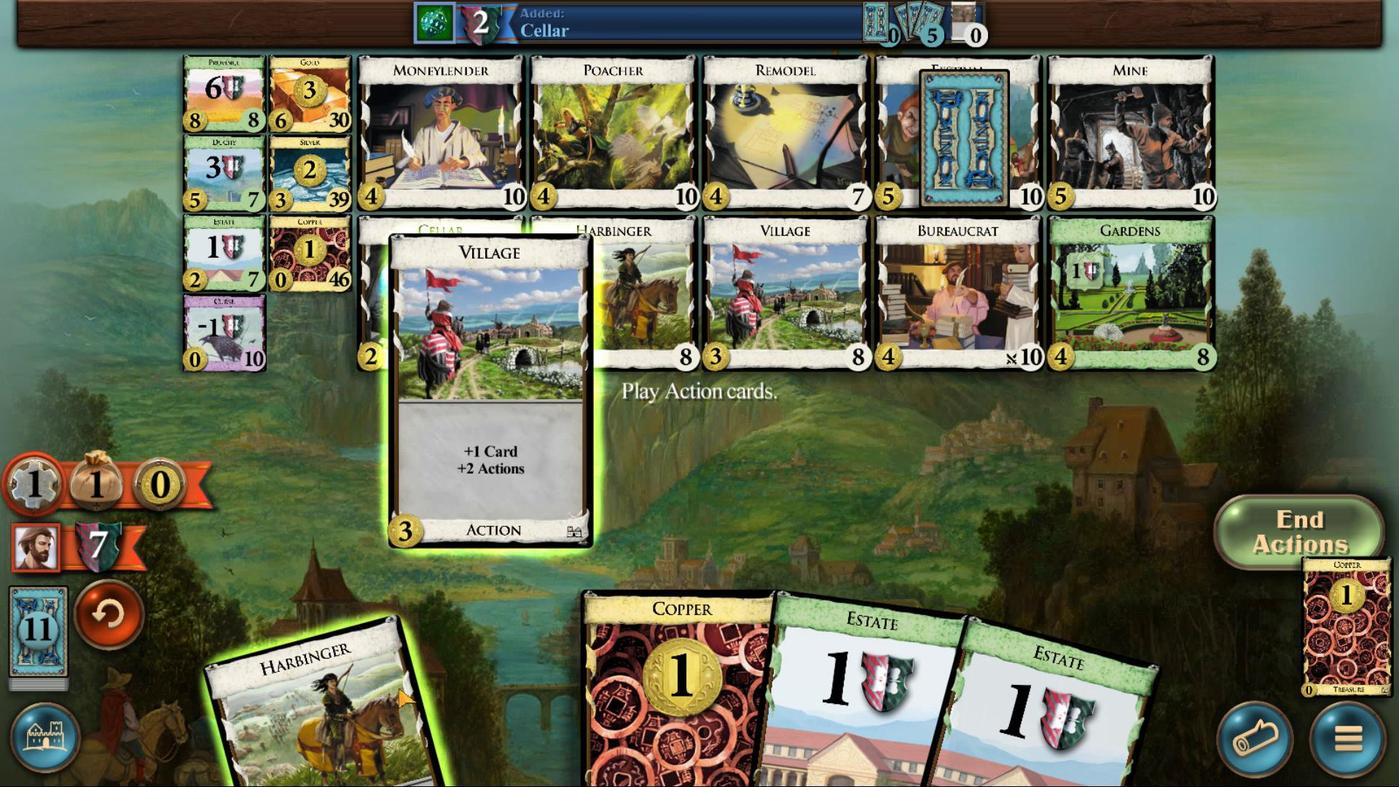 
Action: Mouse moved to (676, 773)
Screenshot: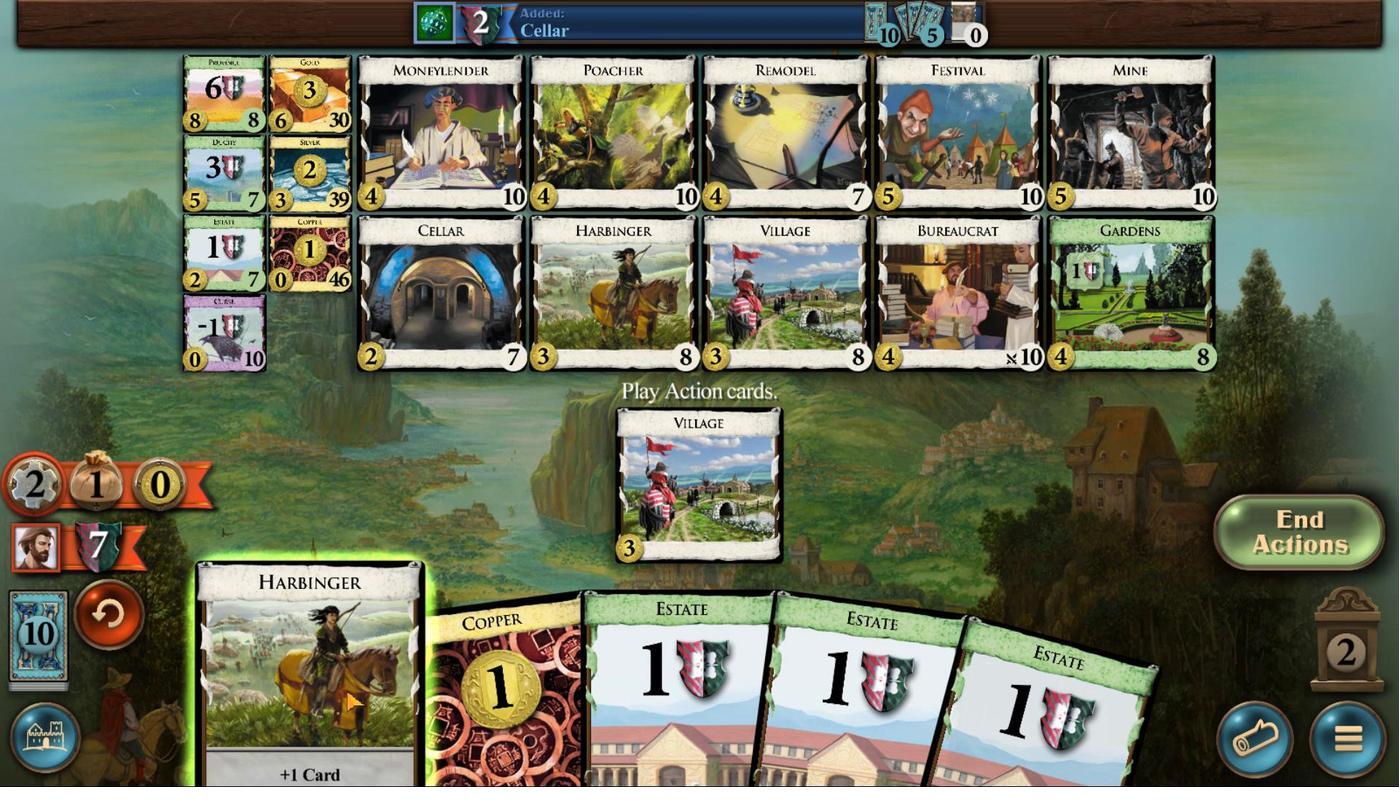 
Action: Mouse scrolled (676, 773) with delta (0, 0)
Screenshot: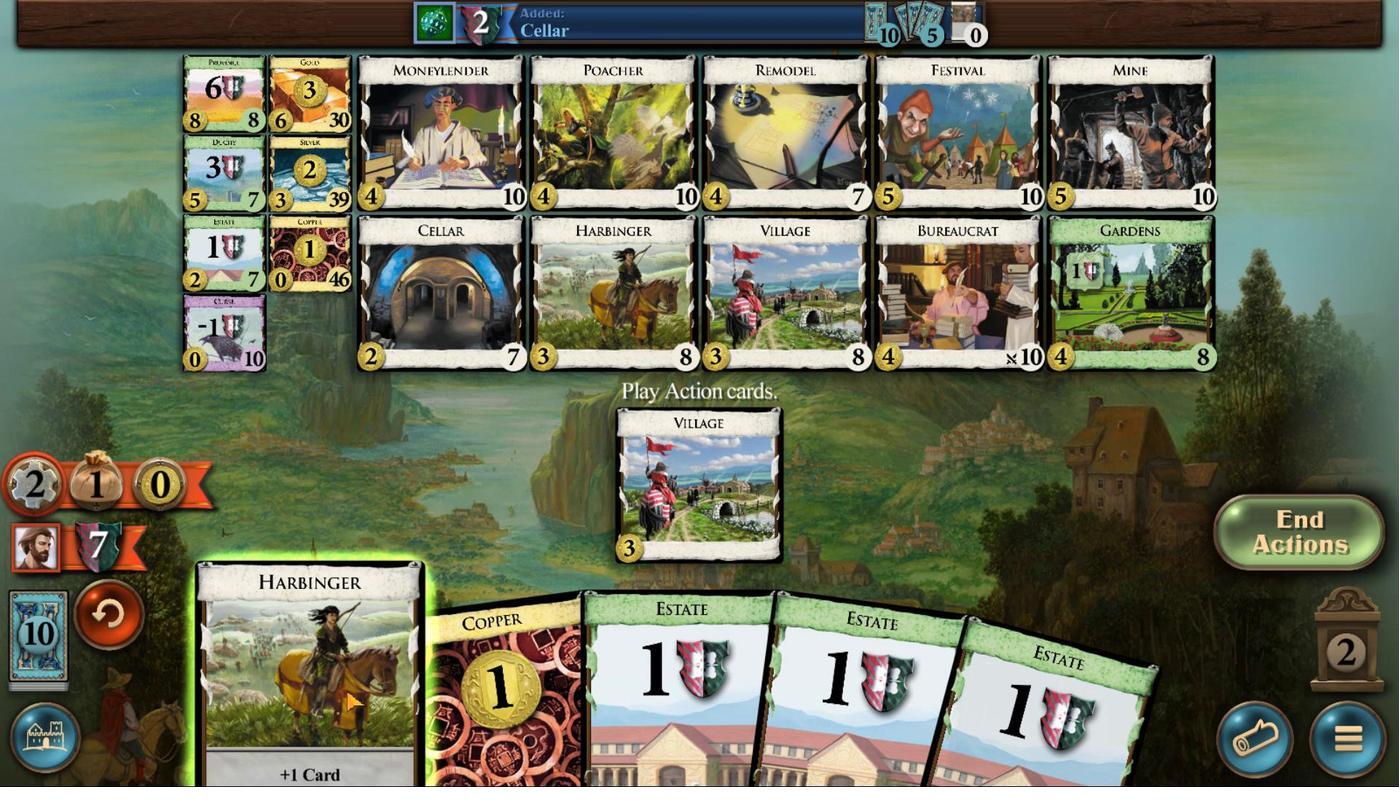 
Action: Mouse moved to (676, 775)
Screenshot: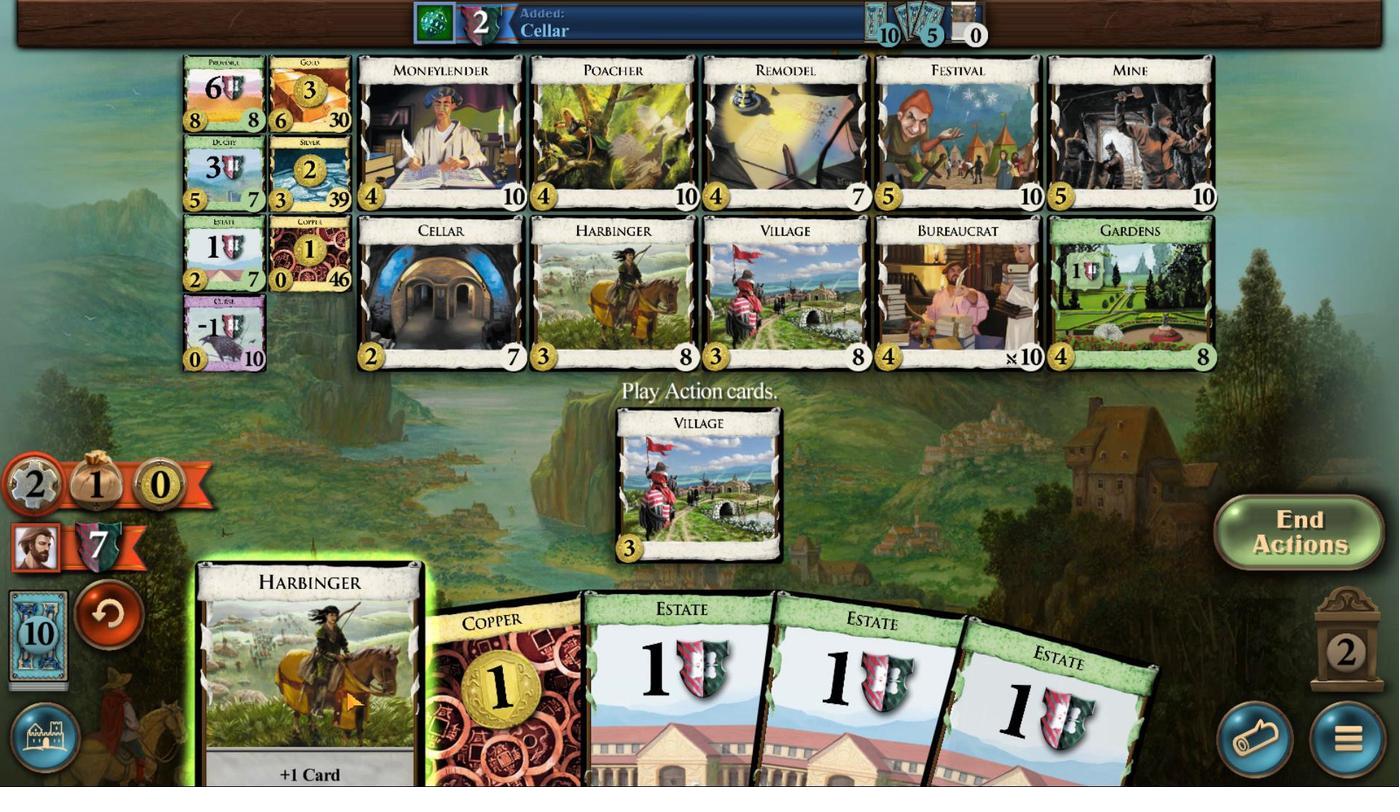 
Action: Mouse scrolled (676, 775) with delta (0, 0)
Screenshot: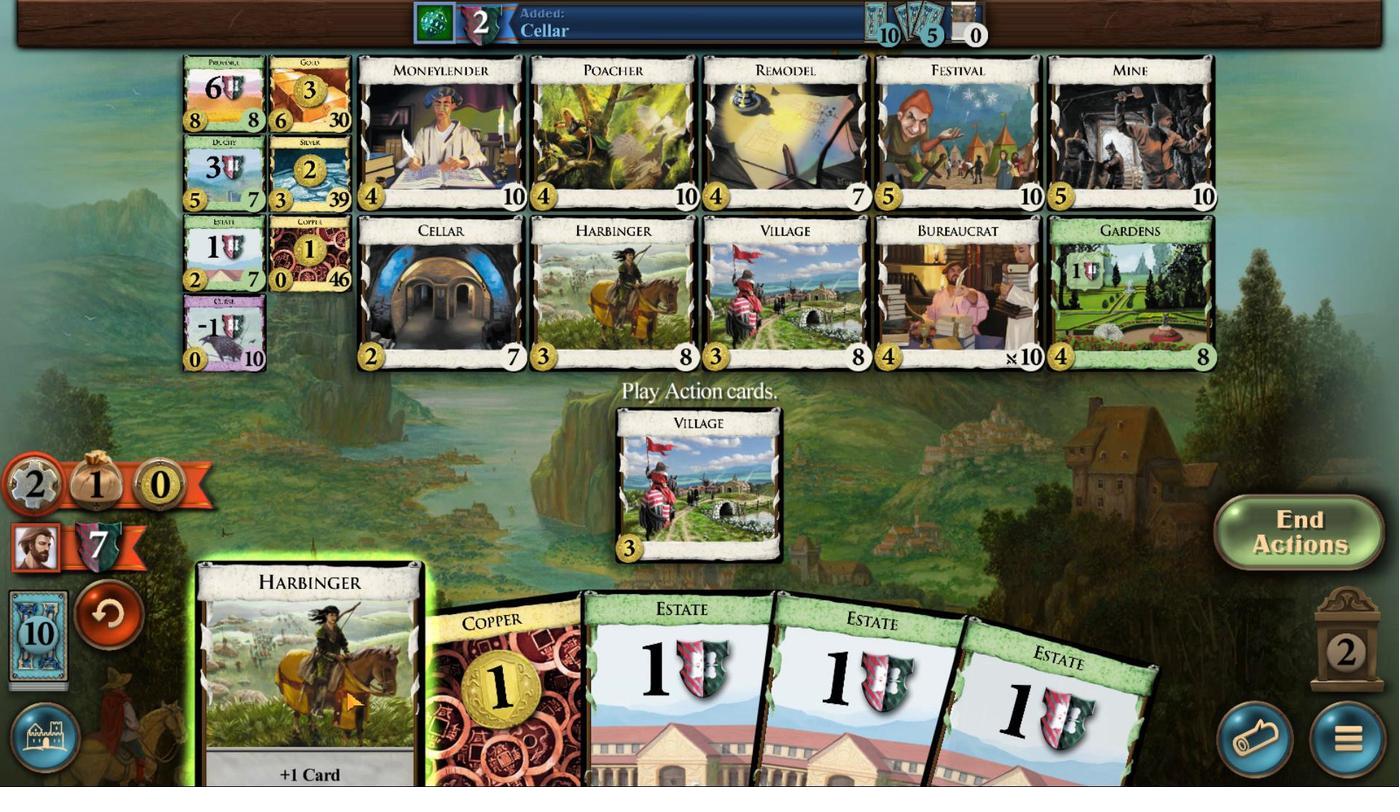 
Action: Mouse scrolled (676, 775) with delta (0, 0)
Screenshot: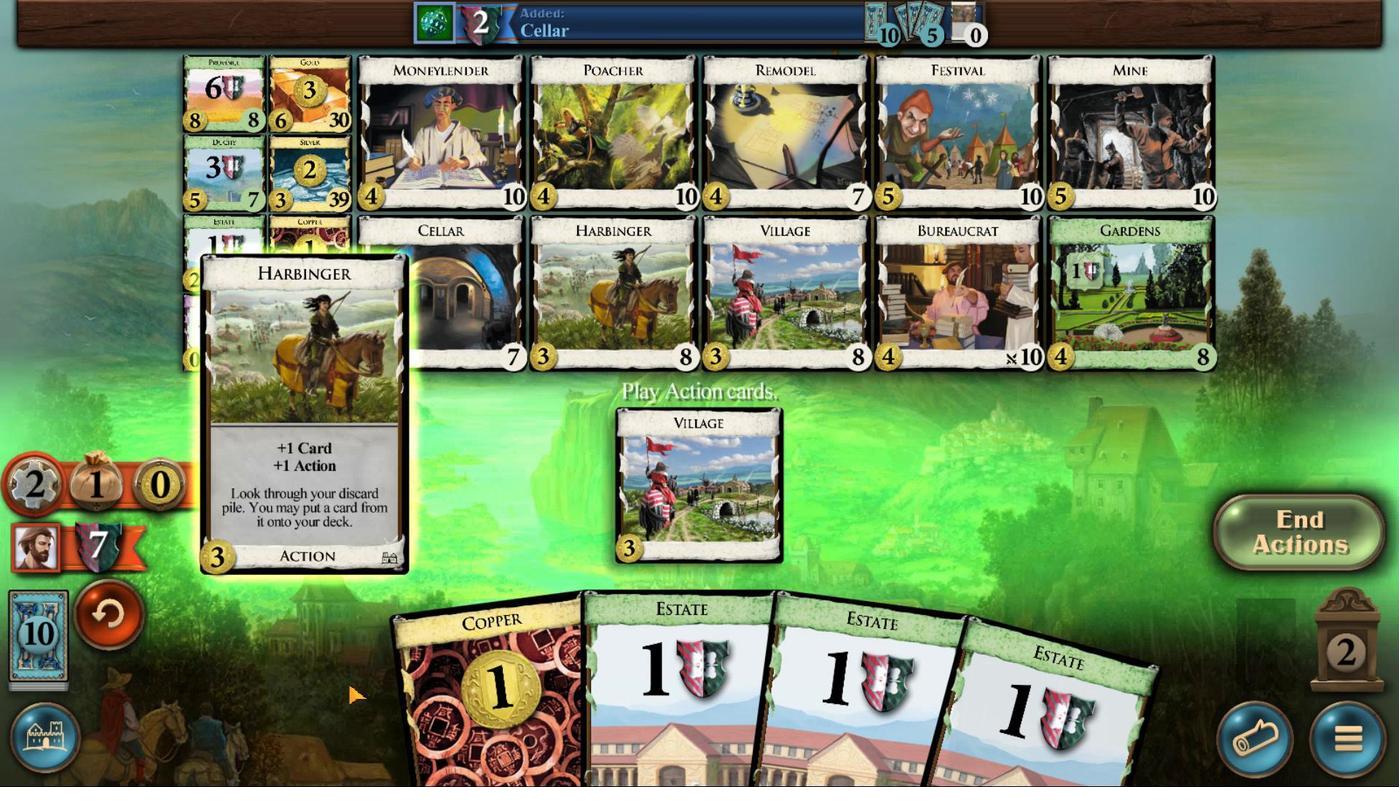 
Action: Mouse moved to (677, 774)
Screenshot: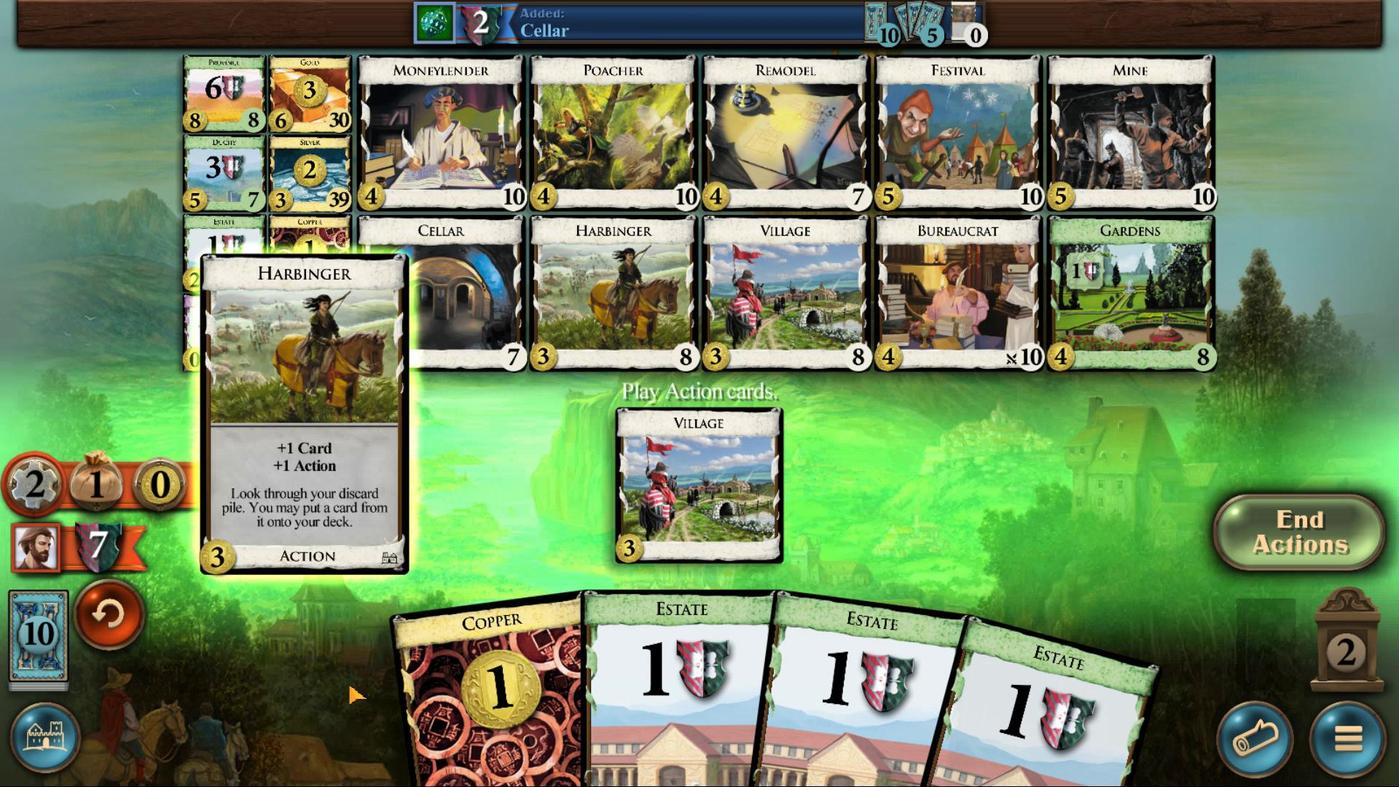
Action: Mouse scrolled (677, 774) with delta (0, 0)
Screenshot: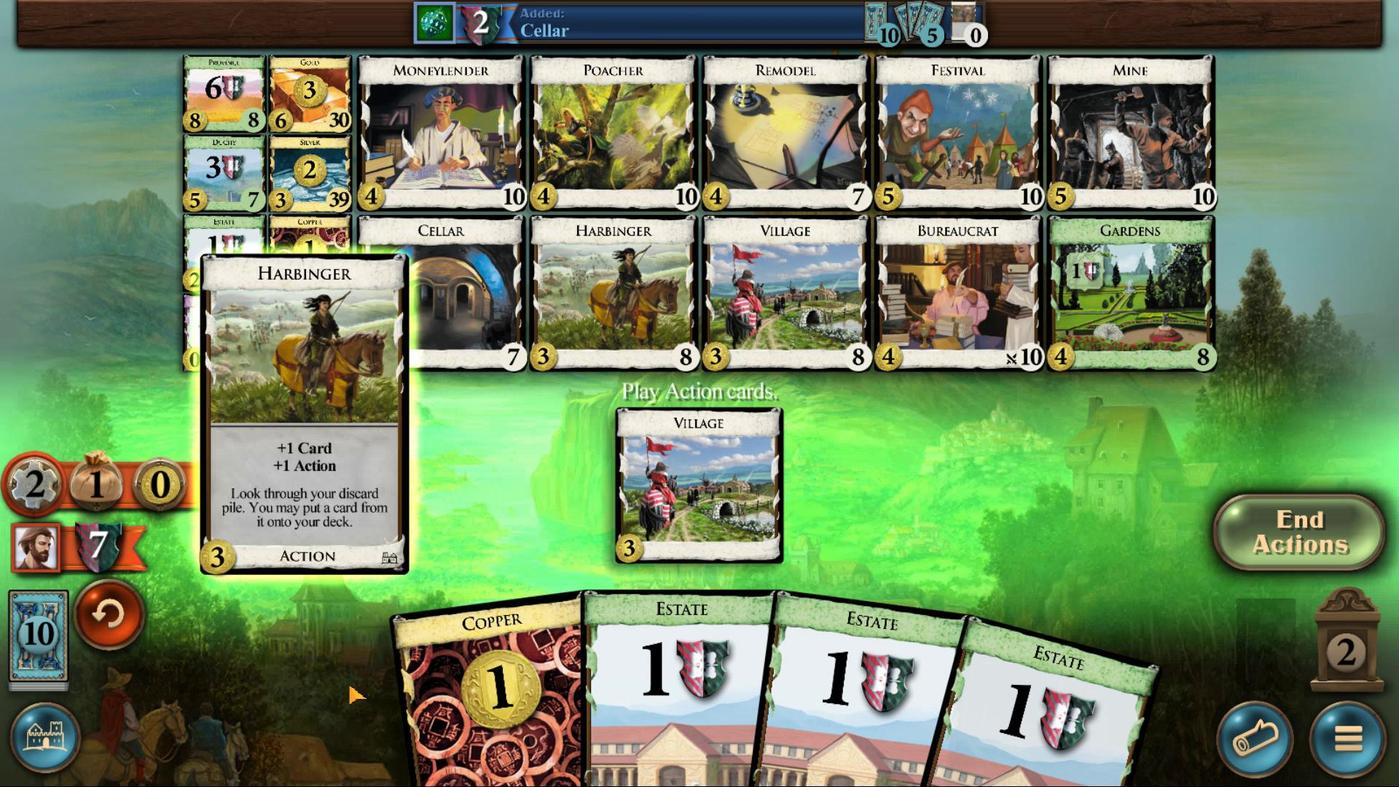 
Action: Mouse moved to (738, 779)
Screenshot: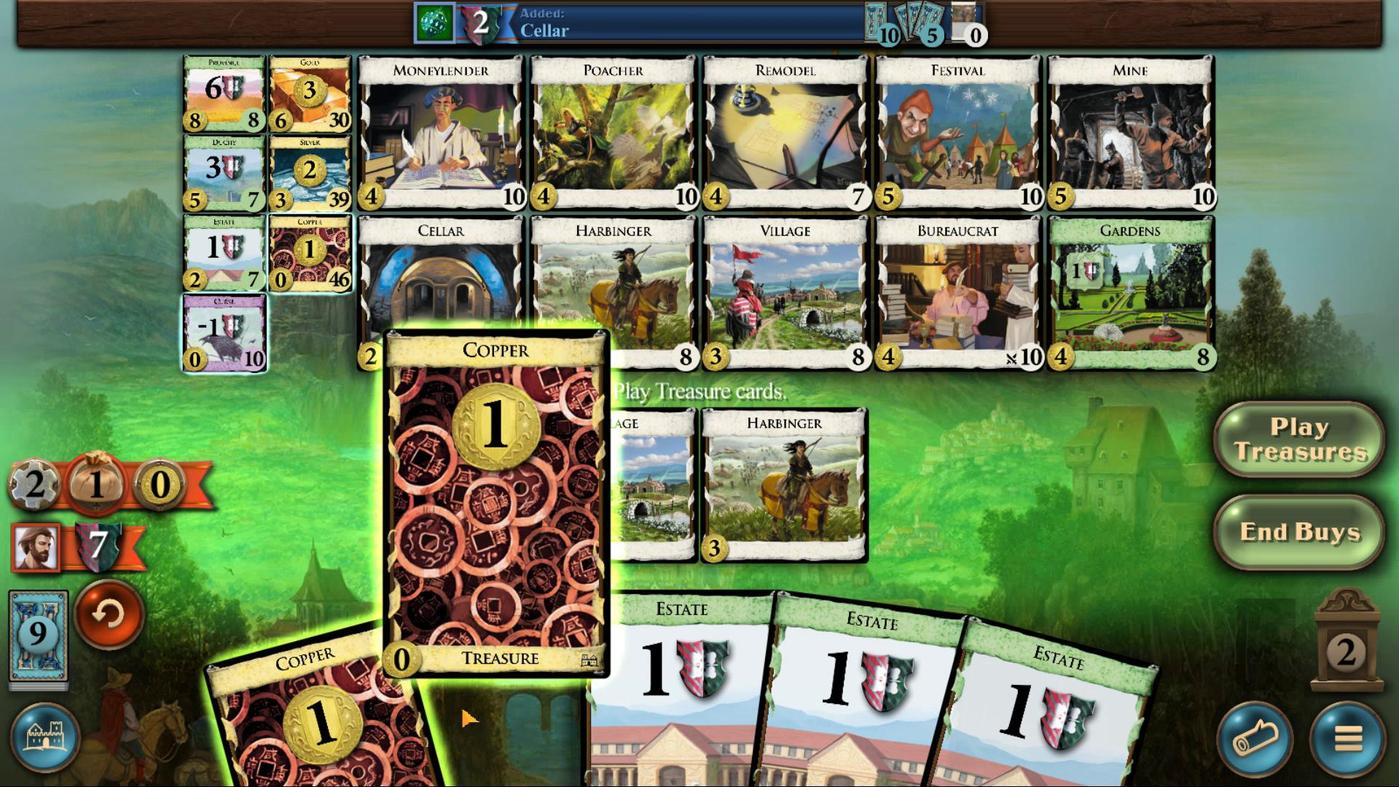 
Action: Mouse scrolled (738, 779) with delta (0, 0)
Screenshot: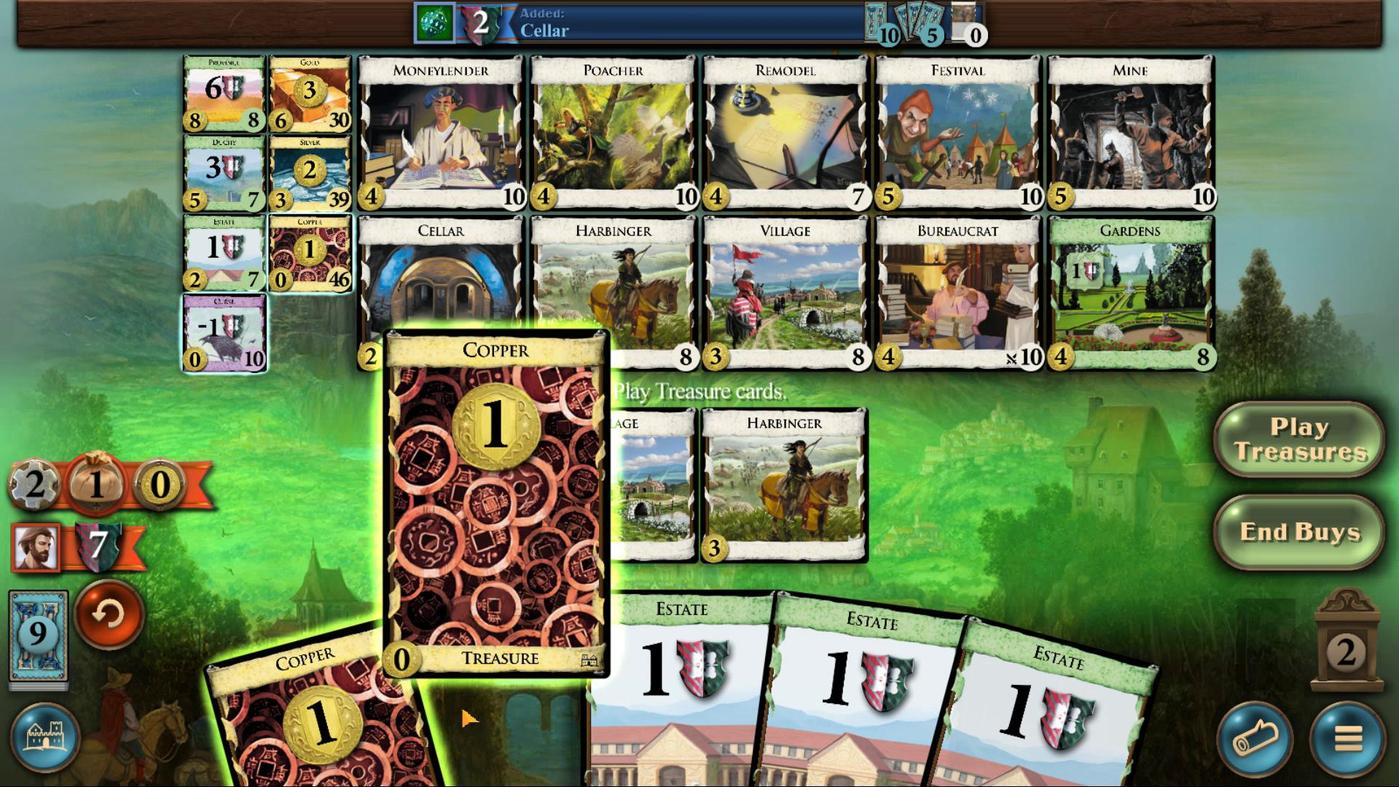 
Action: Mouse moved to (736, 782)
Screenshot: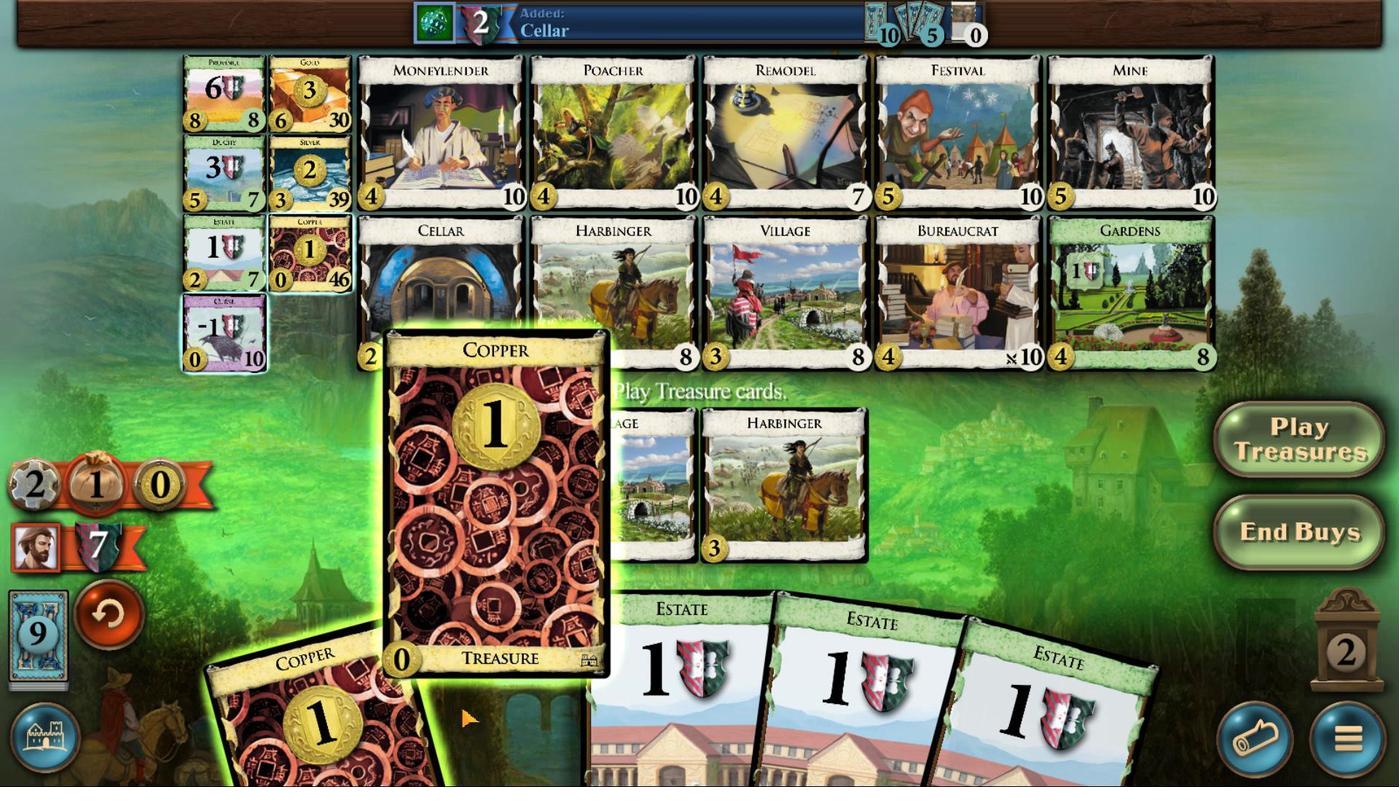 
Action: Mouse scrolled (736, 781) with delta (0, 0)
Screenshot: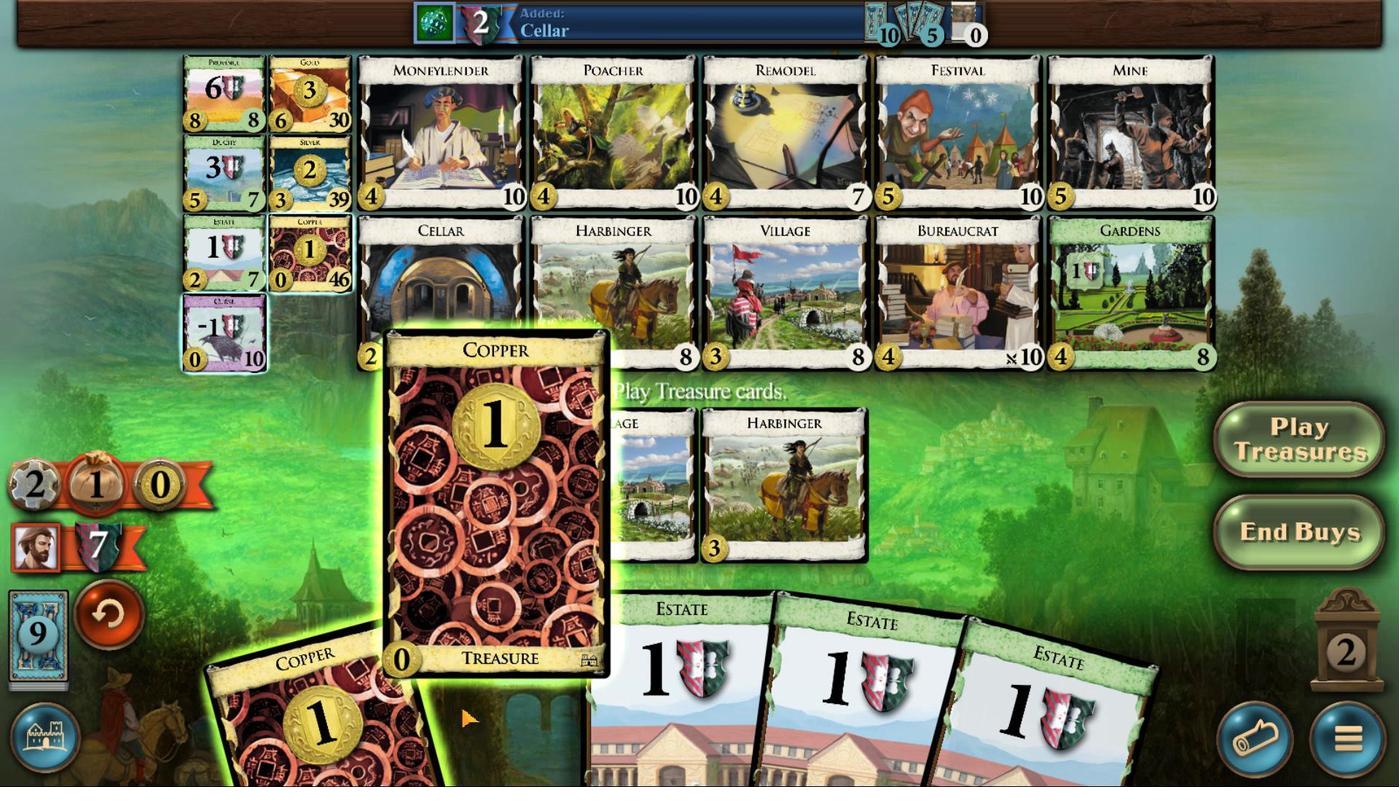
Action: Mouse moved to (736, 784)
Screenshot: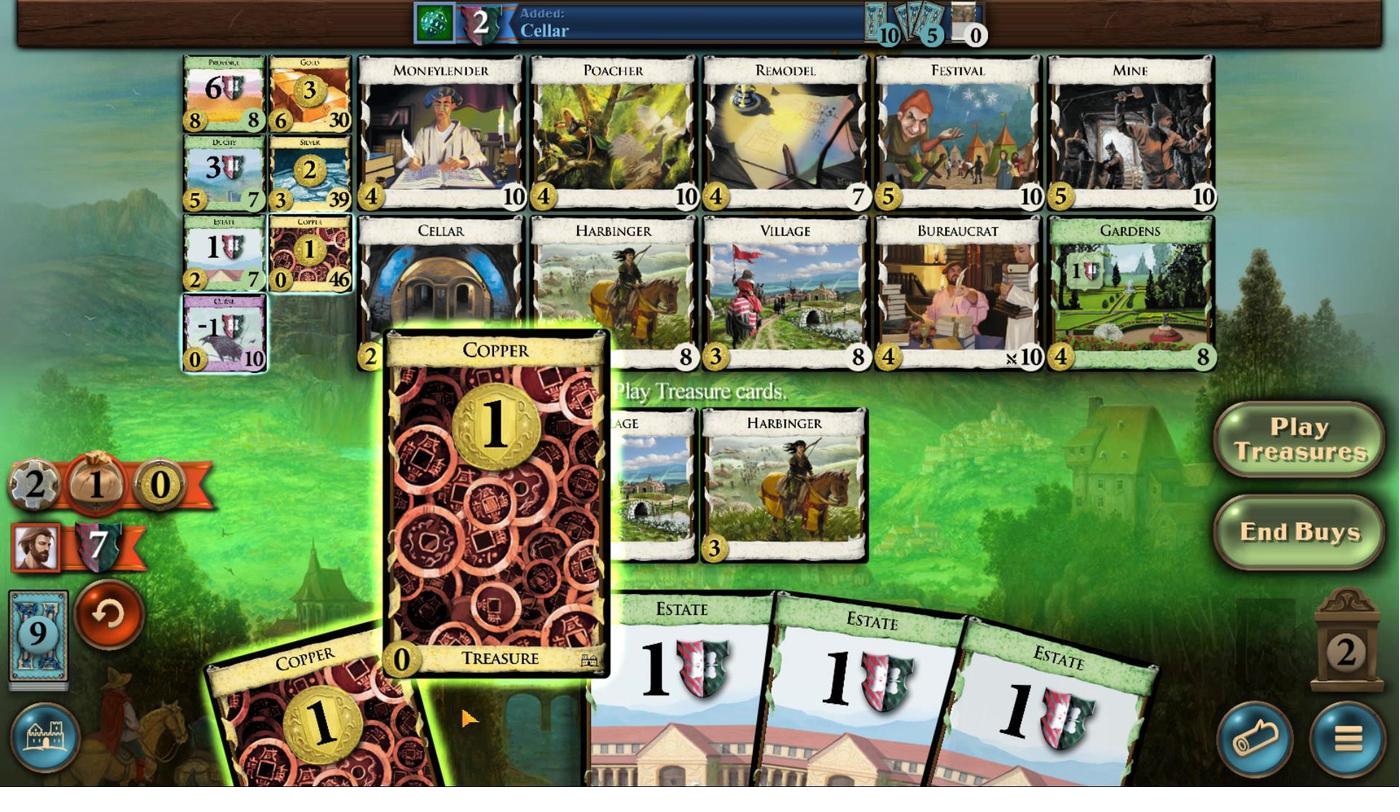 
Action: Mouse scrolled (736, 783) with delta (0, 0)
Screenshot: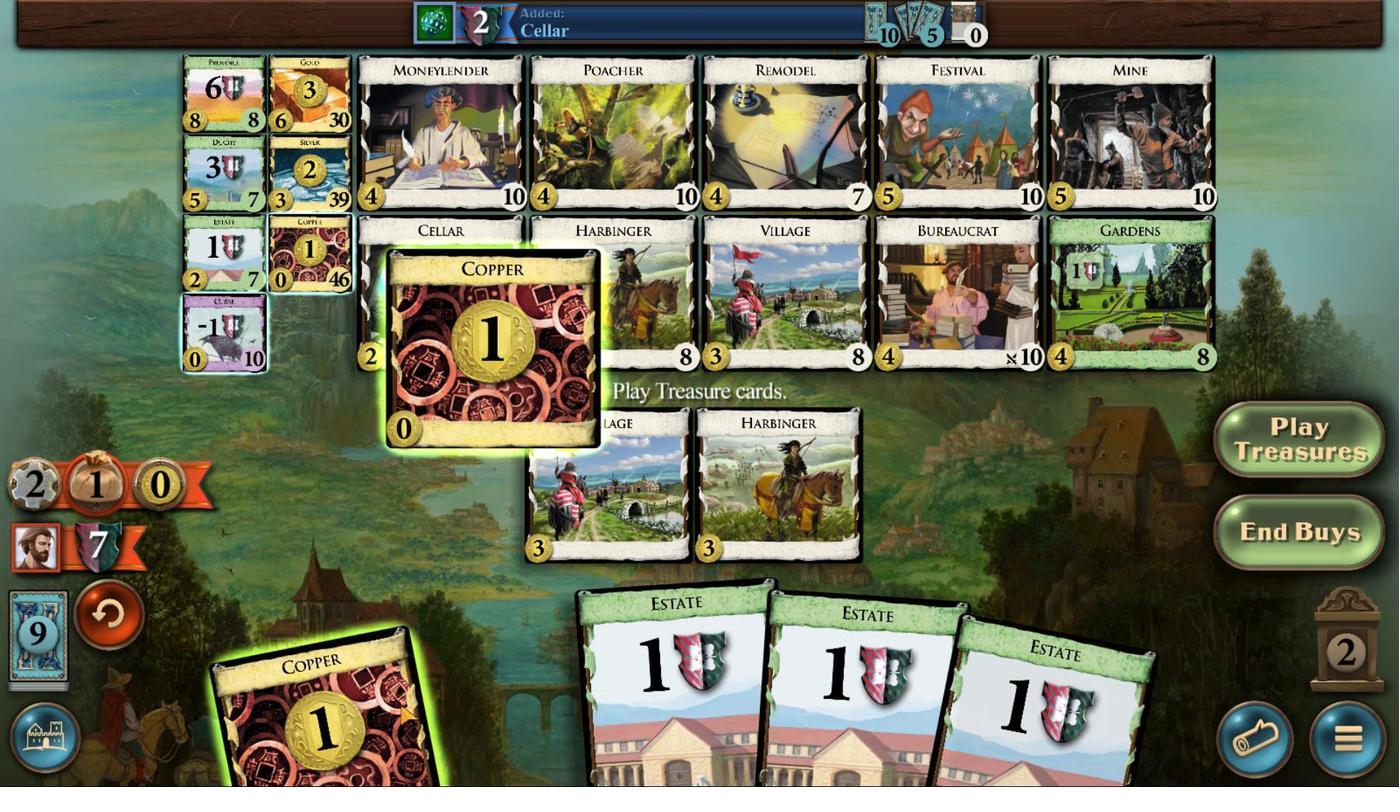 
Action: Mouse moved to (669, 772)
Screenshot: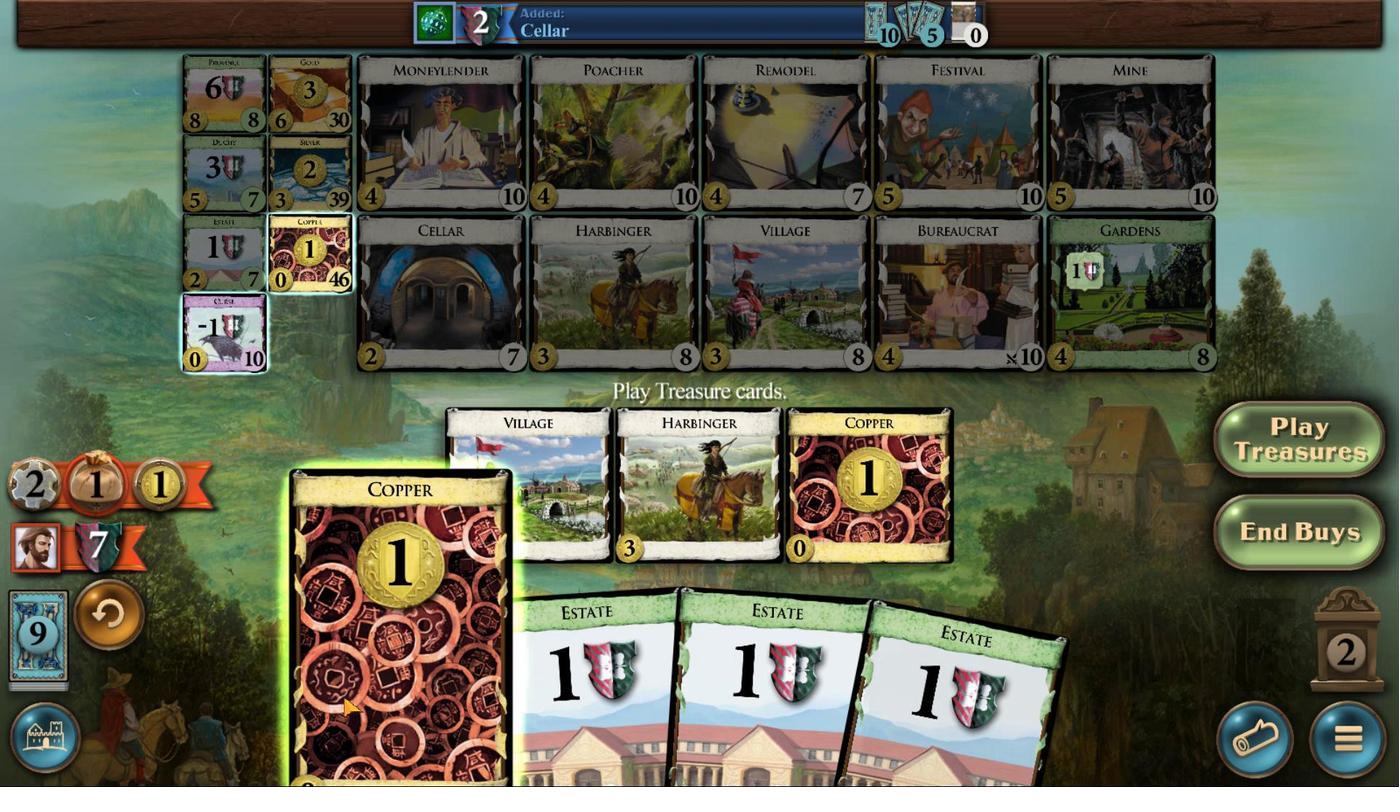 
Action: Mouse scrolled (669, 772) with delta (0, 0)
Screenshot: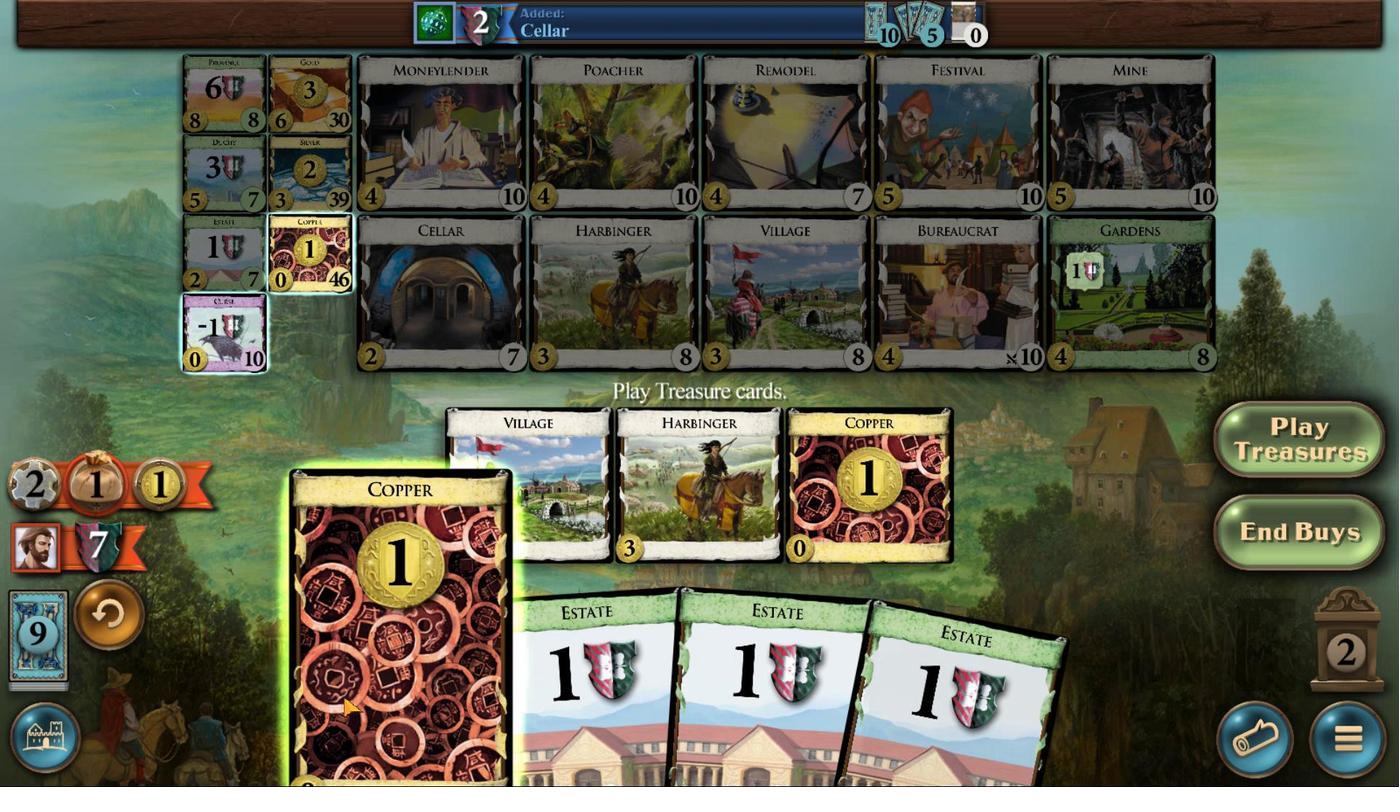 
Action: Mouse moved to (671, 775)
Screenshot: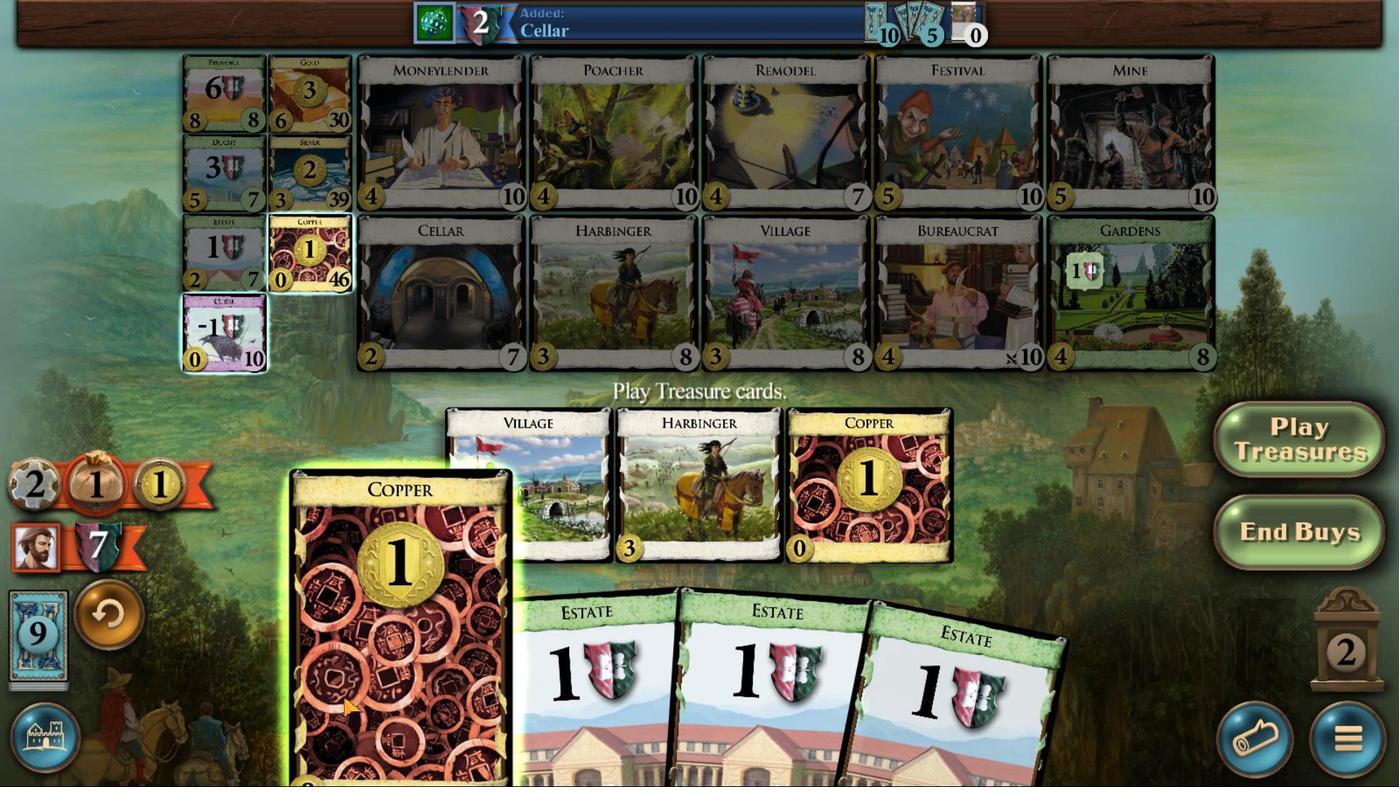 
Action: Mouse scrolled (671, 774) with delta (0, 0)
Screenshot: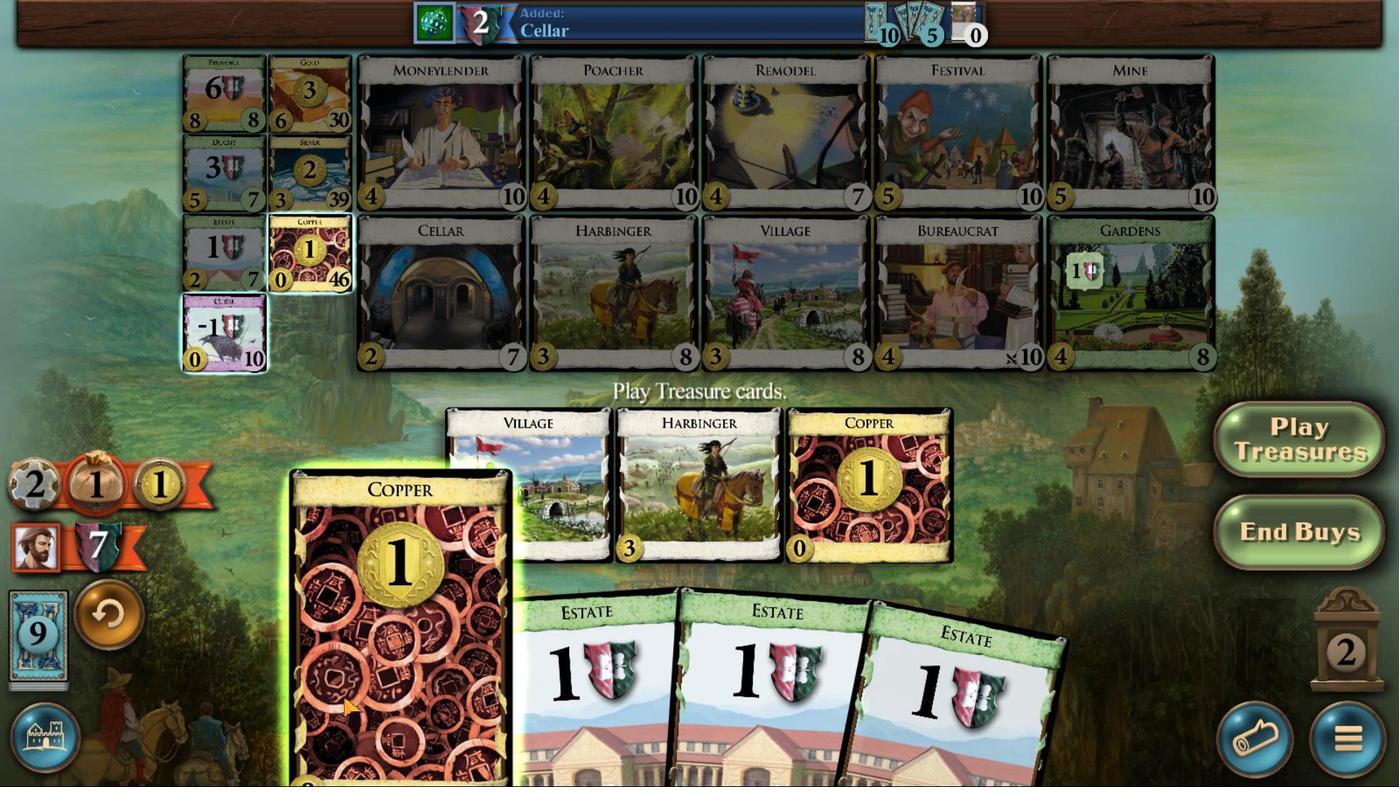 
Action: Mouse moved to (672, 778)
Screenshot: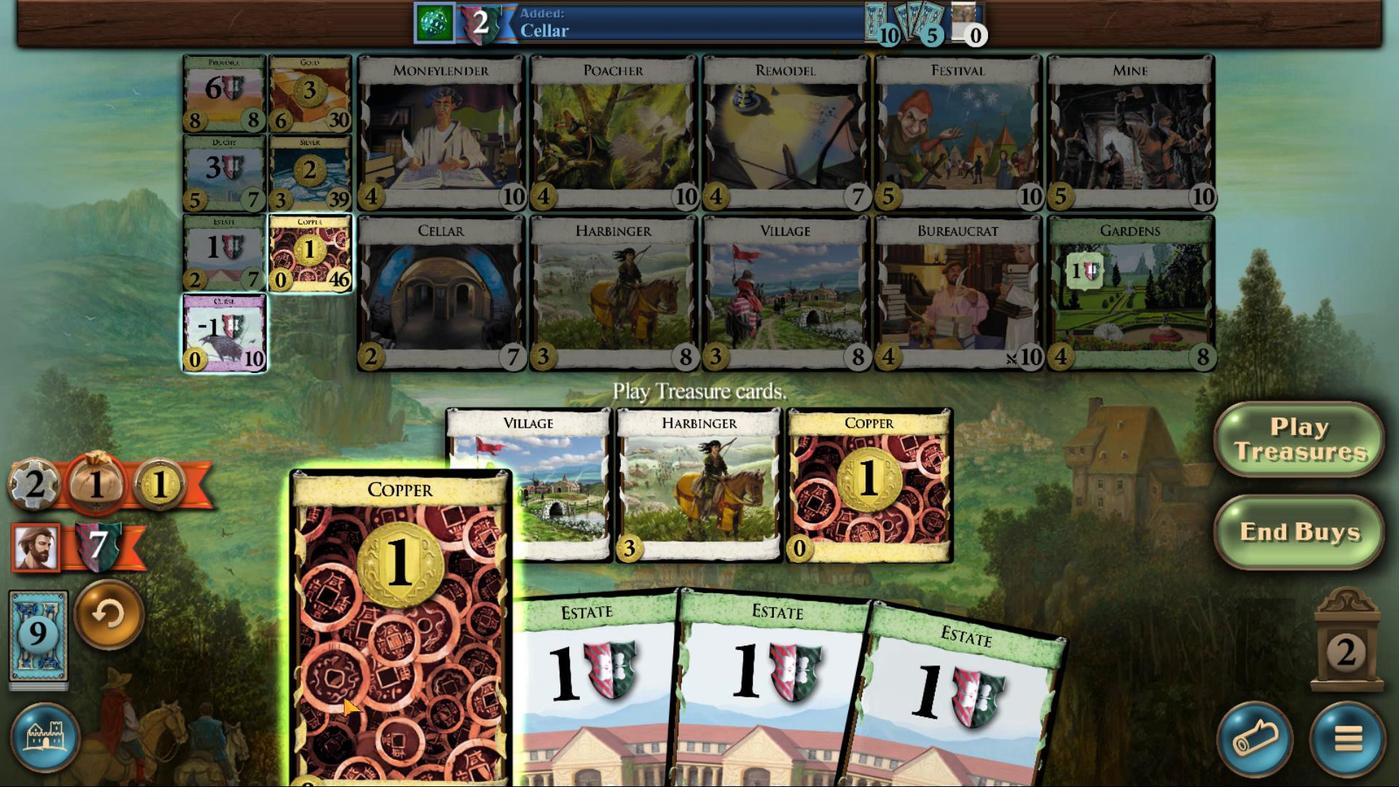 
Action: Mouse scrolled (672, 777) with delta (0, 0)
Screenshot: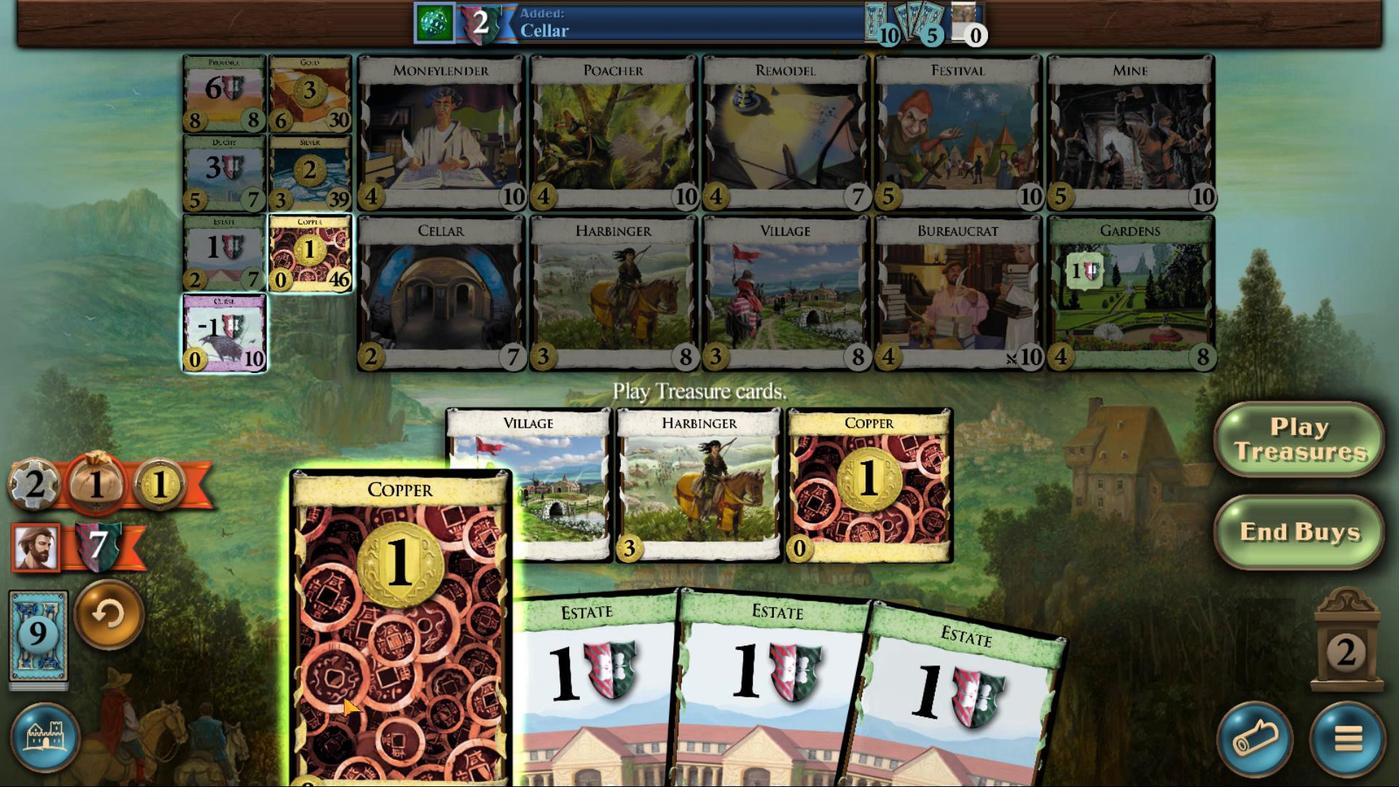 
Action: Mouse moved to (673, 779)
Screenshot: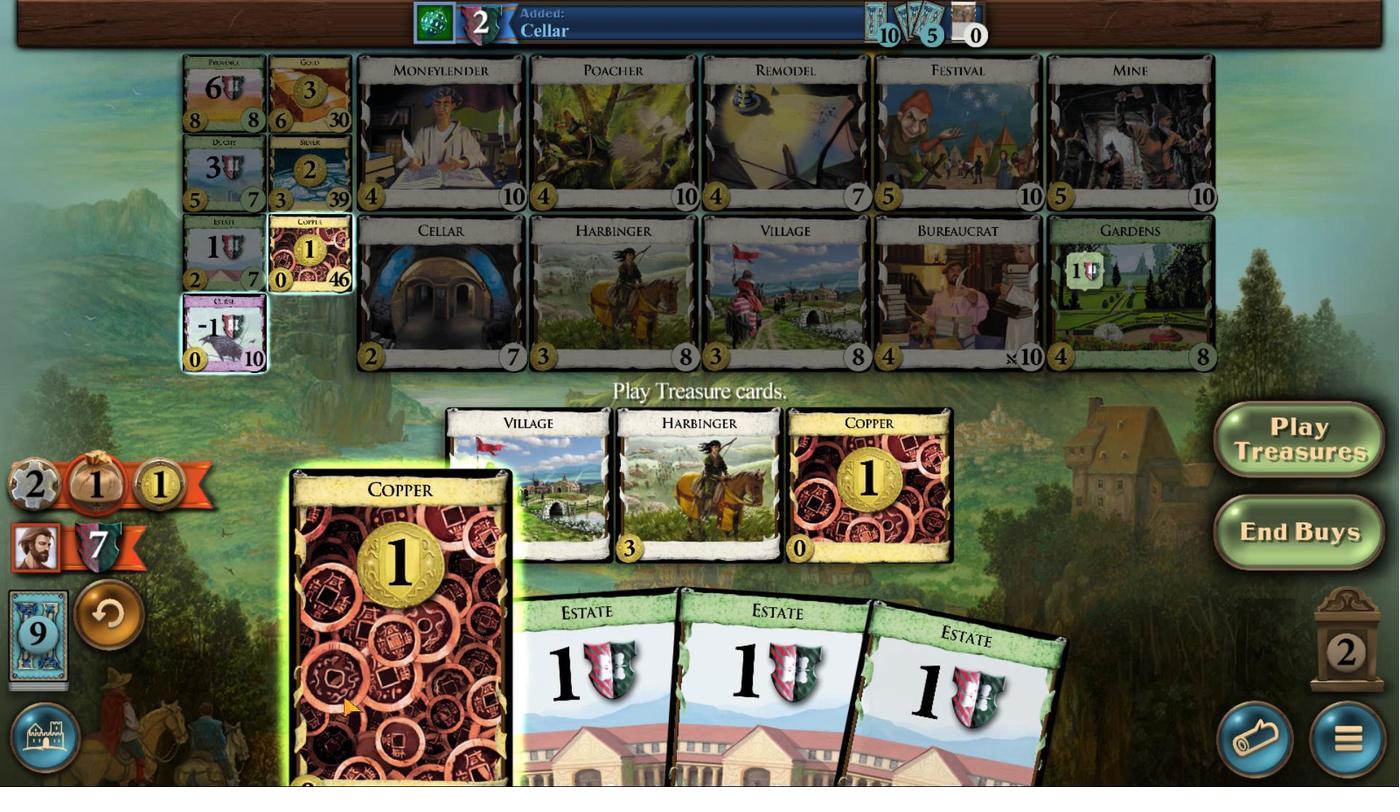 
Action: Mouse scrolled (673, 778) with delta (0, 0)
Screenshot: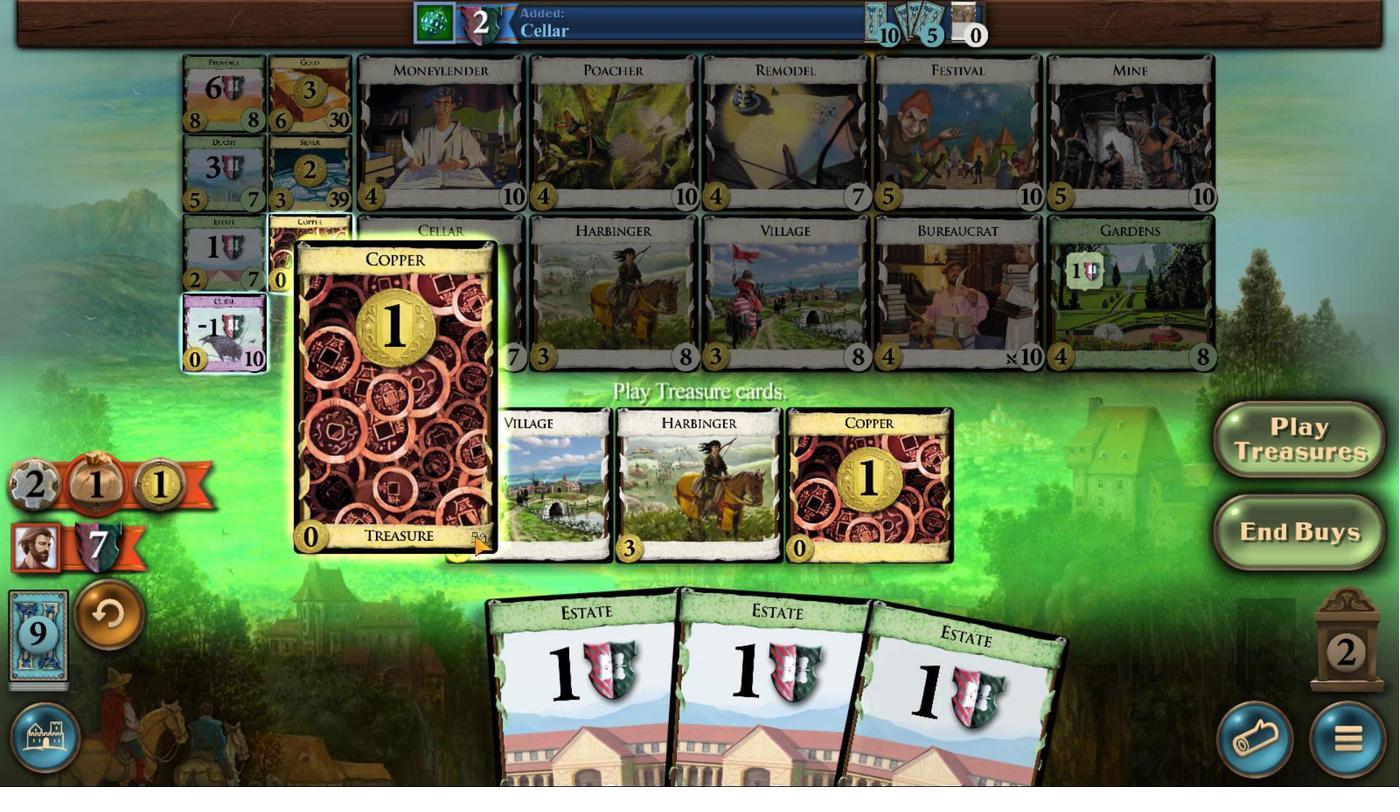 
Action: Mouse moved to (1188, 710)
Screenshot: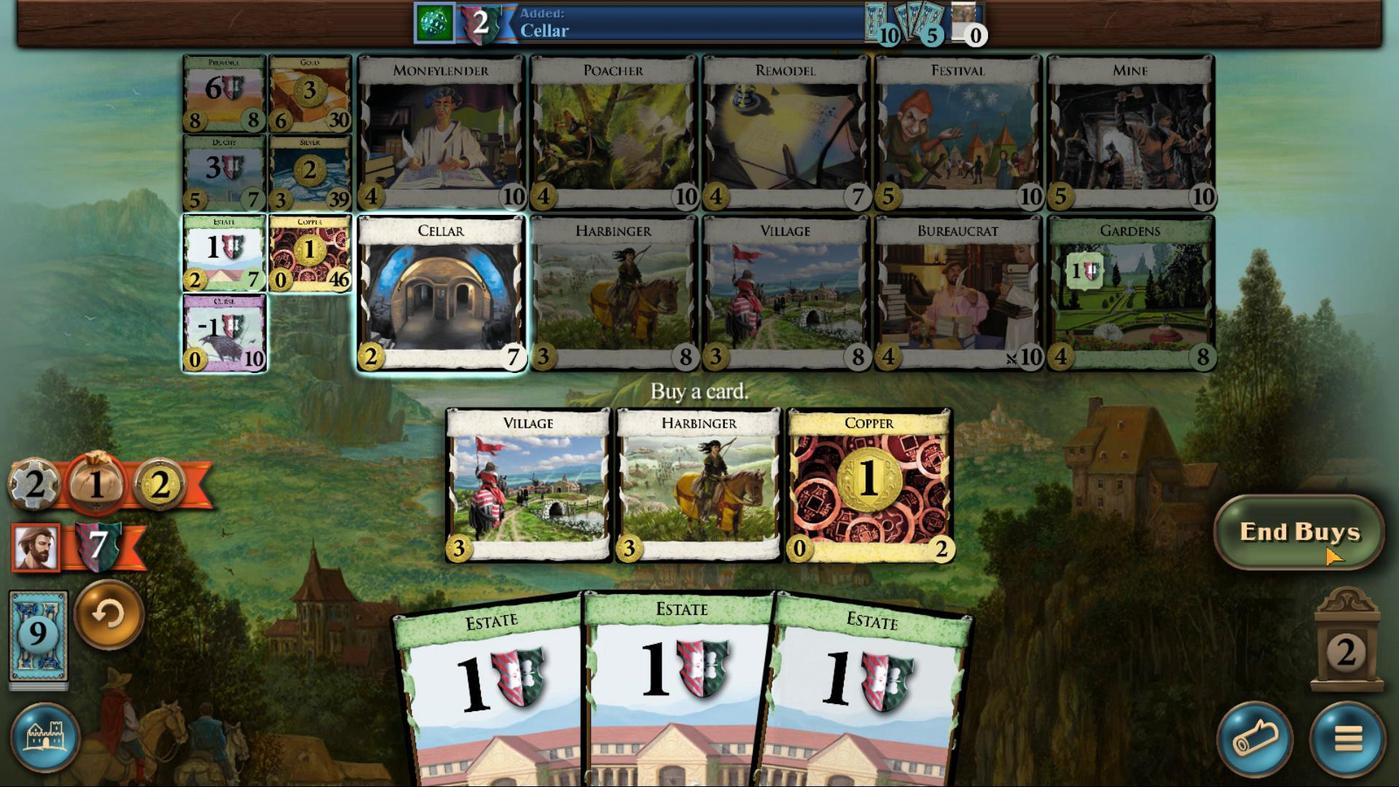 
Action: Mouse pressed left at (1188, 710)
Screenshot: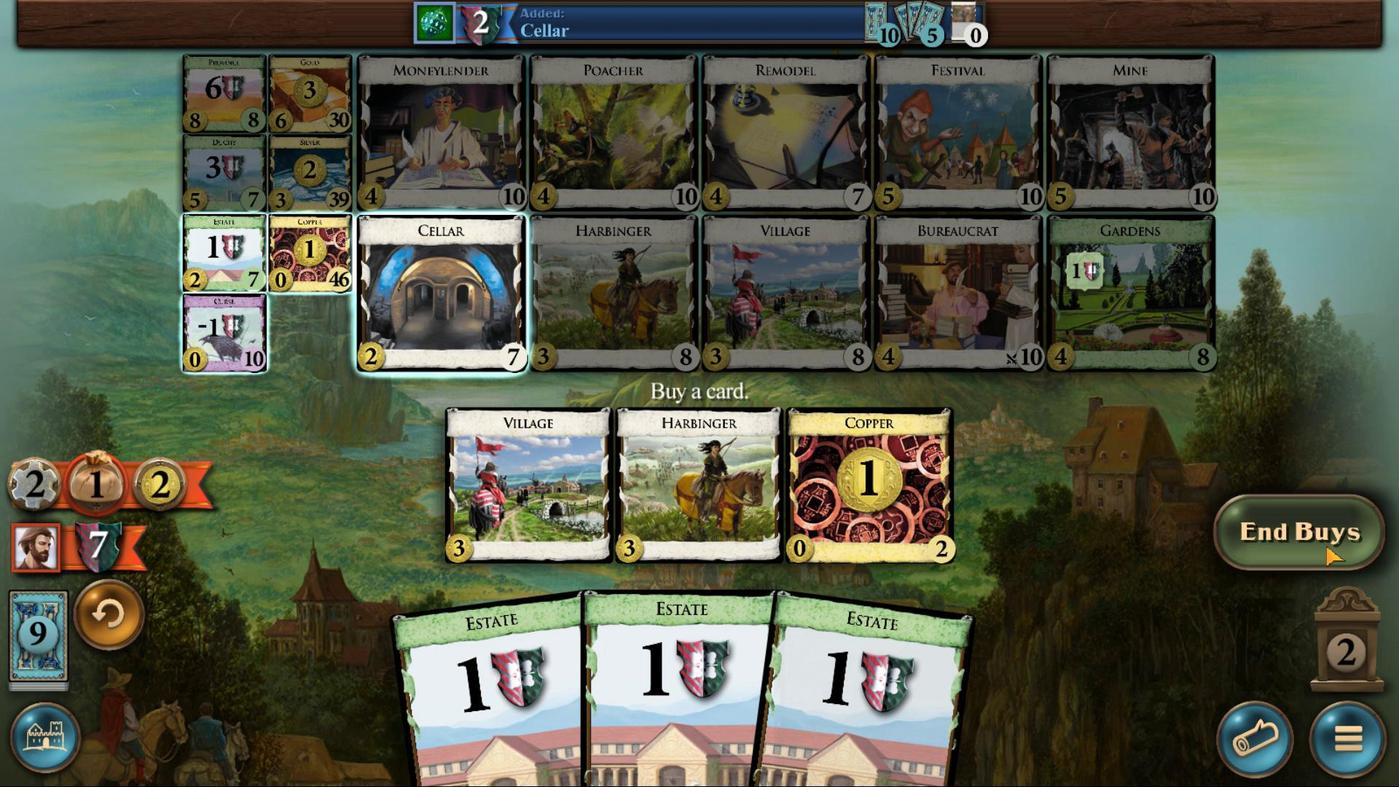 
Action: Mouse moved to (661, 797)
Screenshot: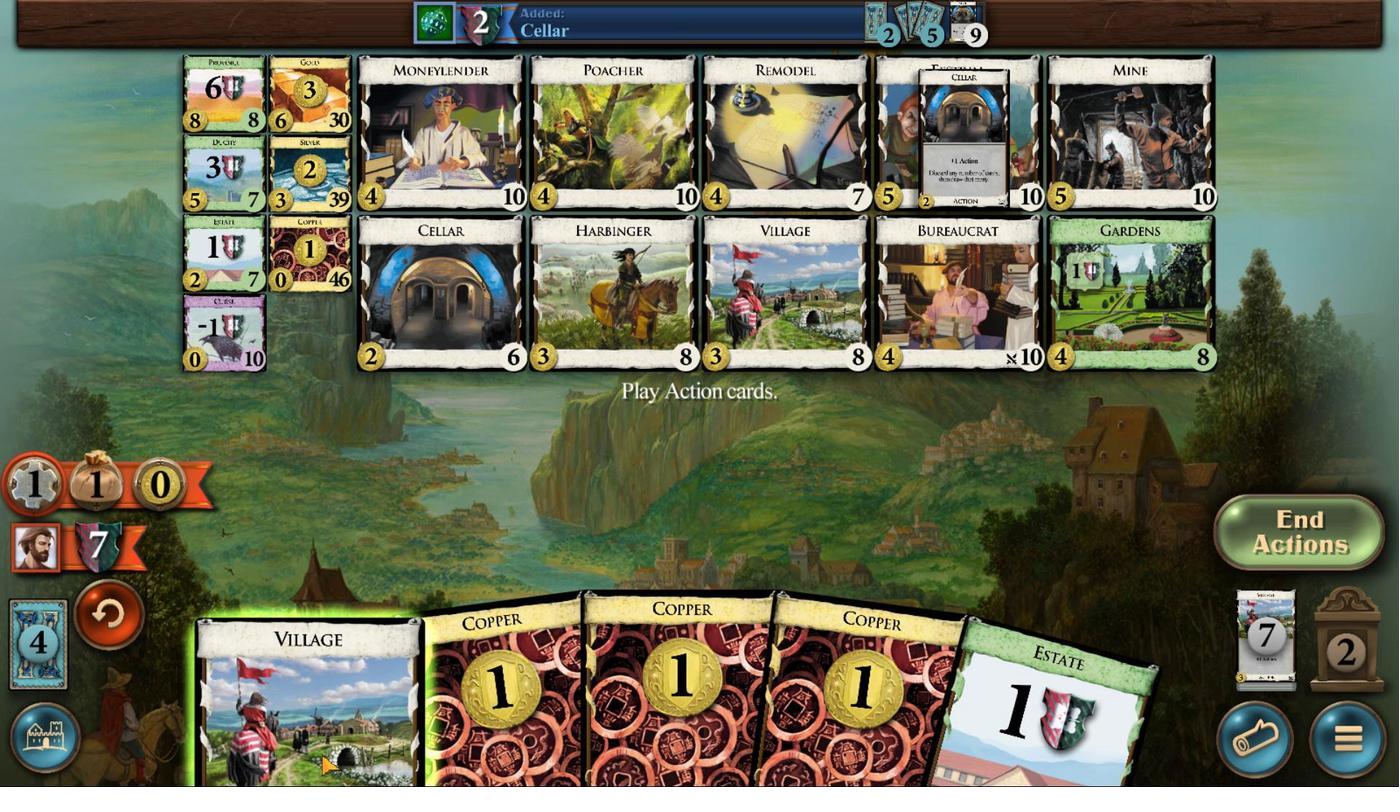 
Action: Mouse scrolled (661, 796) with delta (0, 0)
Screenshot: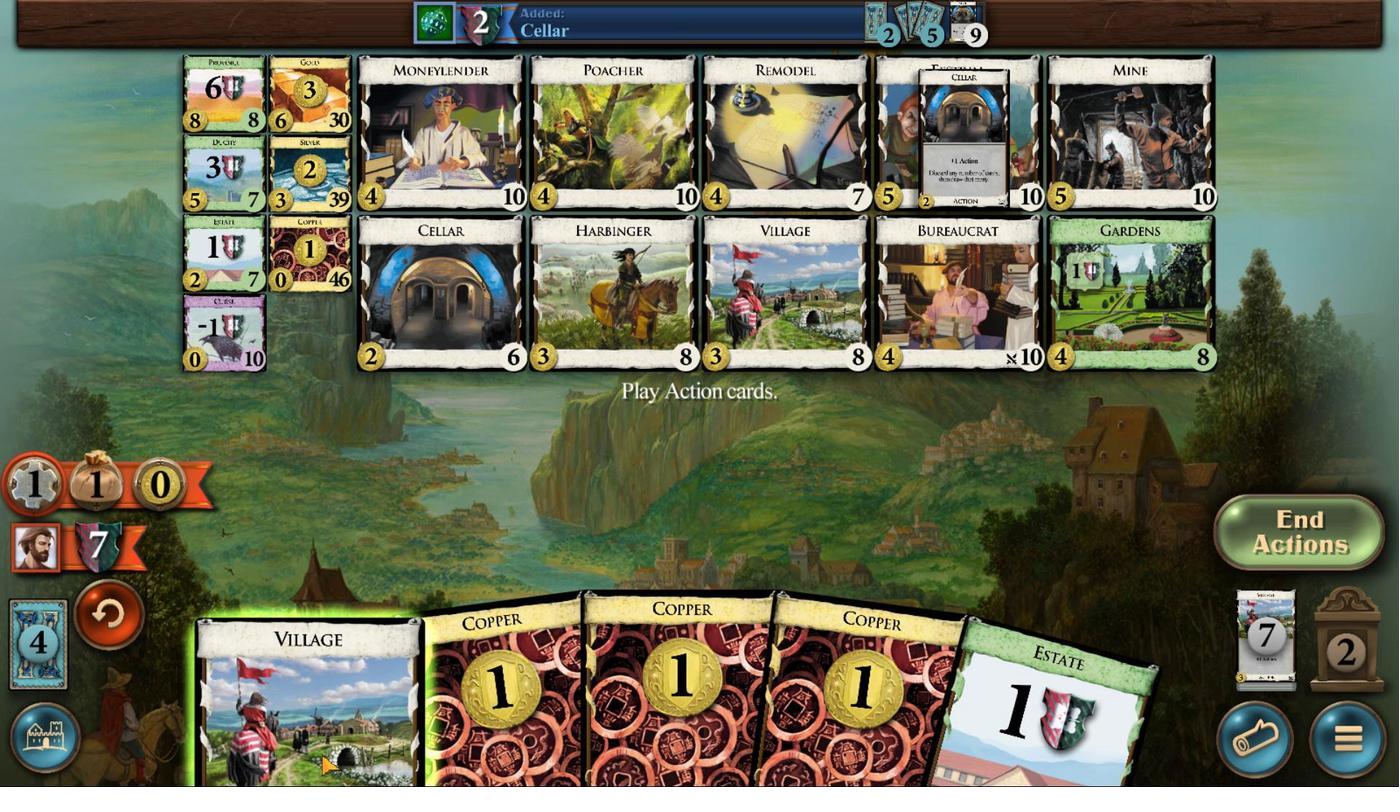 
Action: Mouse moved to (664, 800)
Screenshot: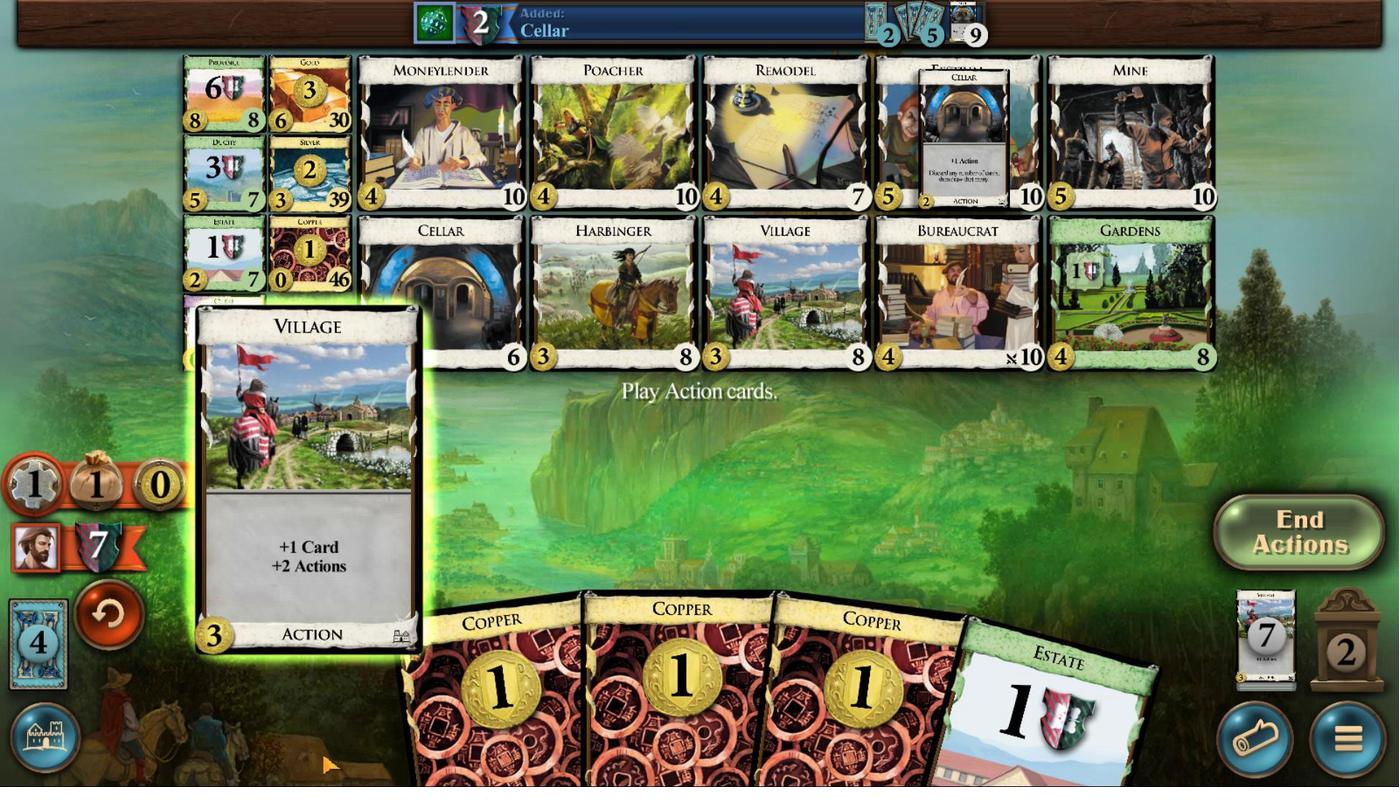 
Action: Mouse scrolled (664, 799) with delta (0, 0)
Screenshot: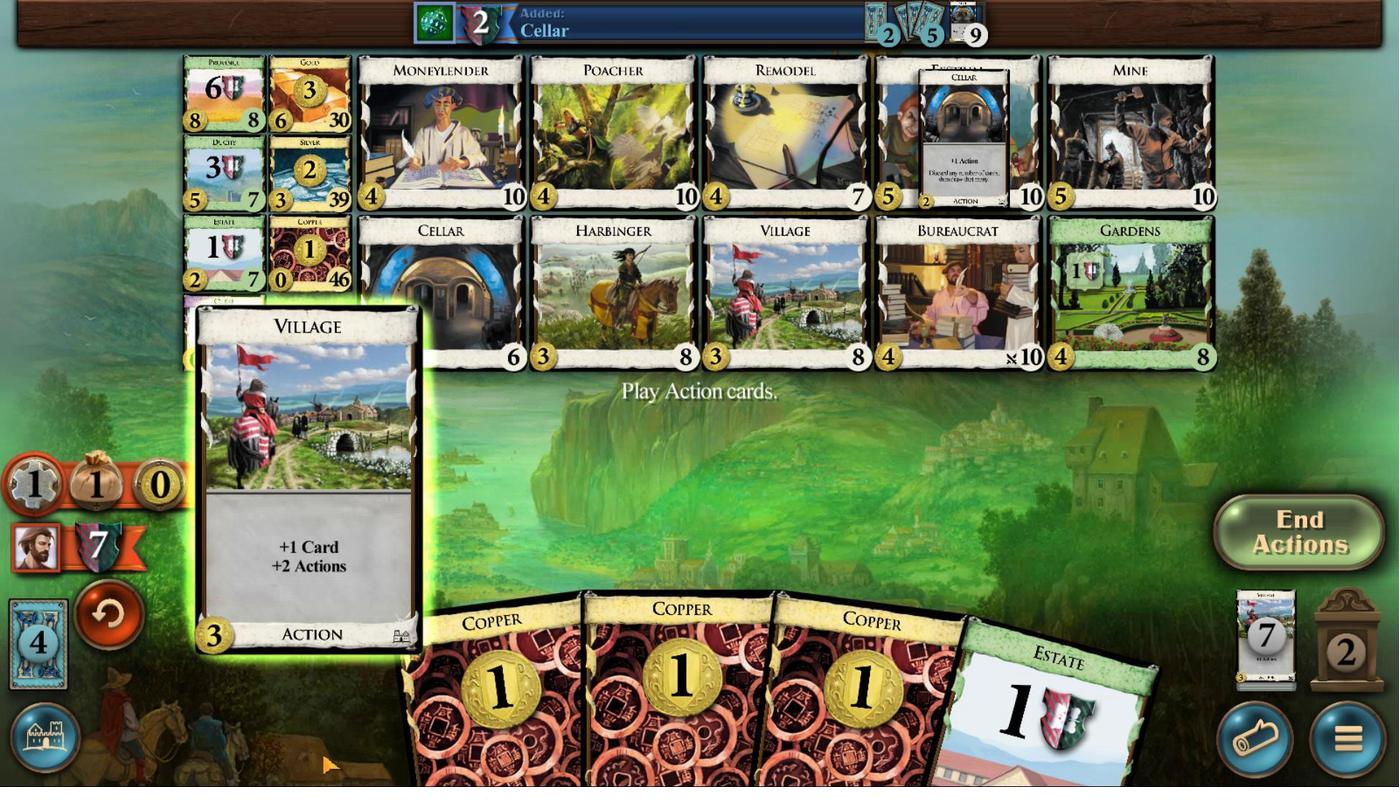 
Action: Mouse moved to (847, 780)
Screenshot: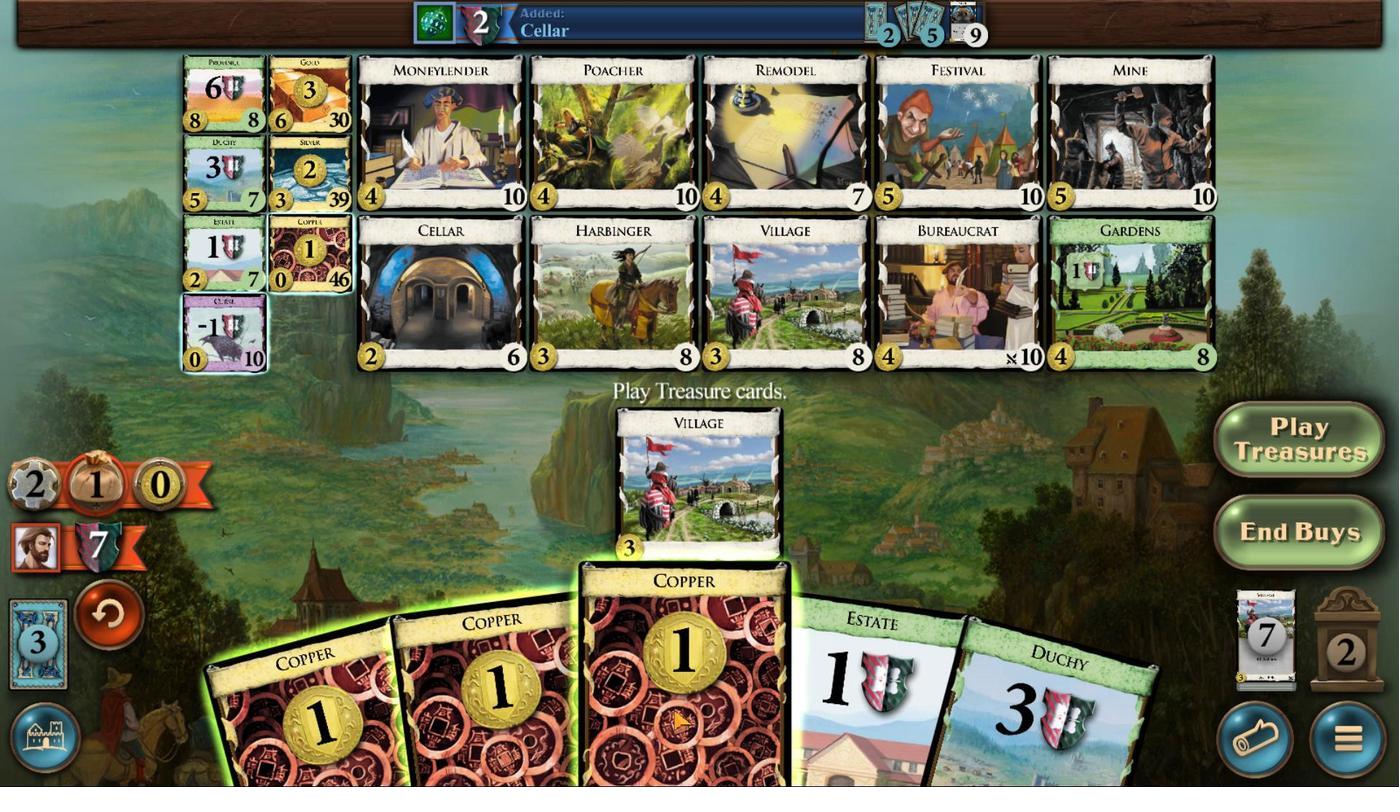 
Action: Mouse scrolled (847, 780) with delta (0, 0)
Screenshot: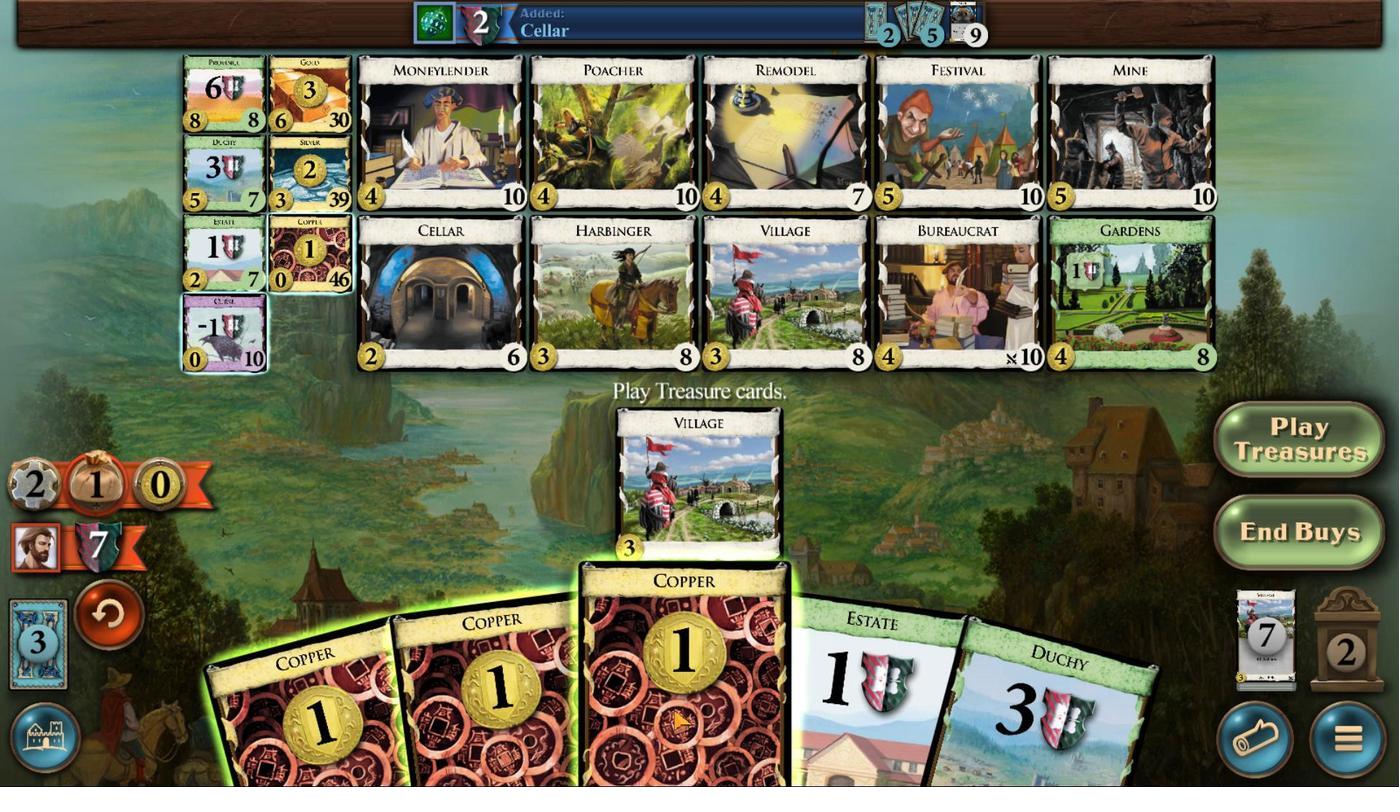
Action: Mouse moved to (847, 781)
Screenshot: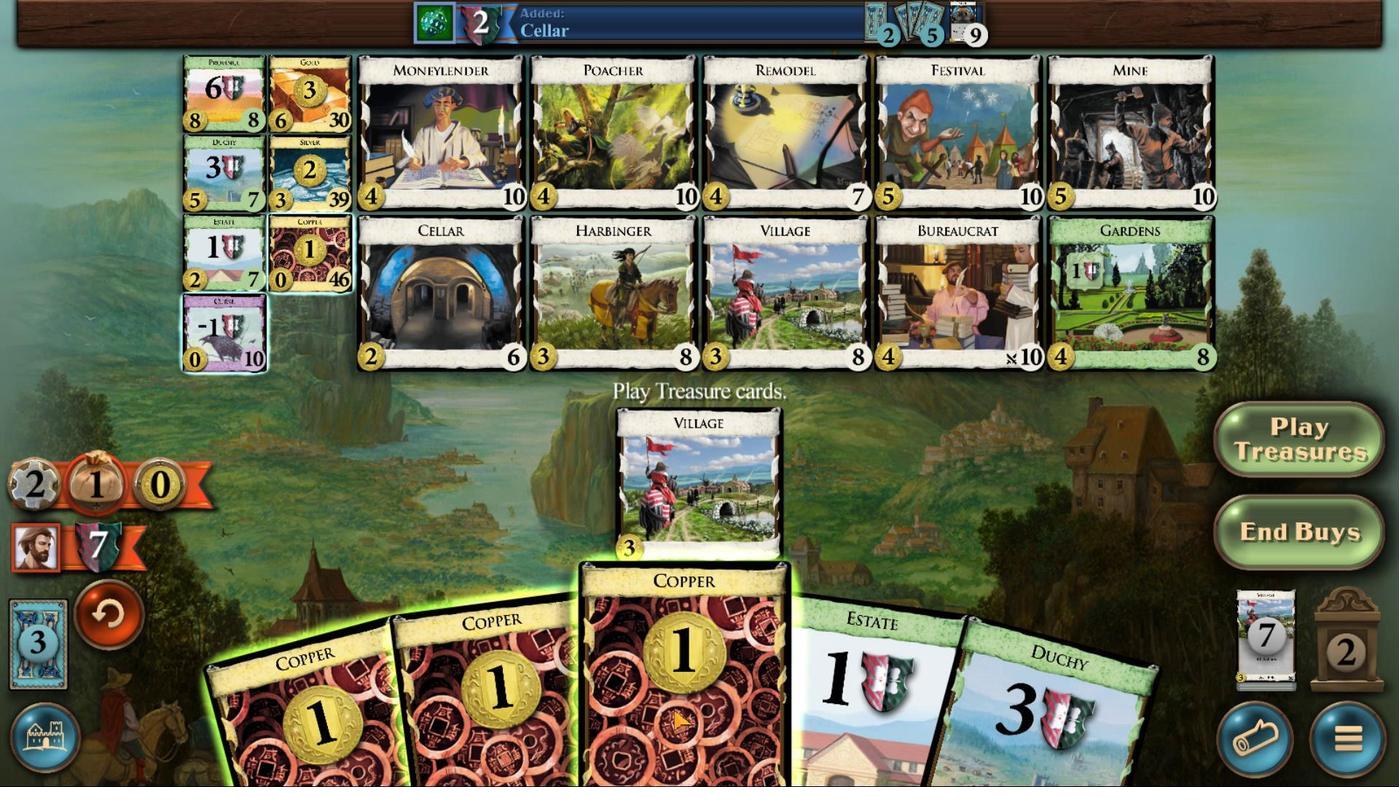 
Action: Mouse scrolled (847, 780) with delta (0, 0)
Screenshot: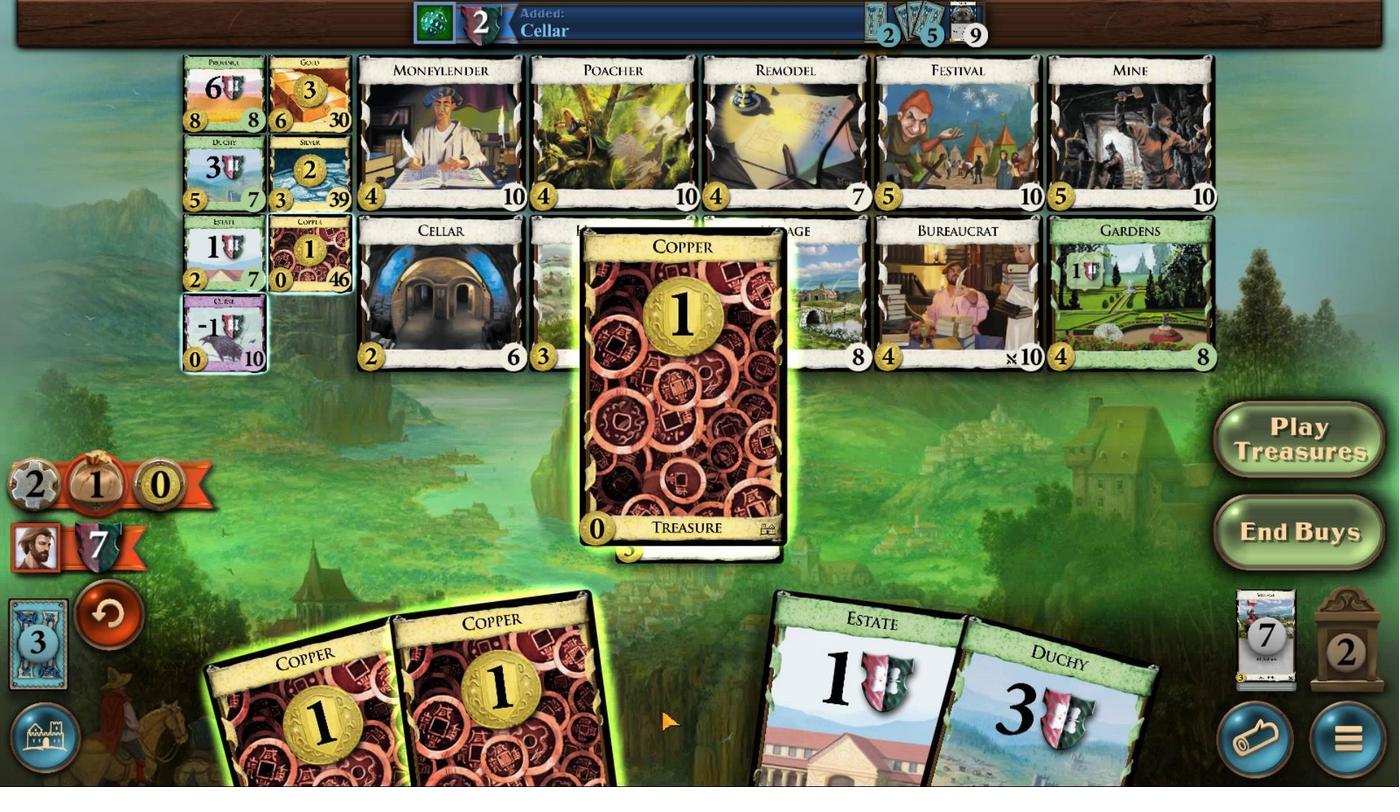 
Action: Mouse moved to (795, 780)
Screenshot: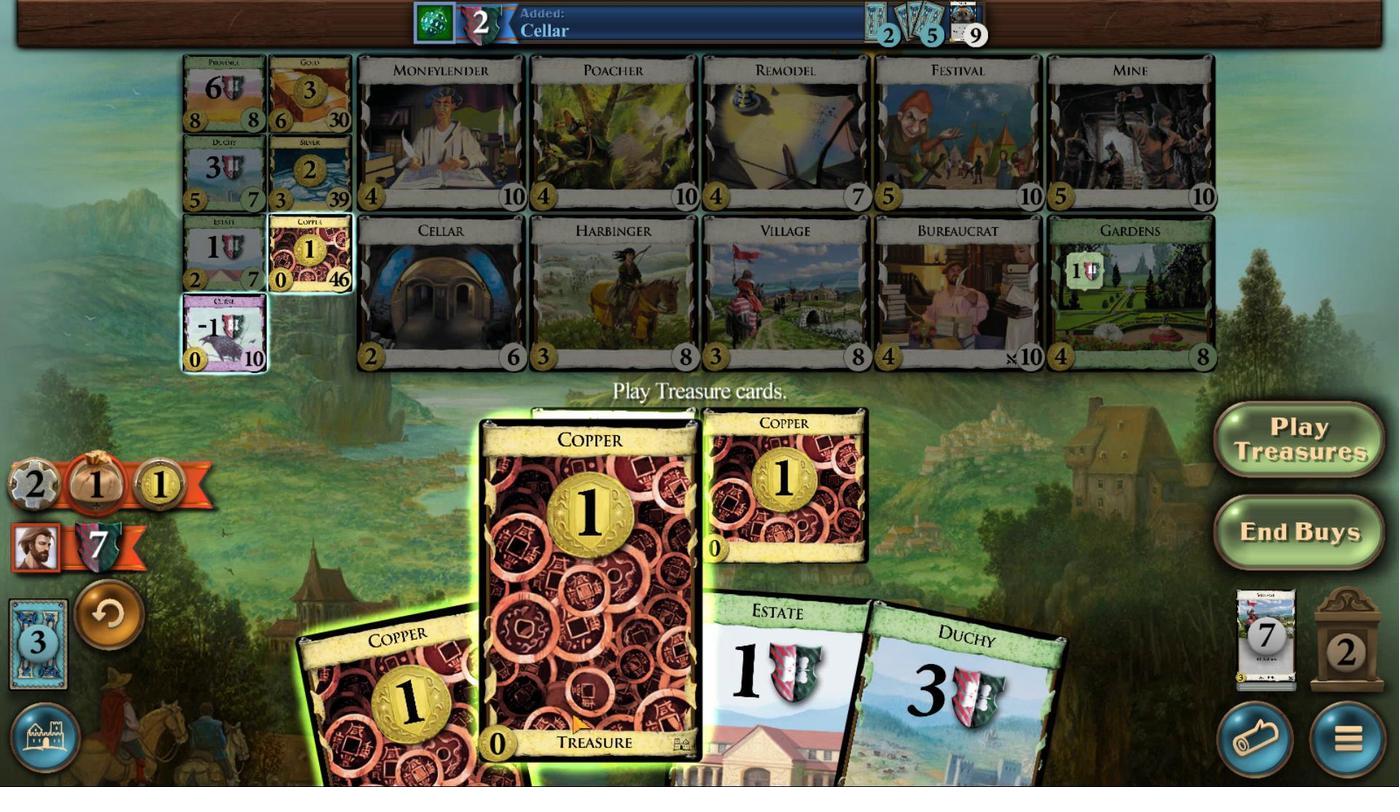 
Action: Mouse scrolled (795, 780) with delta (0, 0)
Screenshot: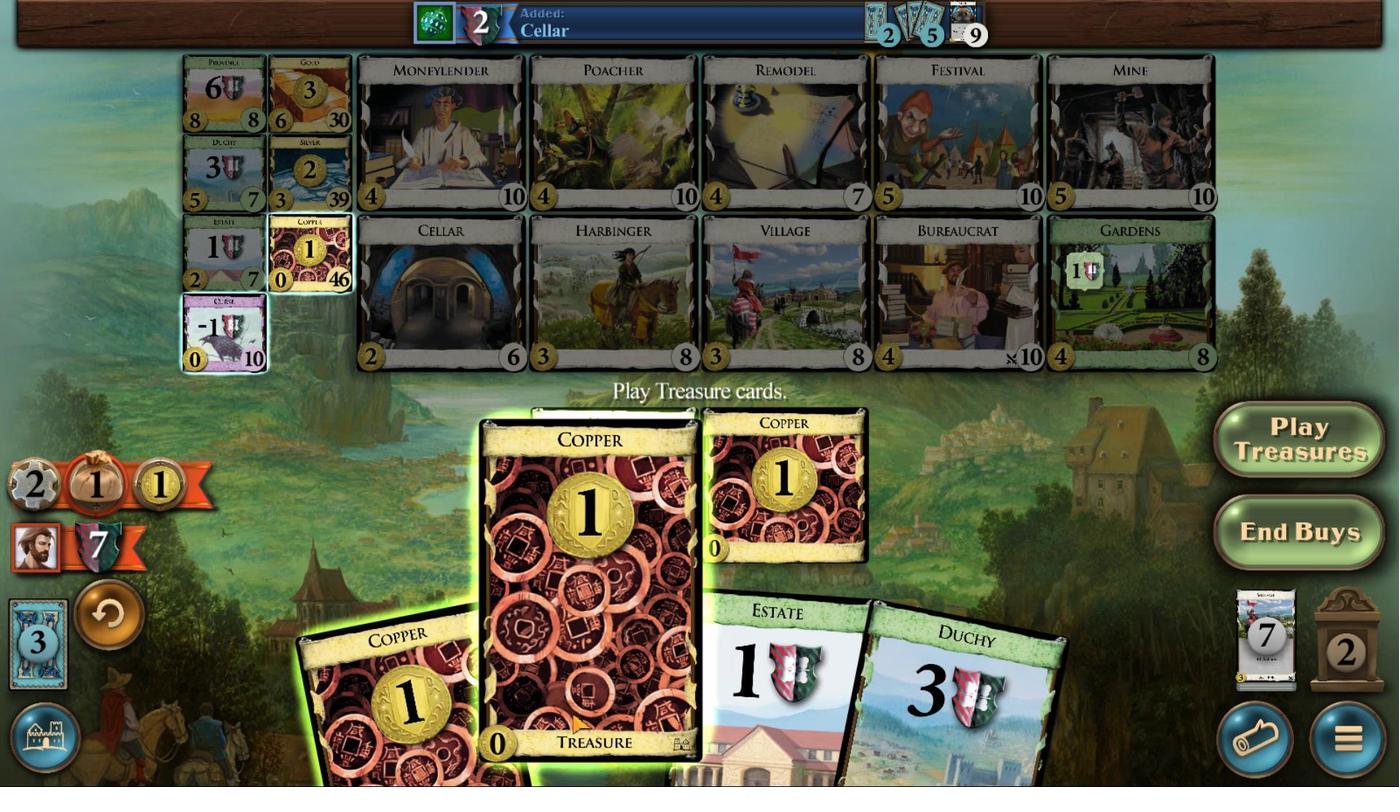 
Action: Mouse moved to (795, 780)
Screenshot: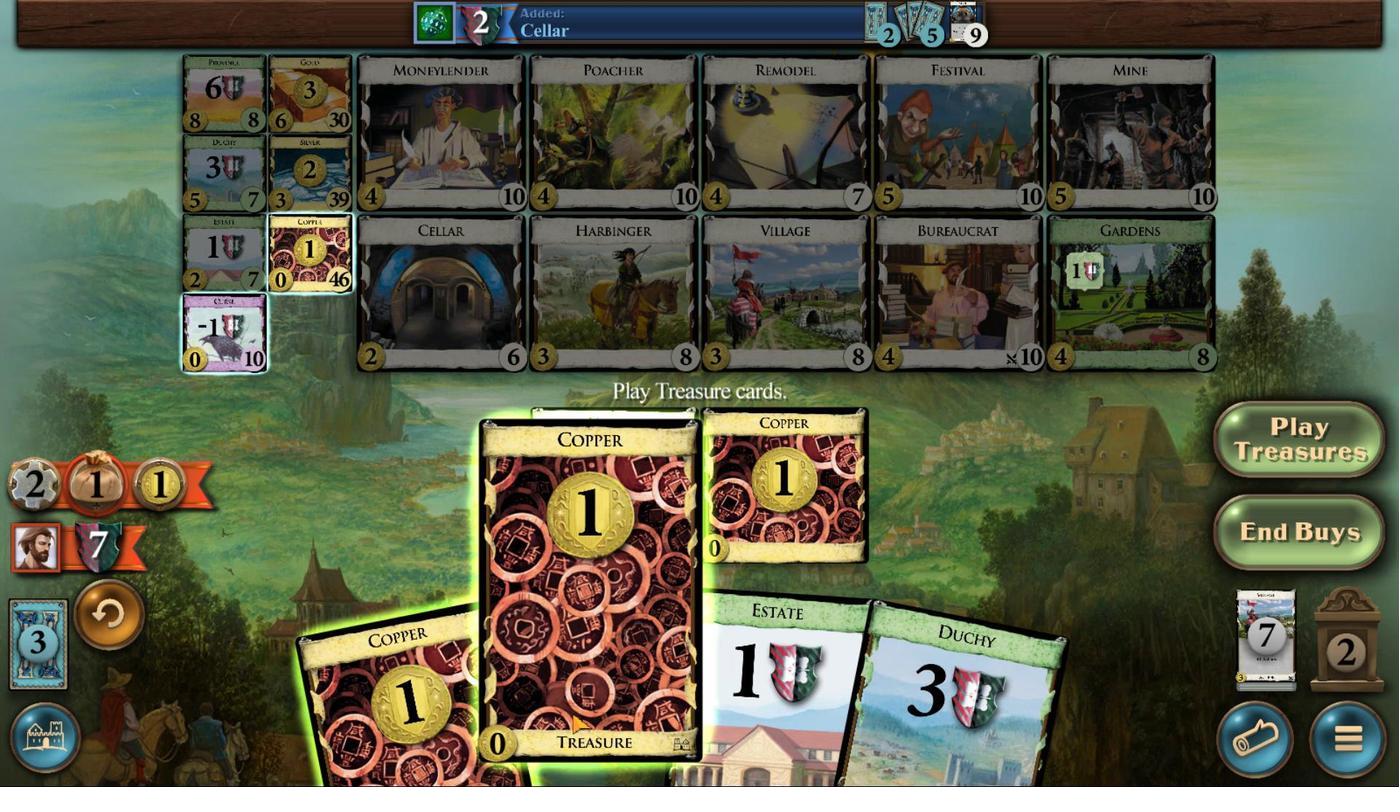 
Action: Mouse scrolled (795, 780) with delta (0, 0)
Screenshot: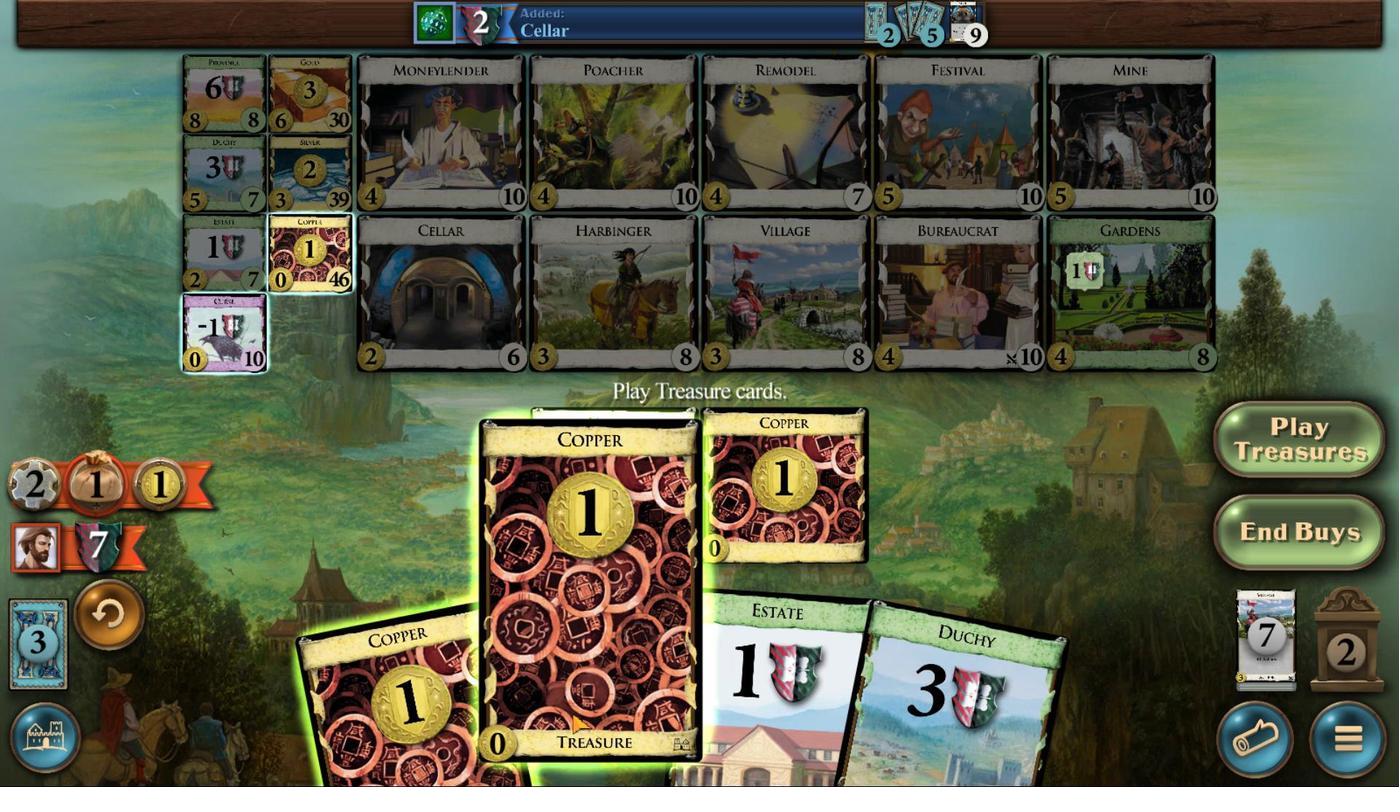 
Action: Mouse moved to (795, 782)
Screenshot: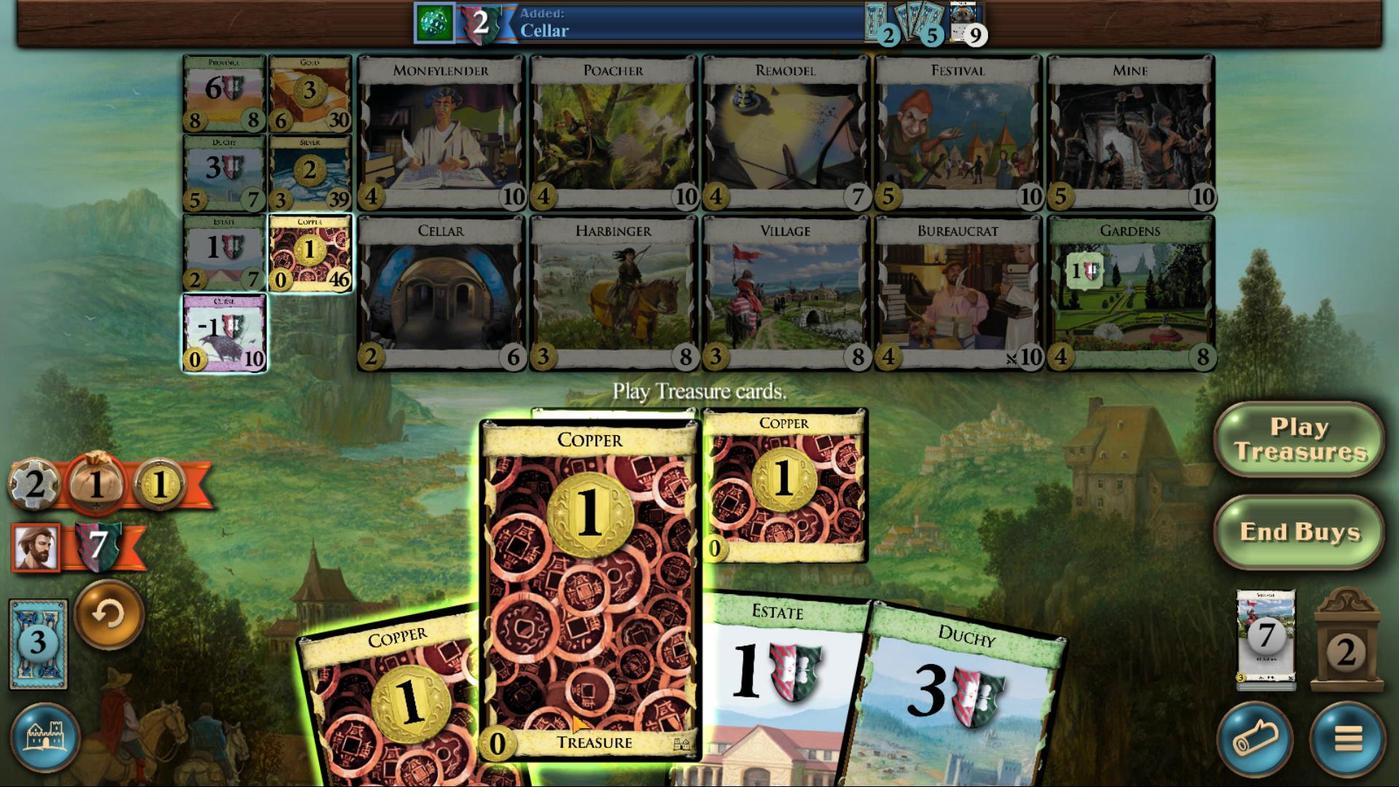 
Action: Mouse scrolled (795, 782) with delta (0, 0)
Screenshot: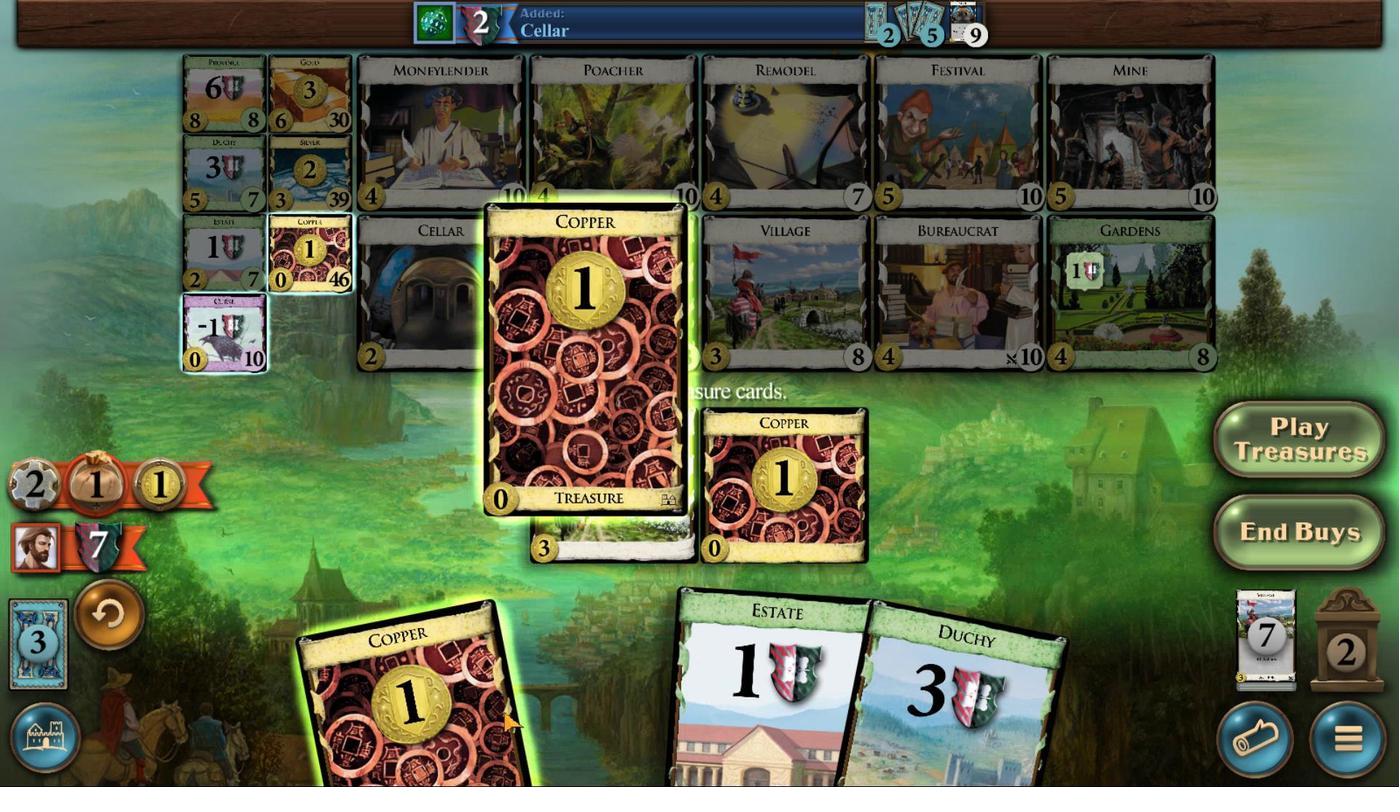 
Action: Mouse moved to (734, 778)
Screenshot: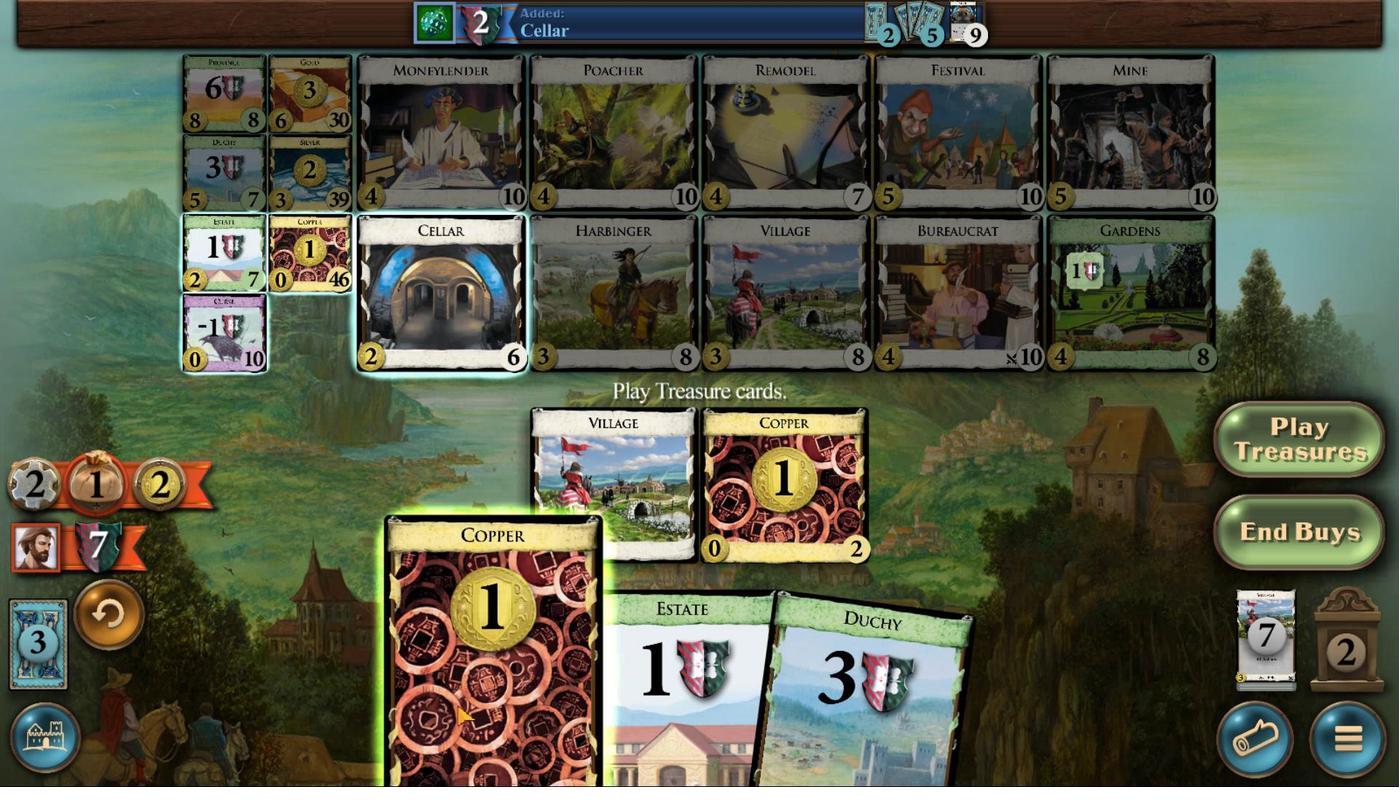 
Action: Mouse scrolled (734, 778) with delta (0, 0)
Screenshot: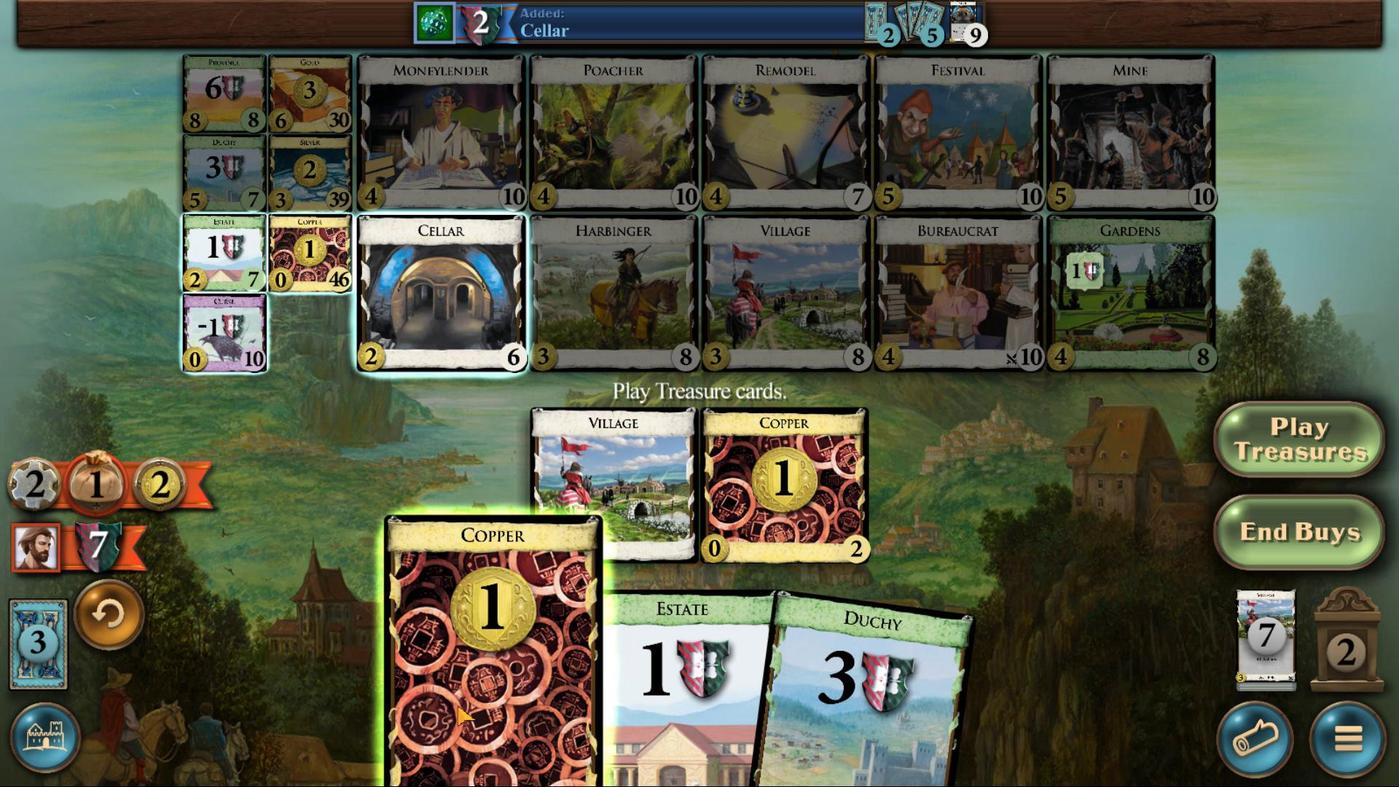 
Action: Mouse scrolled (734, 778) with delta (0, 0)
Screenshot: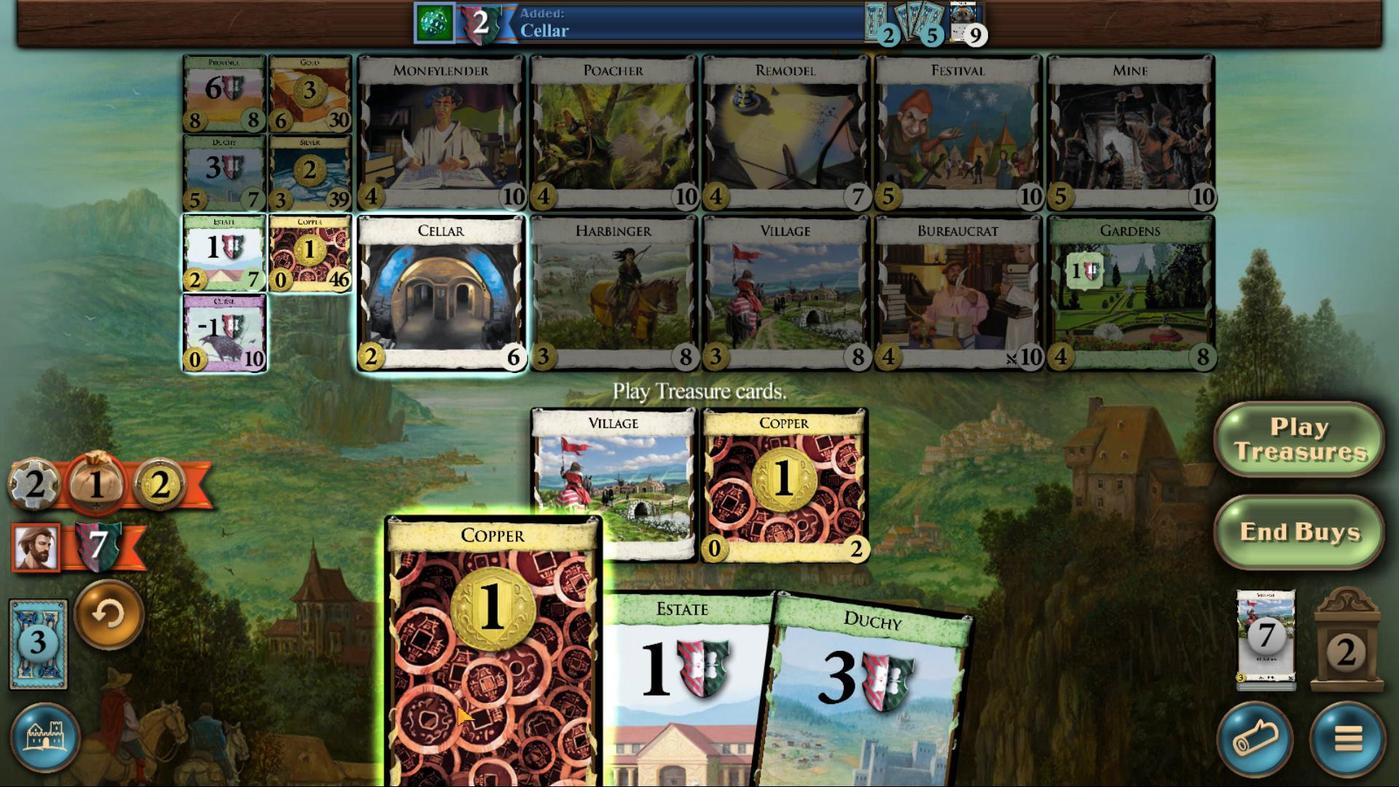
Action: Mouse moved to (734, 779)
Screenshot: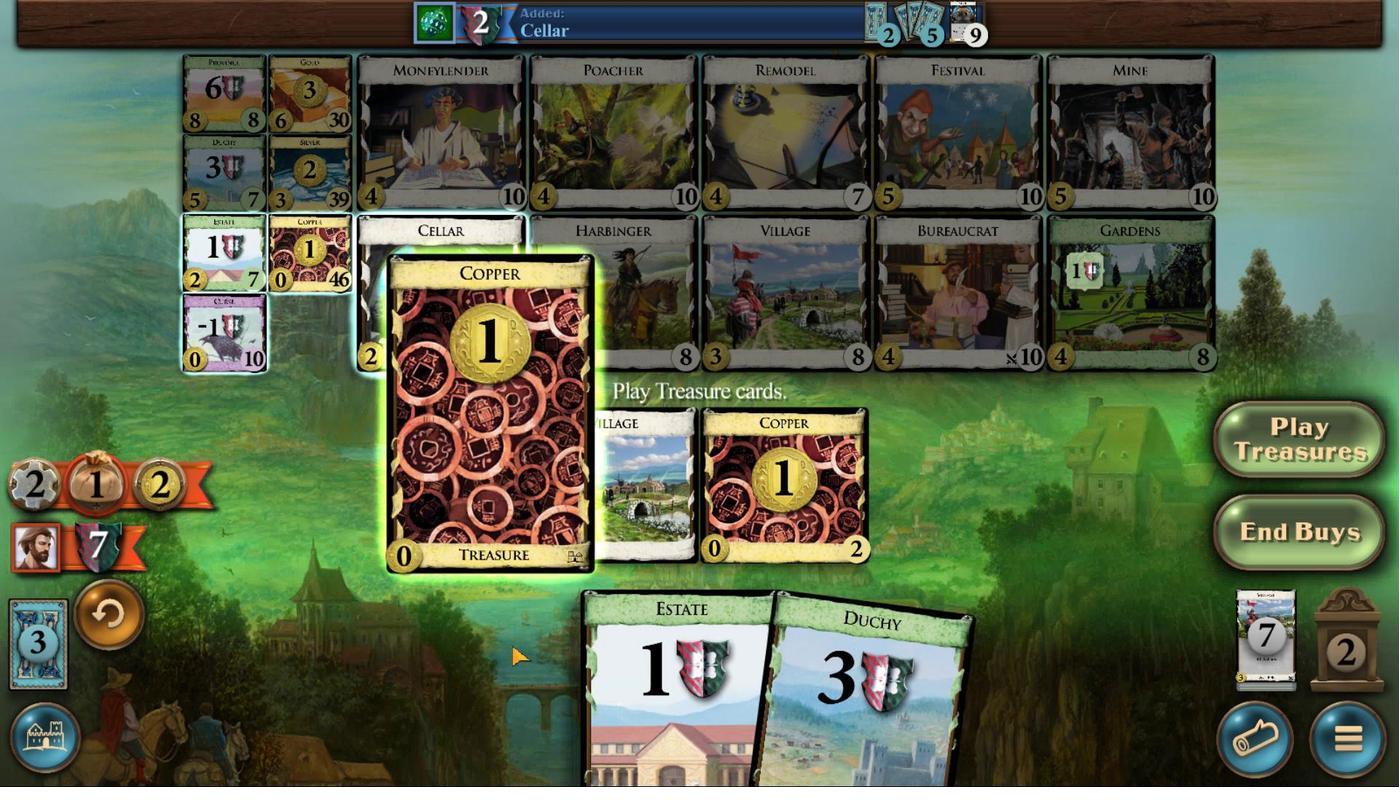 
Action: Mouse scrolled (734, 779) with delta (0, 0)
Screenshot: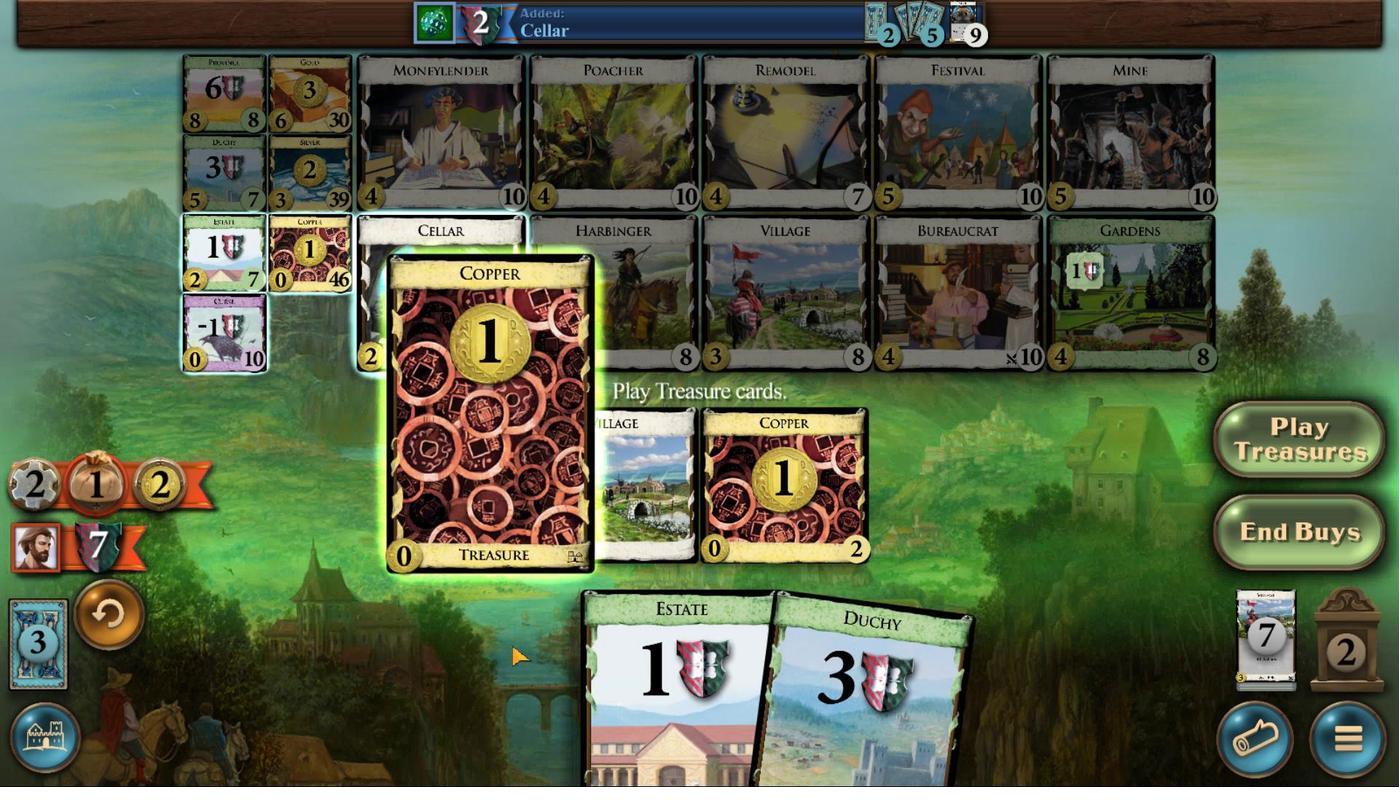 
Action: Mouse scrolled (734, 779) with delta (0, 0)
Screenshot: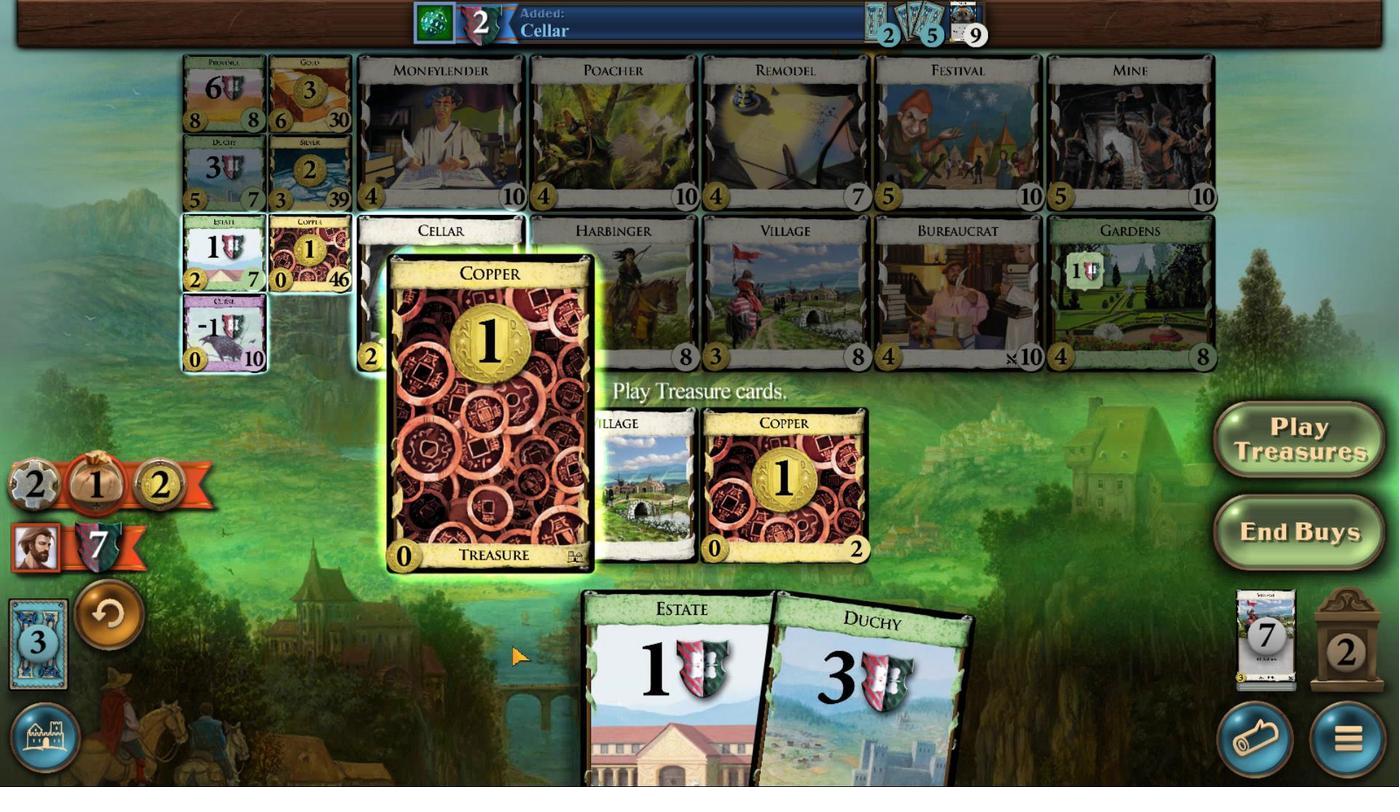 
Action: Mouse moved to (920, 611)
Screenshot: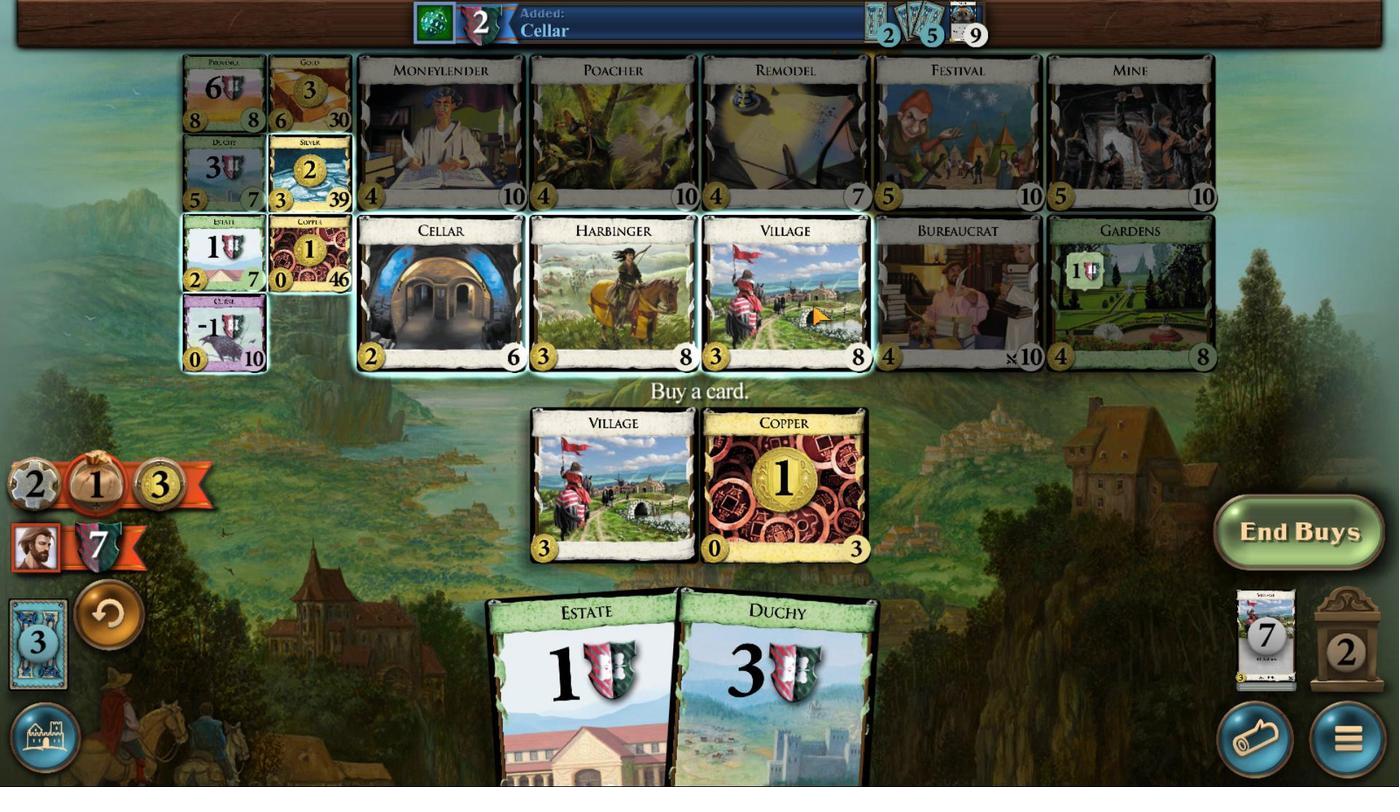
Action: Mouse pressed left at (920, 611)
Screenshot: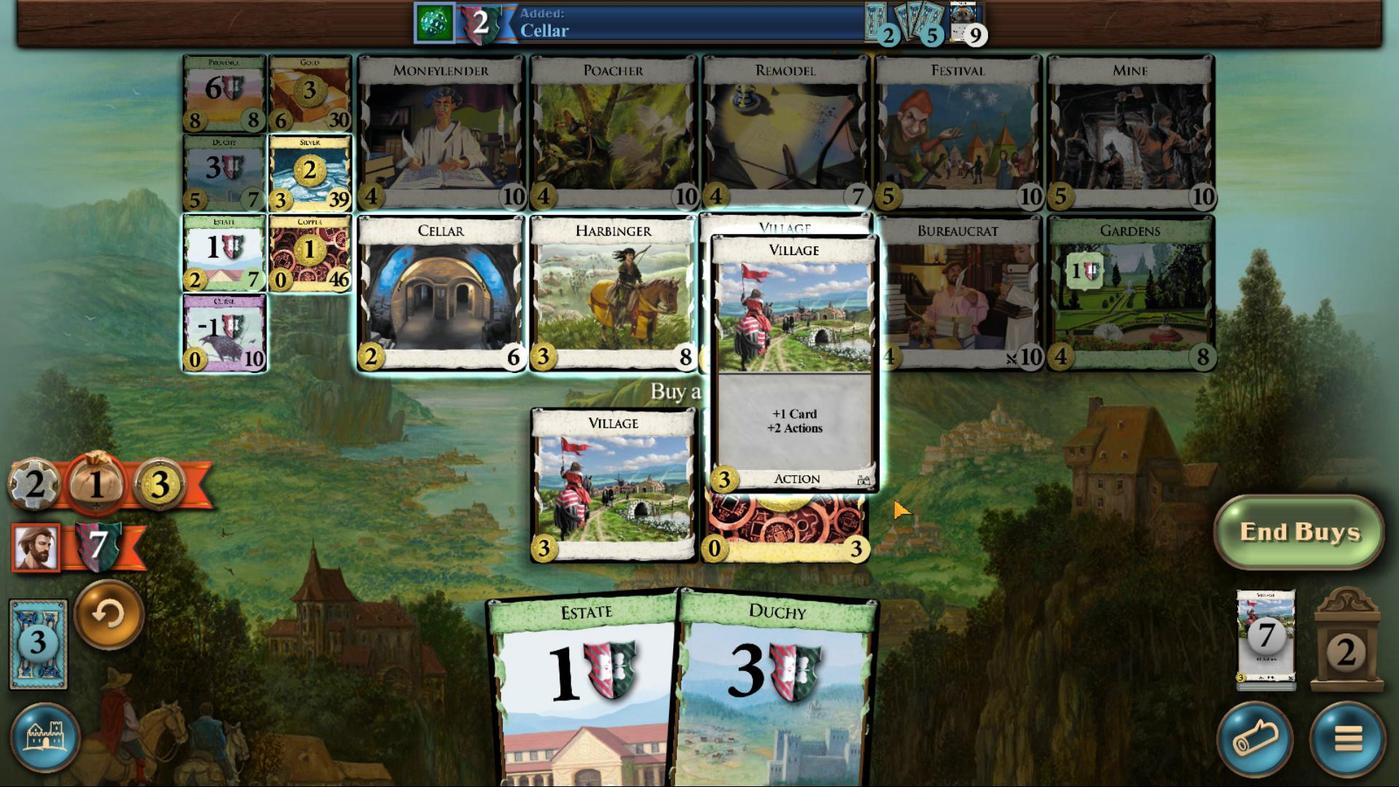 
Action: Mouse moved to (924, 789)
Screenshot: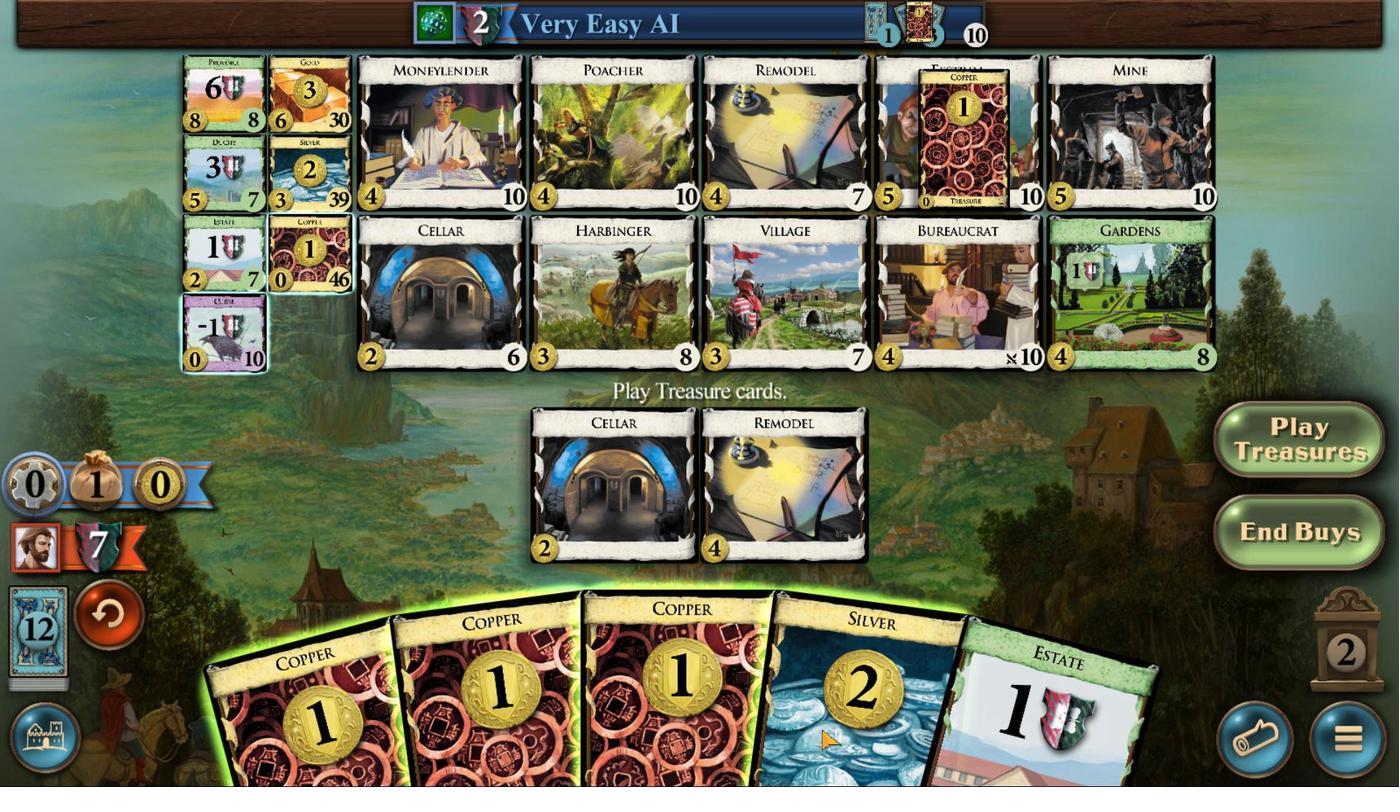 
Action: Mouse scrolled (924, 789) with delta (0, 0)
Screenshot: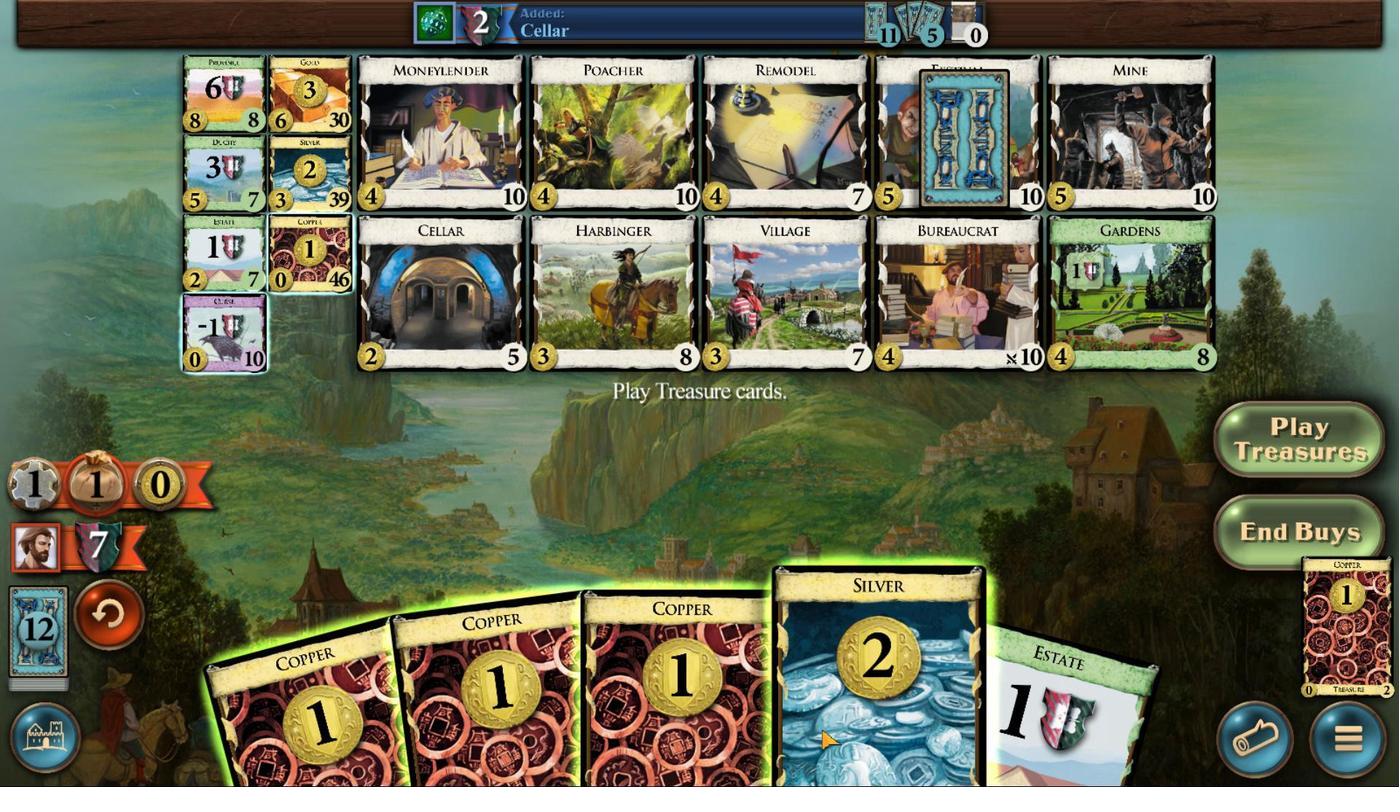 
Action: Mouse scrolled (924, 789) with delta (0, 0)
Screenshot: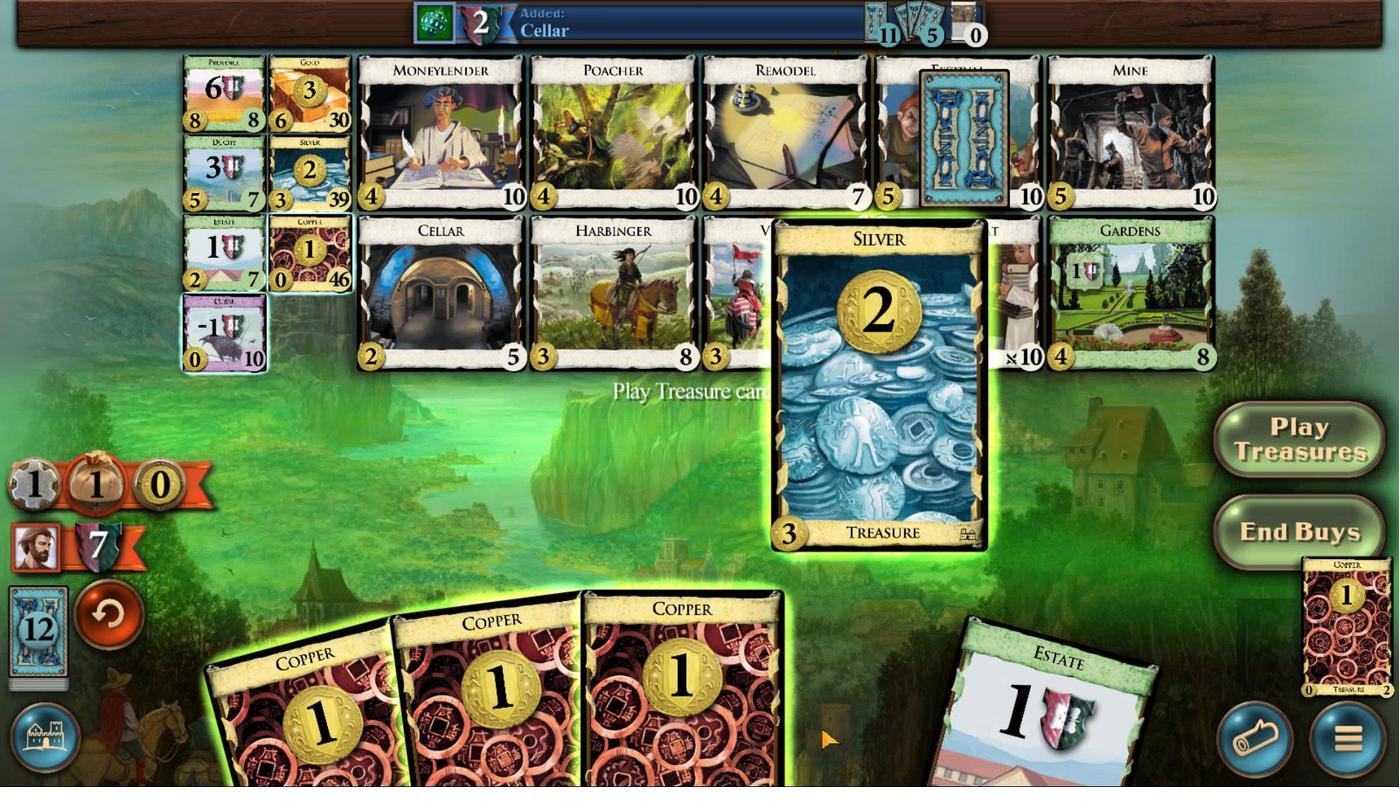 
Action: Mouse moved to (875, 792)
Screenshot: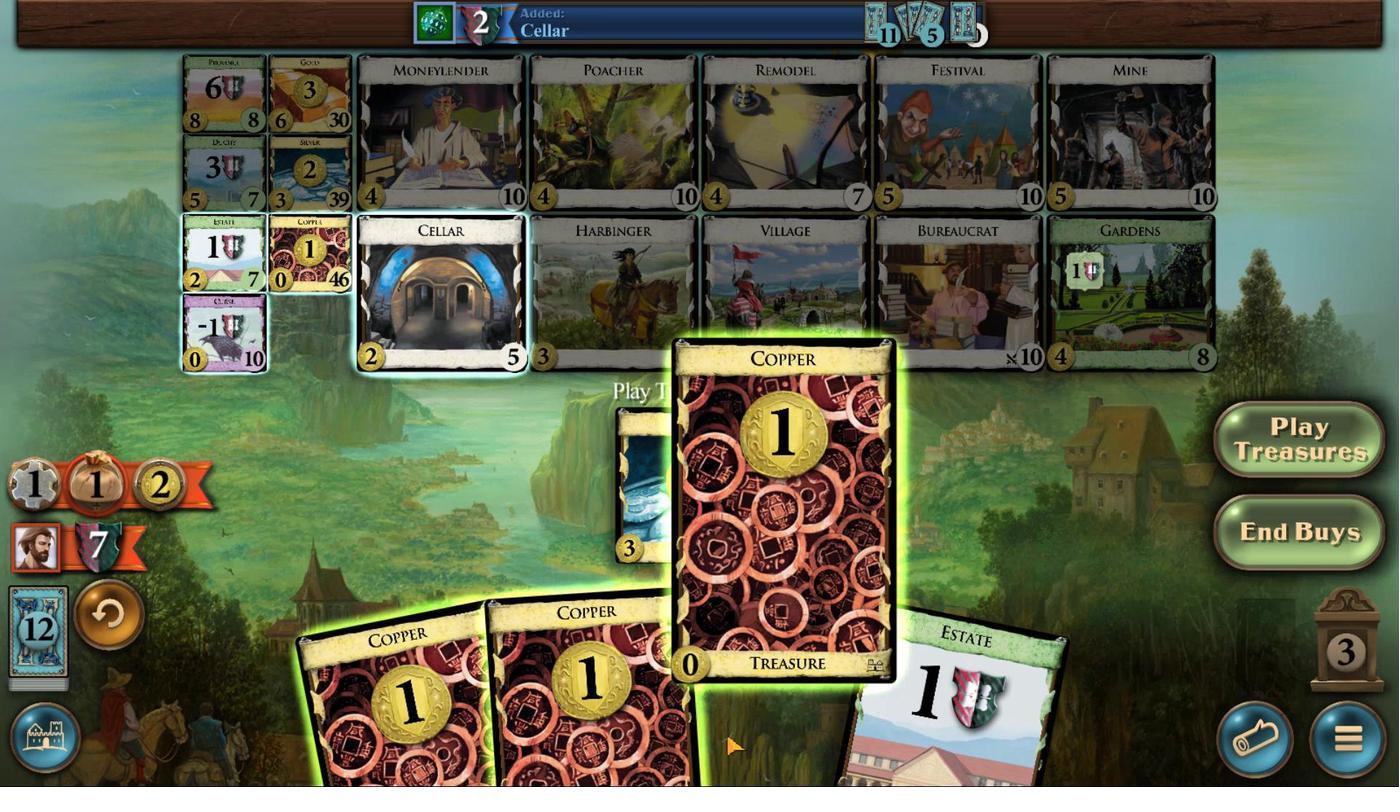 
Action: Mouse scrolled (875, 791) with delta (0, 0)
Screenshot: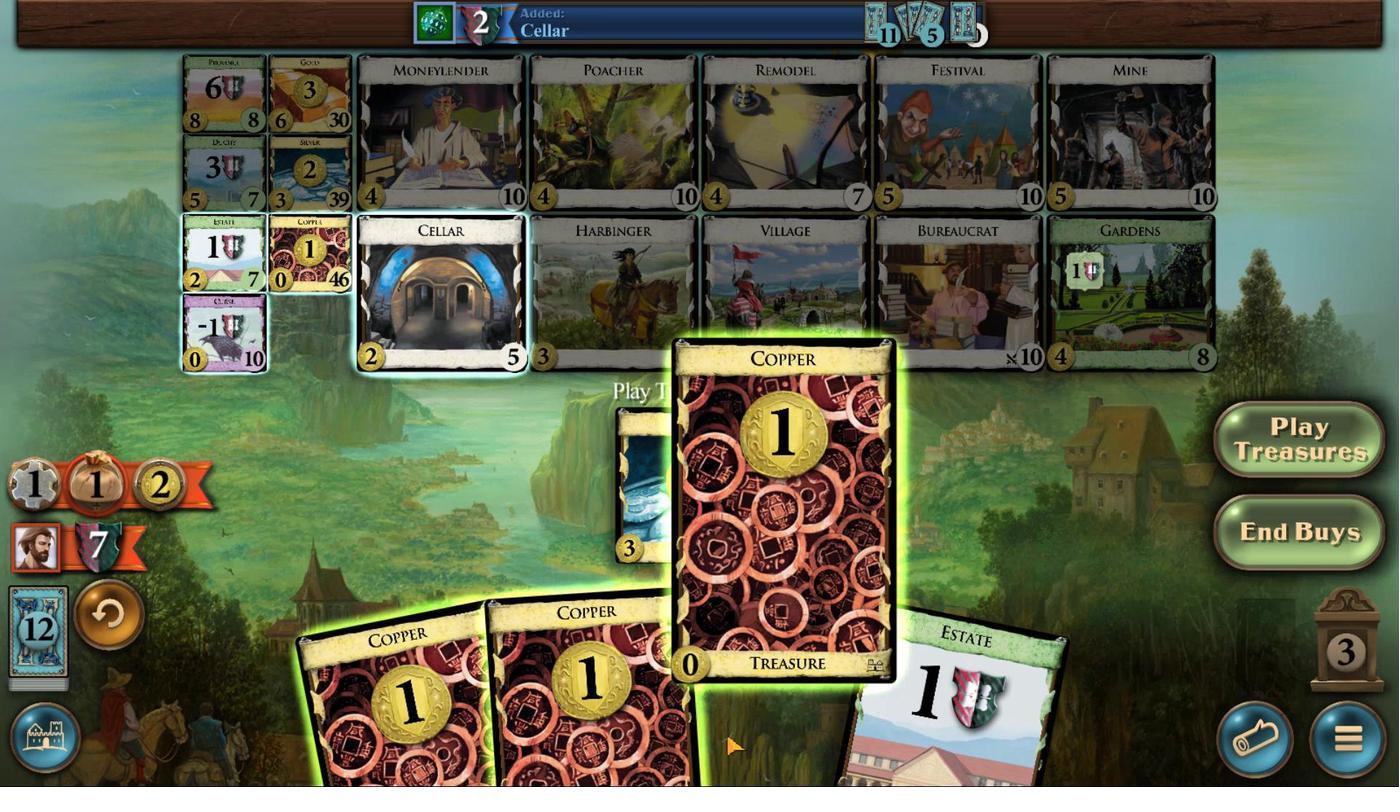 
Action: Mouse scrolled (875, 791) with delta (0, 0)
Screenshot: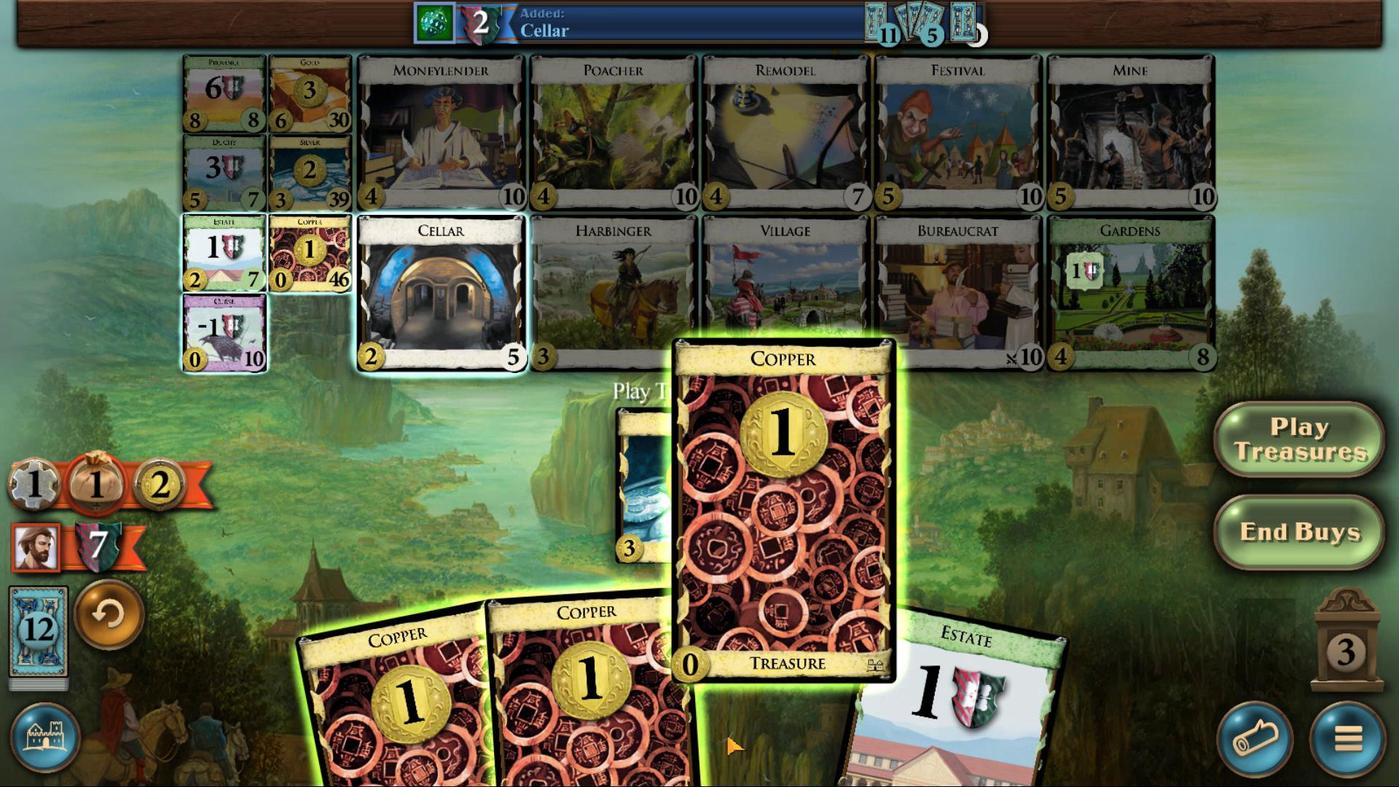 
Action: Mouse scrolled (875, 791) with delta (0, 0)
Screenshot: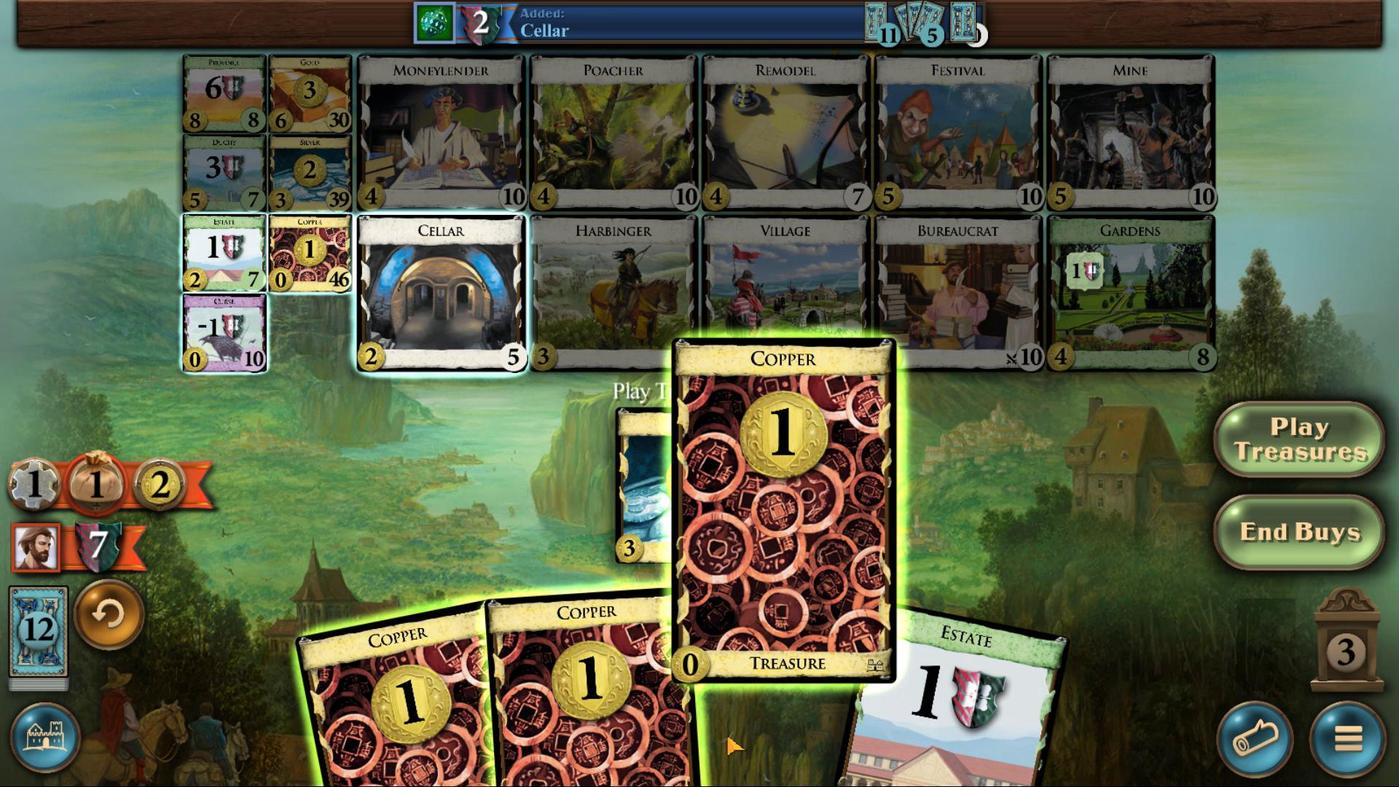 
Action: Mouse moved to (841, 790)
Screenshot: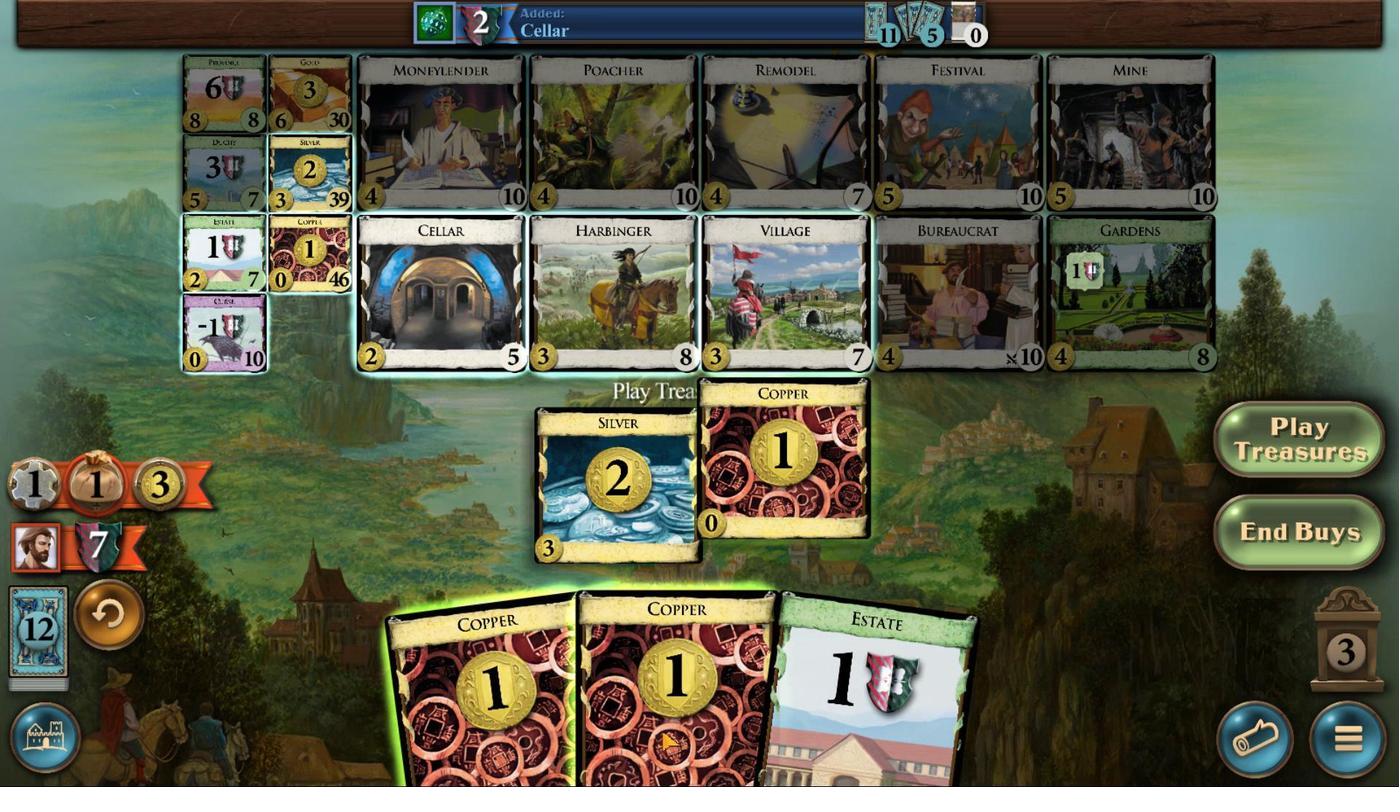 
Action: Mouse scrolled (841, 790) with delta (0, 0)
Screenshot: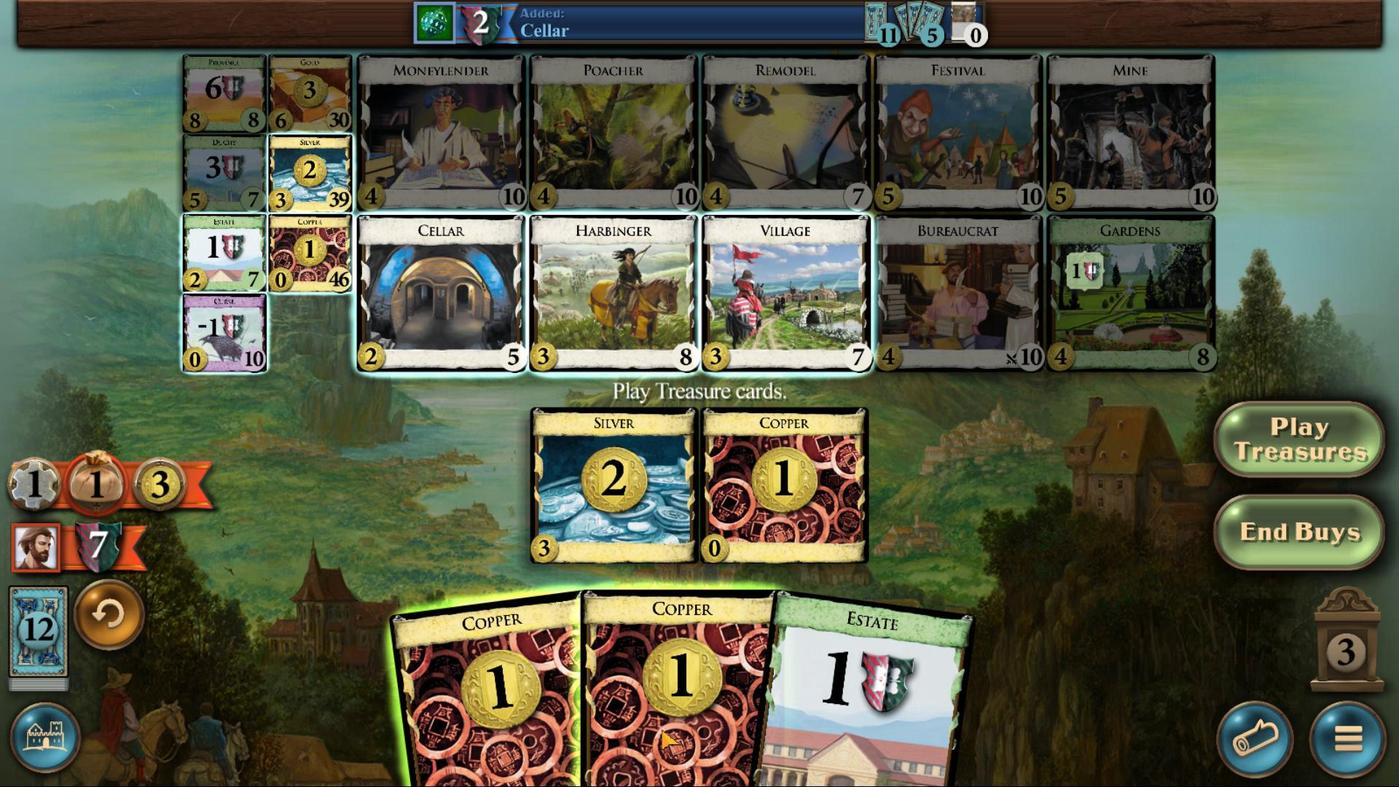 
Action: Mouse scrolled (841, 790) with delta (0, 0)
Screenshot: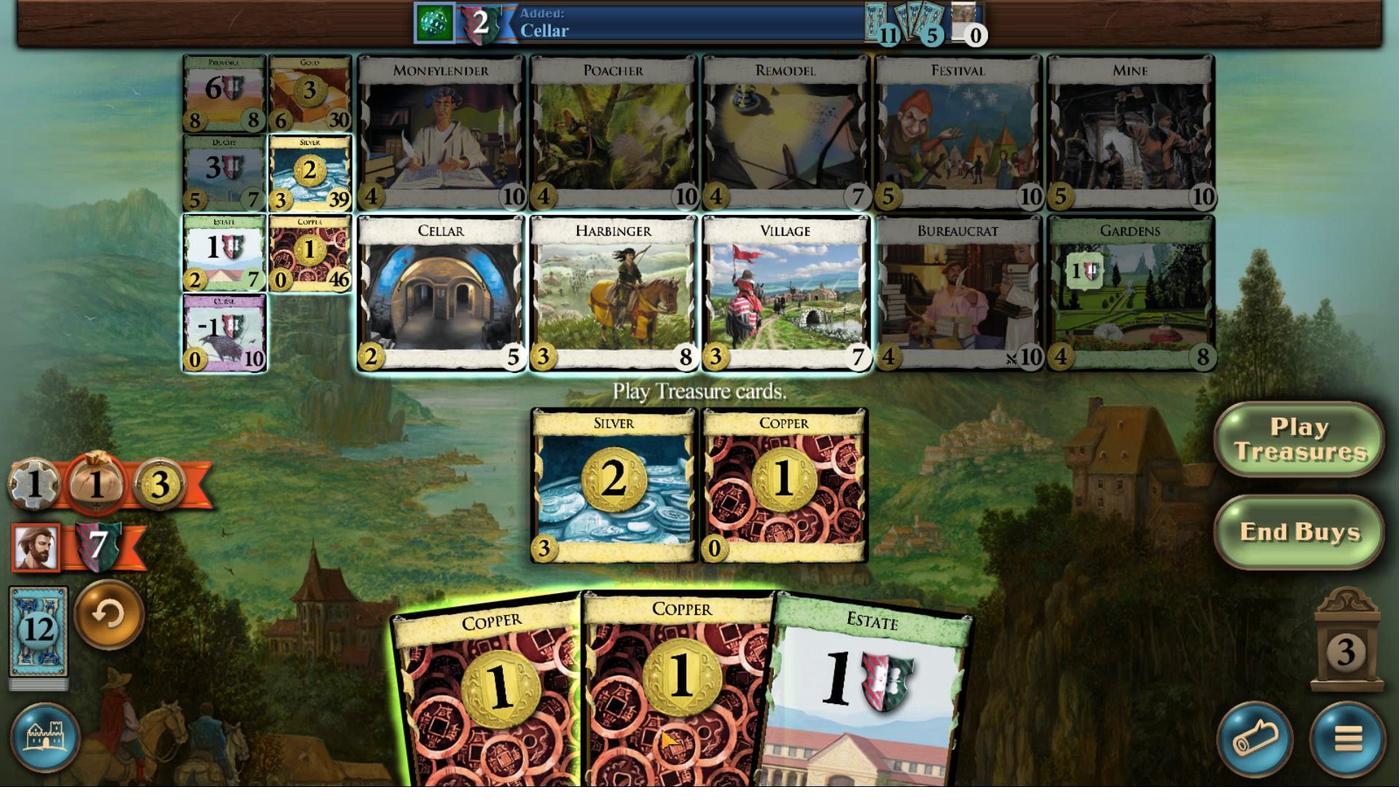 
Action: Mouse scrolled (841, 790) with delta (0, 0)
Screenshot: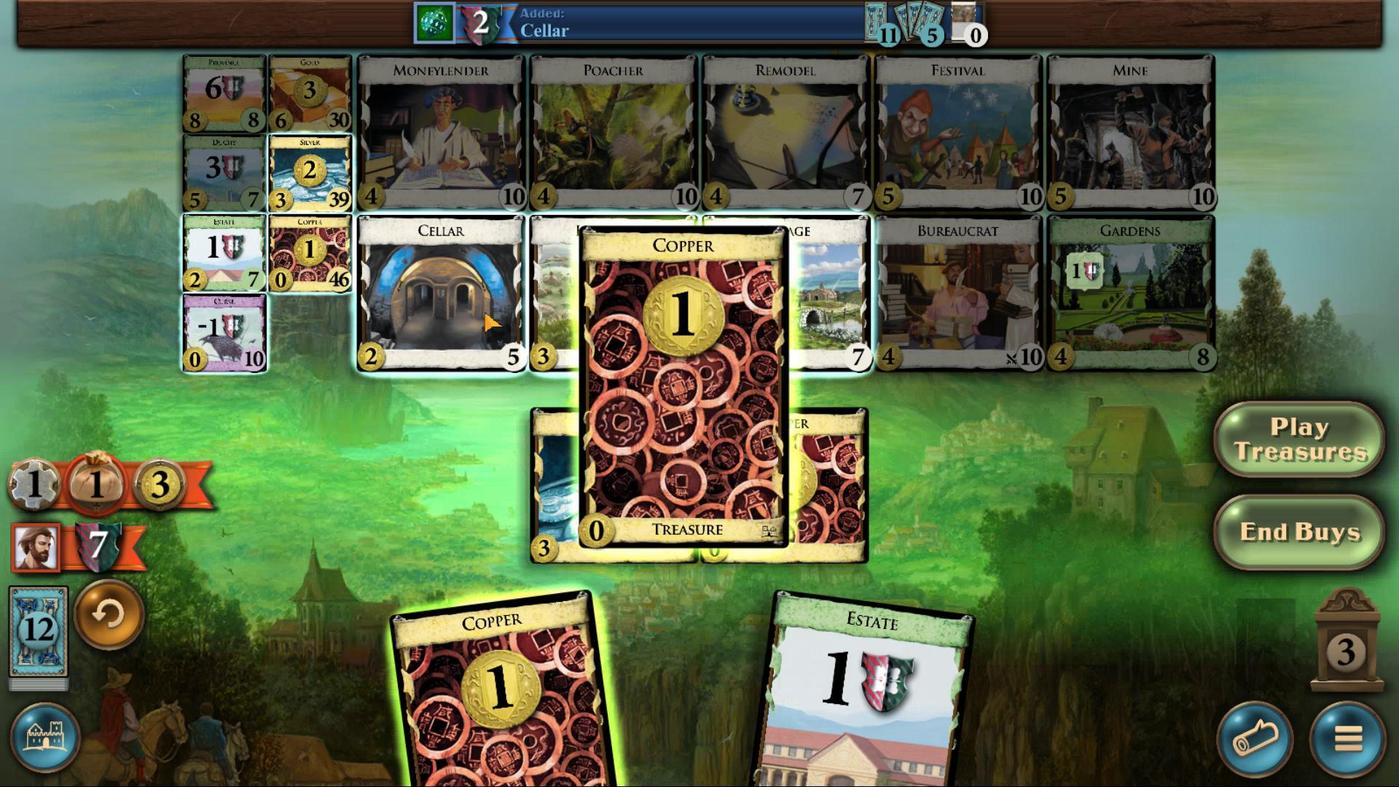 
Action: Mouse scrolled (841, 790) with delta (0, 0)
Screenshot: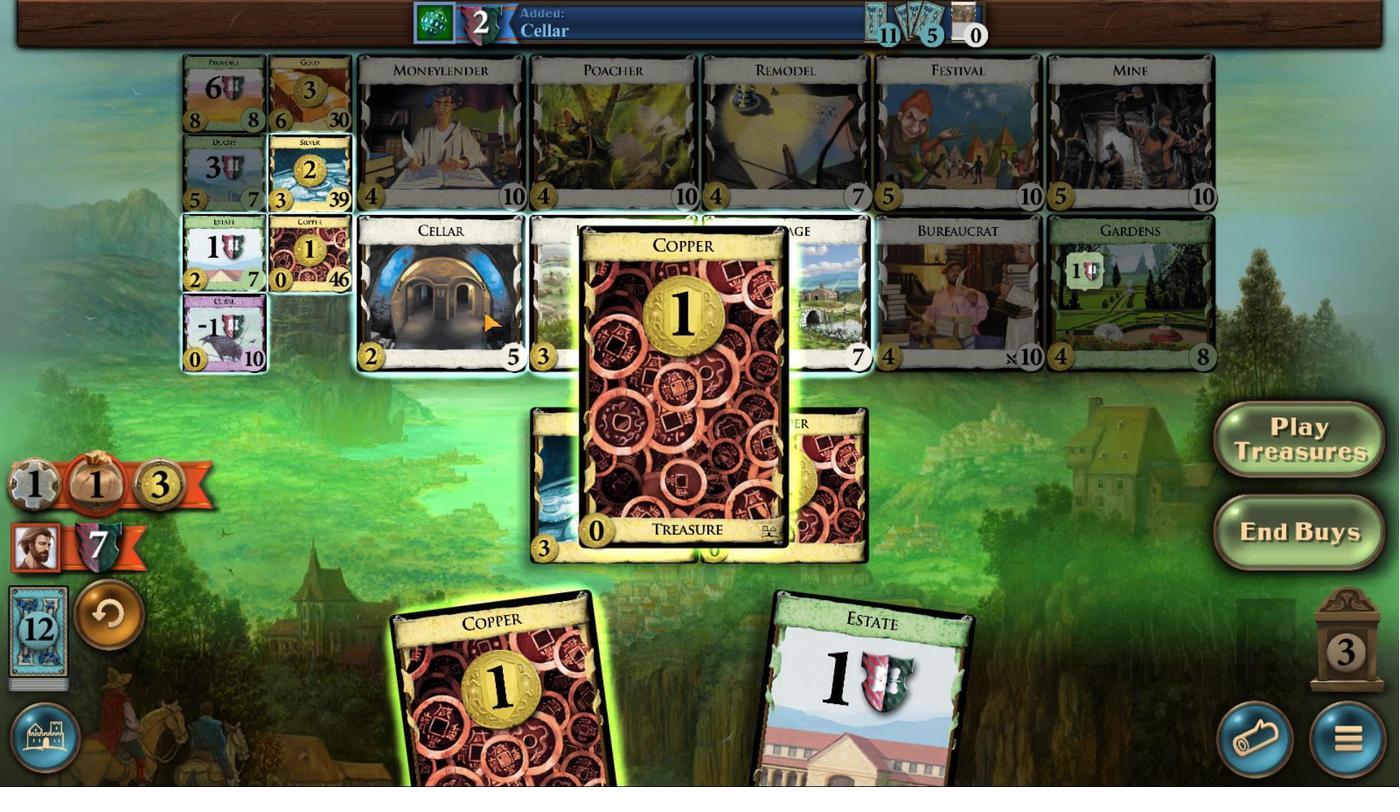 
Action: Mouse moved to (738, 548)
Screenshot: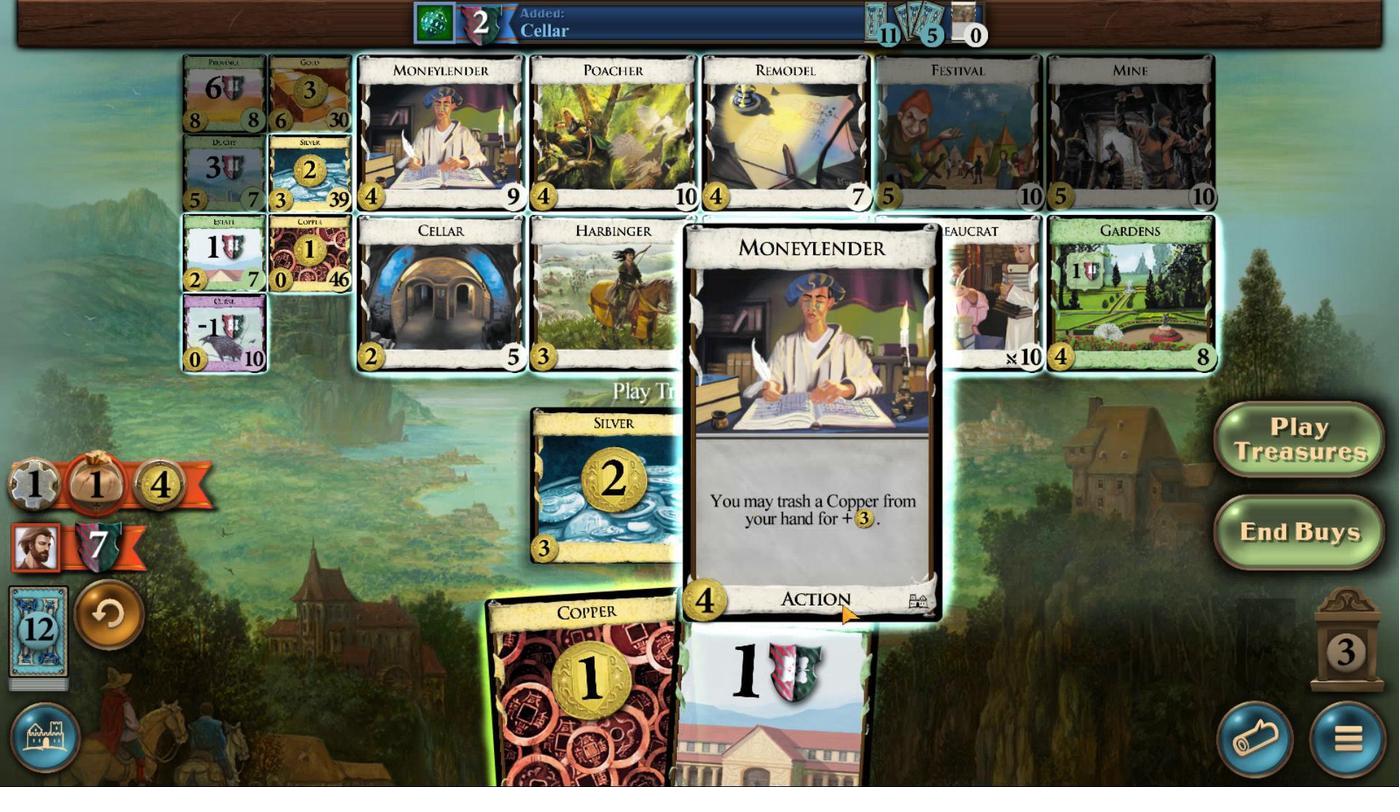 
Action: Mouse pressed left at (738, 548)
Screenshot: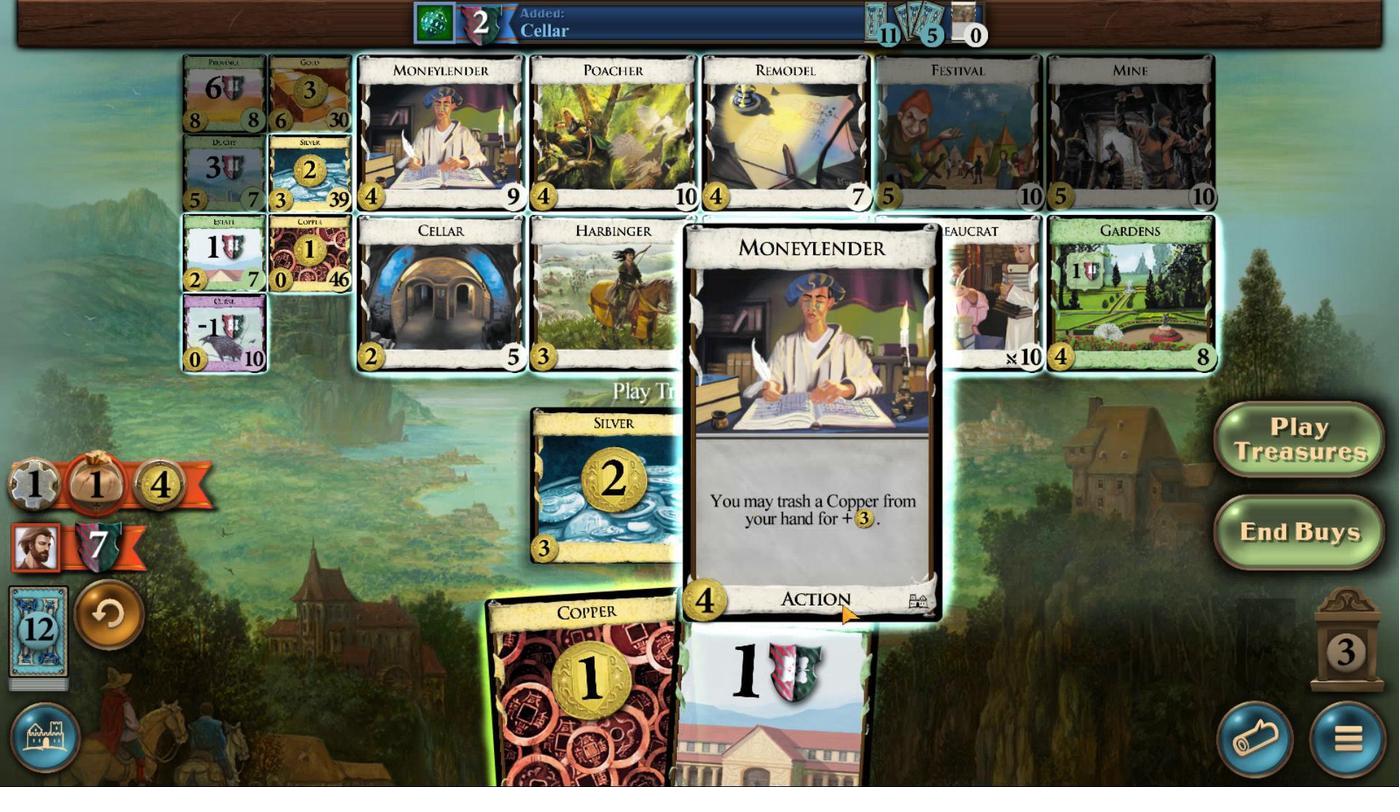 
Action: Mouse moved to (655, 787)
Screenshot: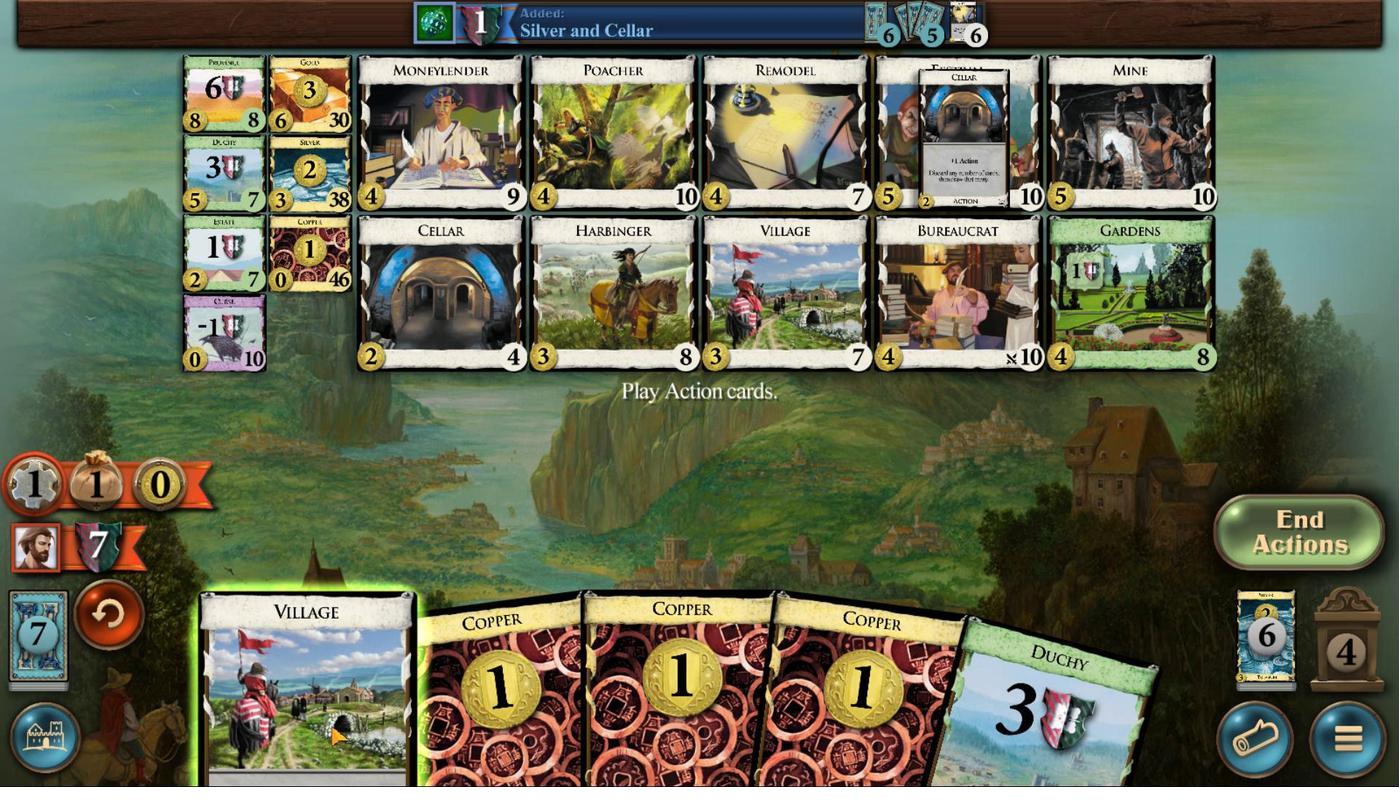 
Action: Mouse scrolled (655, 787) with delta (0, 0)
Screenshot: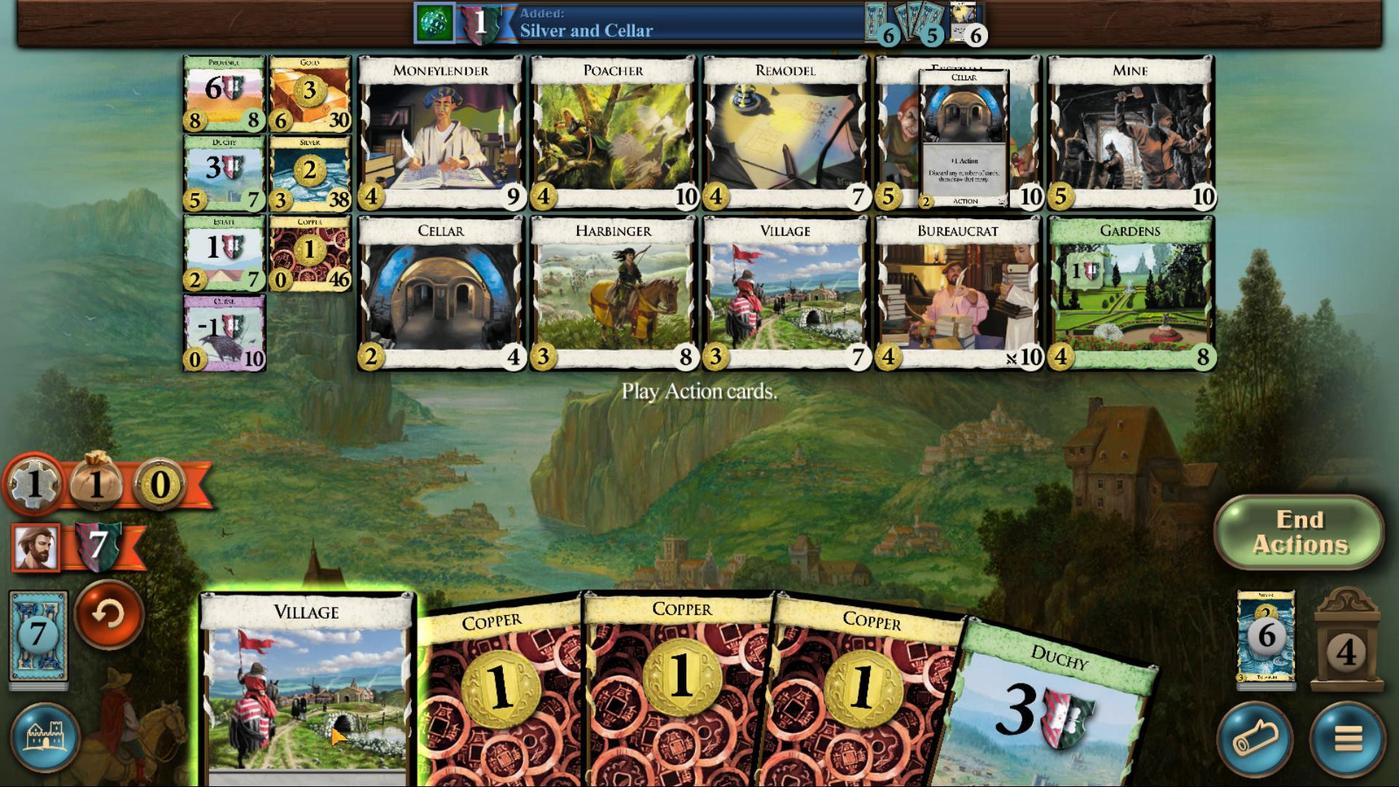 
Action: Mouse moved to (667, 790)
Screenshot: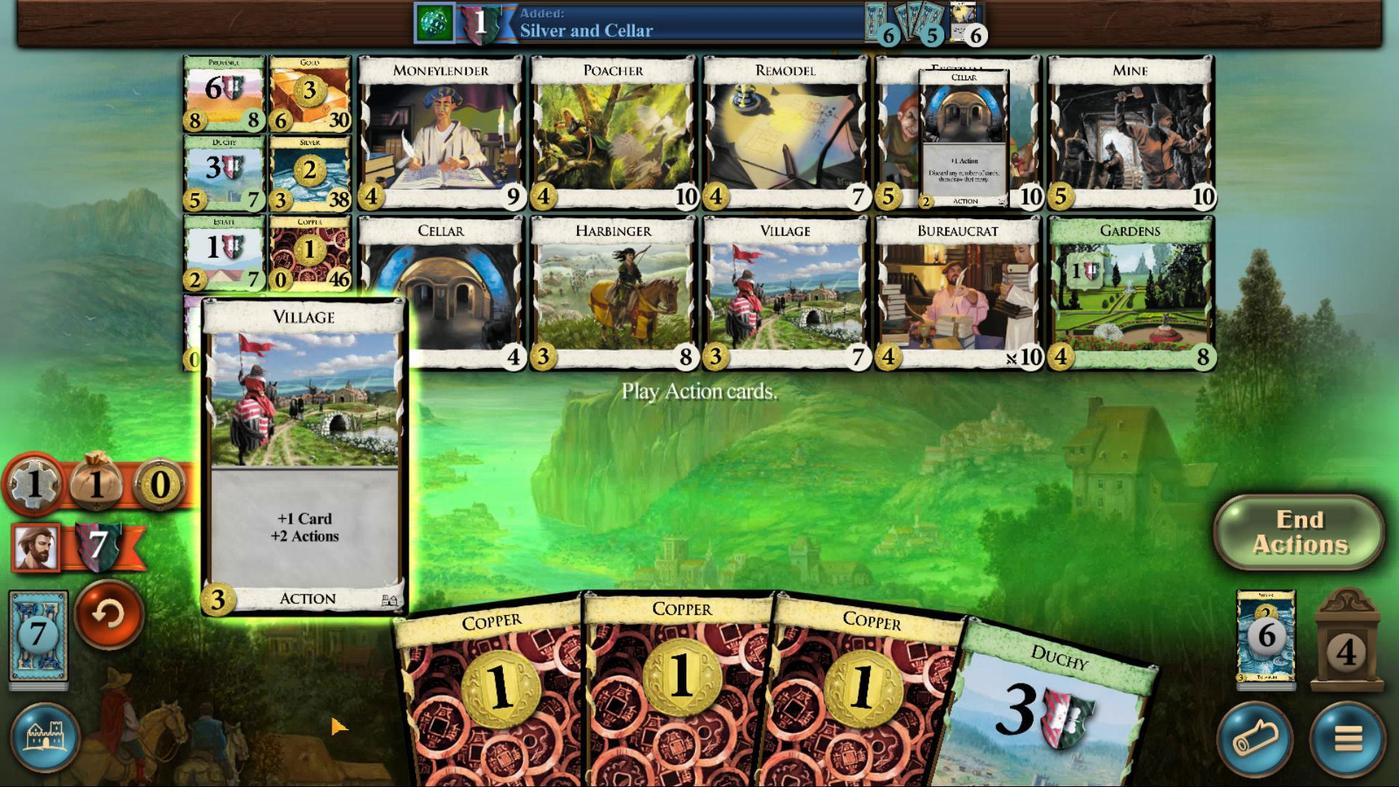 
Action: Mouse scrolled (667, 789) with delta (0, 0)
Screenshot: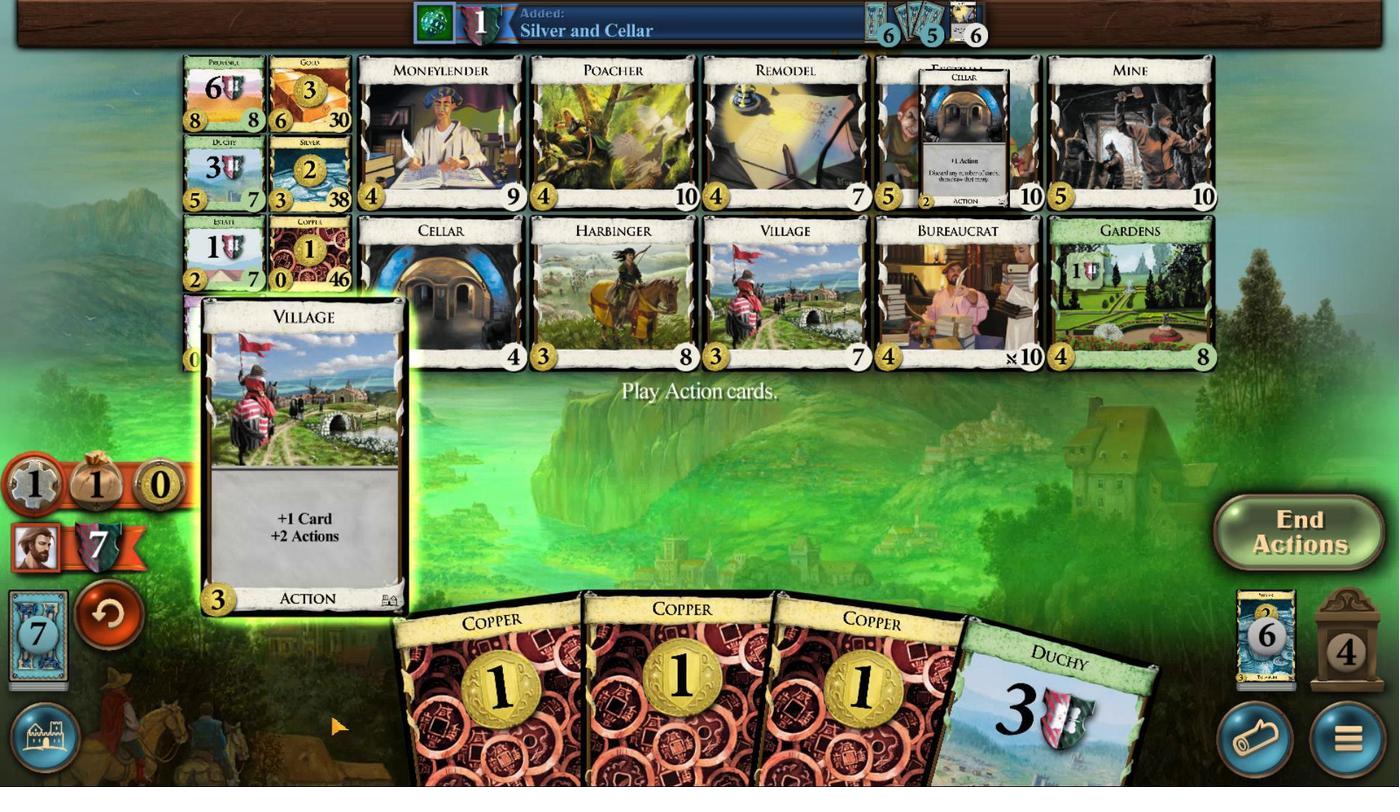 
Action: Mouse moved to (668, 790)
Screenshot: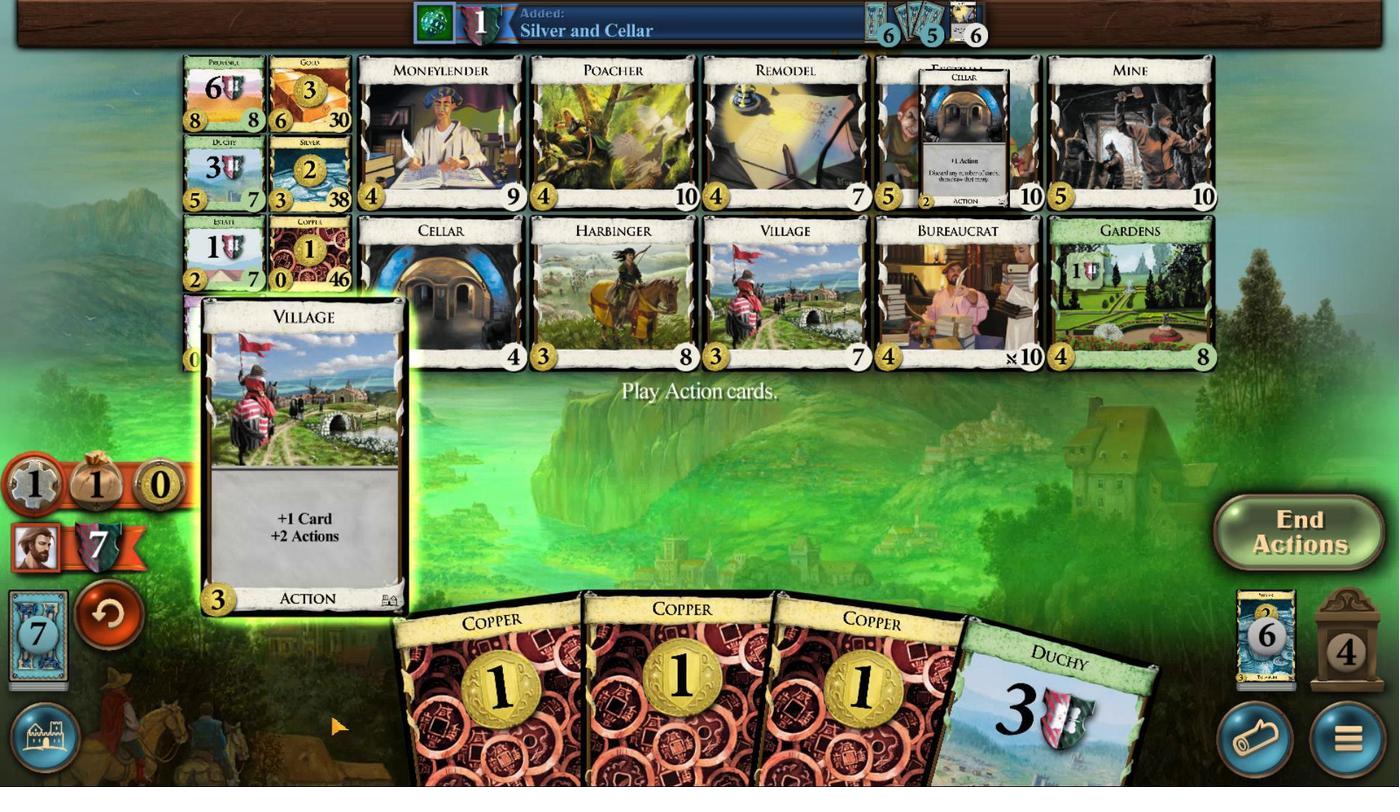 
Action: Mouse scrolled (668, 789) with delta (0, 0)
Screenshot: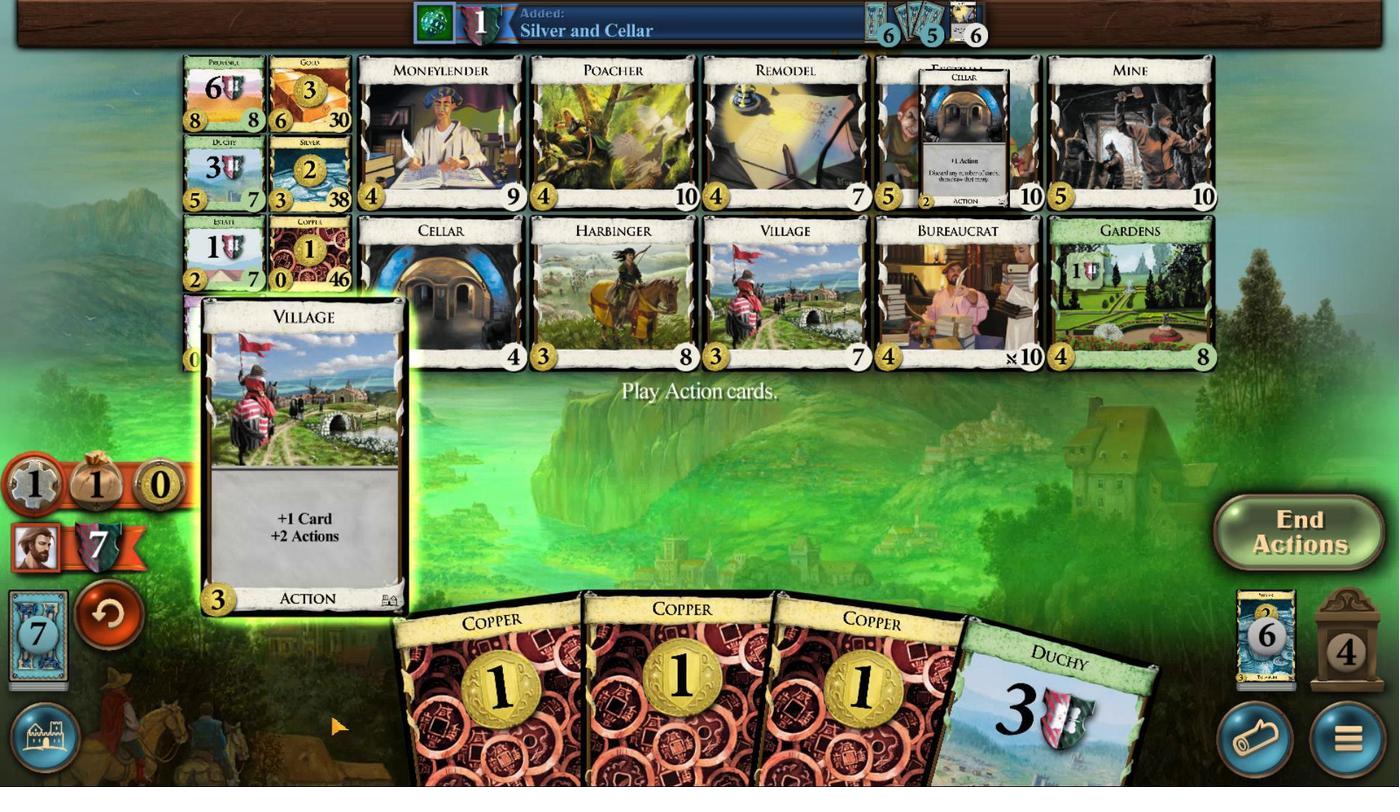 
Action: Mouse moved to (668, 790)
Screenshot: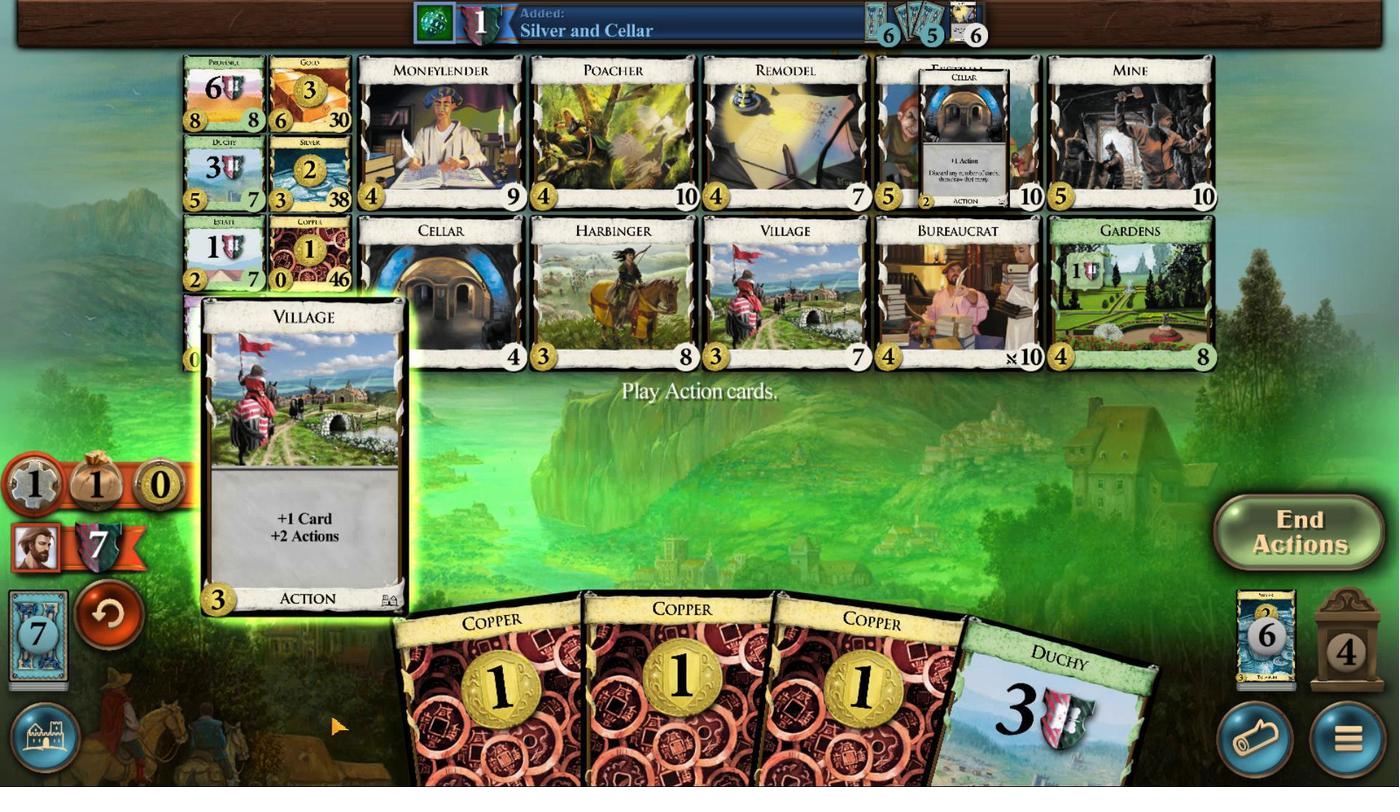 
Action: Mouse scrolled (668, 789) with delta (0, 0)
Screenshot: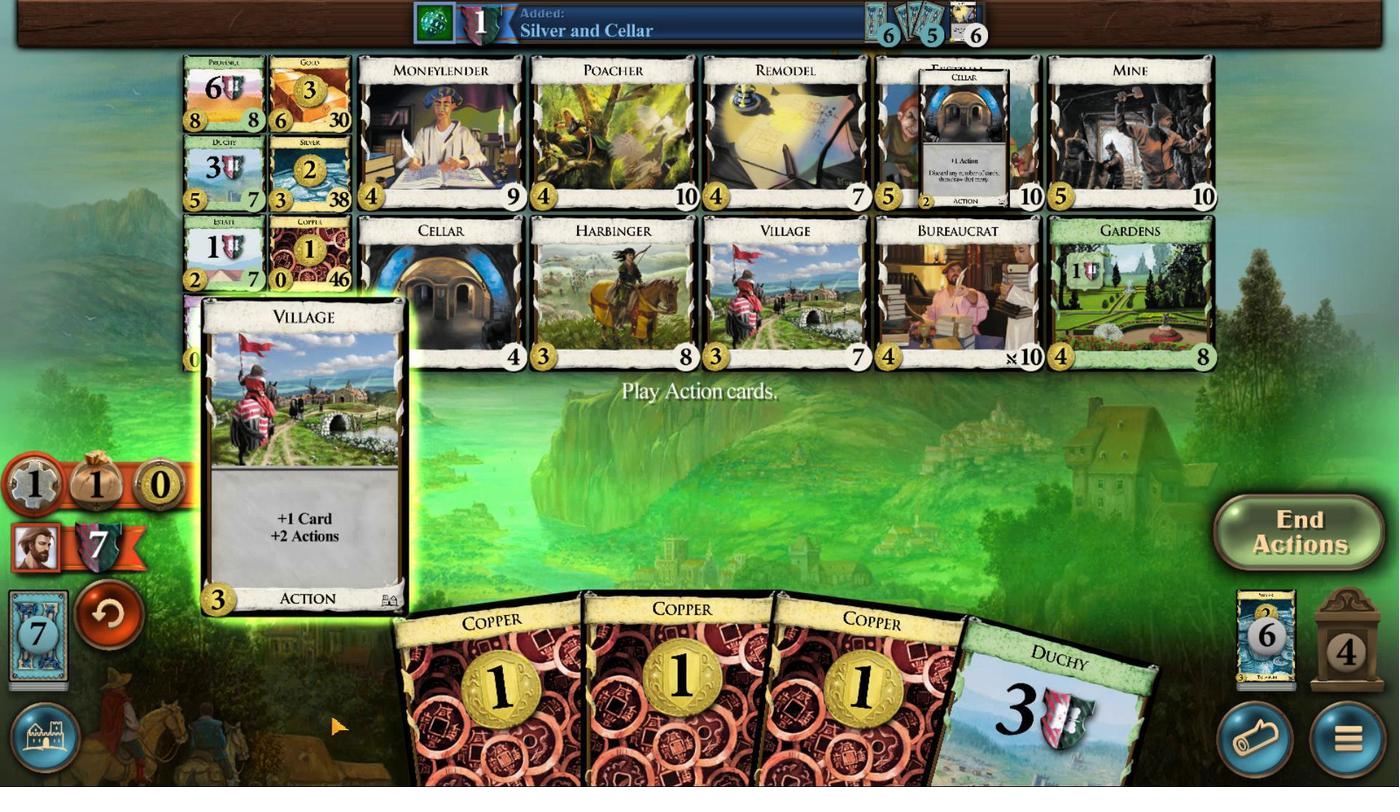 
Action: Mouse moved to (669, 789)
Screenshot: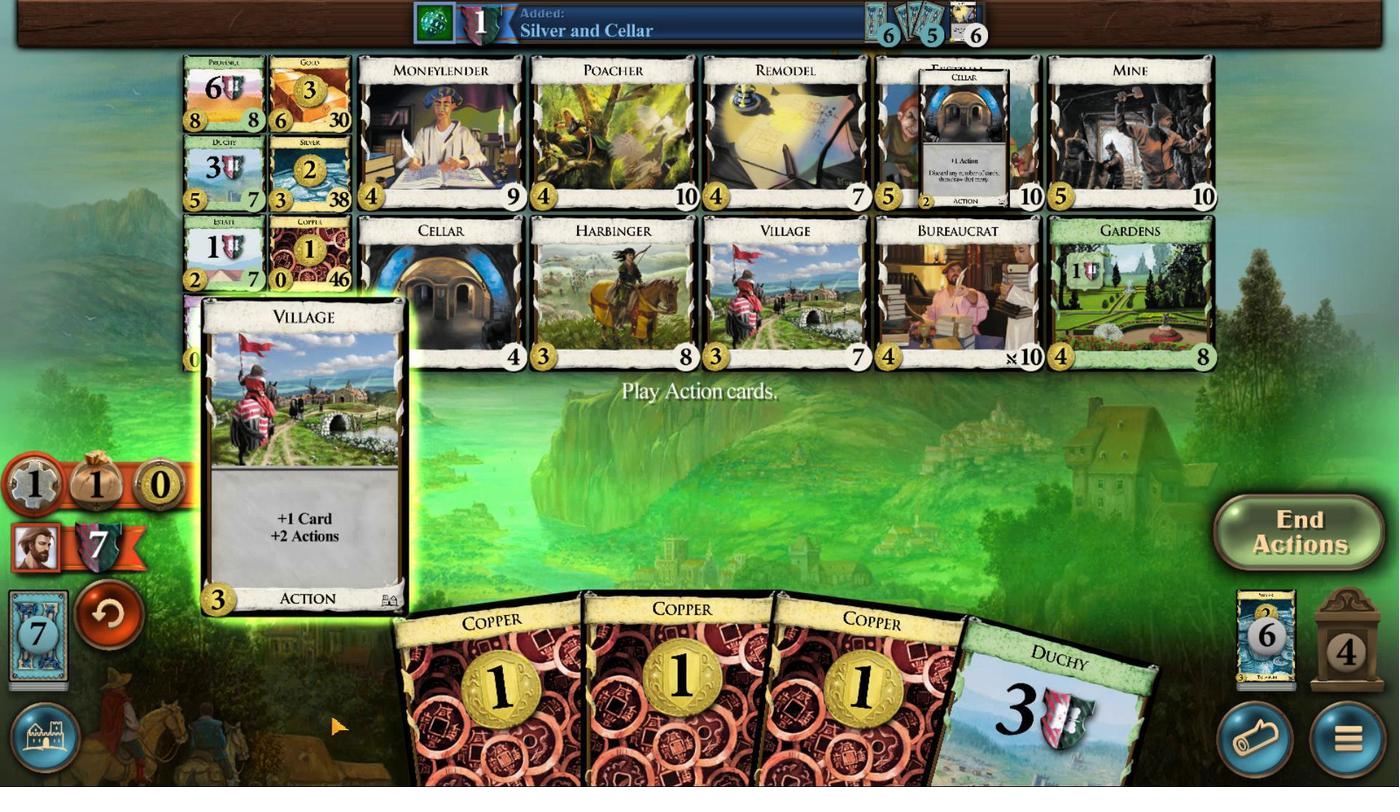 
Action: Mouse scrolled (669, 789) with delta (0, 0)
Screenshot: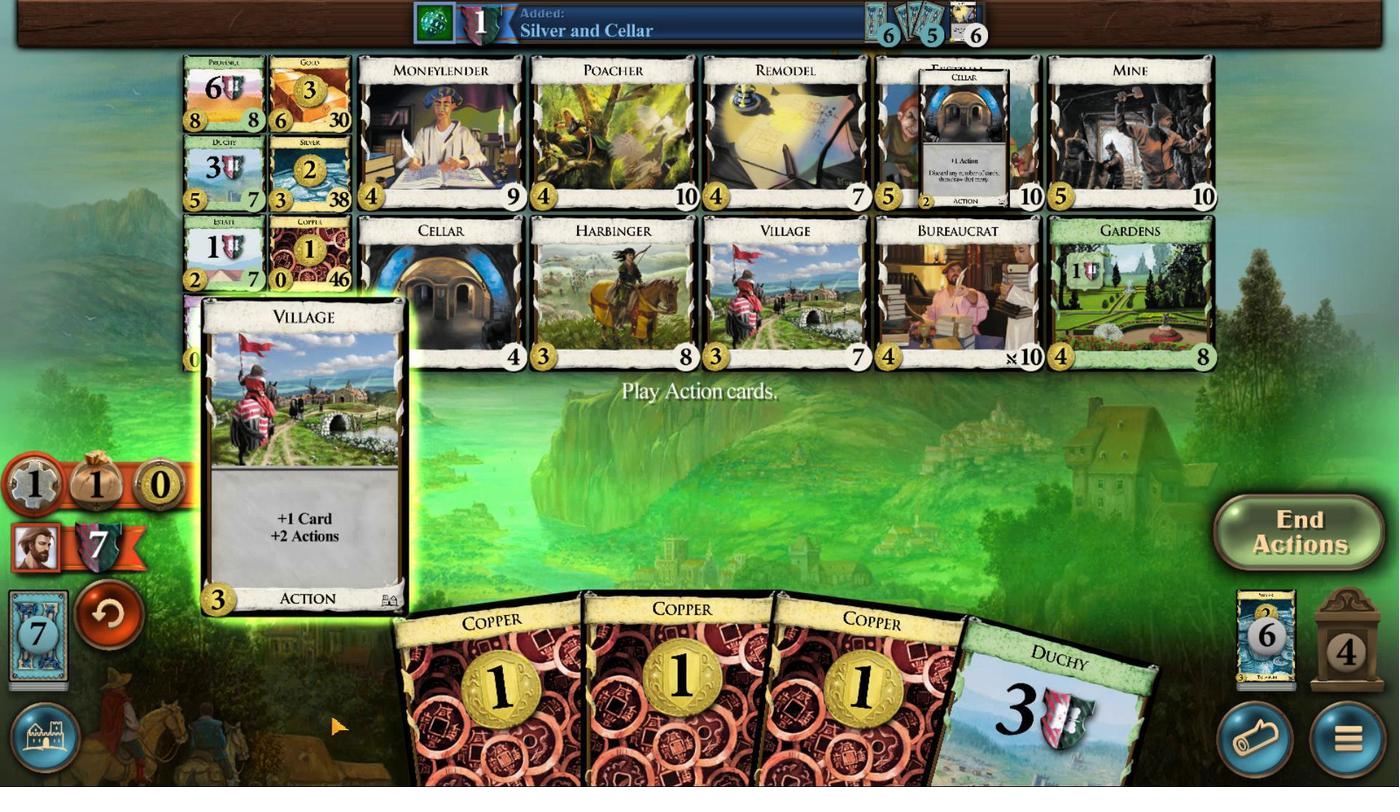 
Action: Mouse moved to (669, 787)
Screenshot: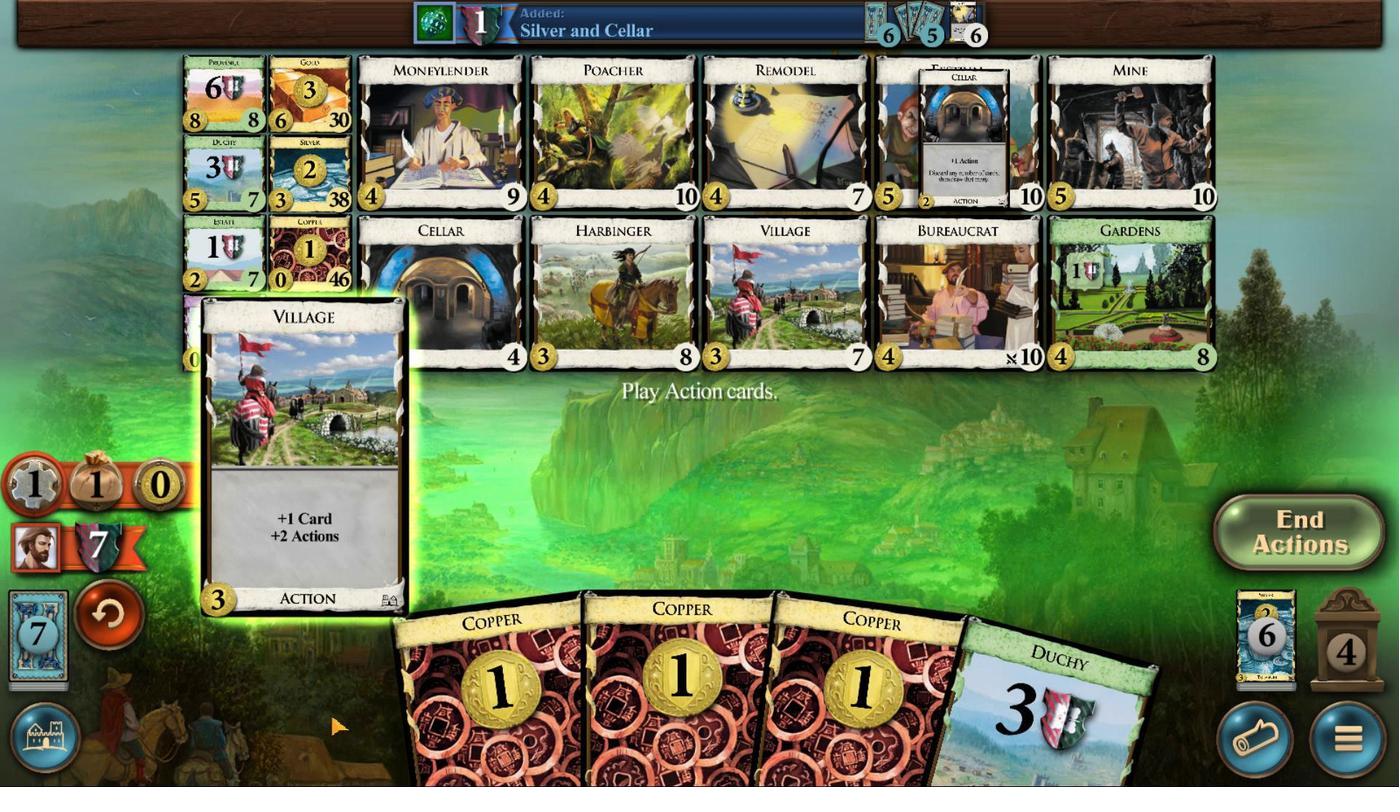 
Action: Mouse scrolled (669, 788) with delta (0, 0)
Screenshot: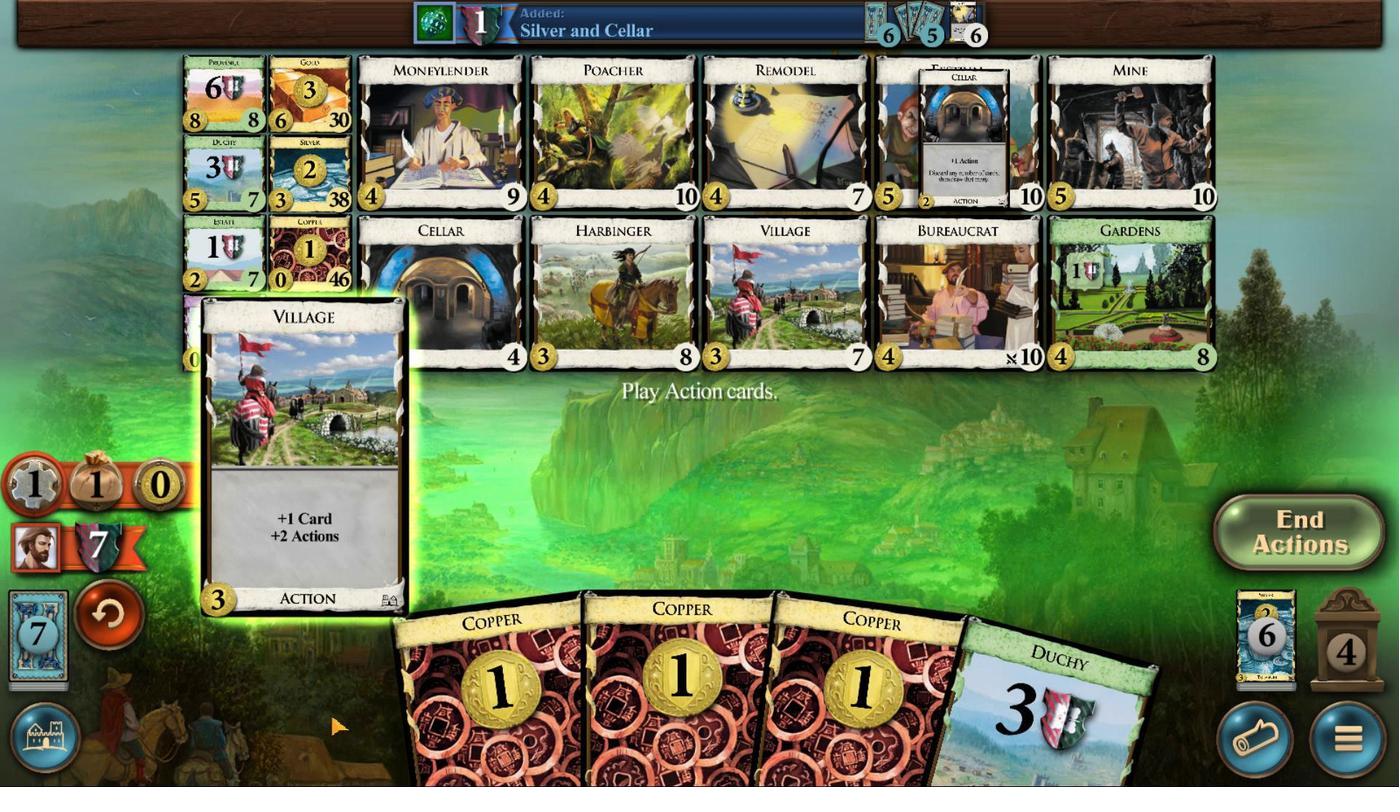 
Action: Mouse moved to (669, 787)
Screenshot: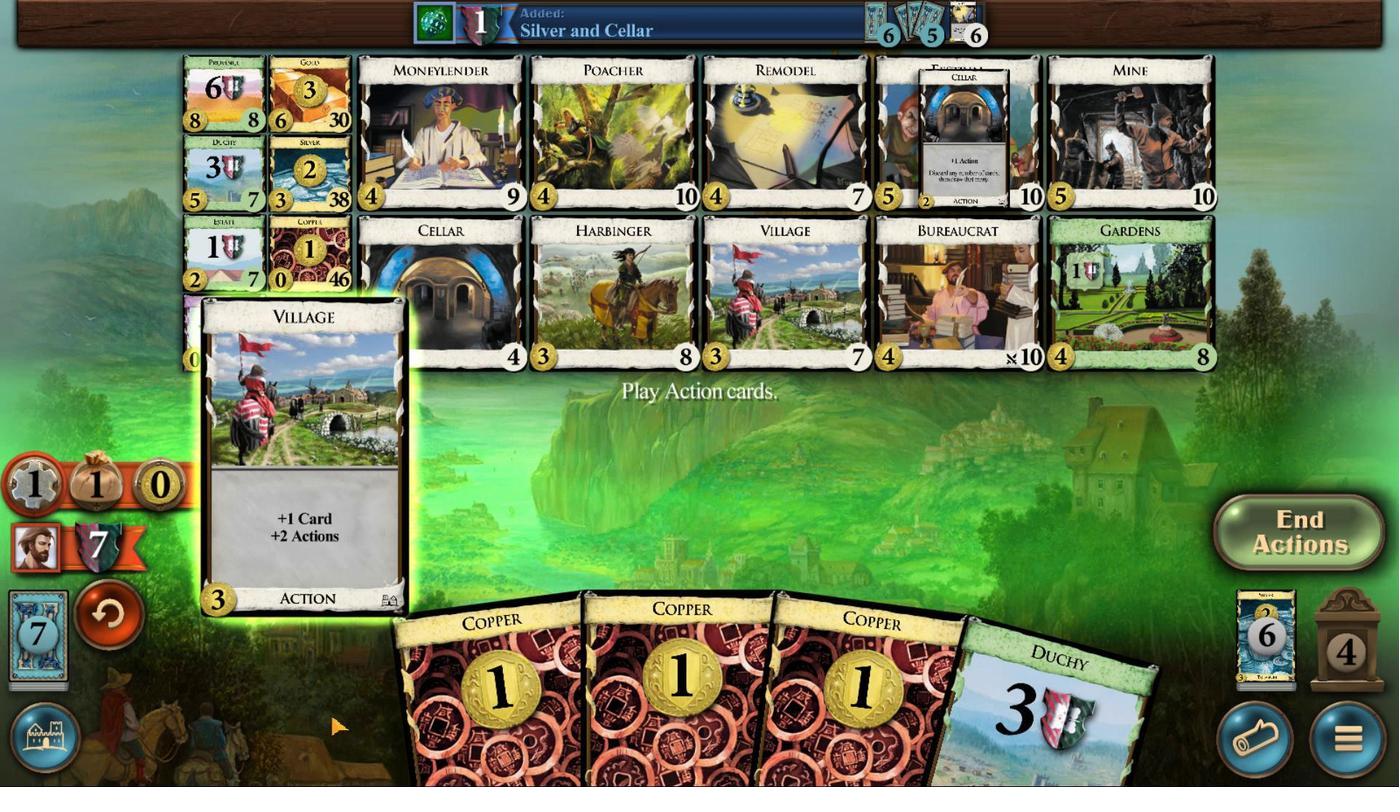 
Action: Mouse scrolled (669, 787) with delta (0, 0)
Screenshot: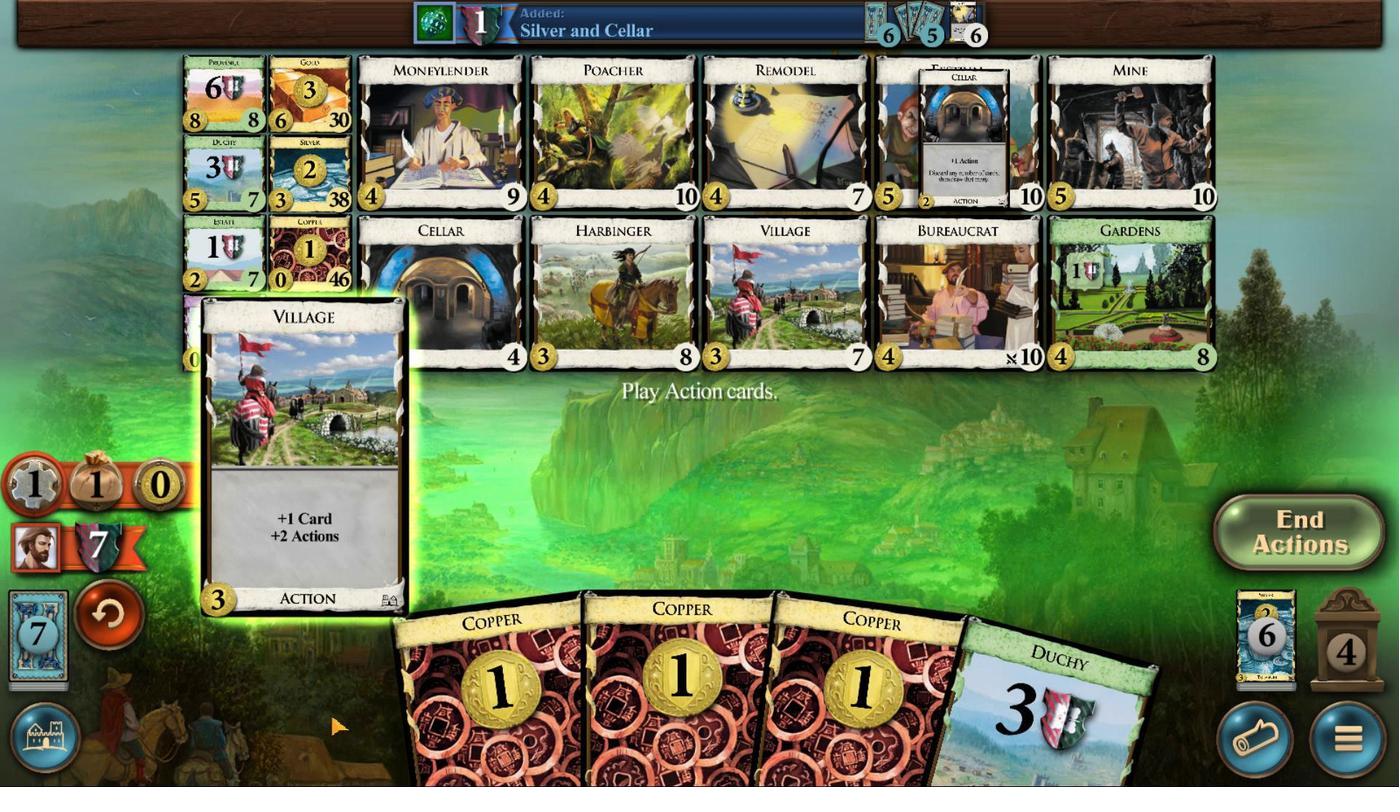 
Action: Mouse moved to (669, 787)
Screenshot: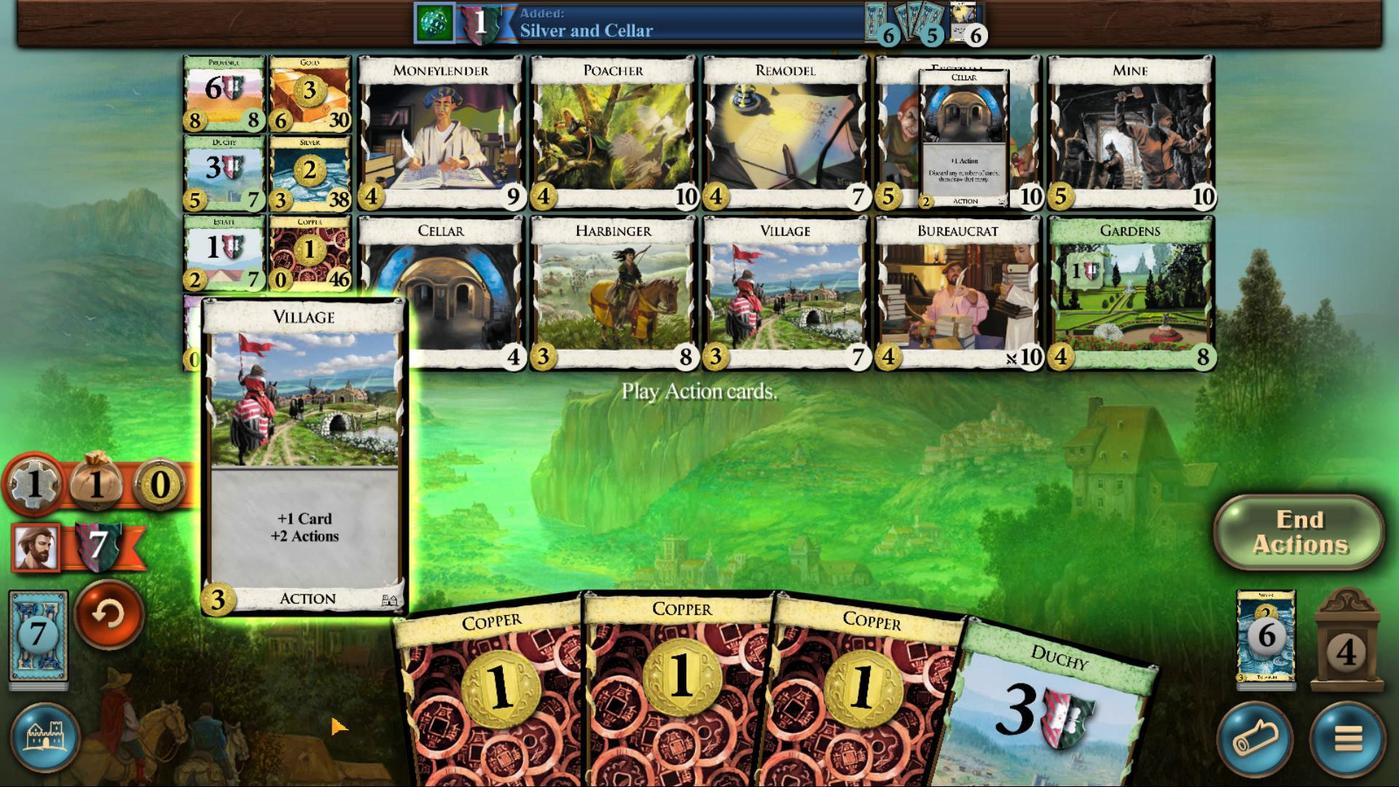 
Action: Mouse scrolled (669, 787) with delta (0, 0)
Screenshot: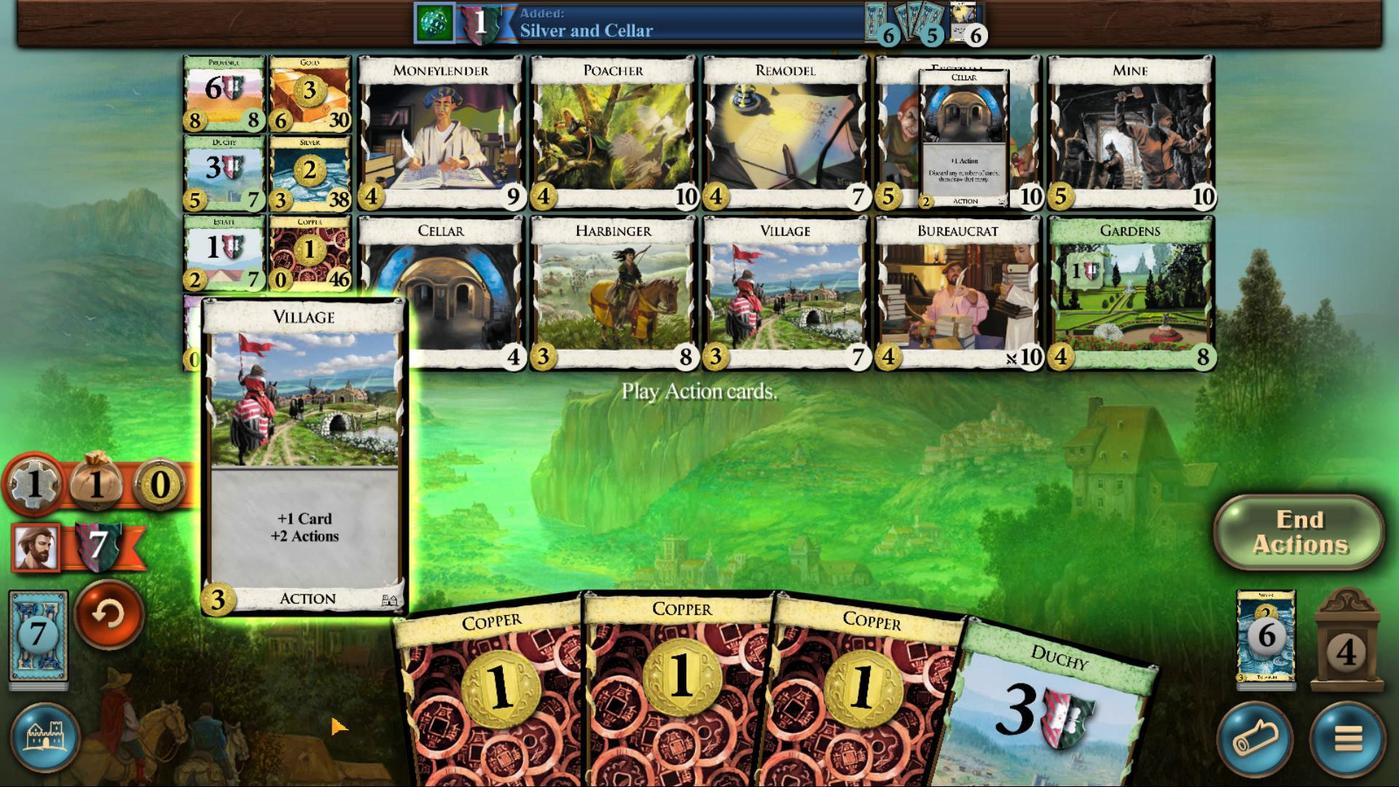 
Action: Mouse moved to (655, 779)
Screenshot: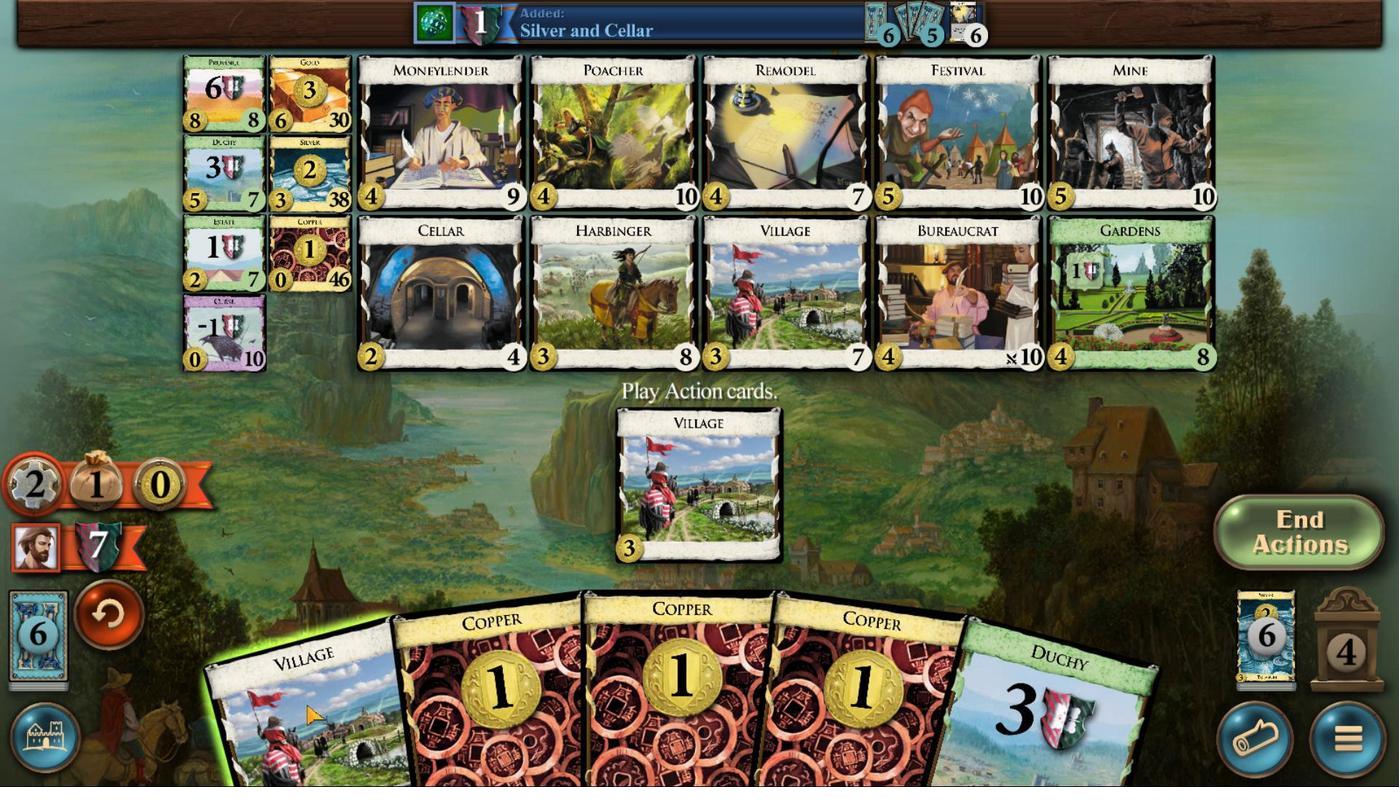
Action: Mouse scrolled (655, 778) with delta (0, 0)
Screenshot: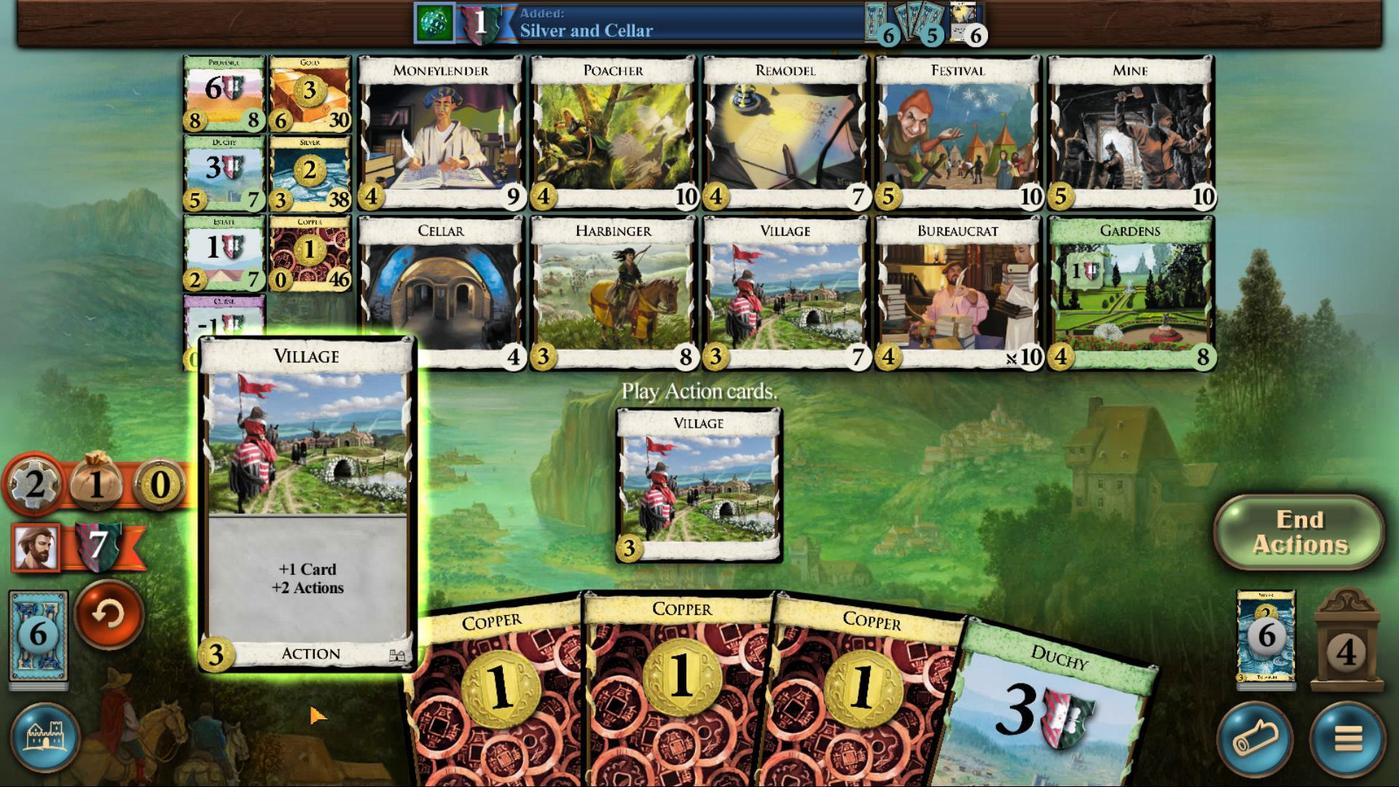 
Action: Mouse moved to (655, 779)
Screenshot: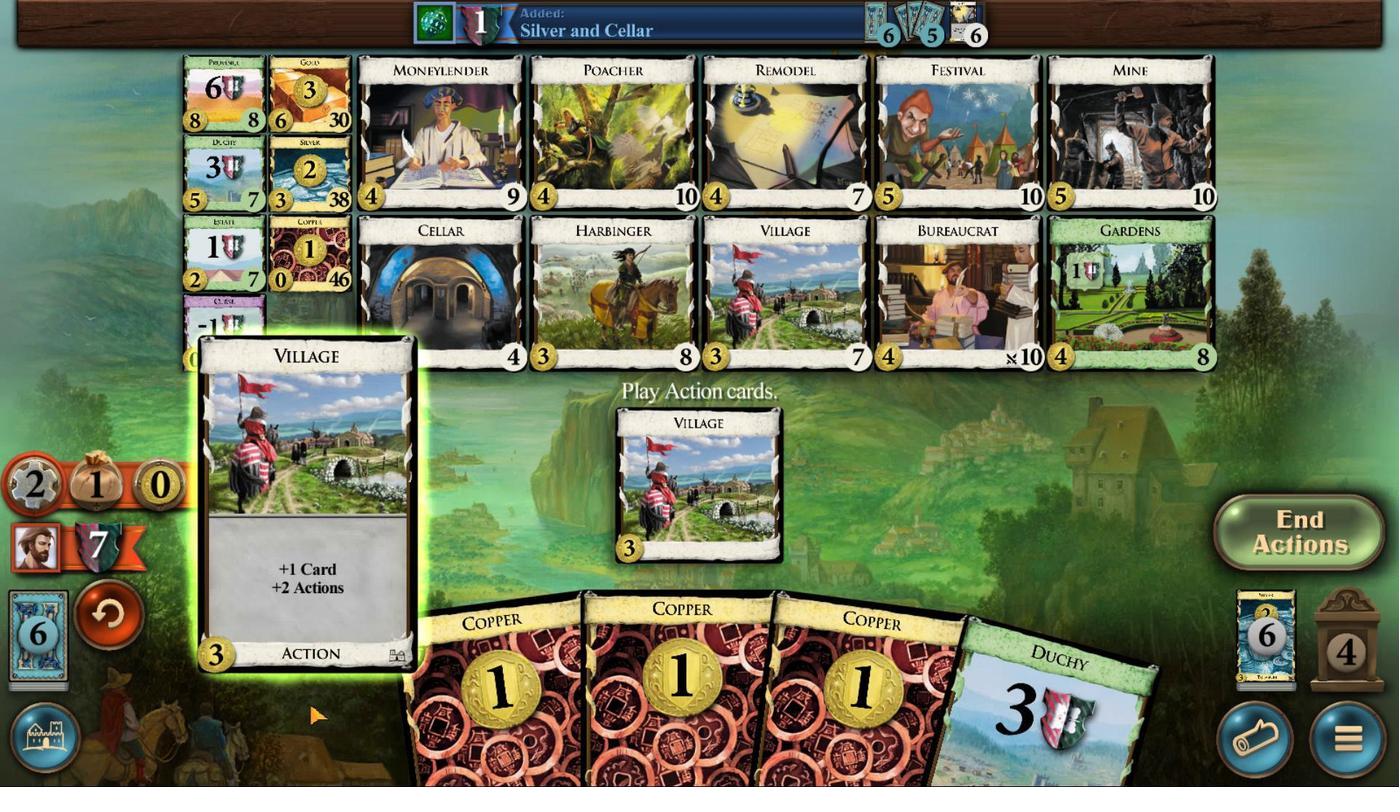 
Action: Mouse scrolled (655, 778) with delta (0, 0)
Screenshot: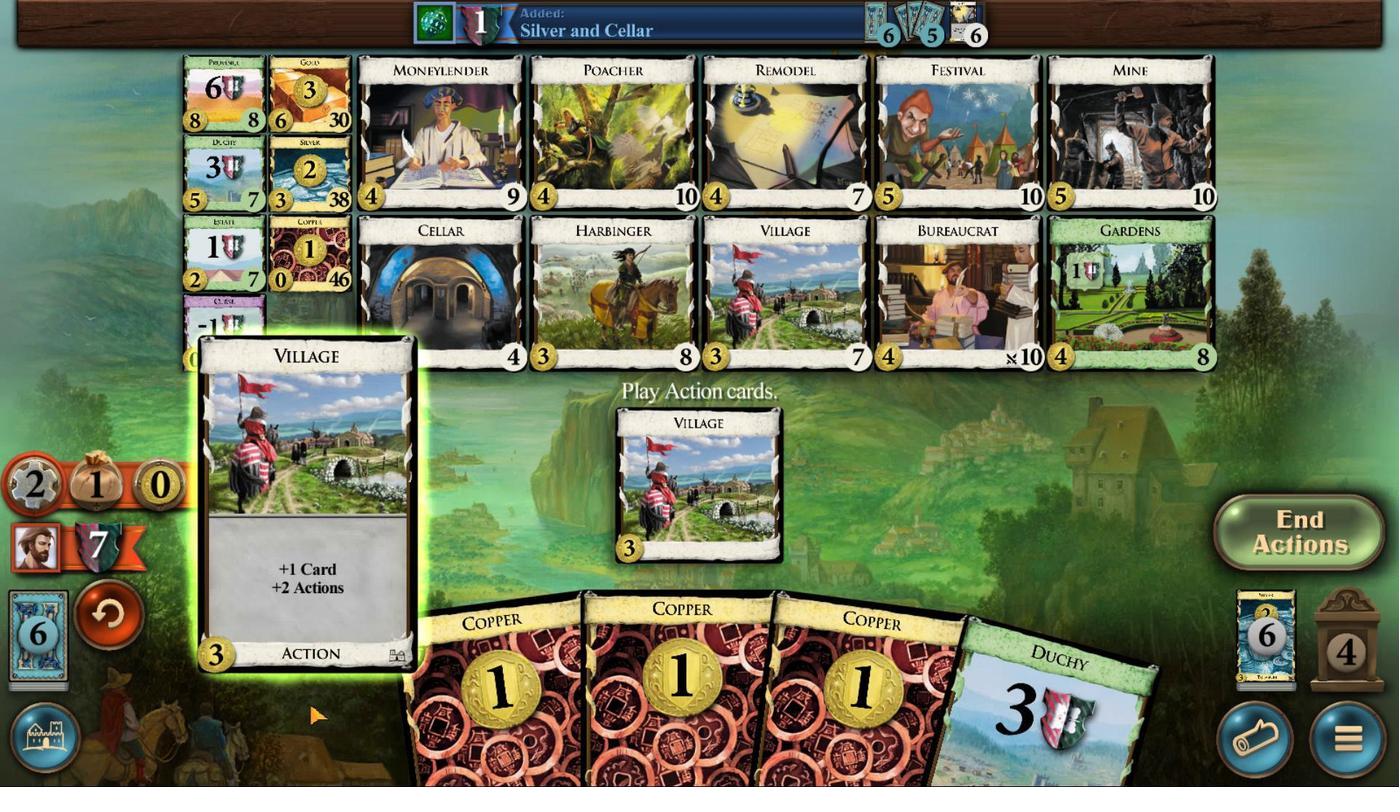 
Action: Mouse moved to (656, 779)
Screenshot: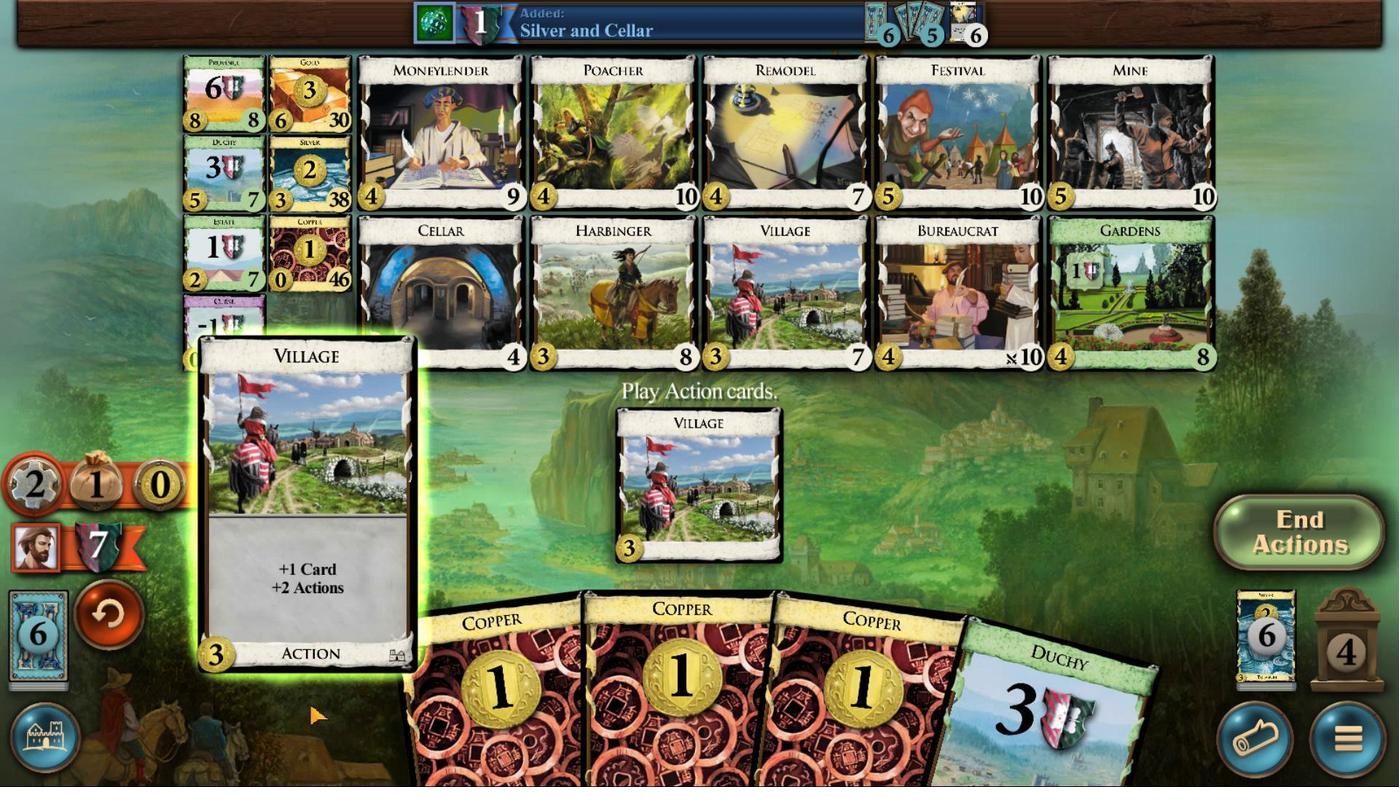 
Action: Mouse scrolled (656, 778) with delta (0, 0)
Screenshot: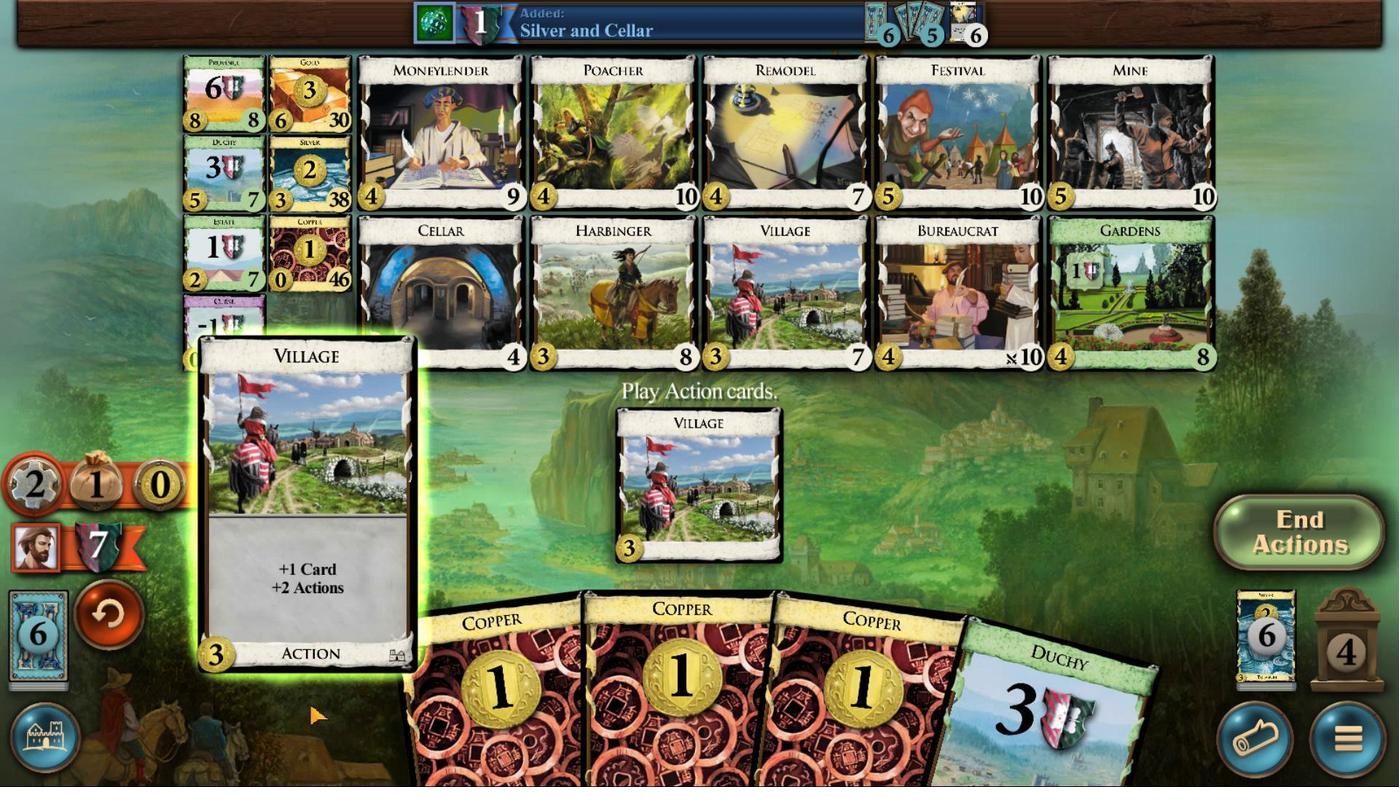 
Action: Mouse moved to (656, 779)
Screenshot: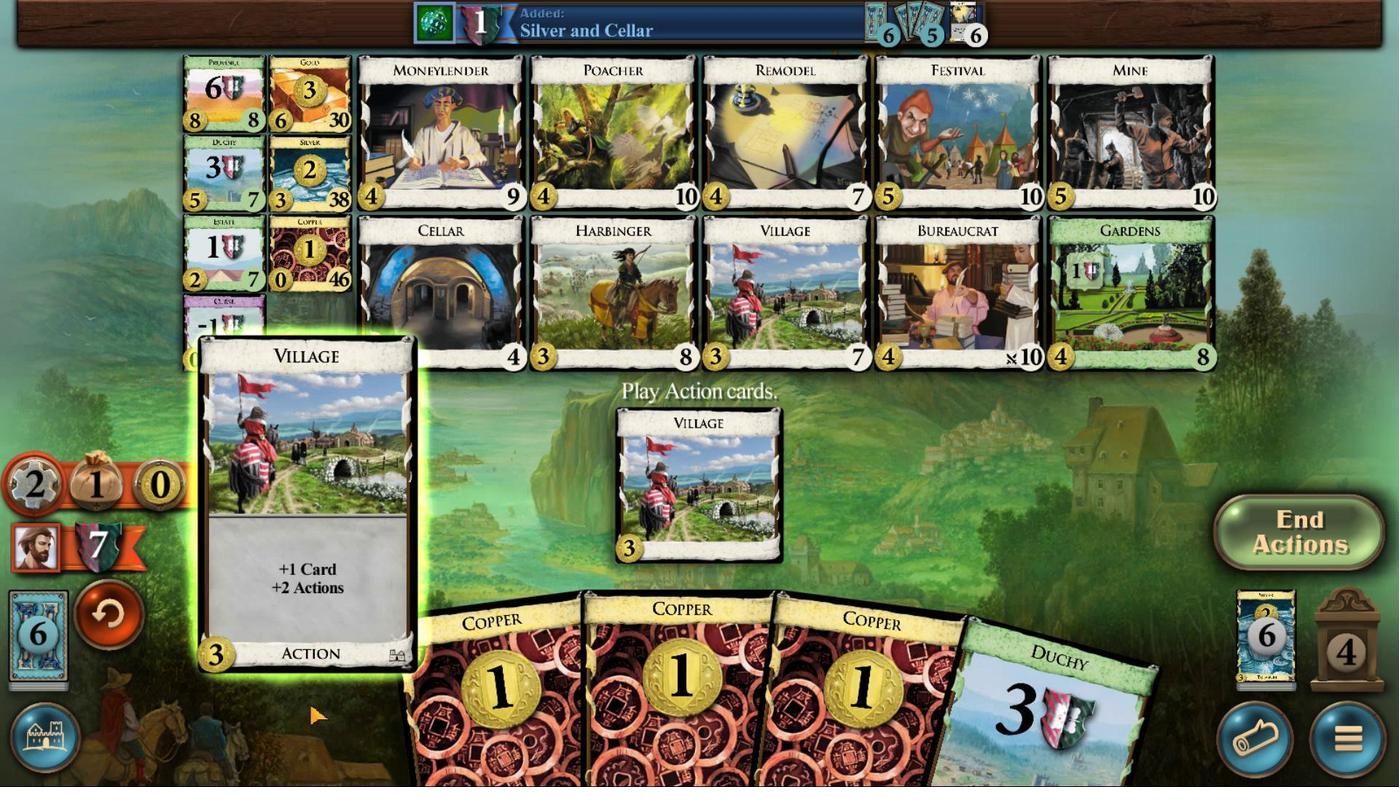 
Action: Mouse scrolled (656, 778) with delta (0, 0)
Screenshot: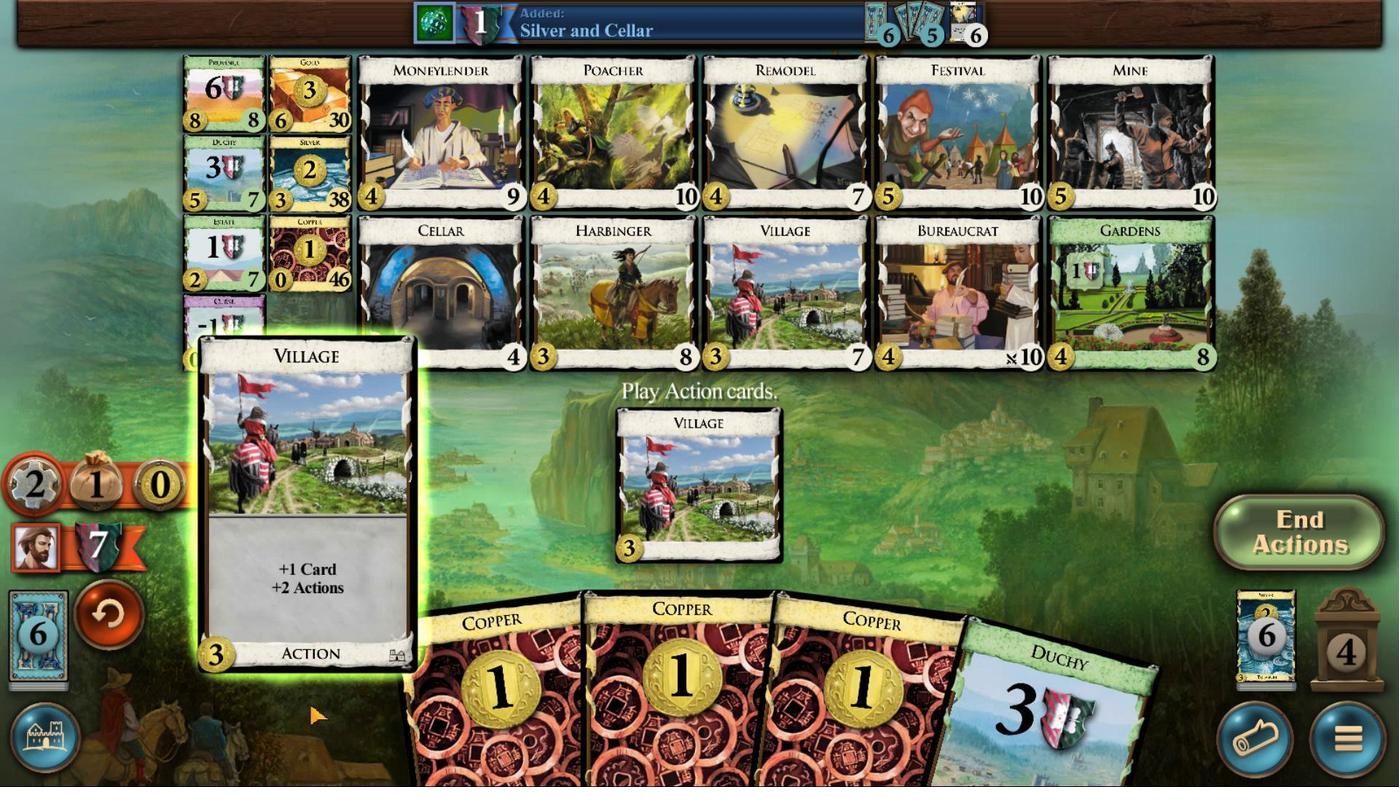 
Action: Mouse scrolled (656, 778) with delta (0, 0)
Screenshot: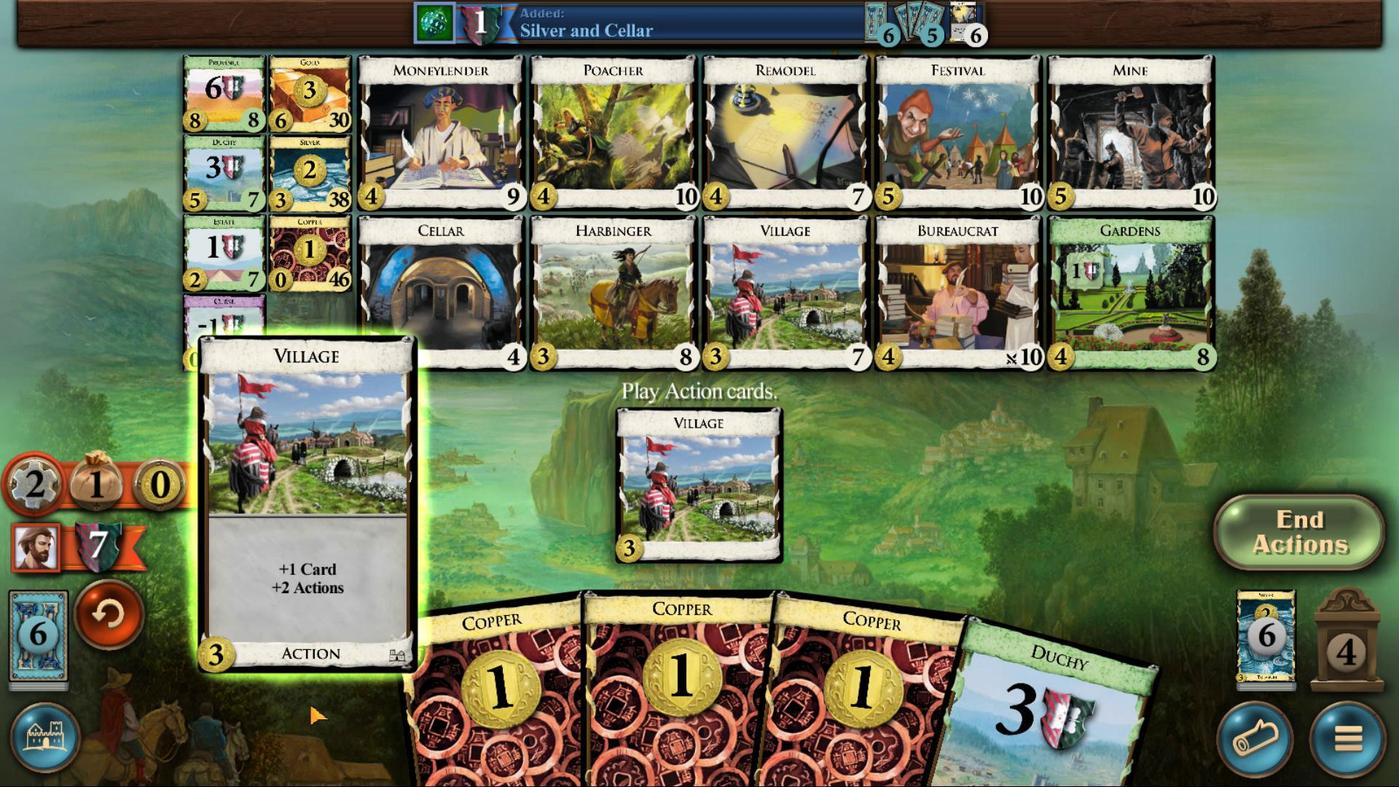 
Action: Mouse moved to (915, 779)
Screenshot: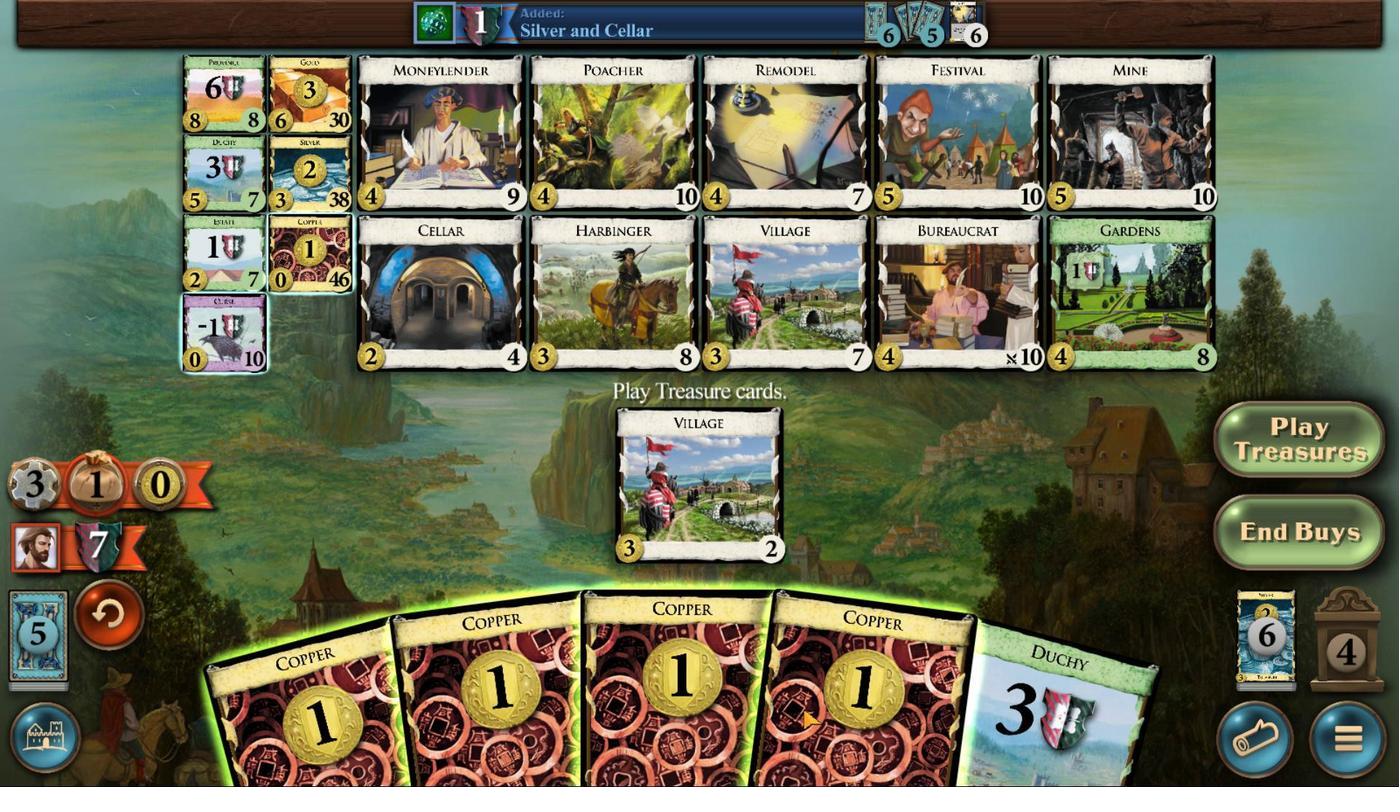 
Action: Mouse scrolled (915, 779) with delta (0, 0)
Screenshot: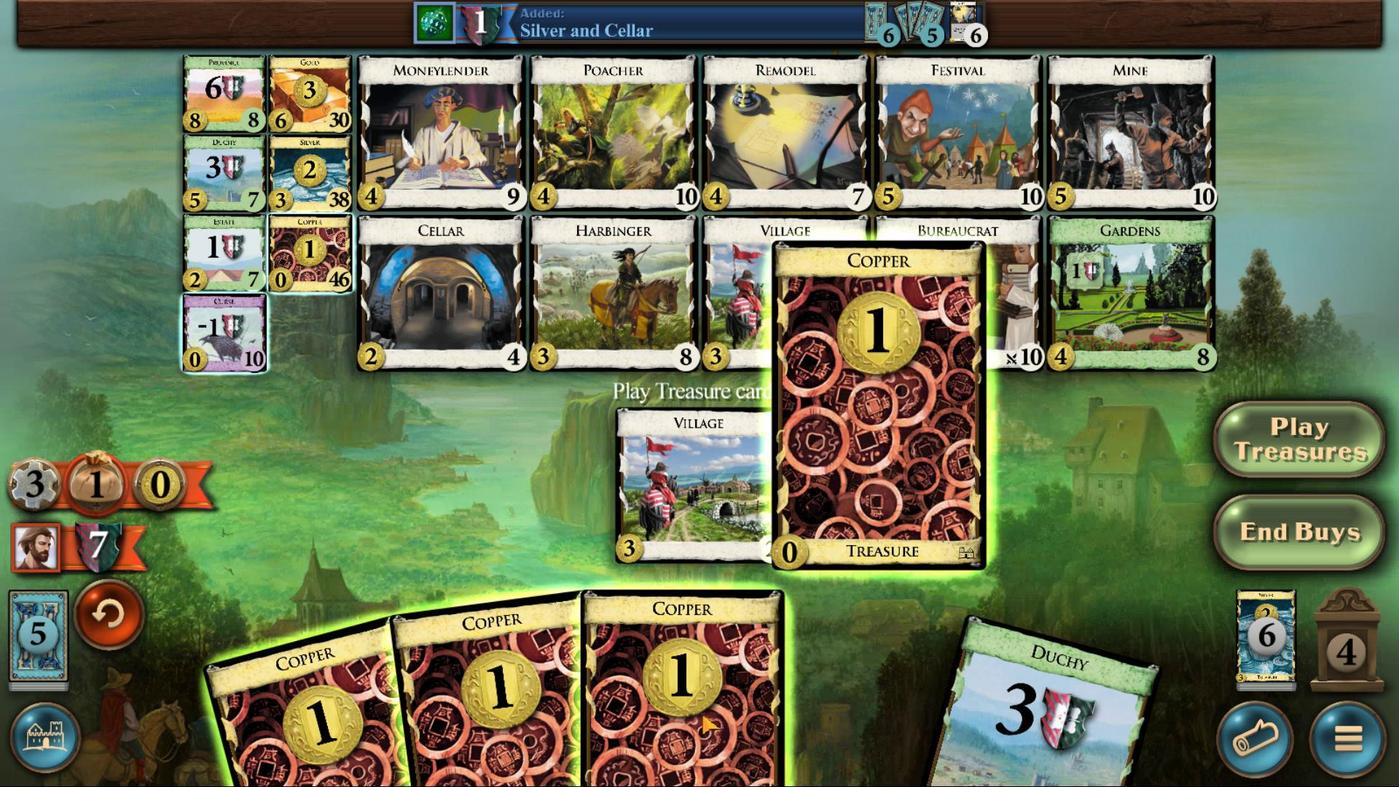 
Action: Mouse scrolled (915, 779) with delta (0, 0)
Screenshot: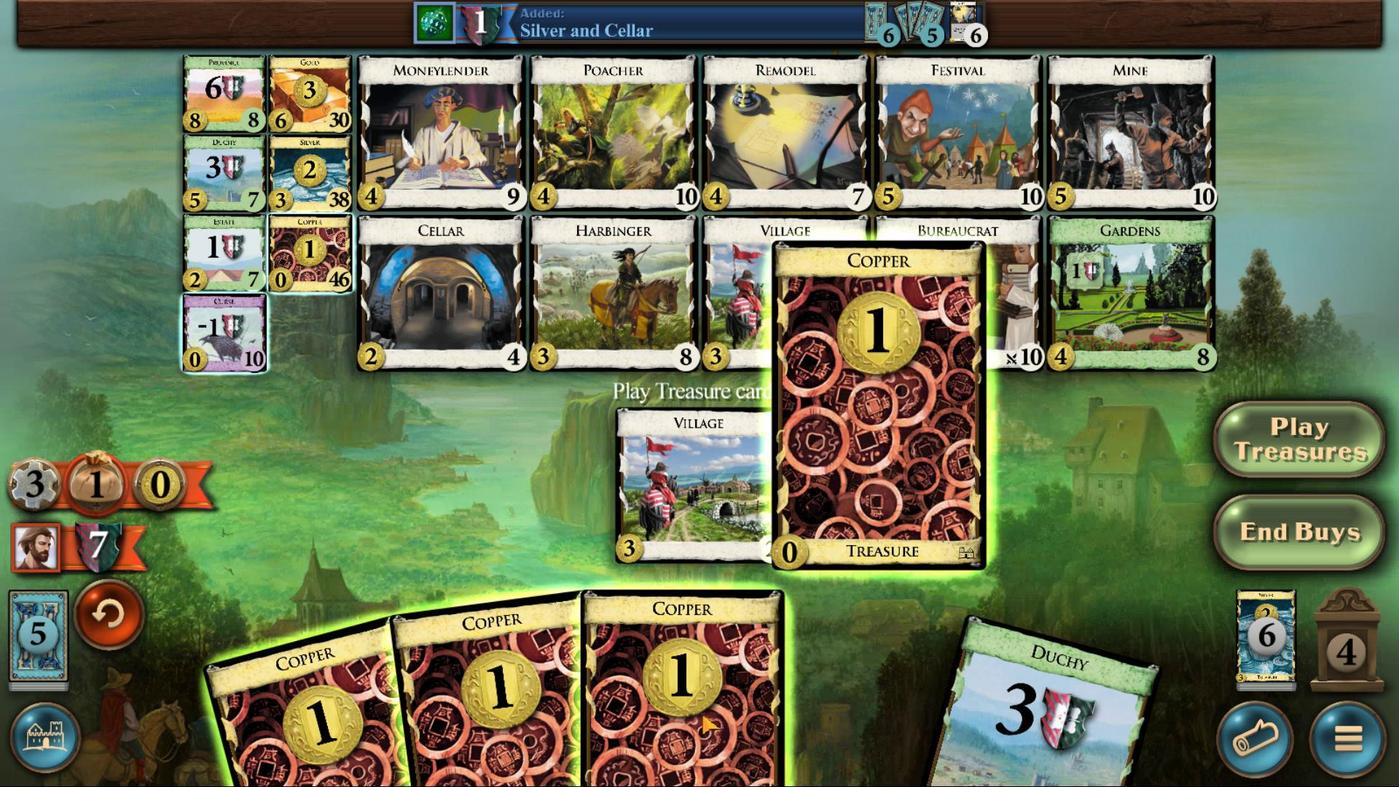 
Action: Mouse scrolled (915, 779) with delta (0, 0)
Screenshot: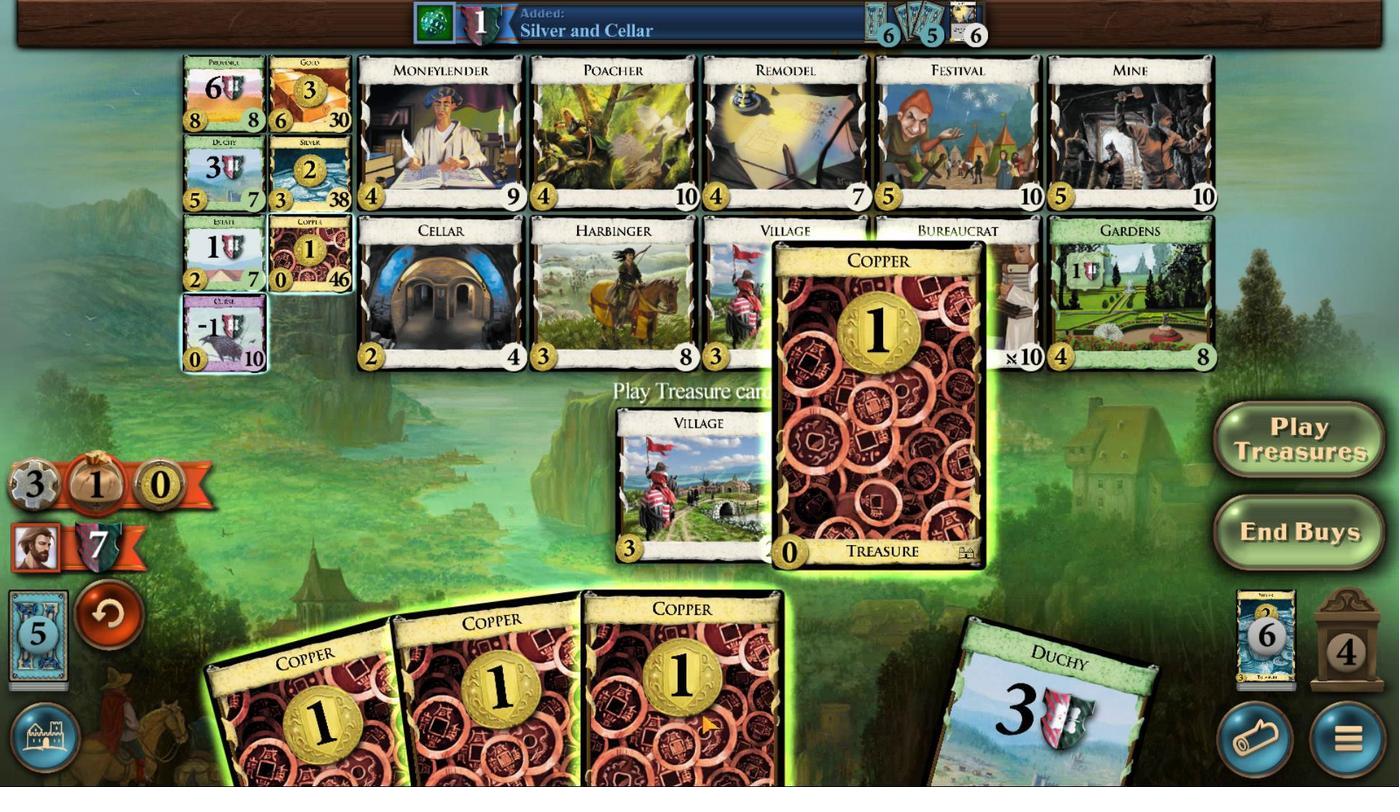 
Action: Mouse moved to (915, 780)
Screenshot: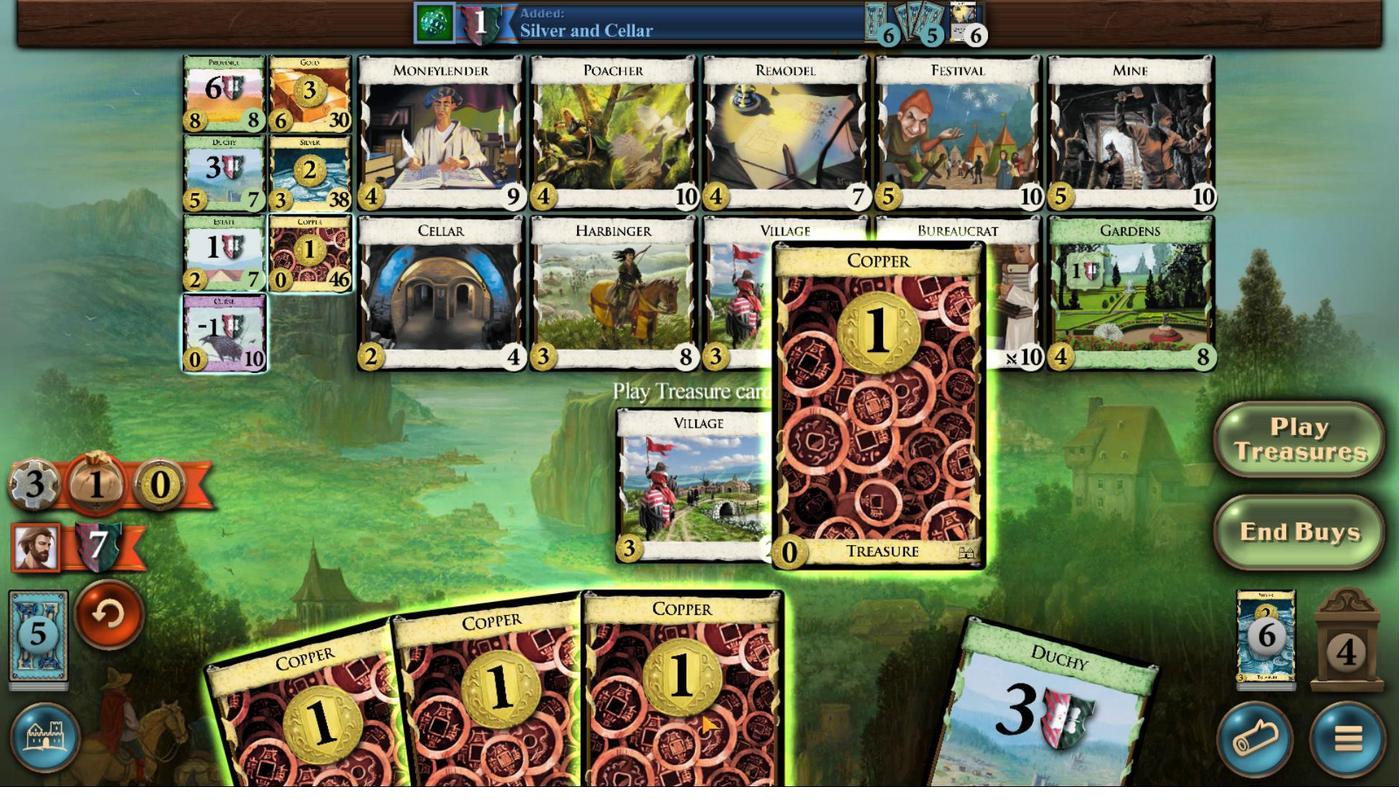 
Action: Mouse scrolled (915, 780) with delta (0, 0)
Screenshot: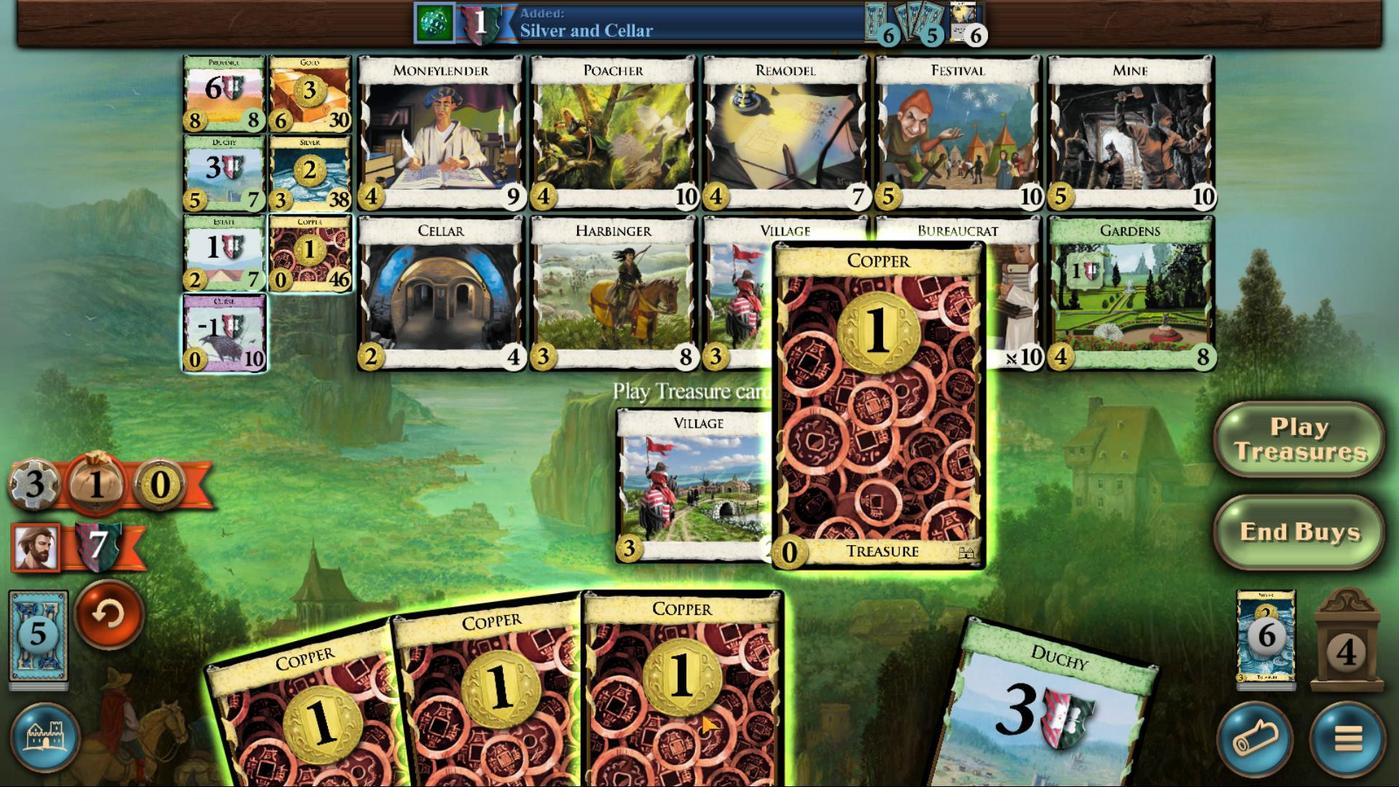 
Action: Mouse moved to (851, 782)
Screenshot: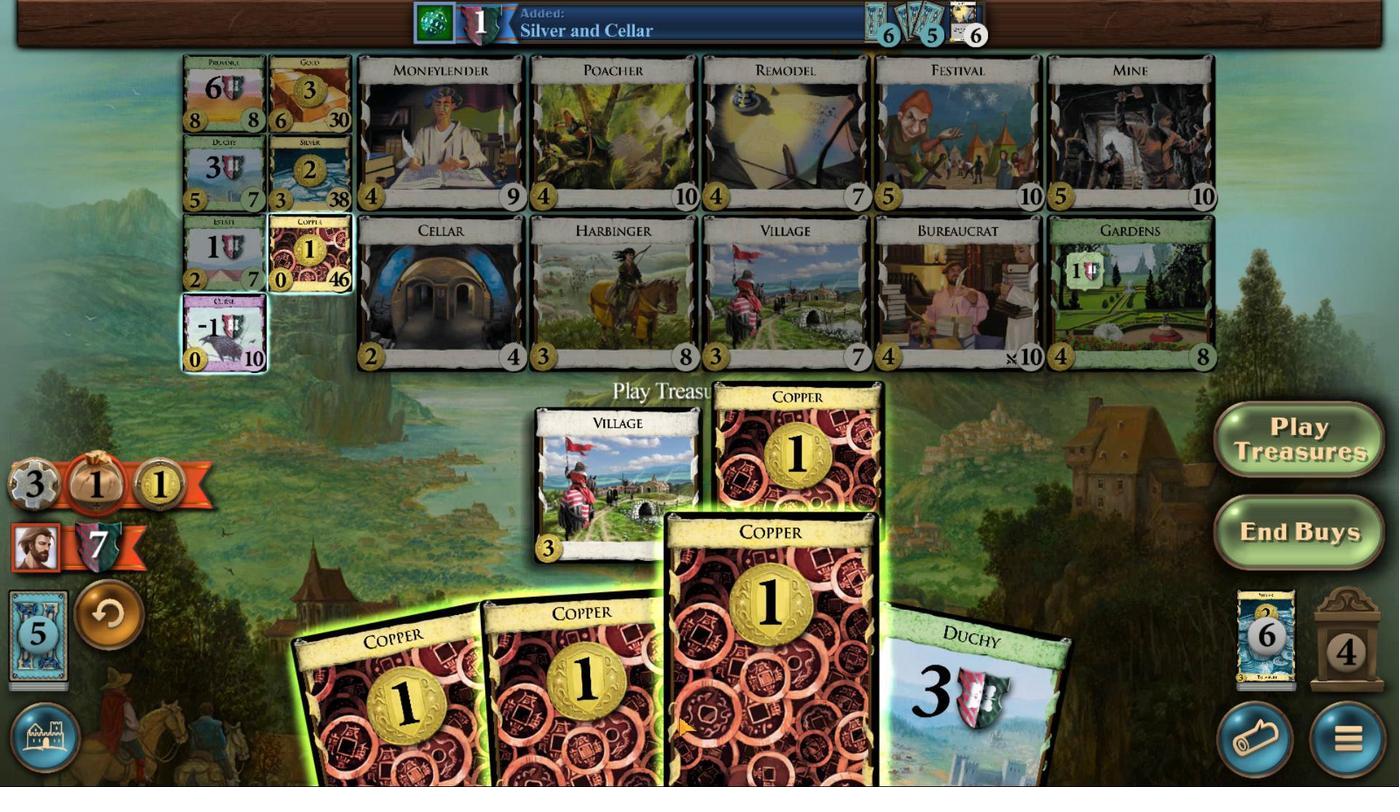 
Action: Mouse scrolled (851, 782) with delta (0, 0)
Screenshot: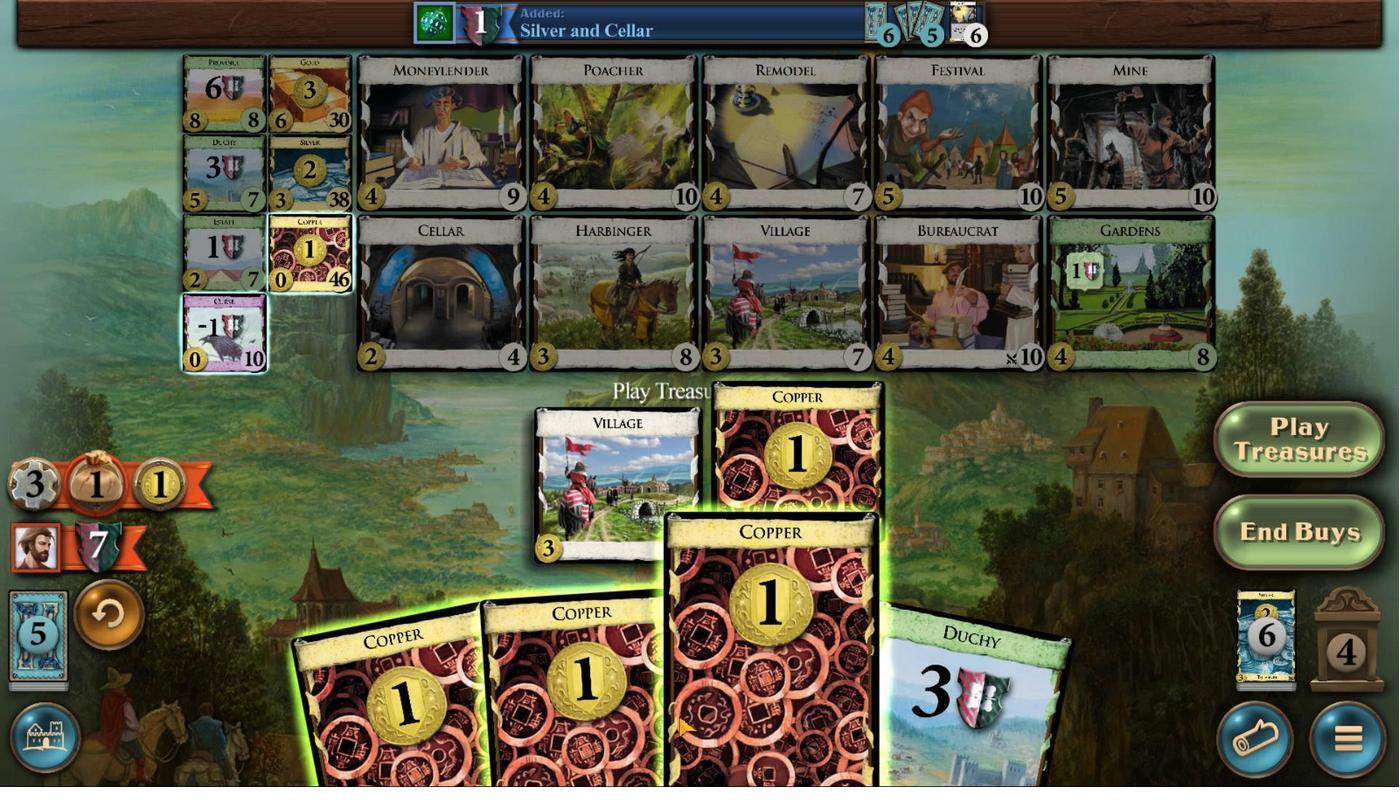 
Action: Mouse moved to (850, 783)
Screenshot: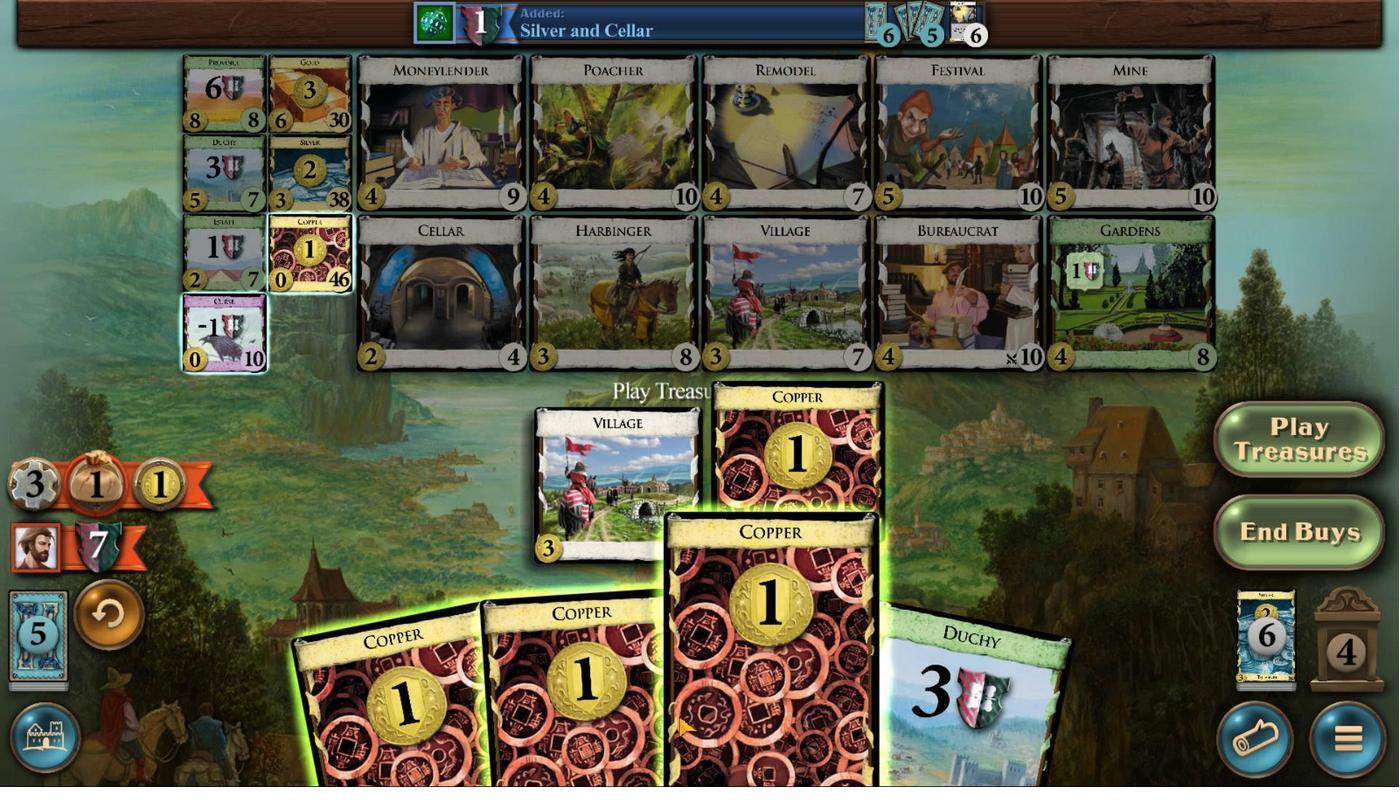 
Action: Mouse scrolled (850, 783) with delta (0, 0)
Screenshot: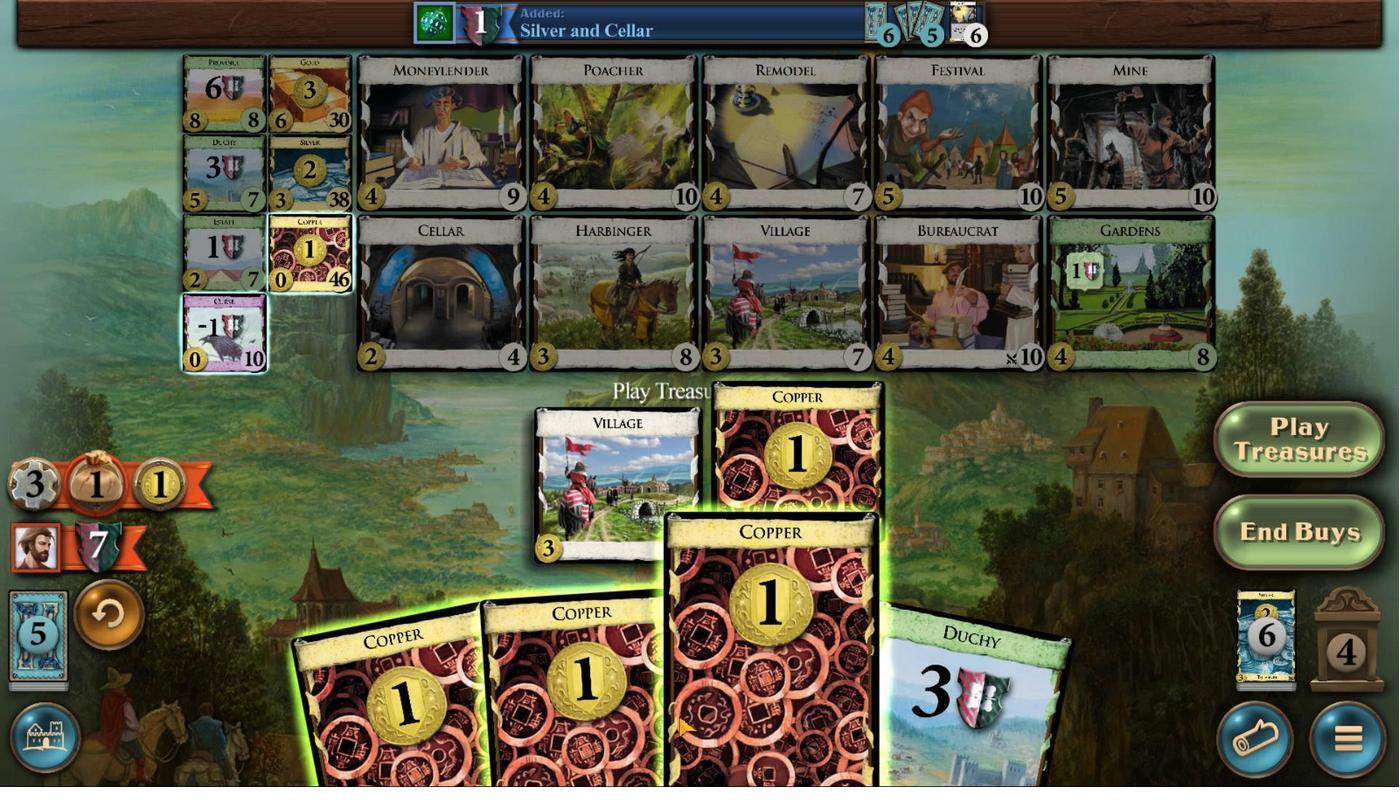 
Action: Mouse moved to (850, 784)
Screenshot: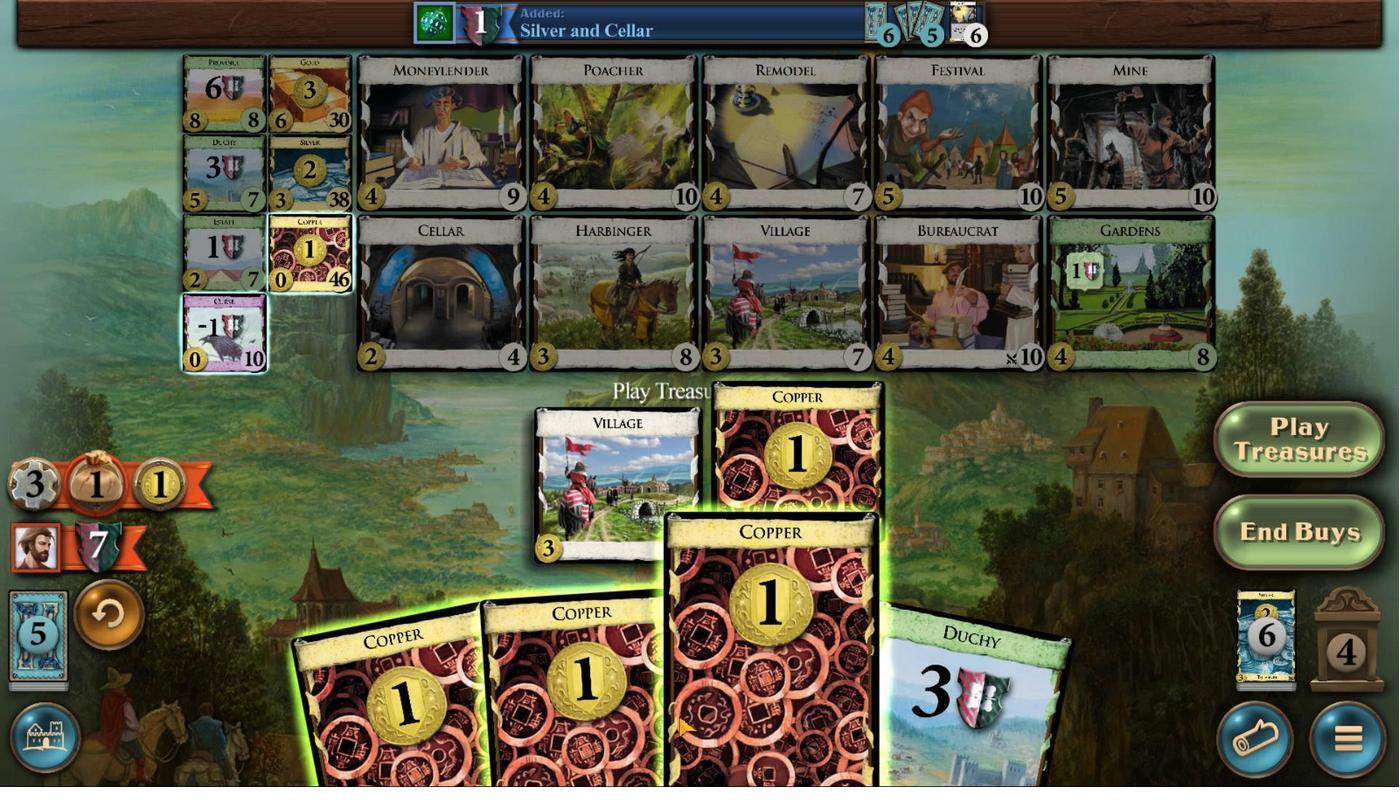
Action: Mouse scrolled (850, 783) with delta (0, 0)
Screenshot: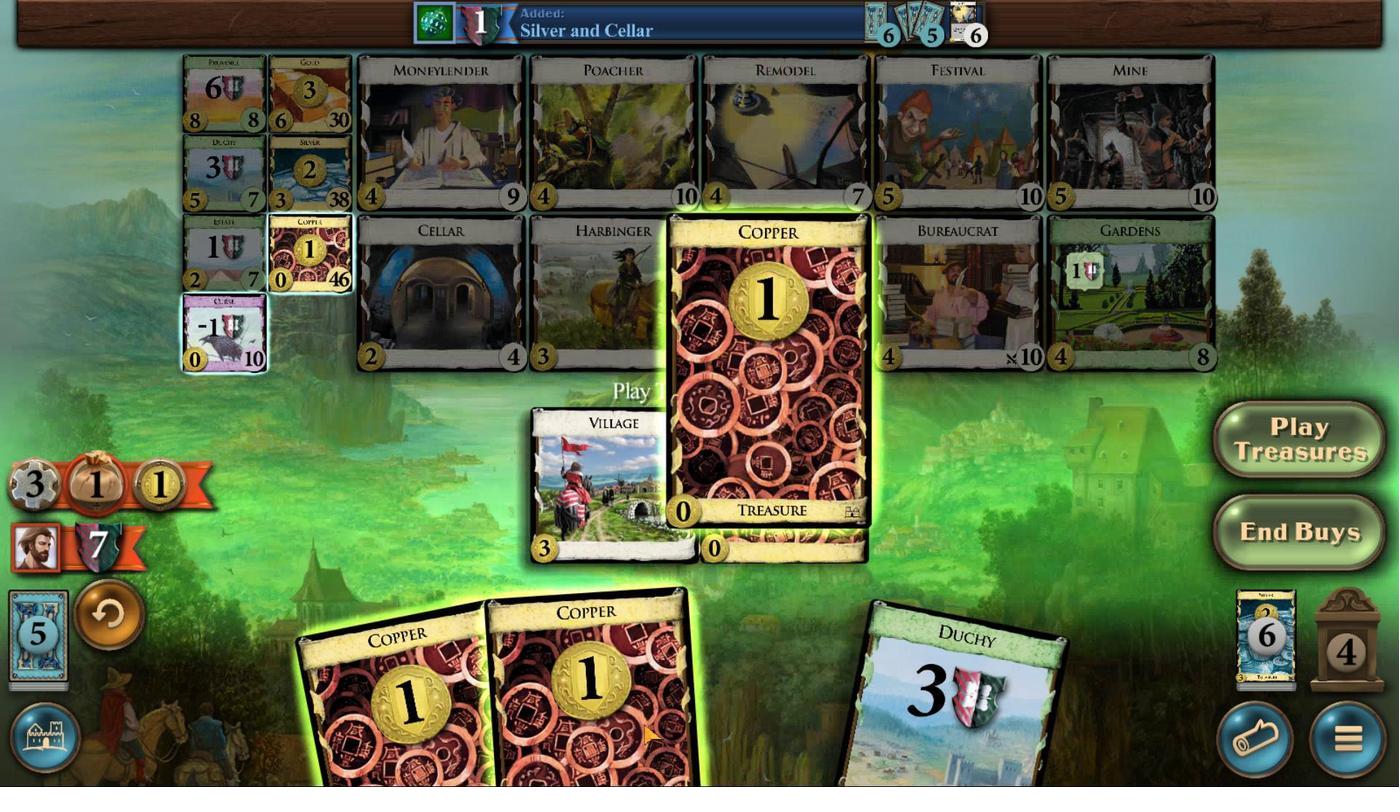 
Action: Mouse scrolled (850, 783) with delta (0, 0)
Screenshot: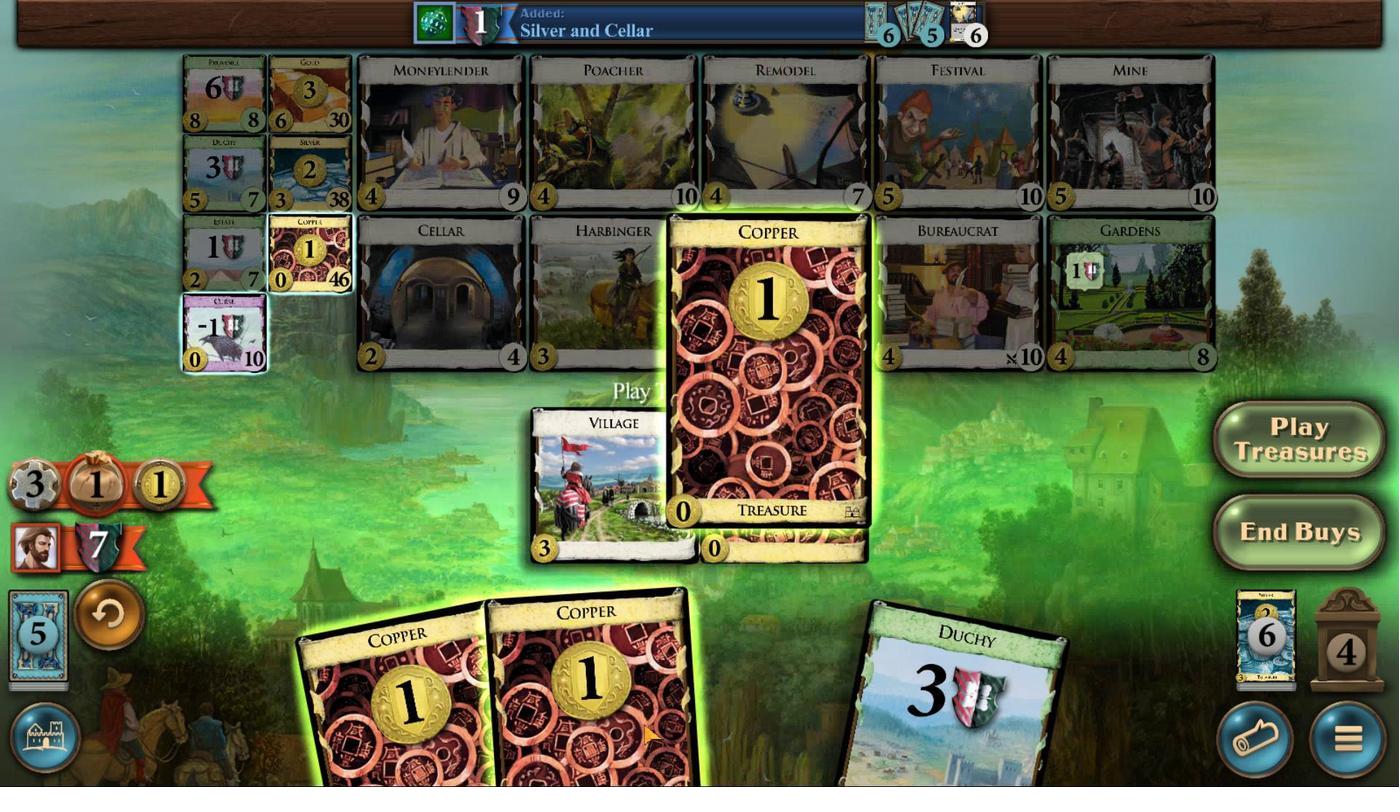 
Action: Mouse scrolled (850, 783) with delta (0, 0)
Screenshot: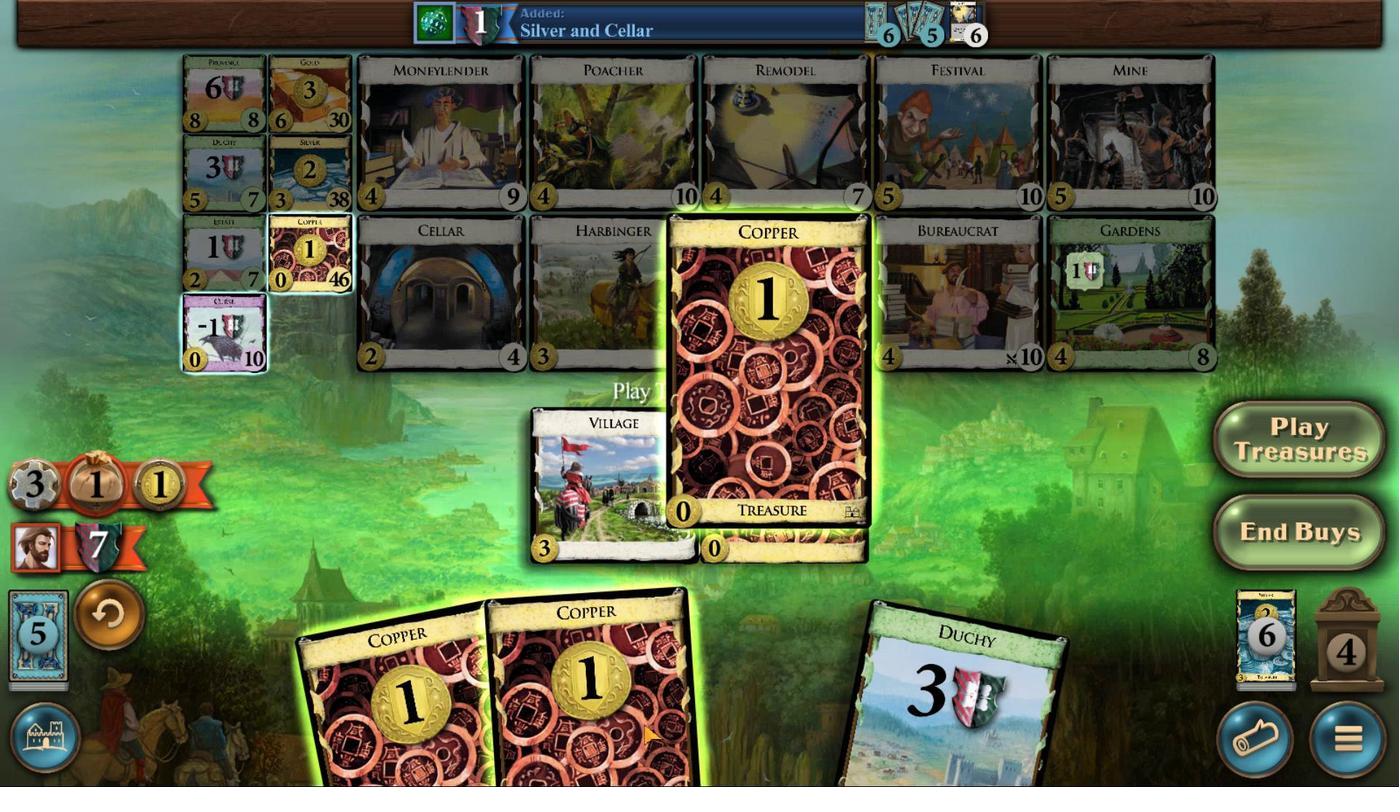 
Action: Mouse moved to (827, 790)
Screenshot: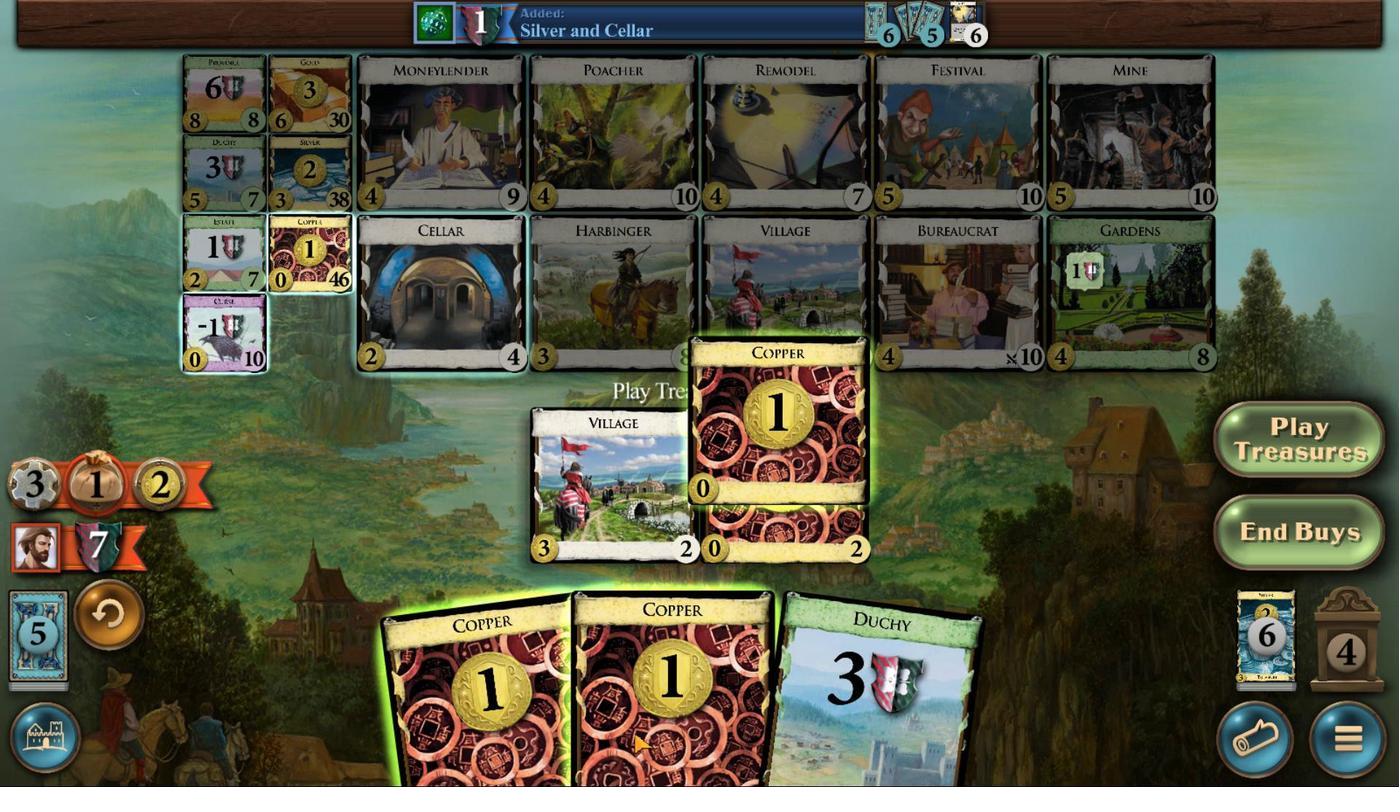 
Action: Mouse scrolled (827, 790) with delta (0, 0)
Screenshot: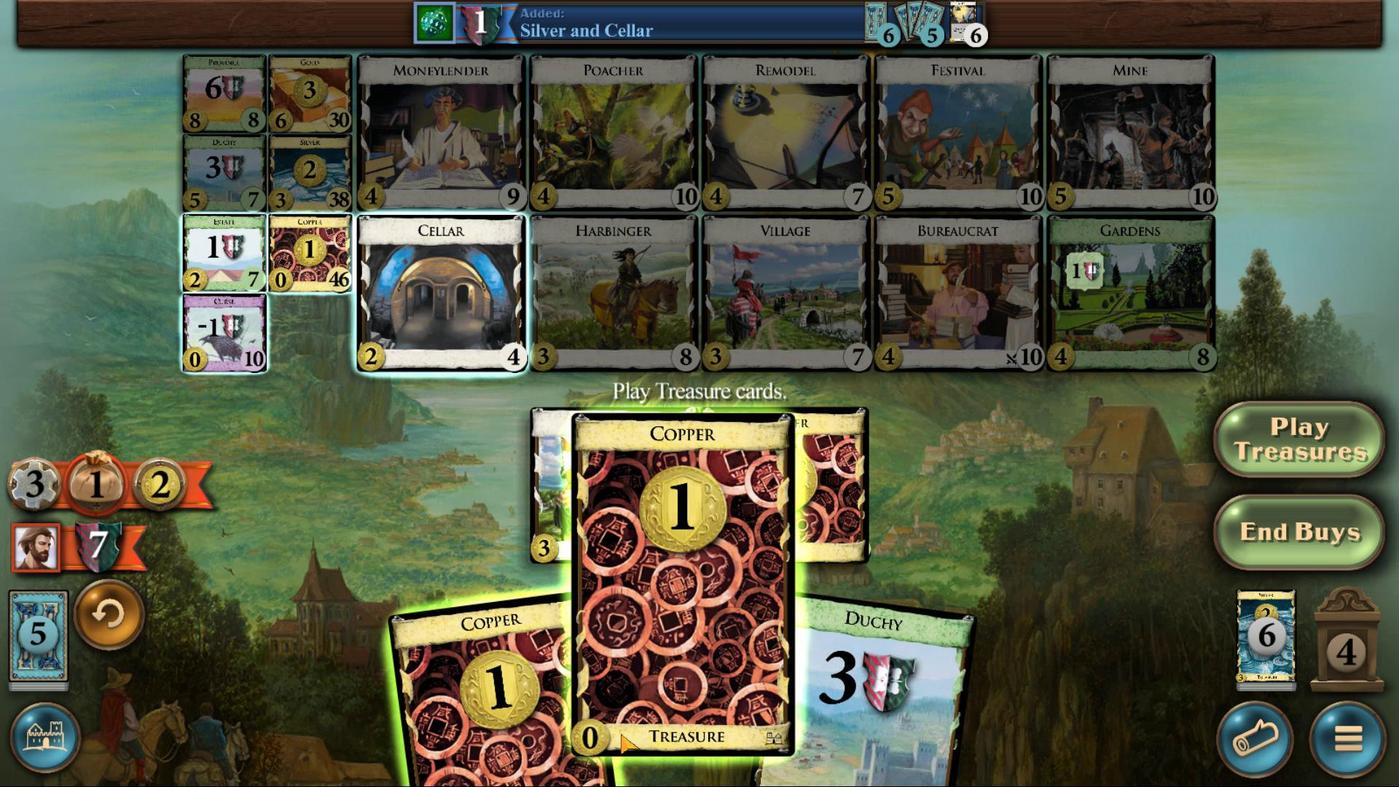 
Action: Mouse scrolled (827, 790) with delta (0, 0)
Screenshot: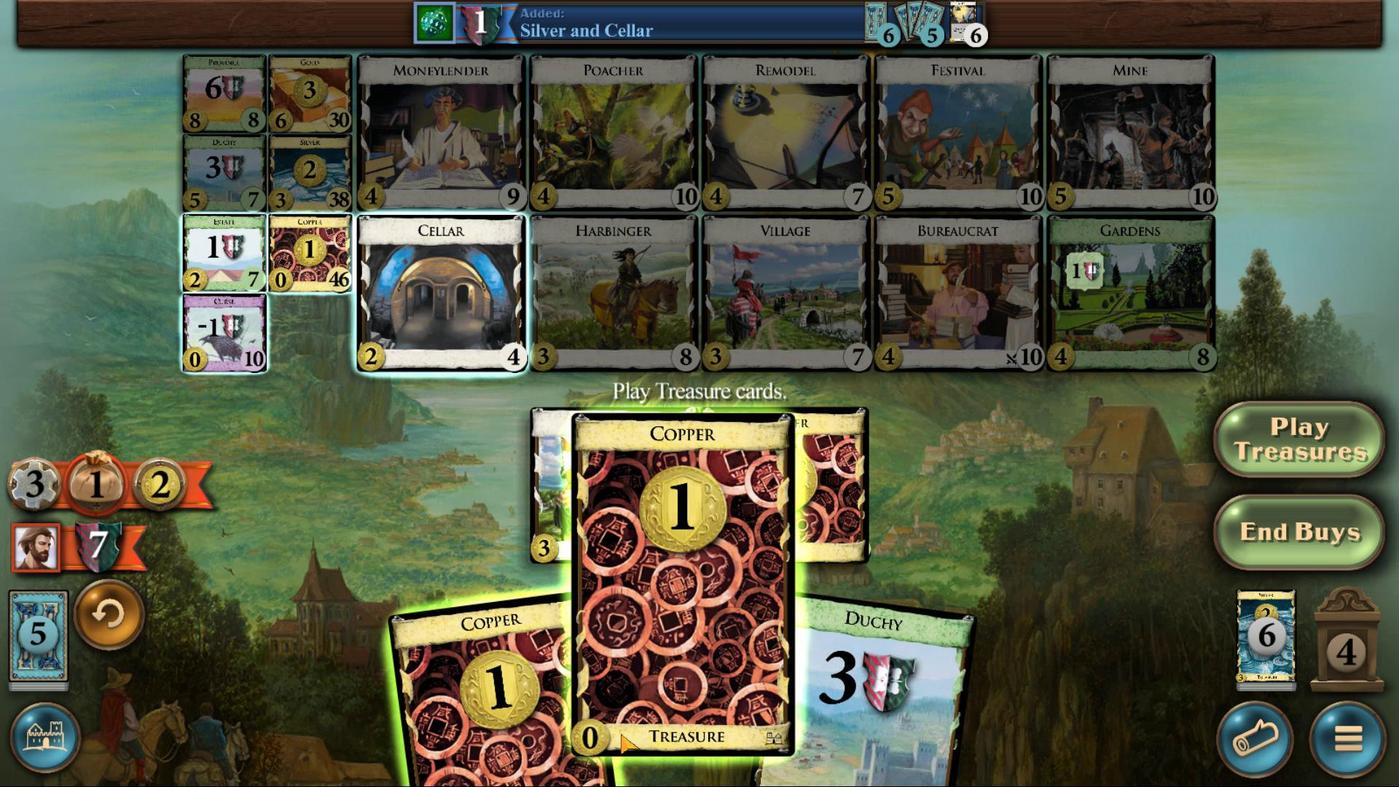 
Action: Mouse scrolled (827, 790) with delta (0, 0)
Screenshot: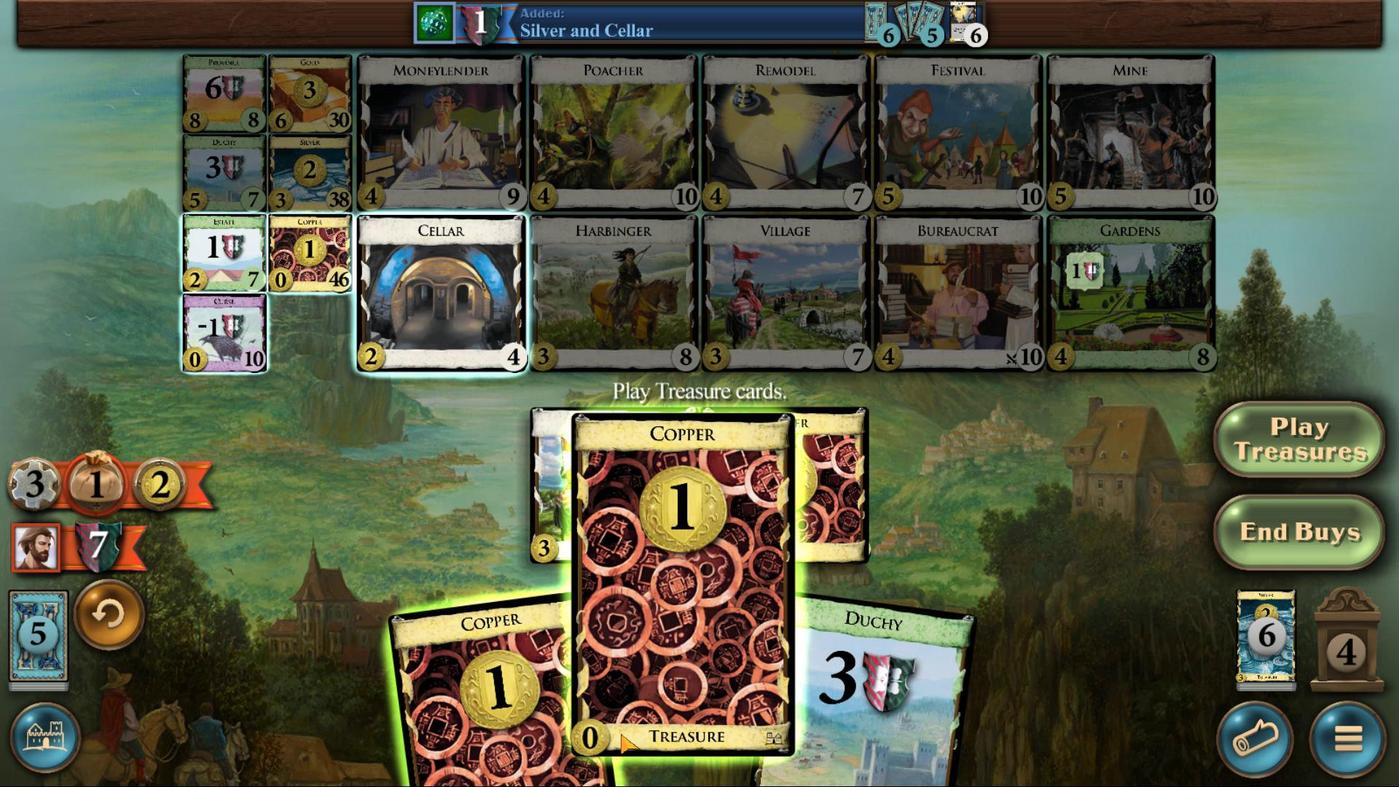 
Action: Mouse moved to (827, 790)
Screenshot: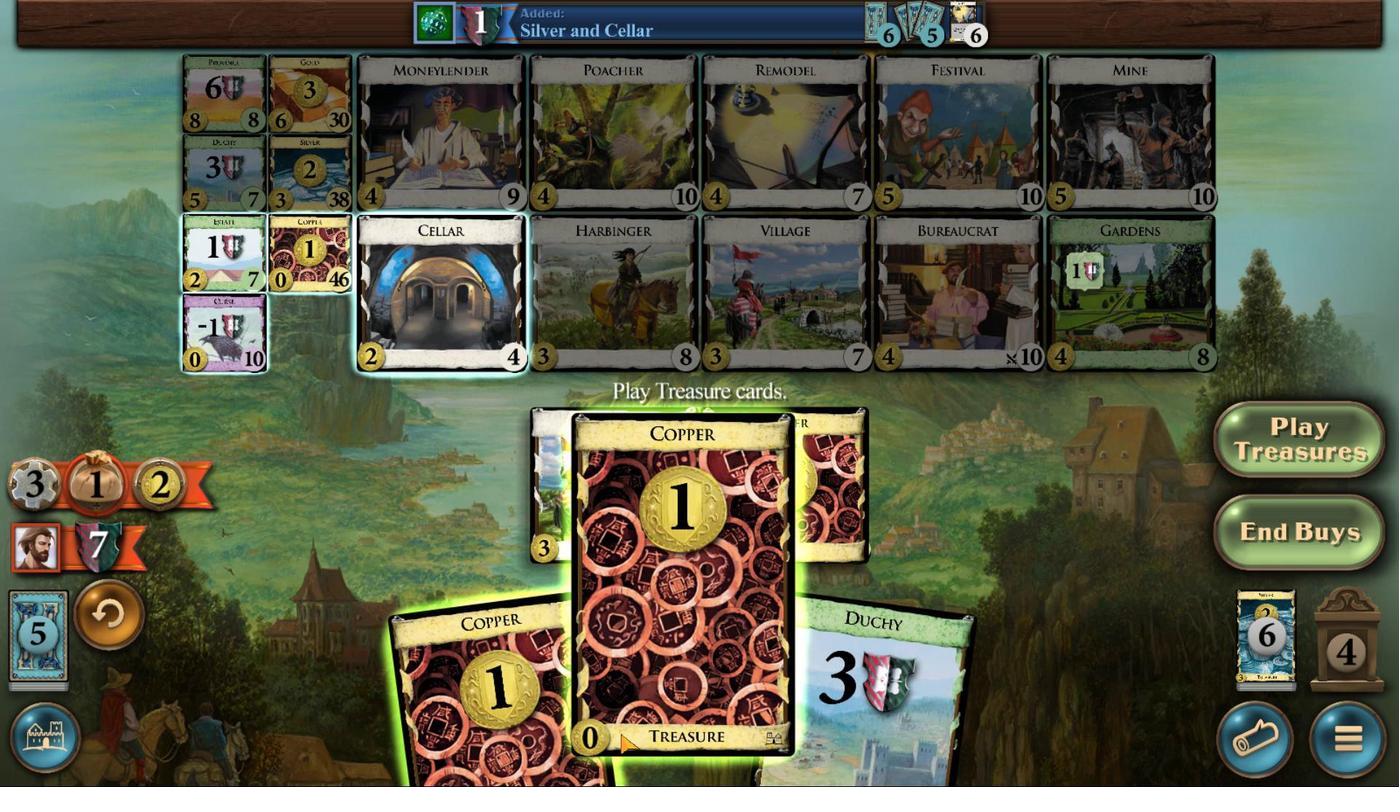 
Action: Mouse scrolled (827, 790) with delta (0, 0)
Screenshot: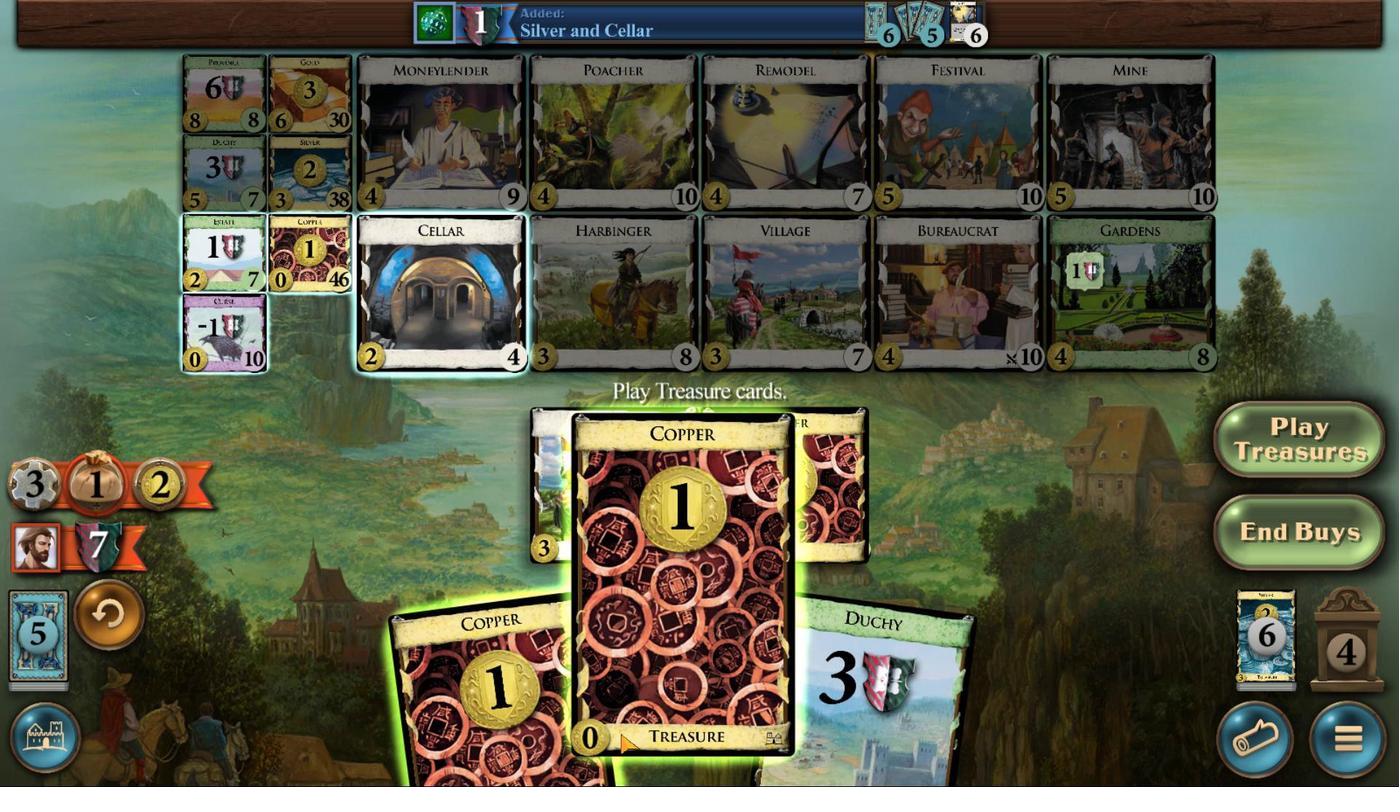 
Action: Mouse moved to (826, 791)
Screenshot: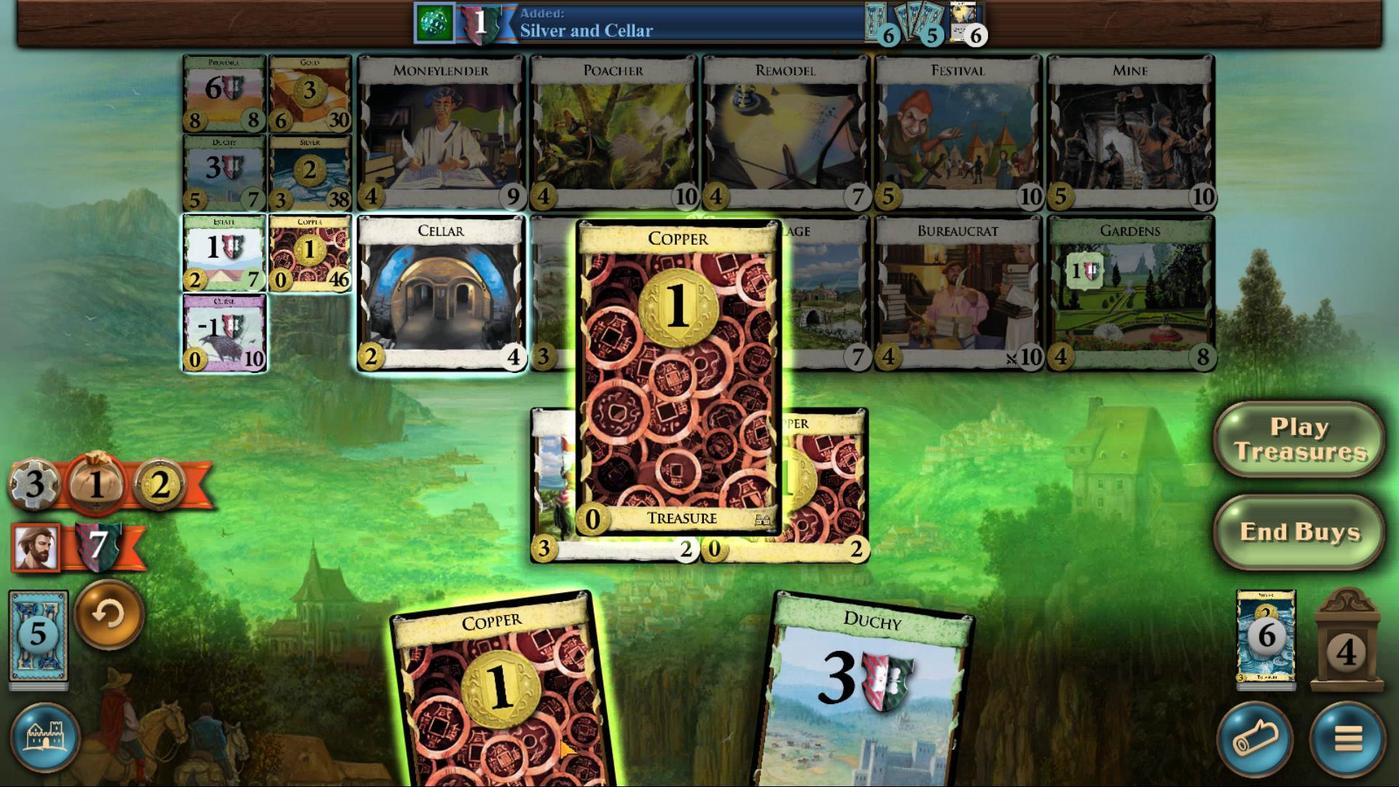 
Action: Mouse scrolled (826, 790) with delta (0, 0)
Screenshot: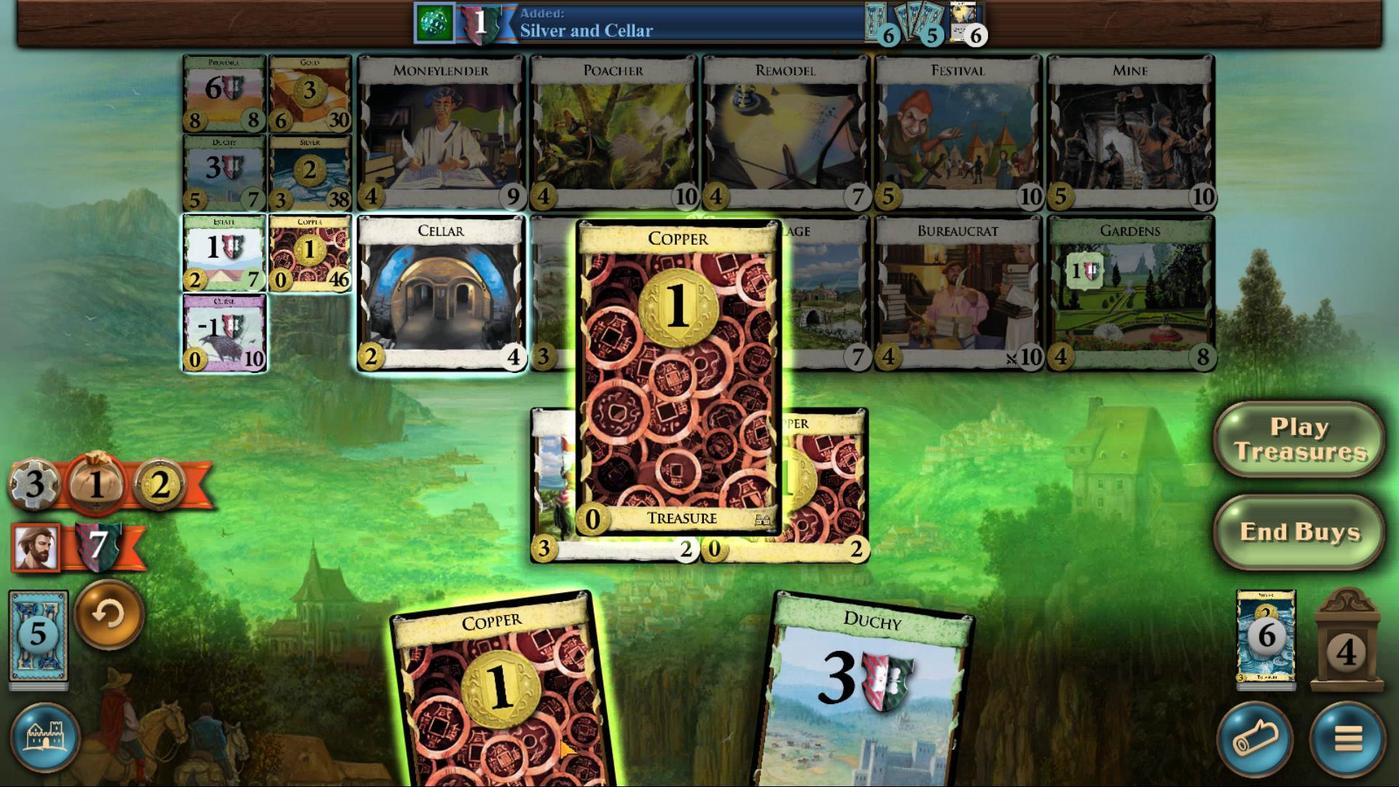 
Action: Mouse moved to (779, 791)
Screenshot: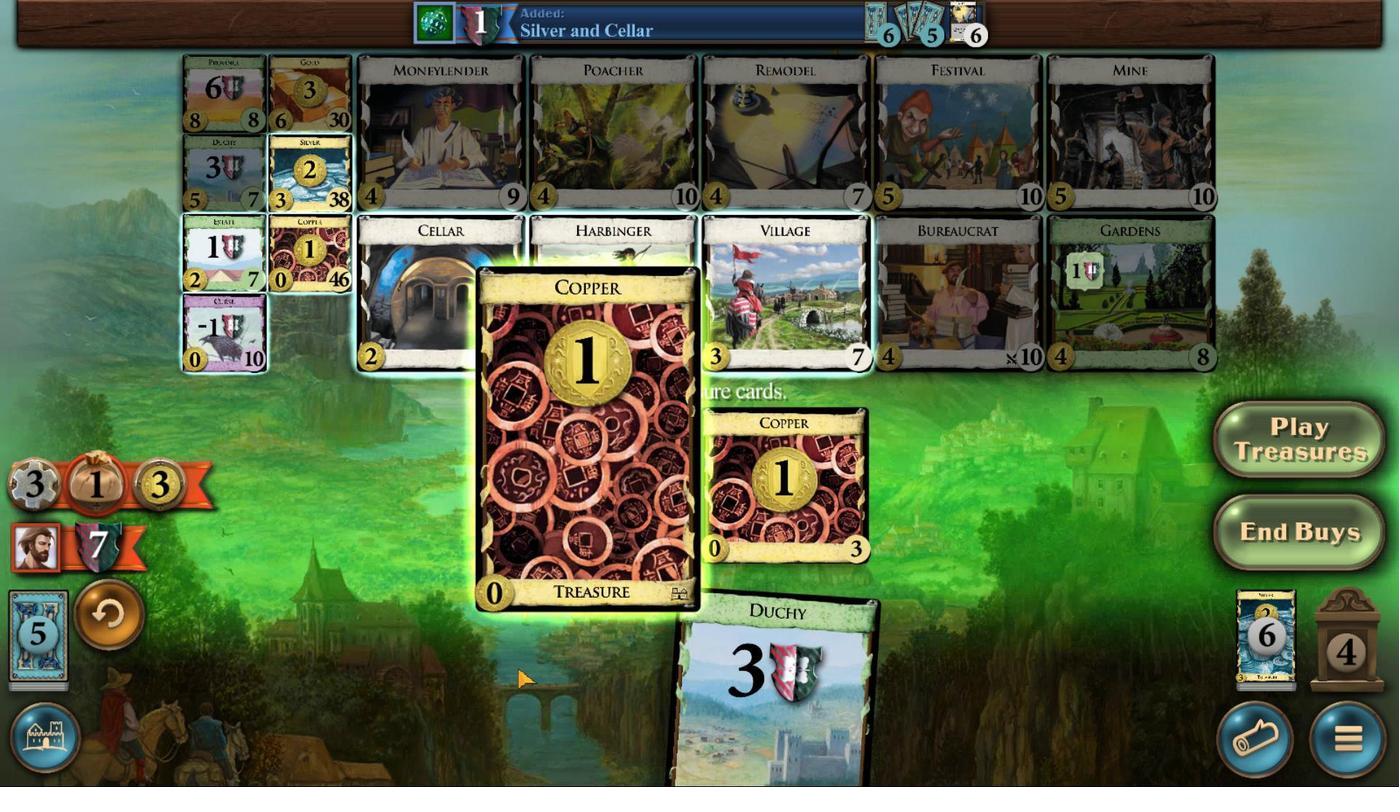 
Action: Mouse scrolled (779, 791) with delta (0, 0)
Screenshot: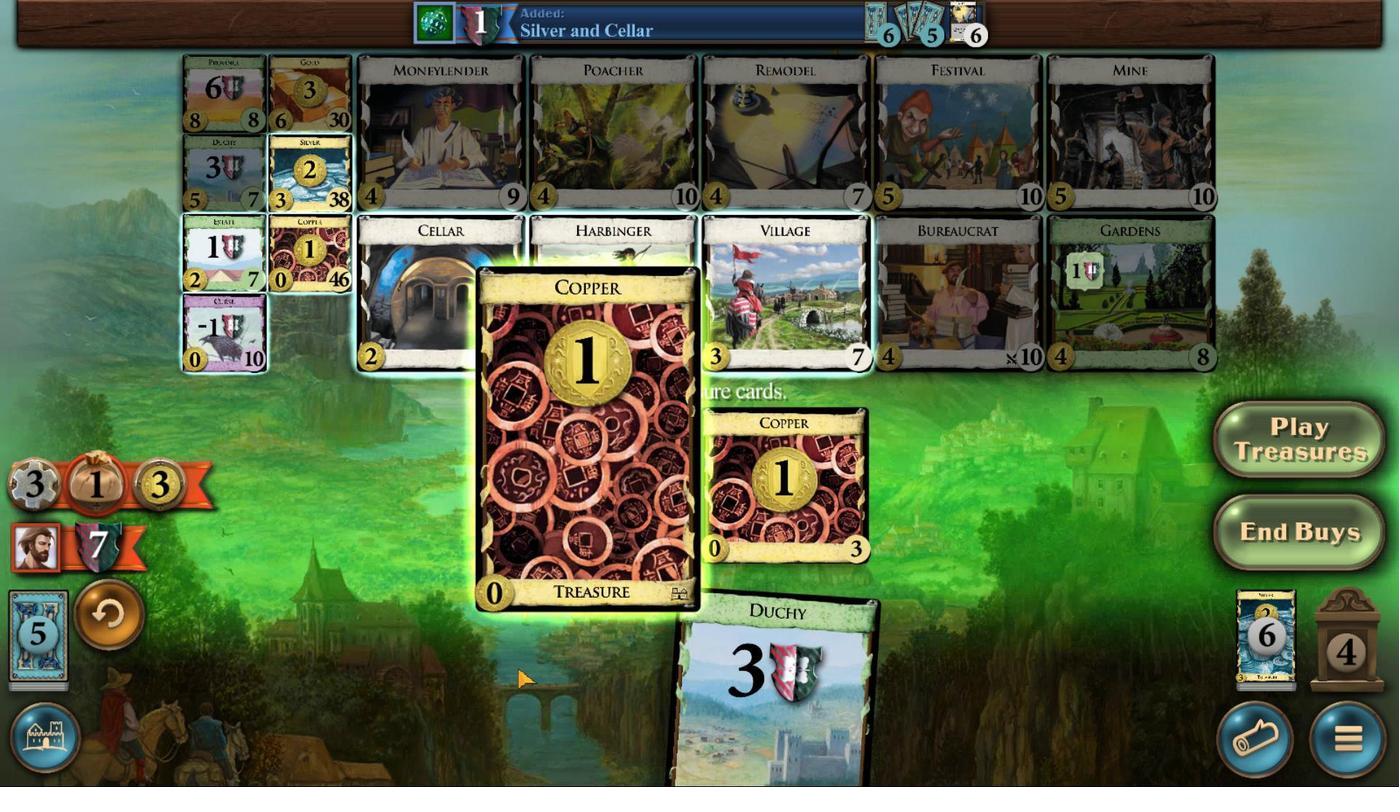 
Action: Mouse moved to (778, 791)
Screenshot: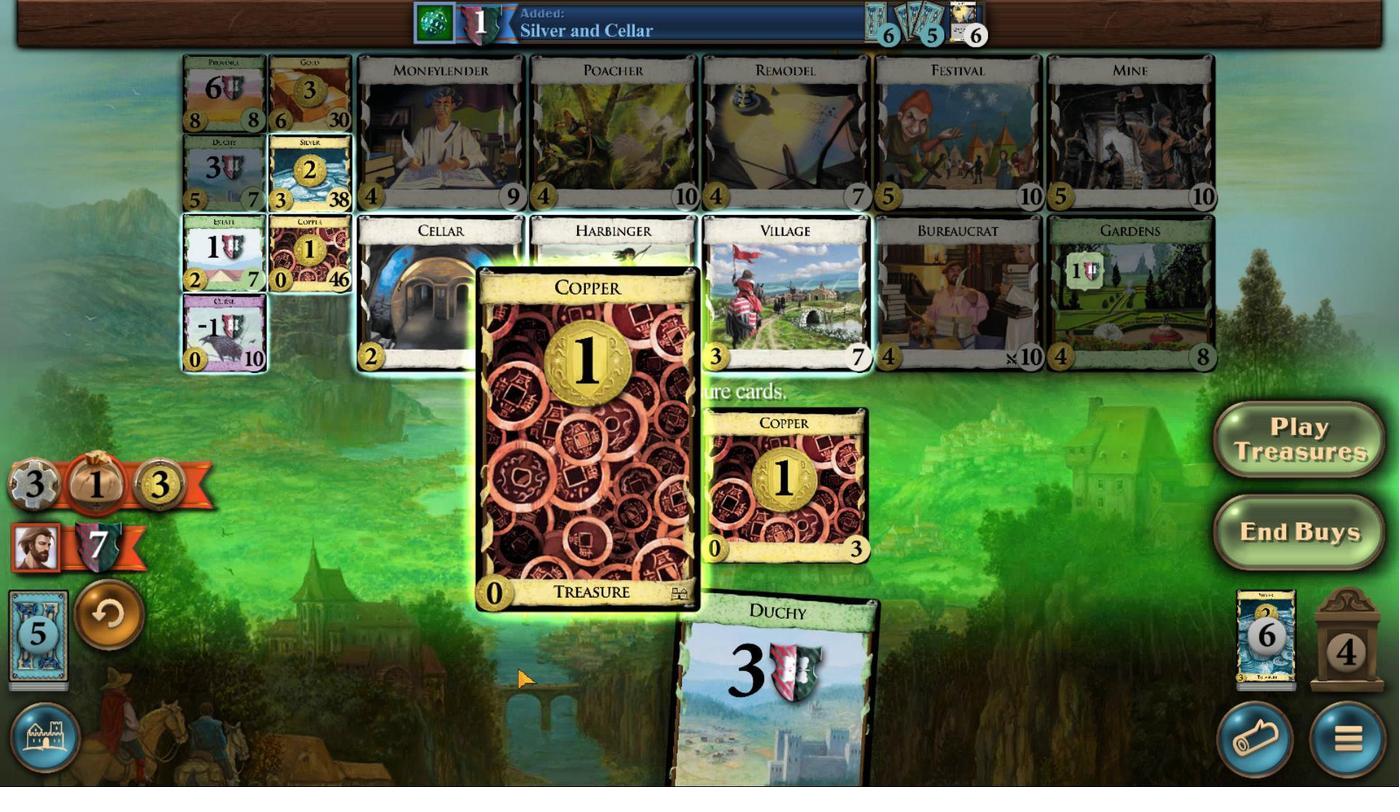 
Action: Mouse scrolled (778, 790) with delta (0, 0)
Screenshot: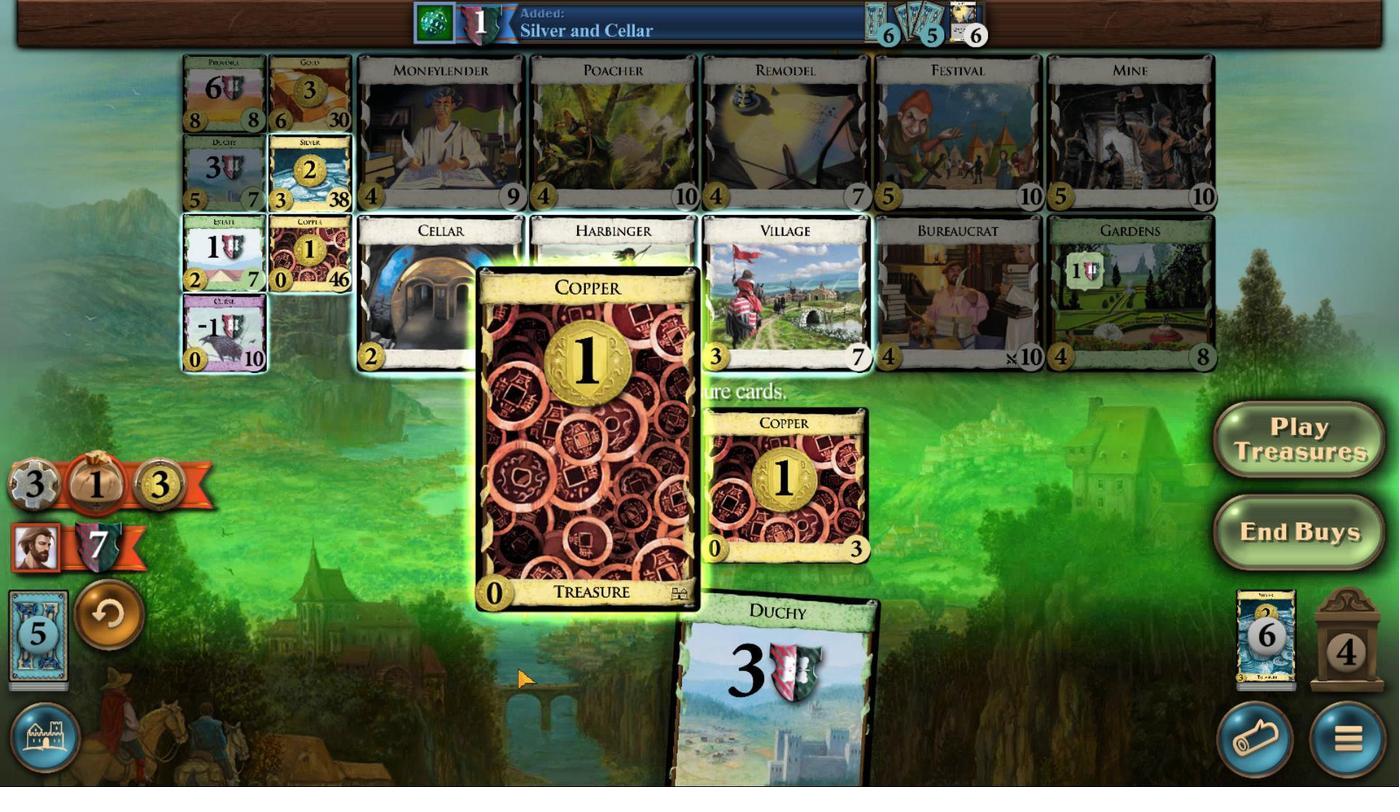 
Action: Mouse moved to (777, 791)
Screenshot: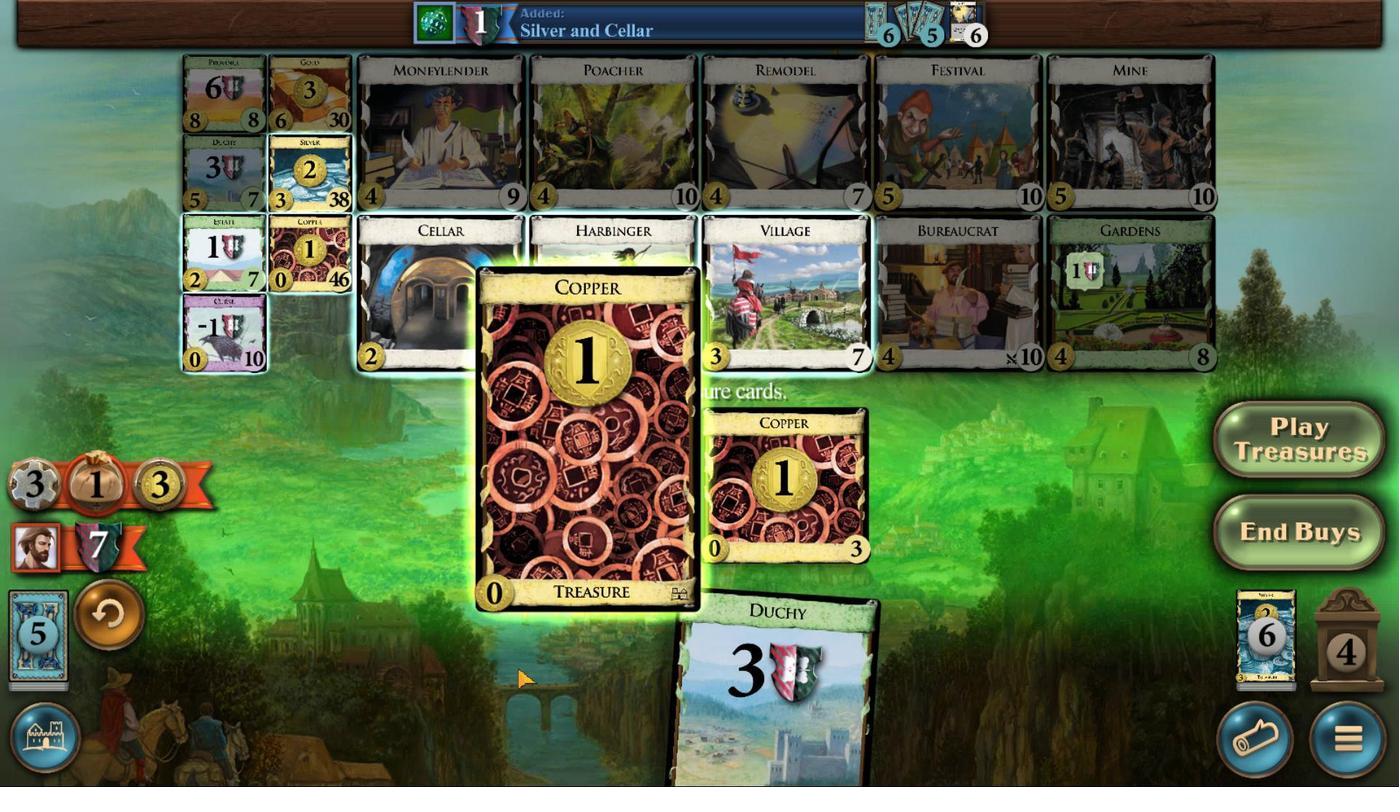 
Action: Mouse scrolled (777, 790) with delta (0, 0)
